 Task: Find connections with filter location Chāndor with filter topic #bestadvicewith filter profile language English with filter current company PubMatic with filter school Hyderabad Alumni Association of JNTU College of Engineering, Kakinada with filter industry School and Employee Bus Services with filter service category Information Management with filter keywords title Telemarketer
Action: Mouse moved to (719, 97)
Screenshot: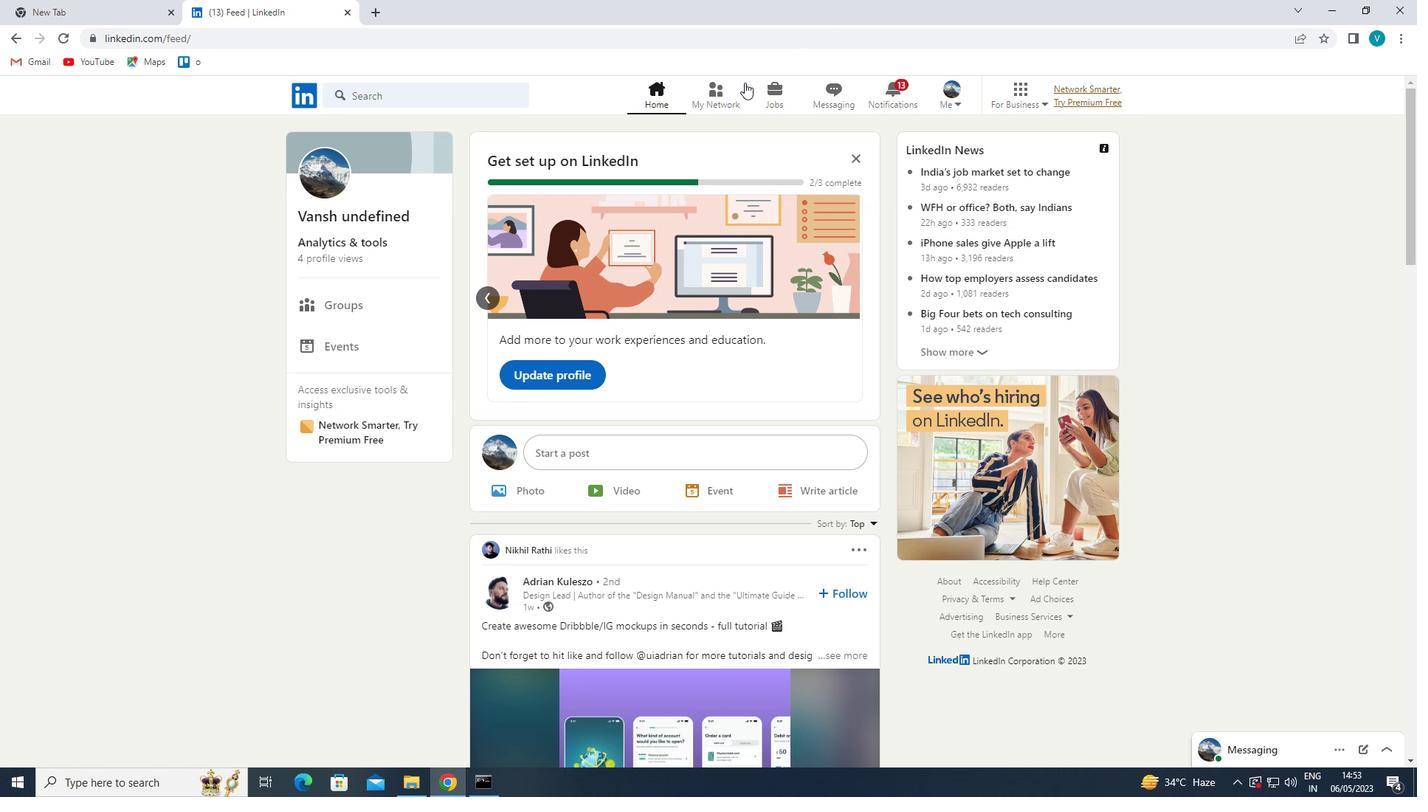 
Action: Mouse pressed left at (719, 97)
Screenshot: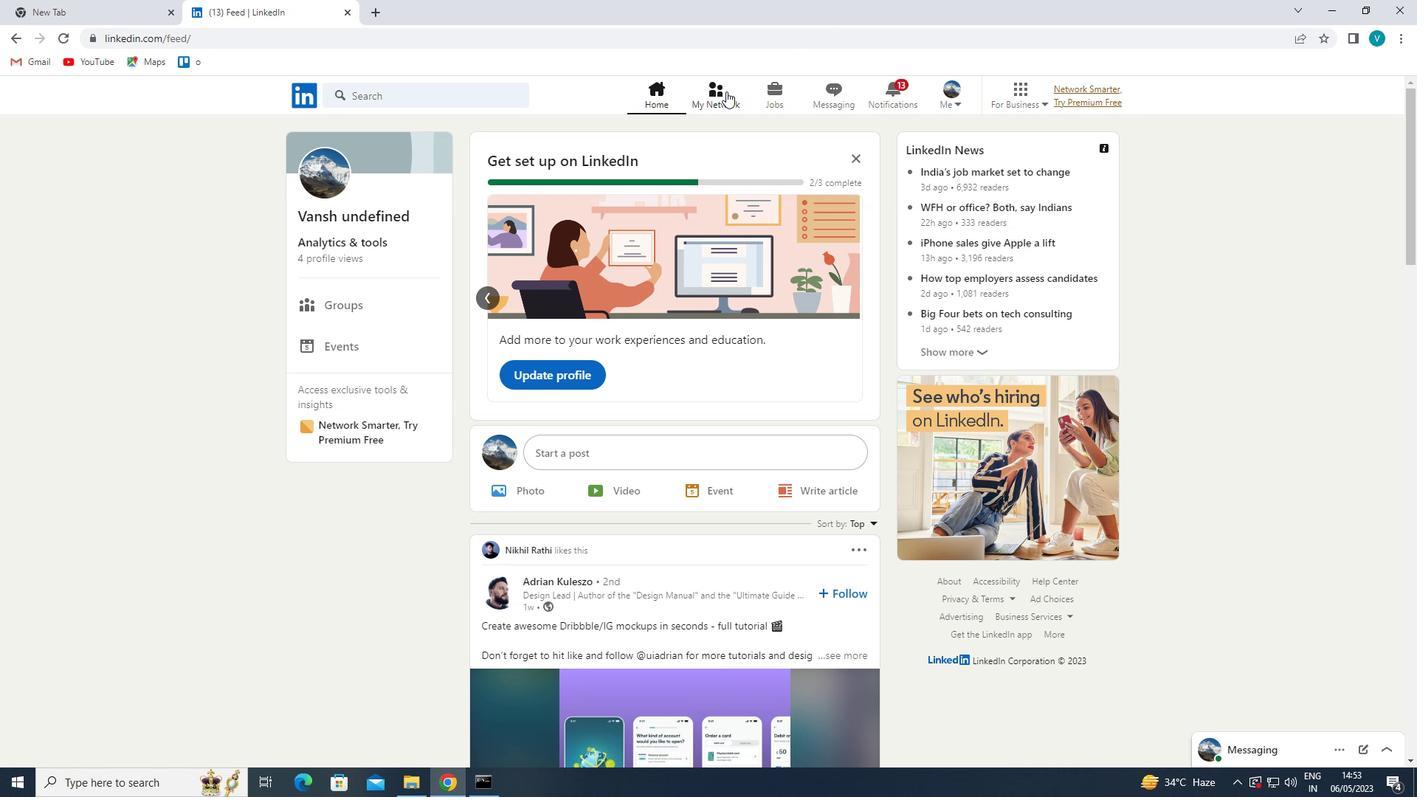 
Action: Mouse moved to (465, 161)
Screenshot: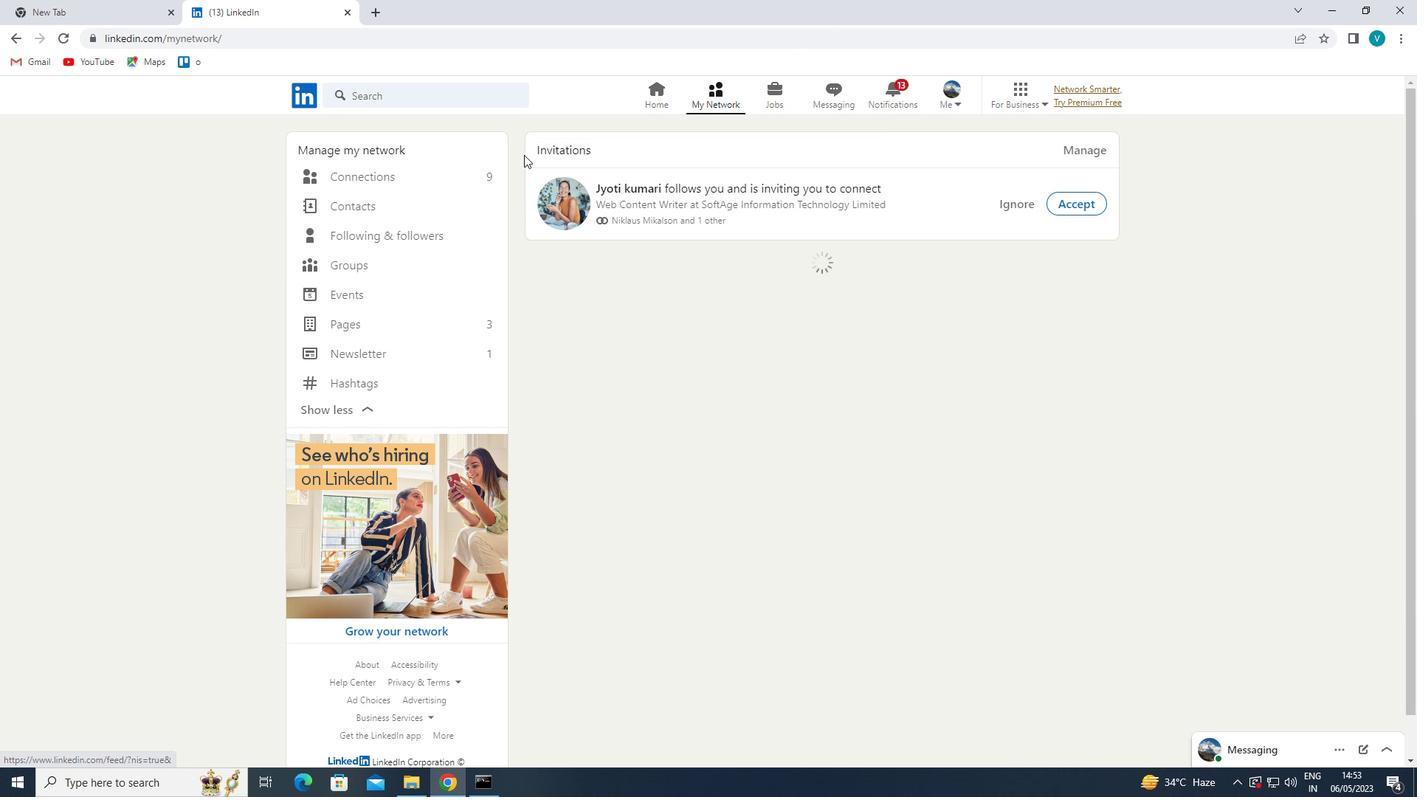 
Action: Mouse pressed left at (465, 161)
Screenshot: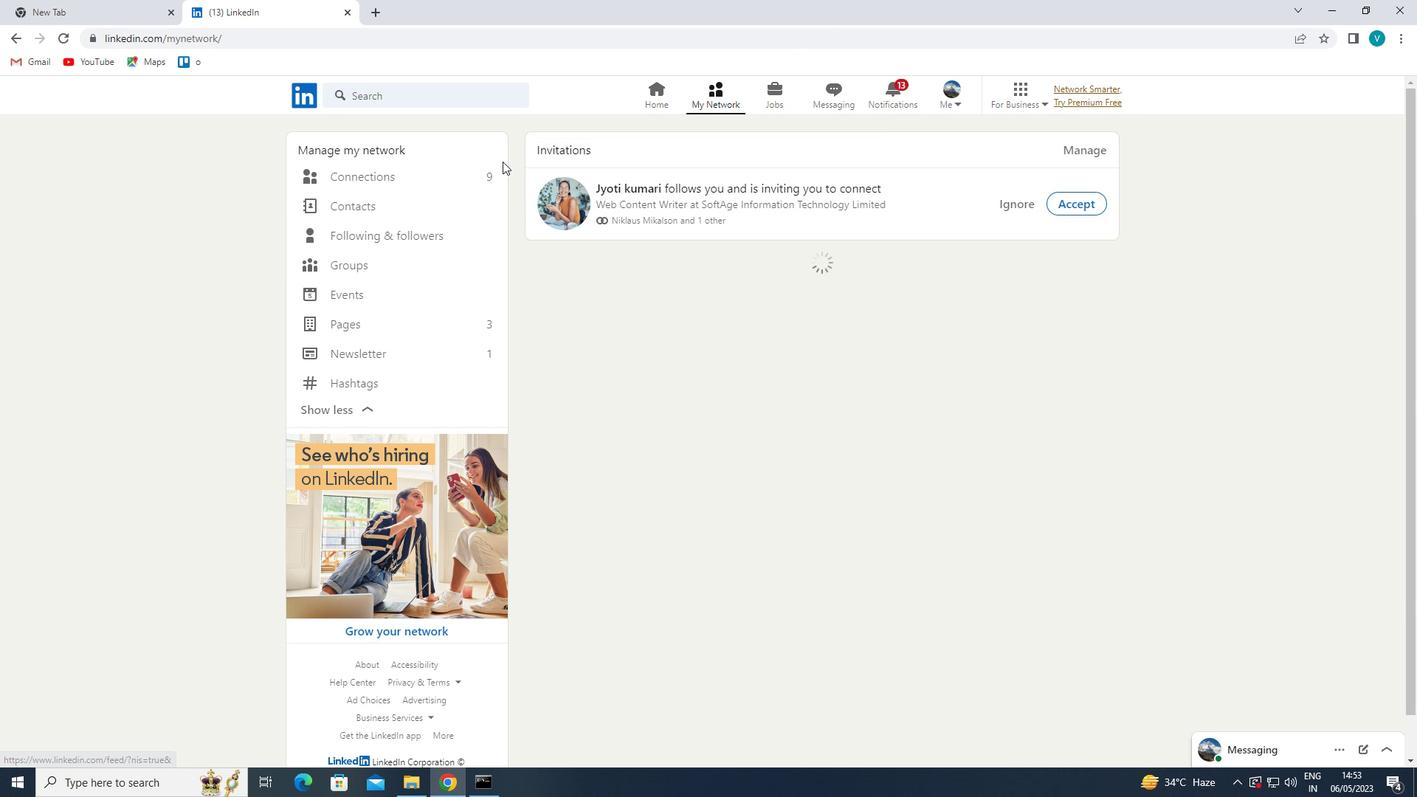 
Action: Mouse moved to (471, 178)
Screenshot: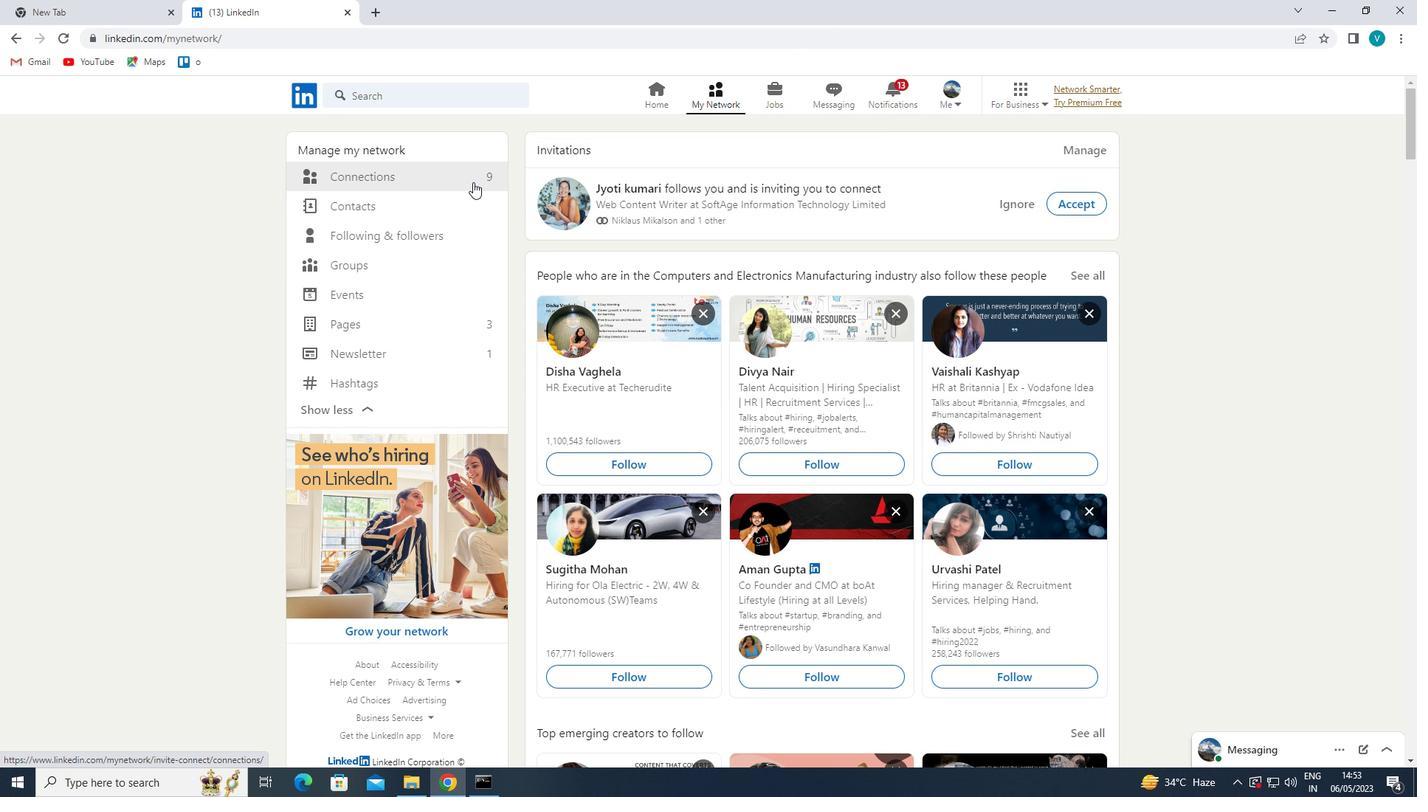 
Action: Mouse pressed left at (471, 178)
Screenshot: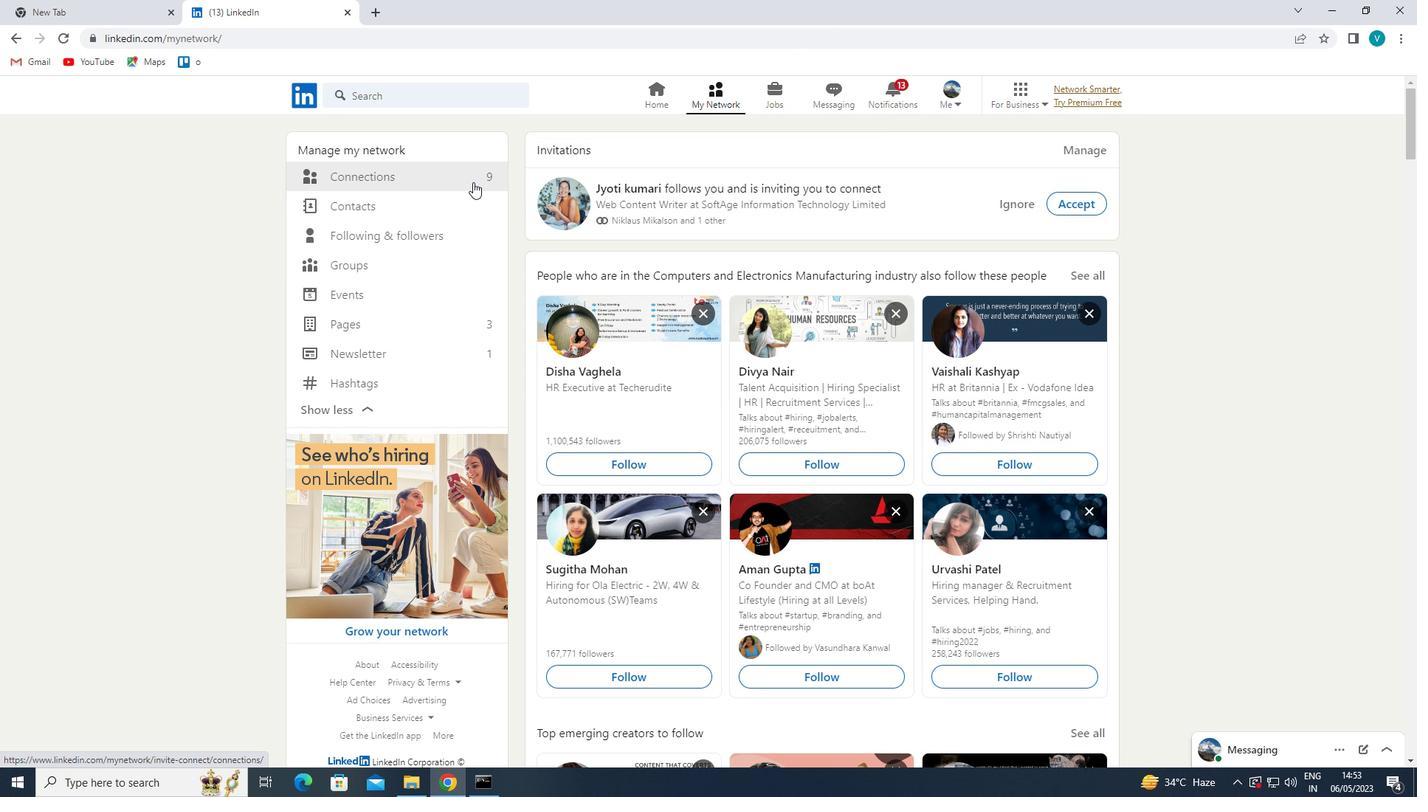 
Action: Mouse moved to (837, 186)
Screenshot: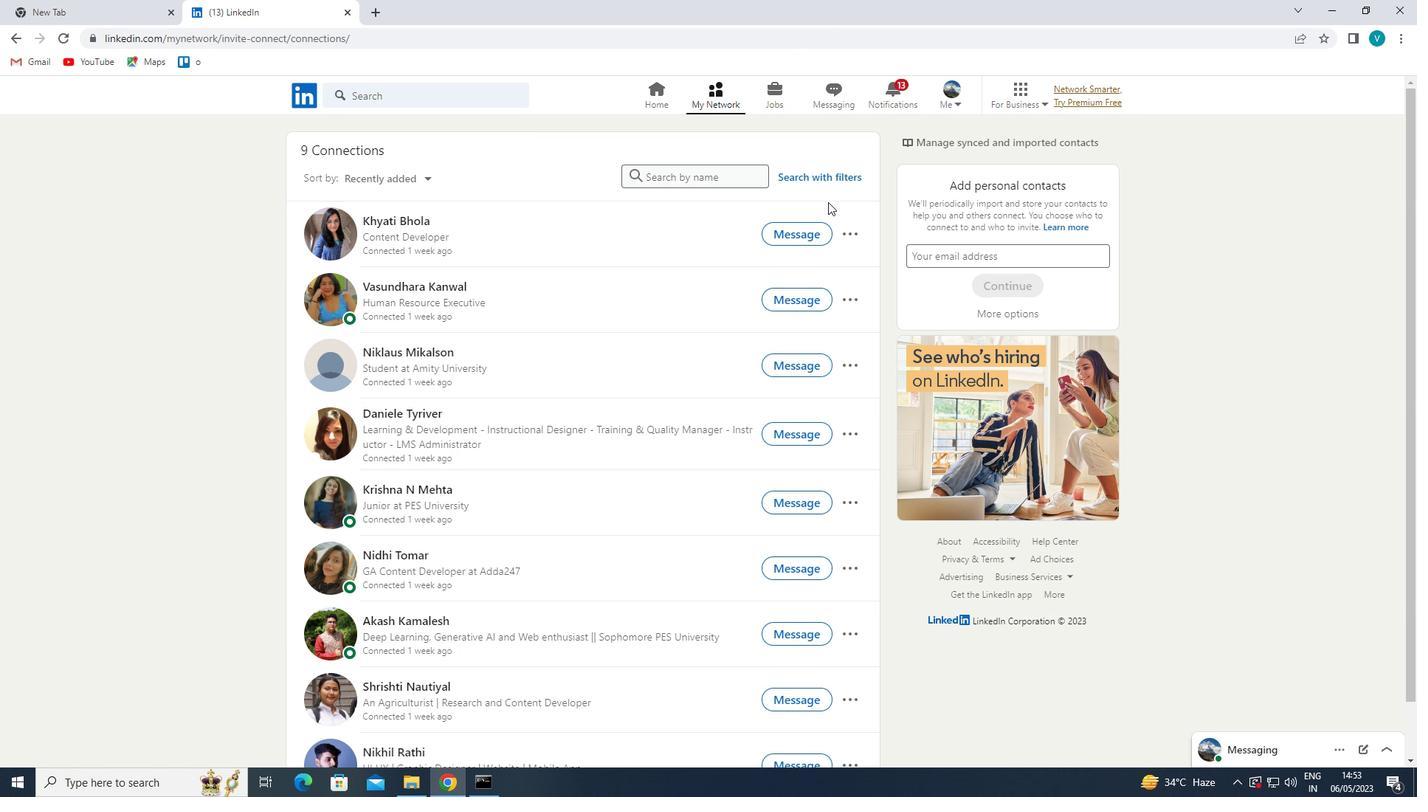 
Action: Mouse pressed left at (837, 186)
Screenshot: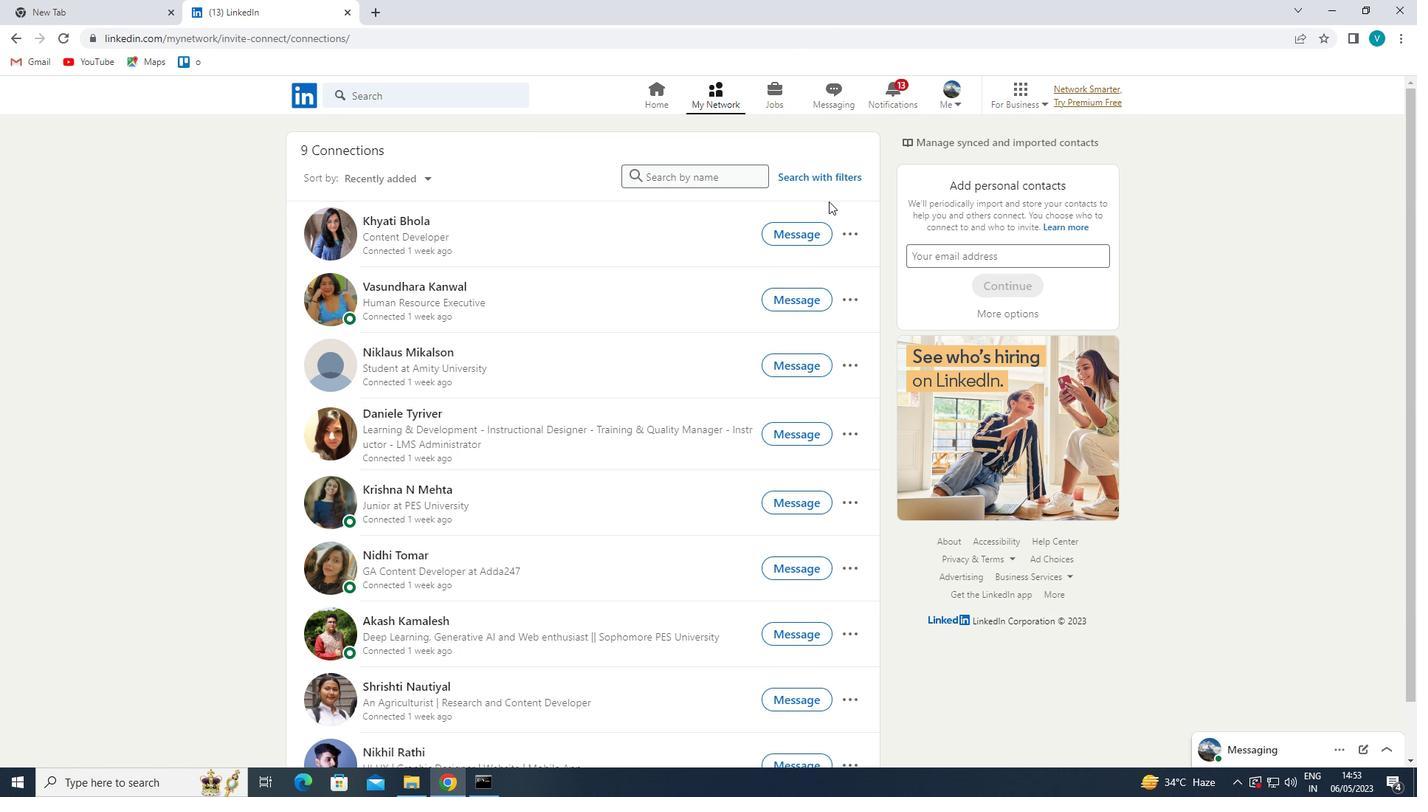 
Action: Mouse moved to (840, 184)
Screenshot: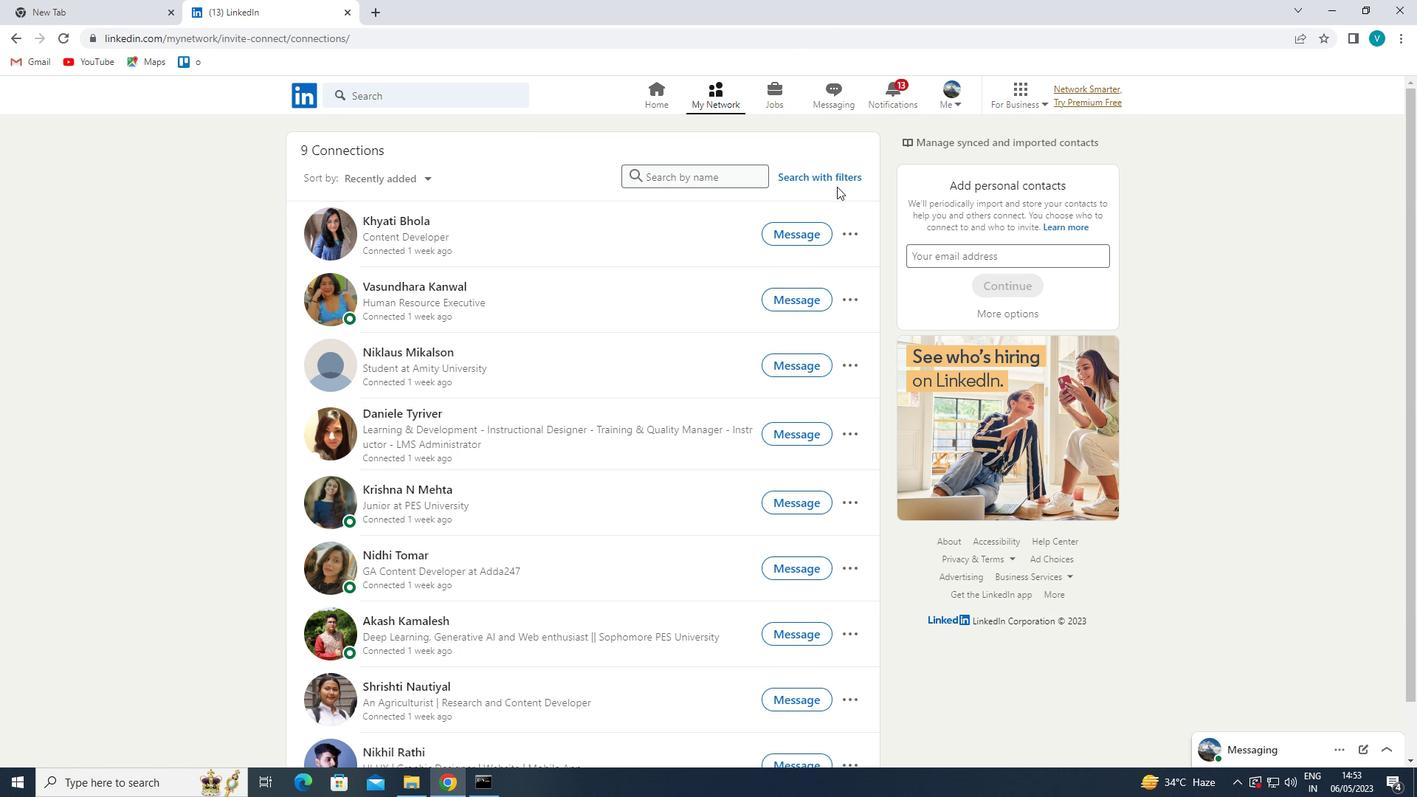 
Action: Mouse pressed left at (840, 184)
Screenshot: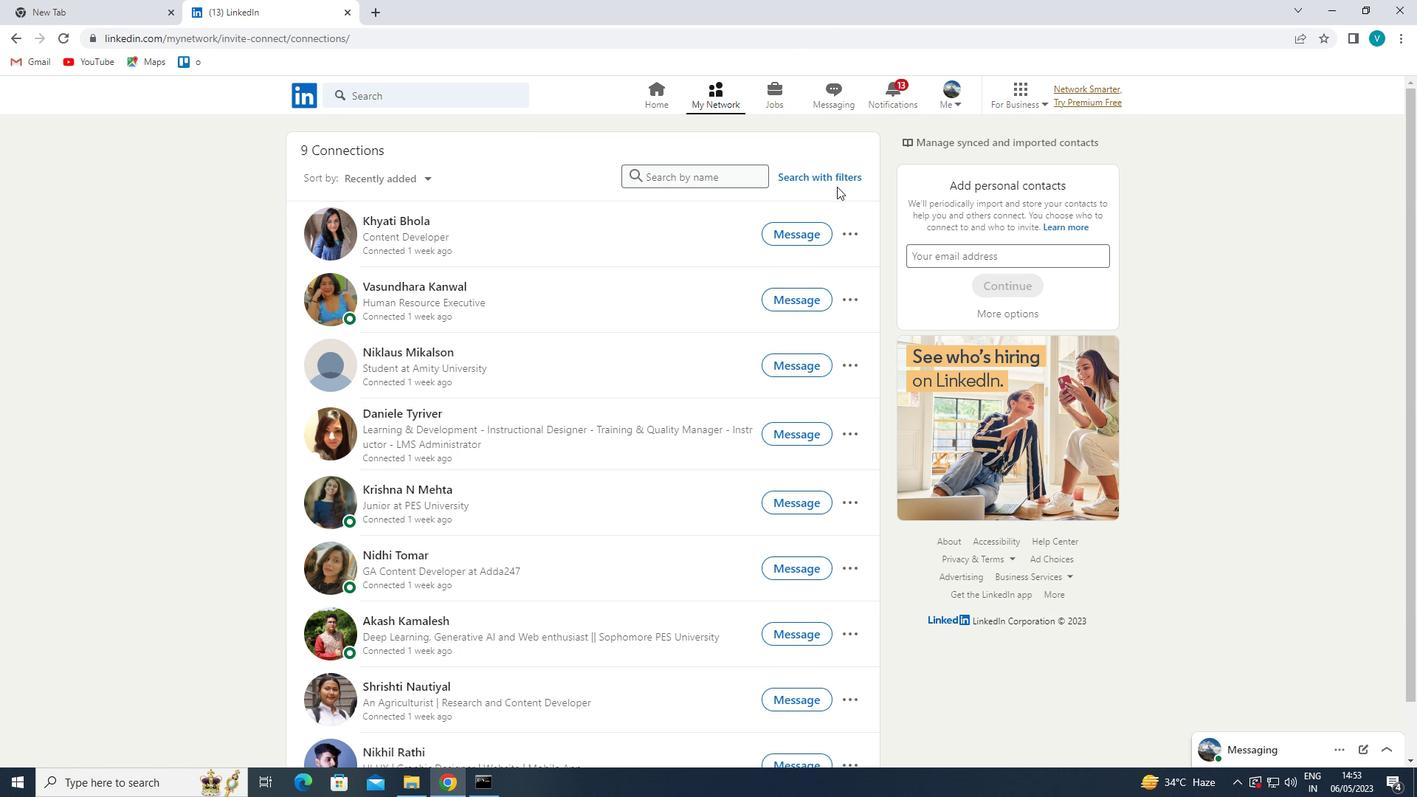 
Action: Mouse moved to (711, 140)
Screenshot: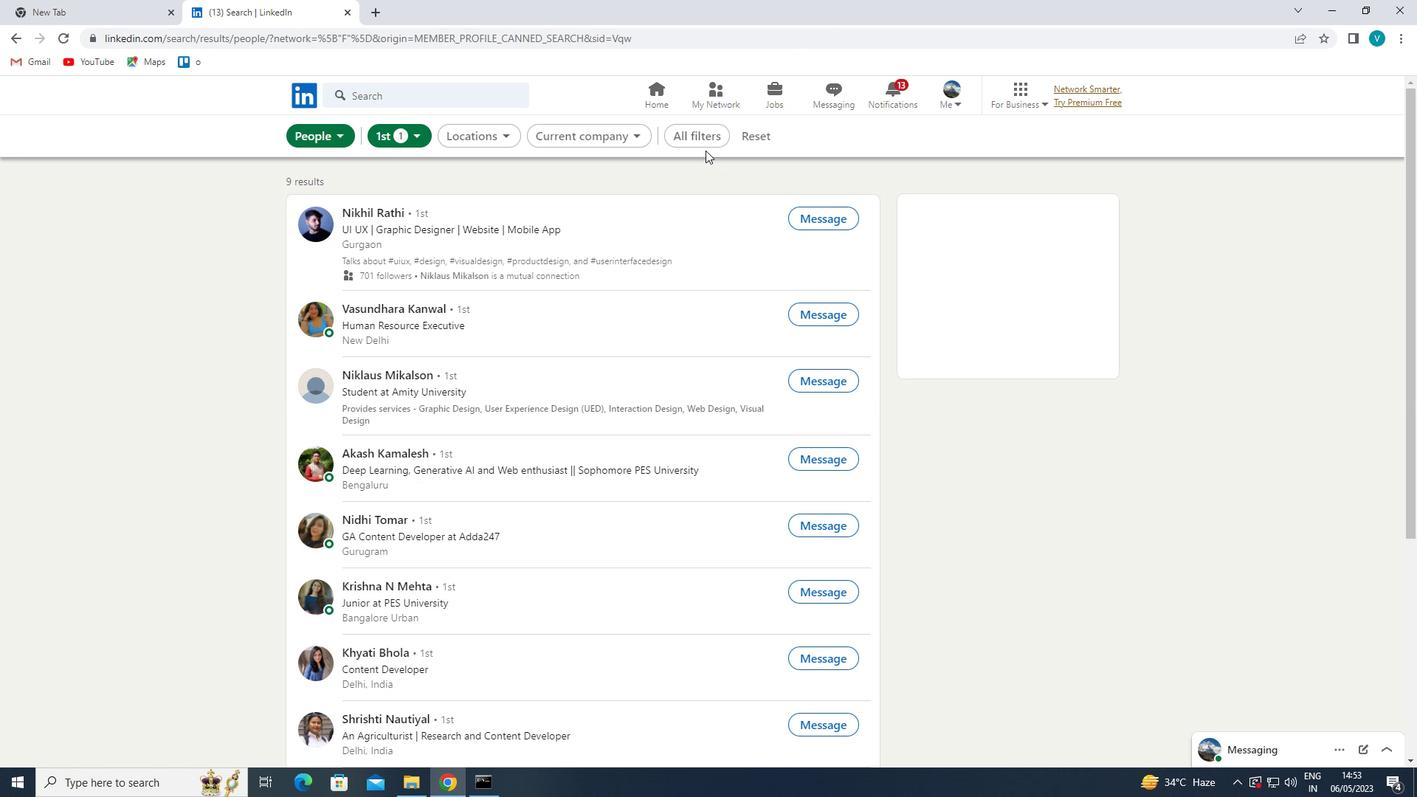 
Action: Mouse pressed left at (711, 140)
Screenshot: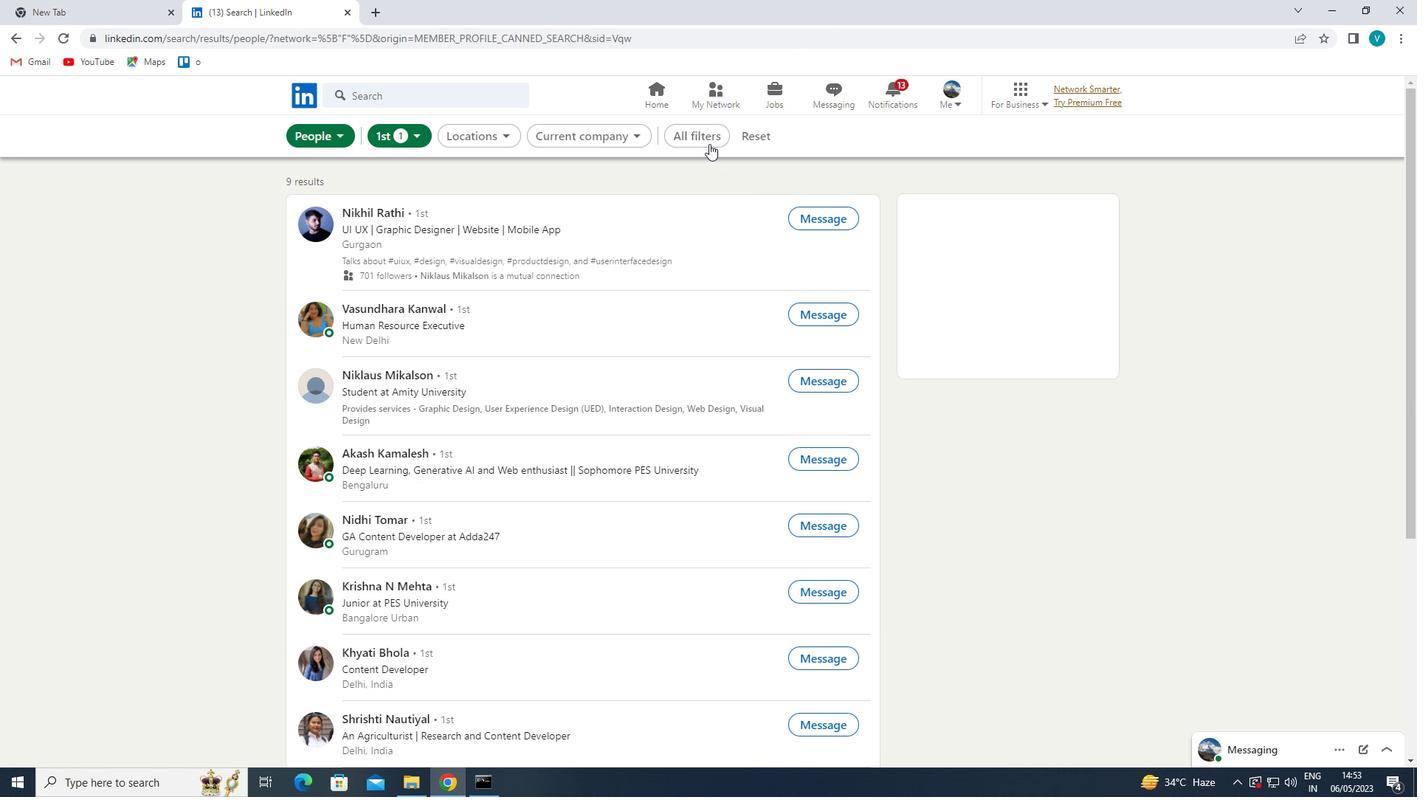 
Action: Mouse moved to (1217, 349)
Screenshot: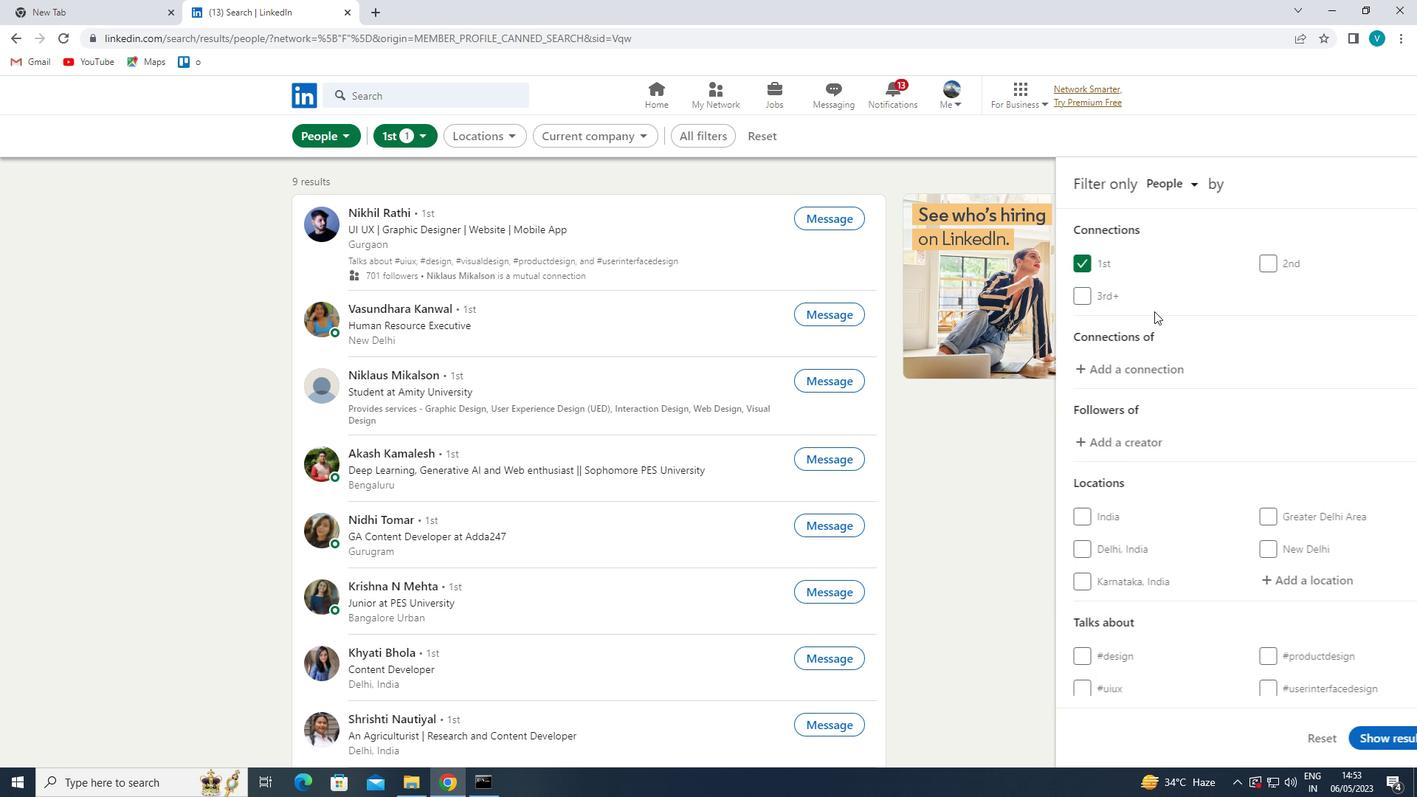 
Action: Mouse scrolled (1217, 348) with delta (0, 0)
Screenshot: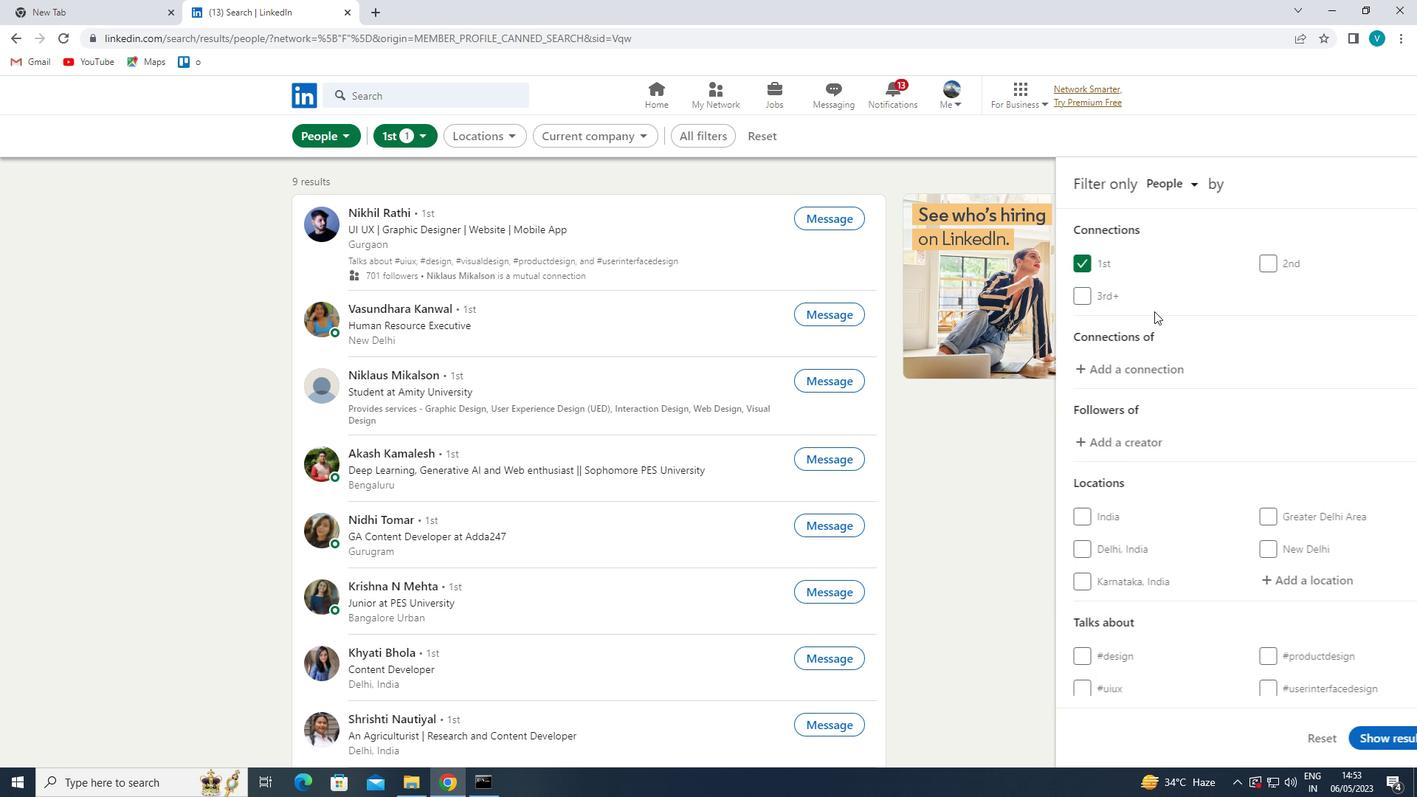 
Action: Mouse moved to (1272, 500)
Screenshot: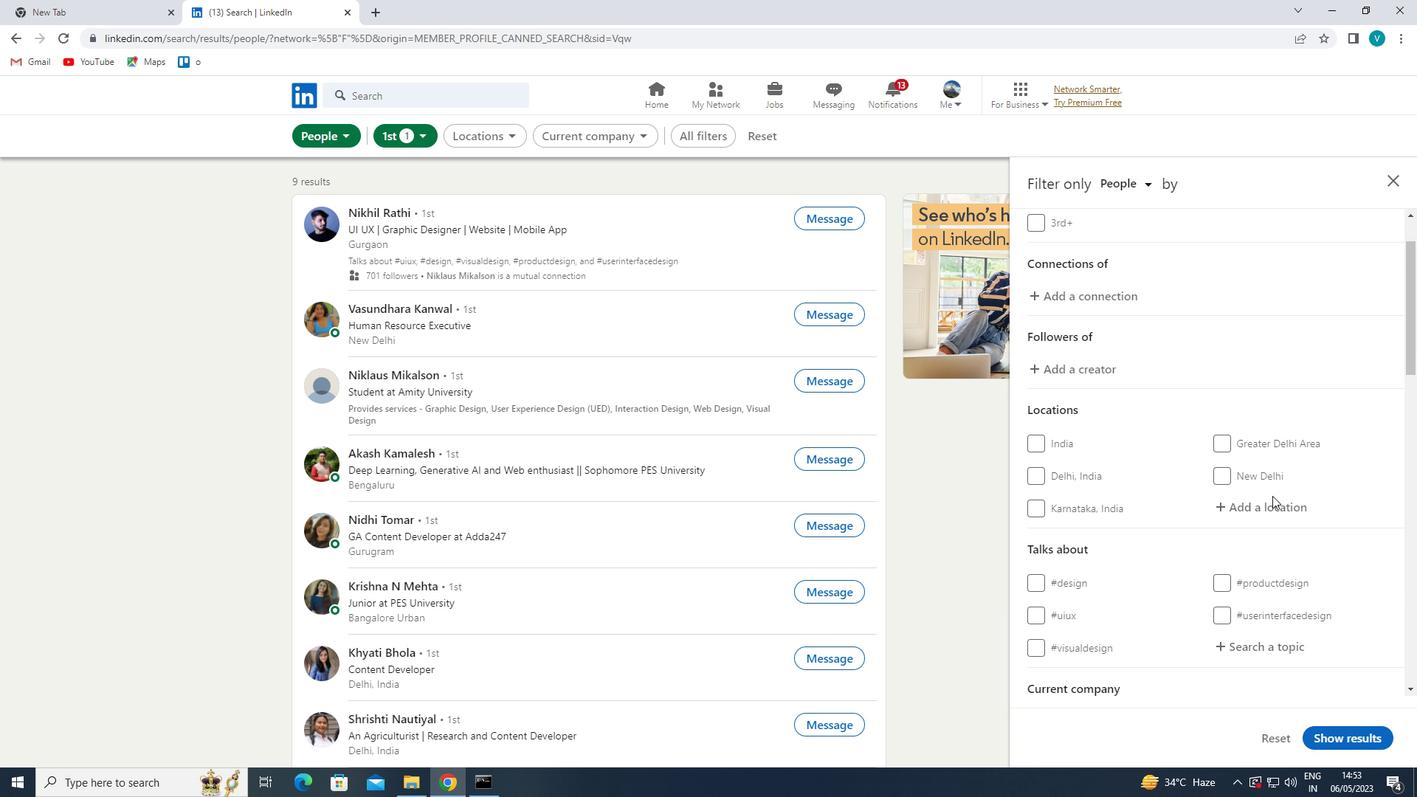 
Action: Mouse pressed left at (1272, 500)
Screenshot: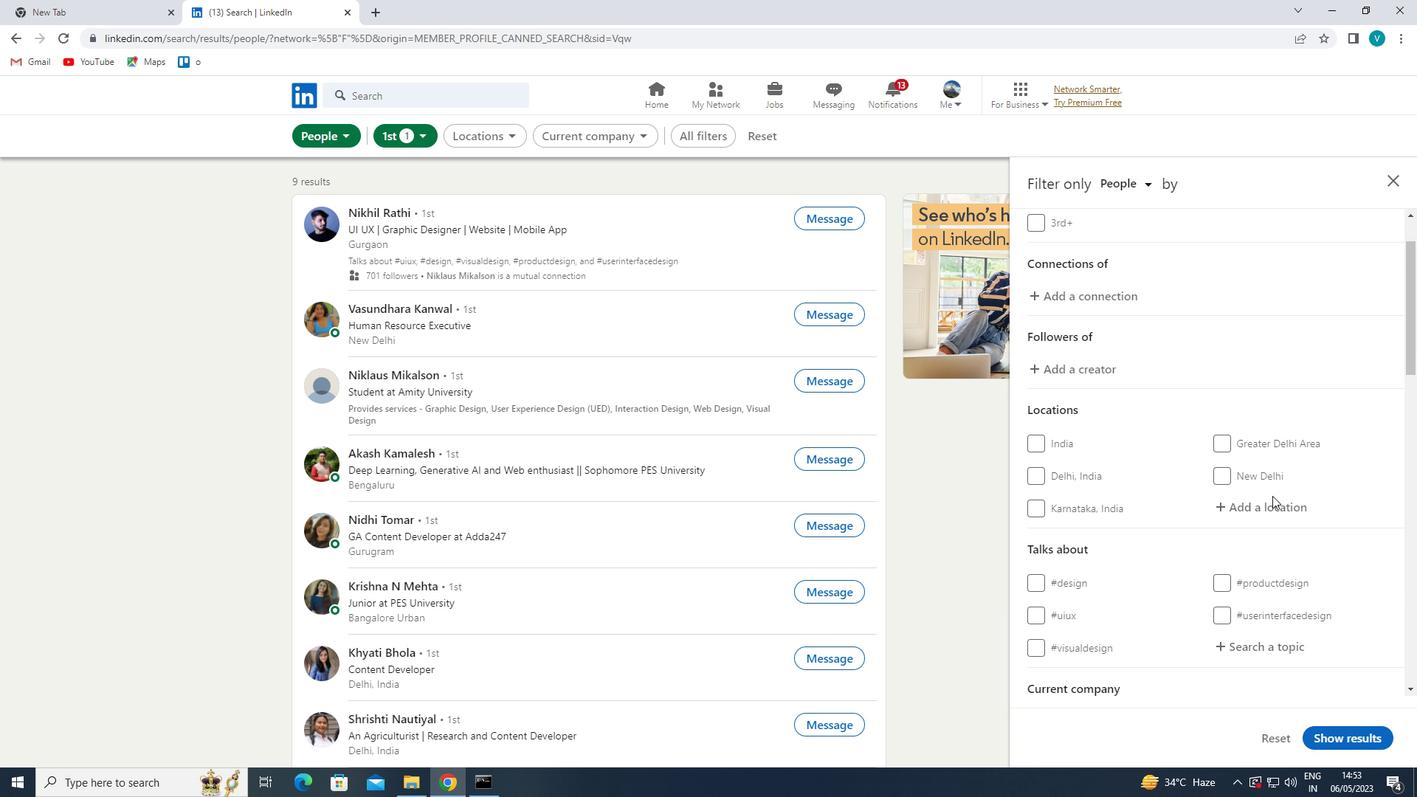 
Action: Mouse moved to (958, 73)
Screenshot: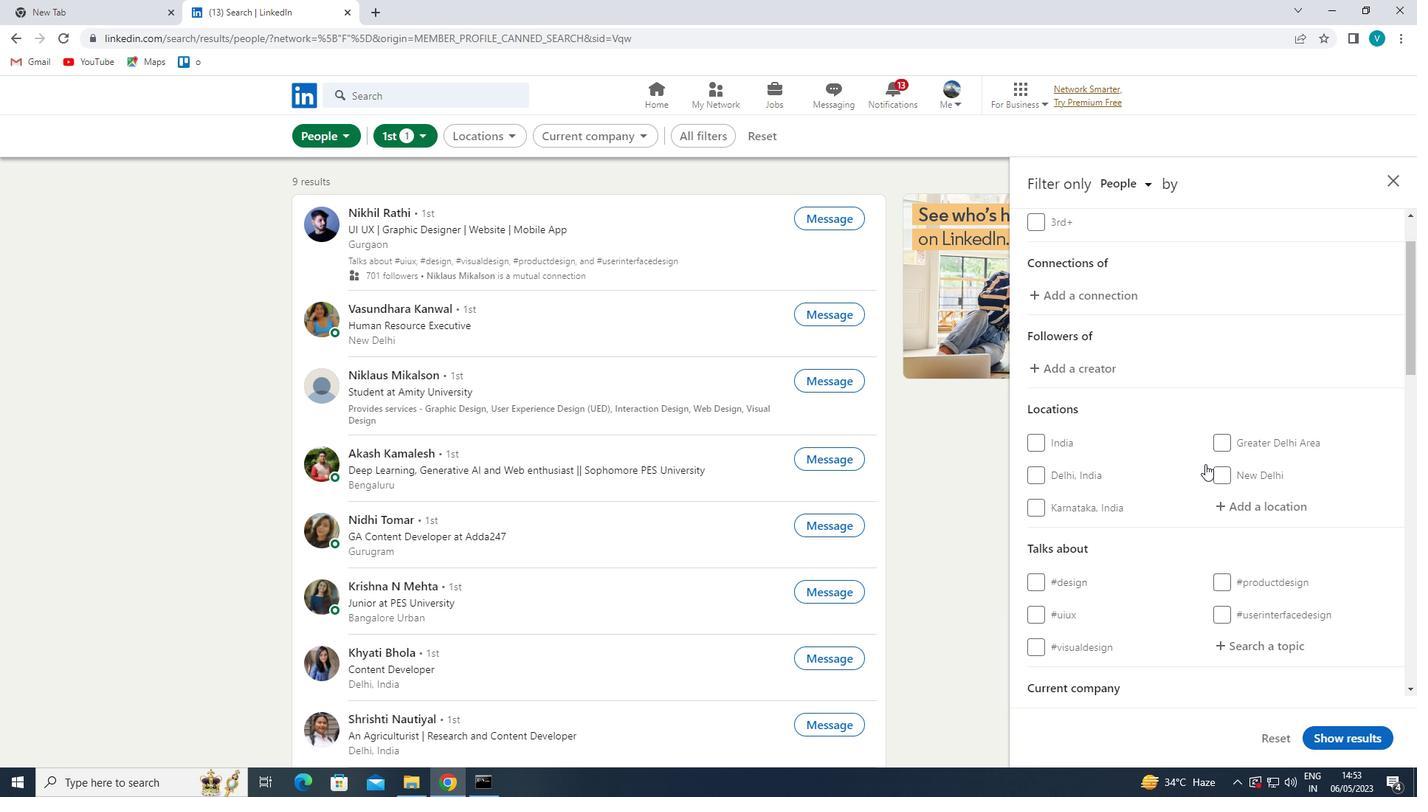 
Action: Key pressed <Key.shift>CHANF<Key.backspace>DOR
Screenshot: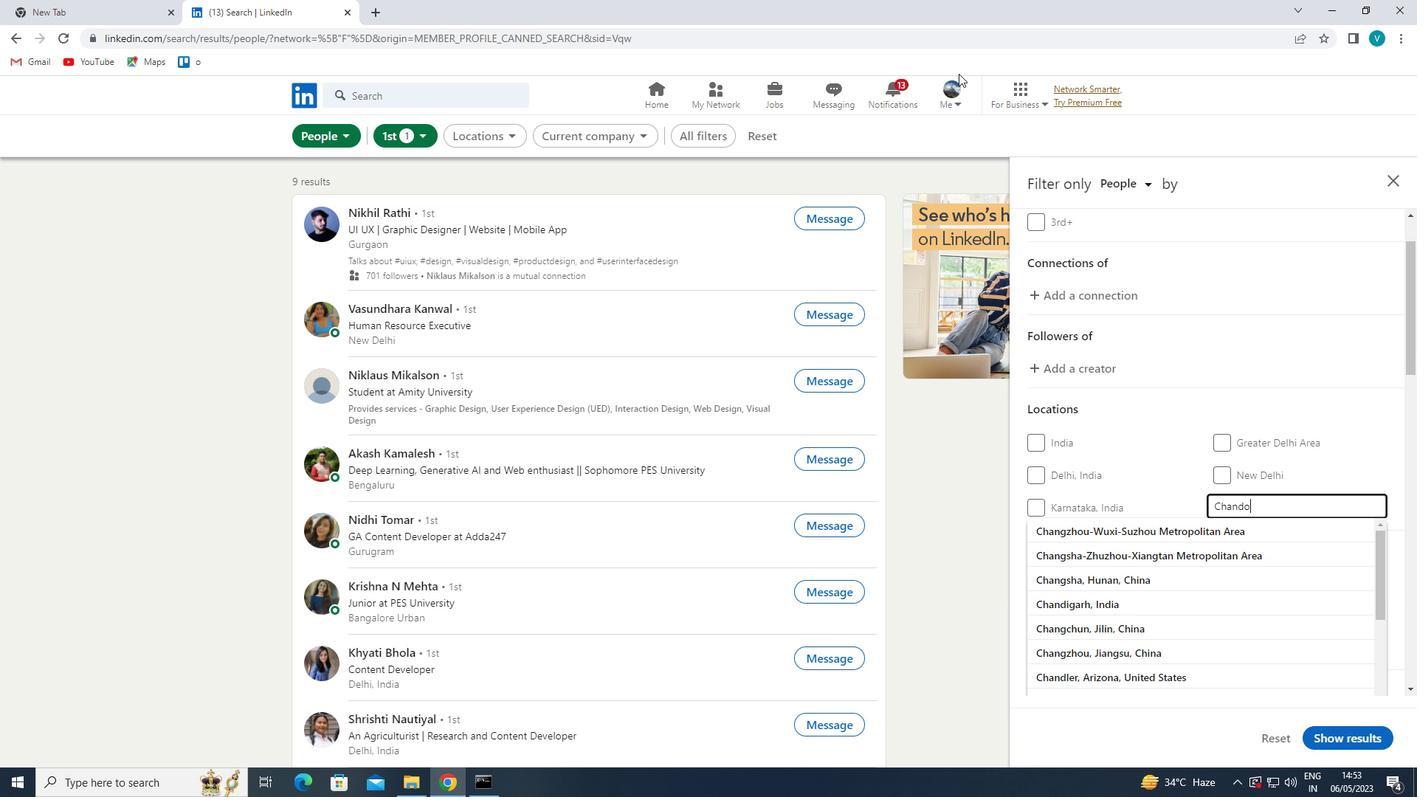
Action: Mouse moved to (1256, 508)
Screenshot: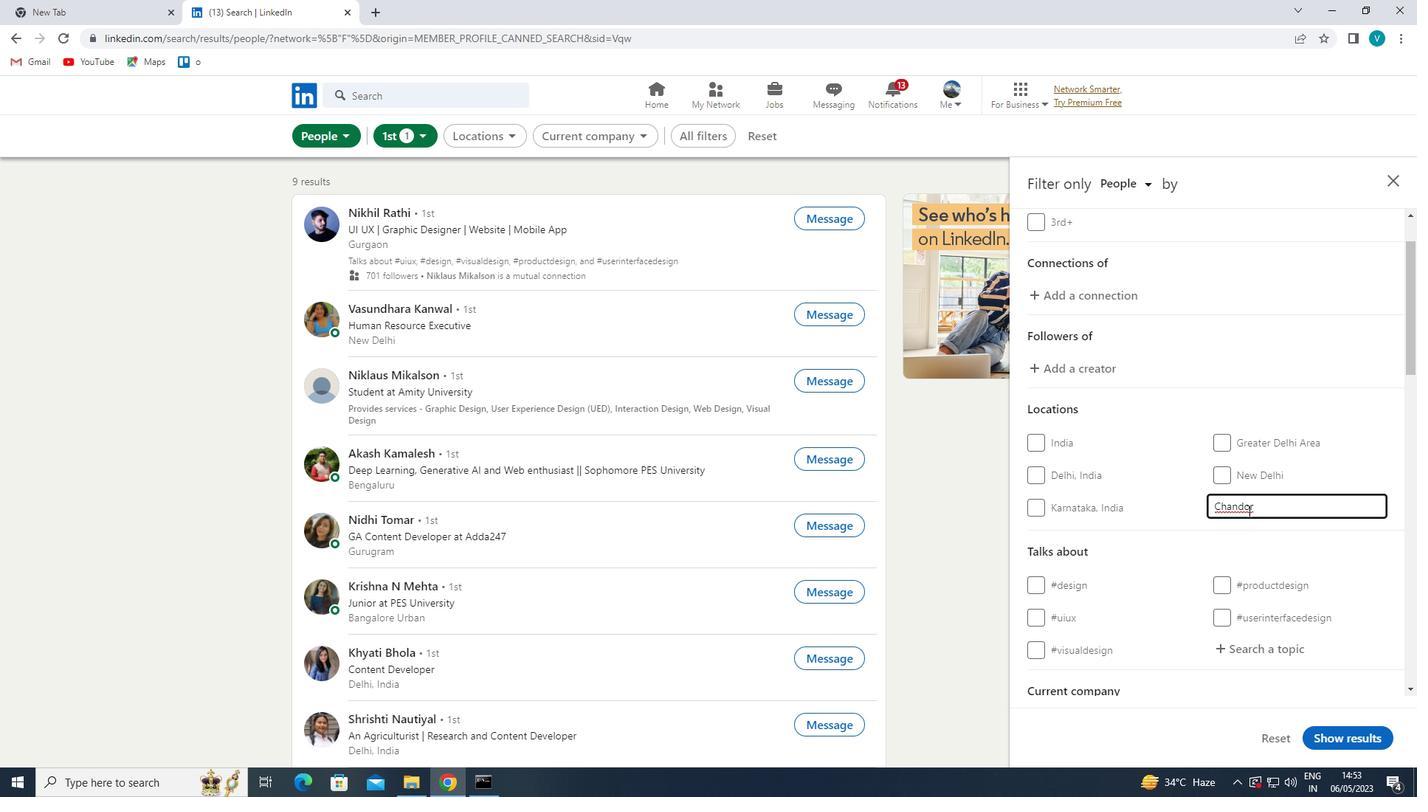 
Action: Mouse pressed left at (1256, 508)
Screenshot: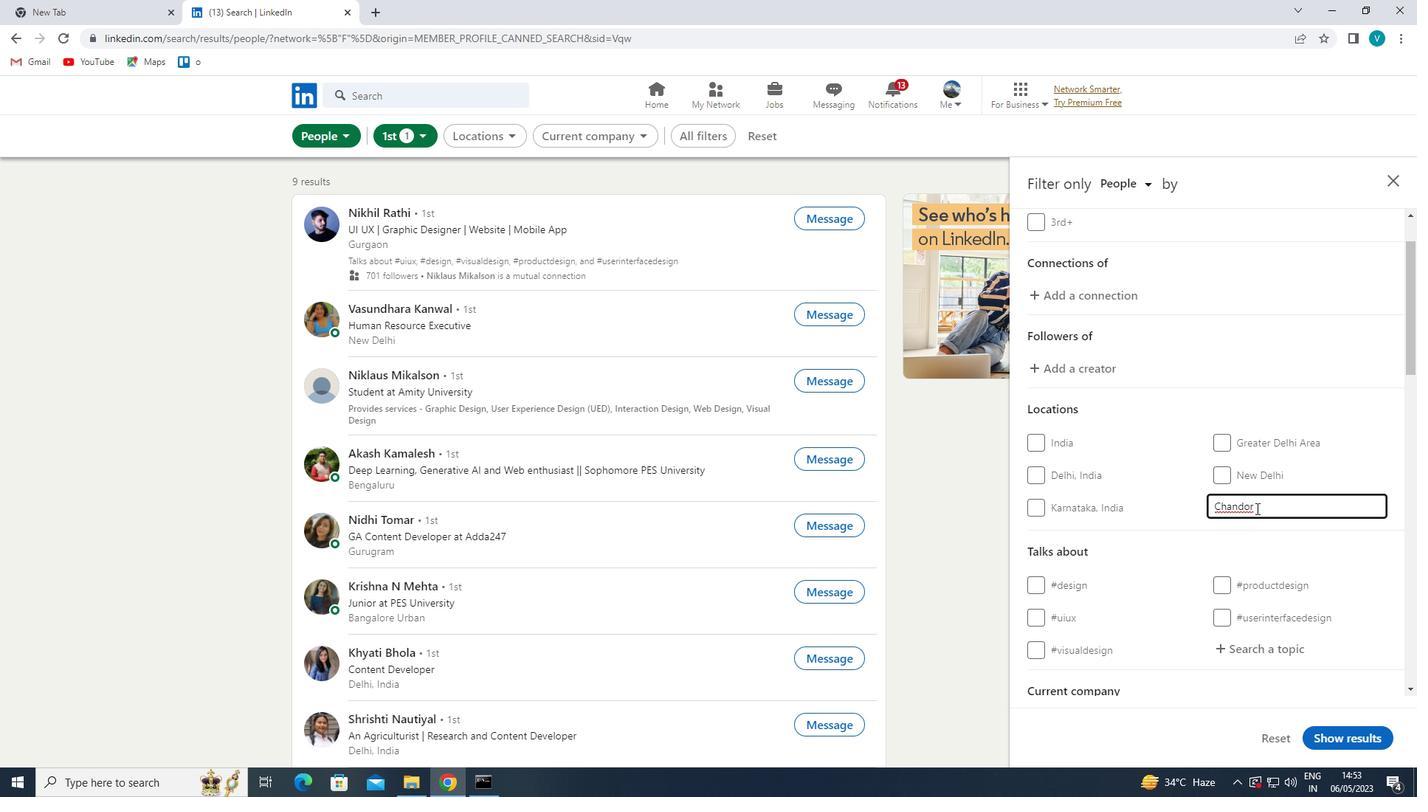 
Action: Mouse moved to (1159, 513)
Screenshot: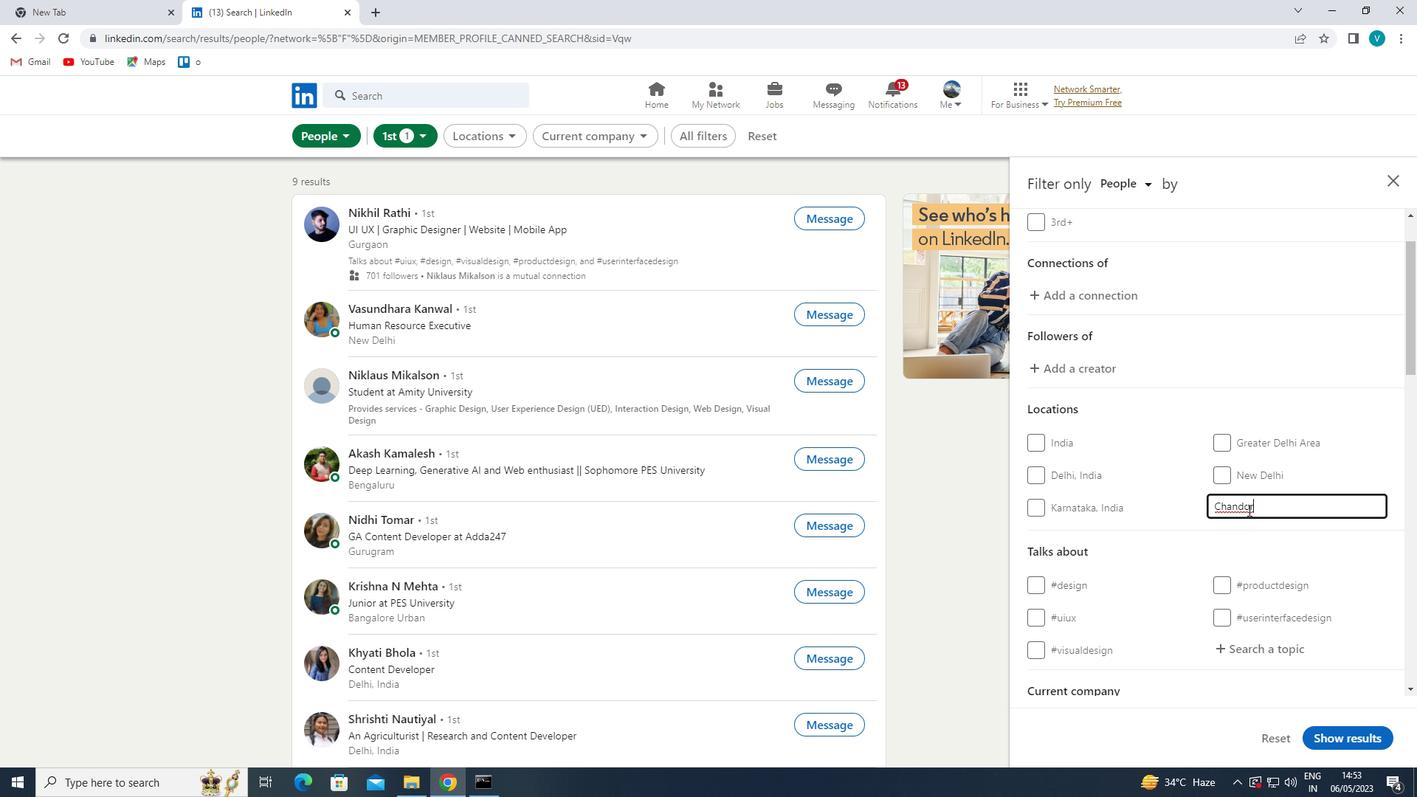 
Action: Mouse pressed left at (1159, 513)
Screenshot: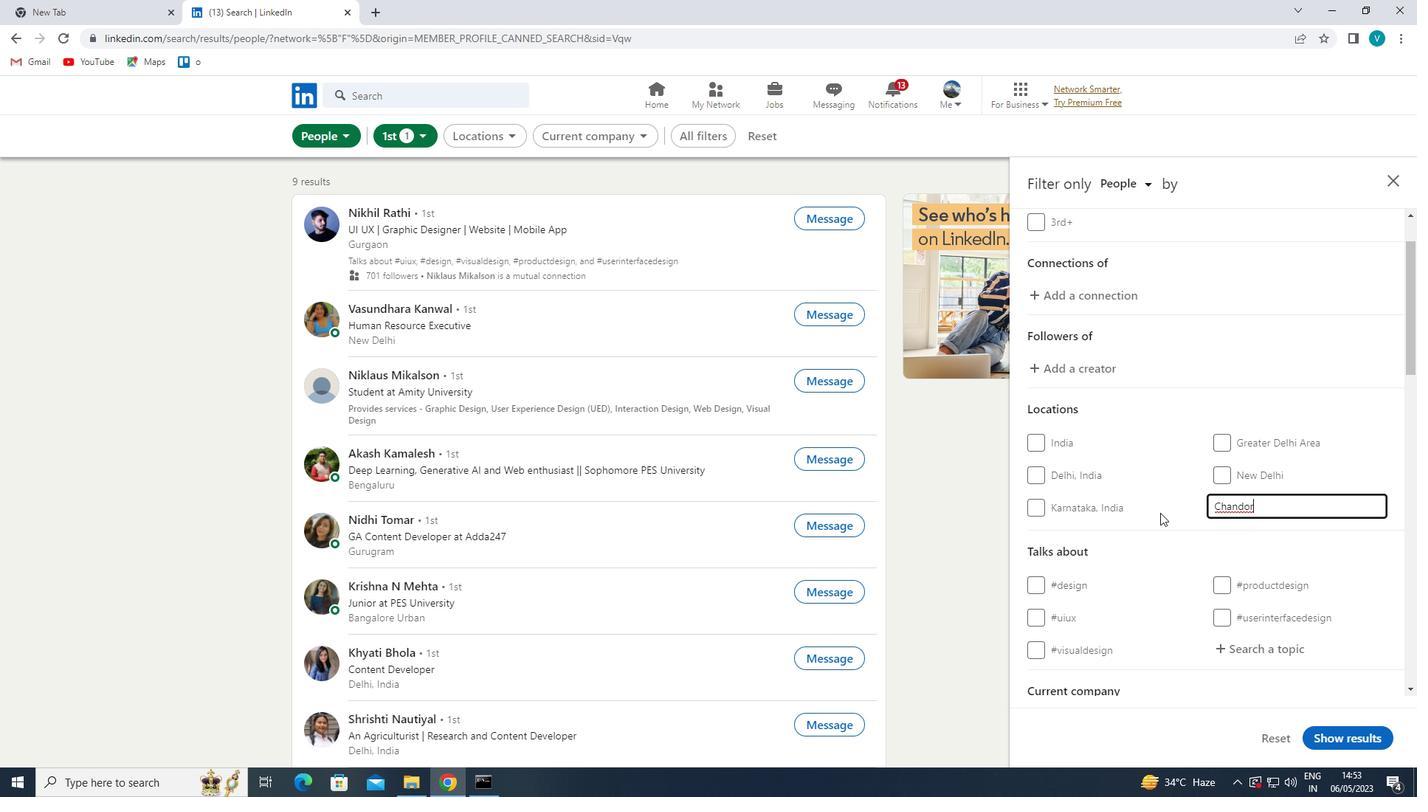 
Action: Mouse moved to (1318, 578)
Screenshot: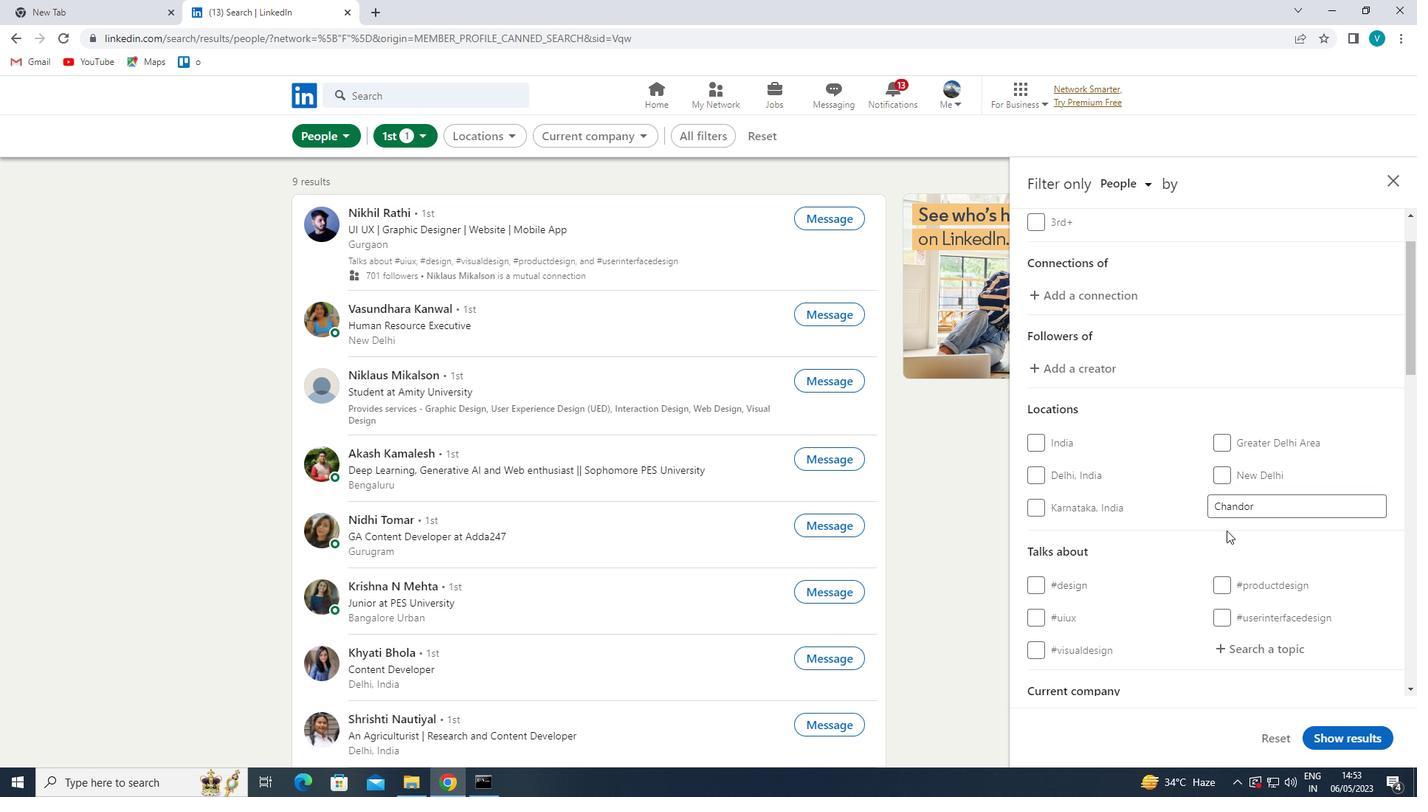 
Action: Mouse scrolled (1318, 577) with delta (0, 0)
Screenshot: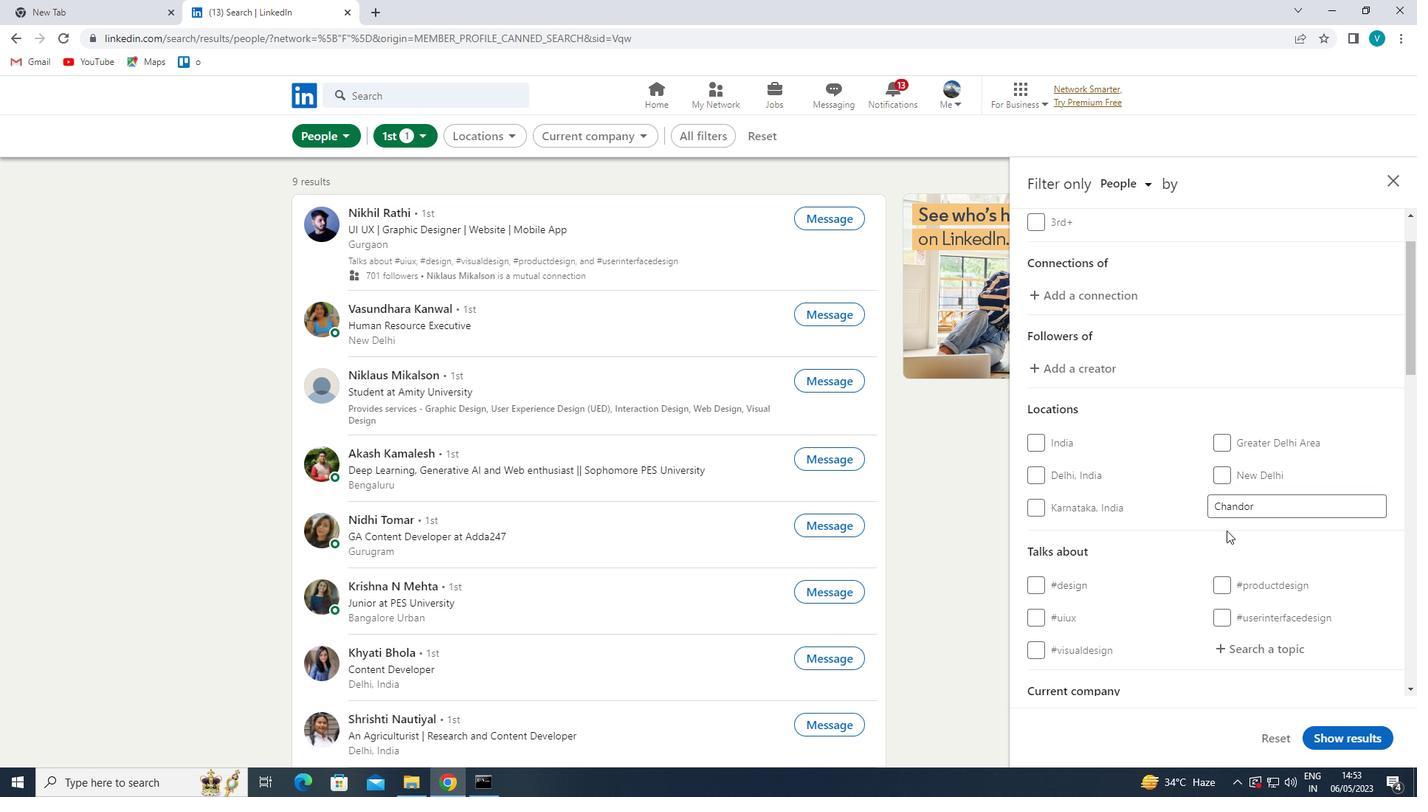
Action: Mouse moved to (1319, 578)
Screenshot: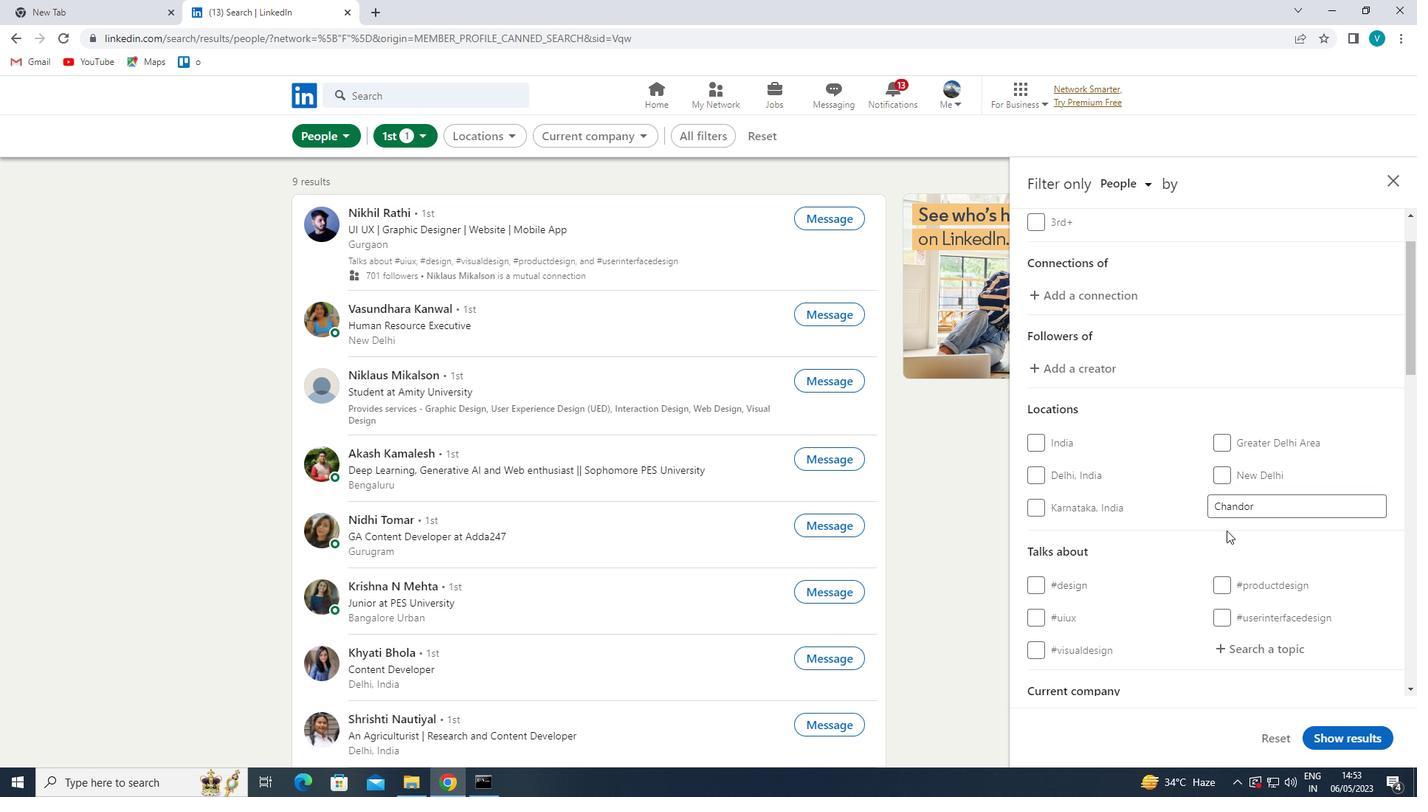 
Action: Mouse scrolled (1319, 578) with delta (0, 0)
Screenshot: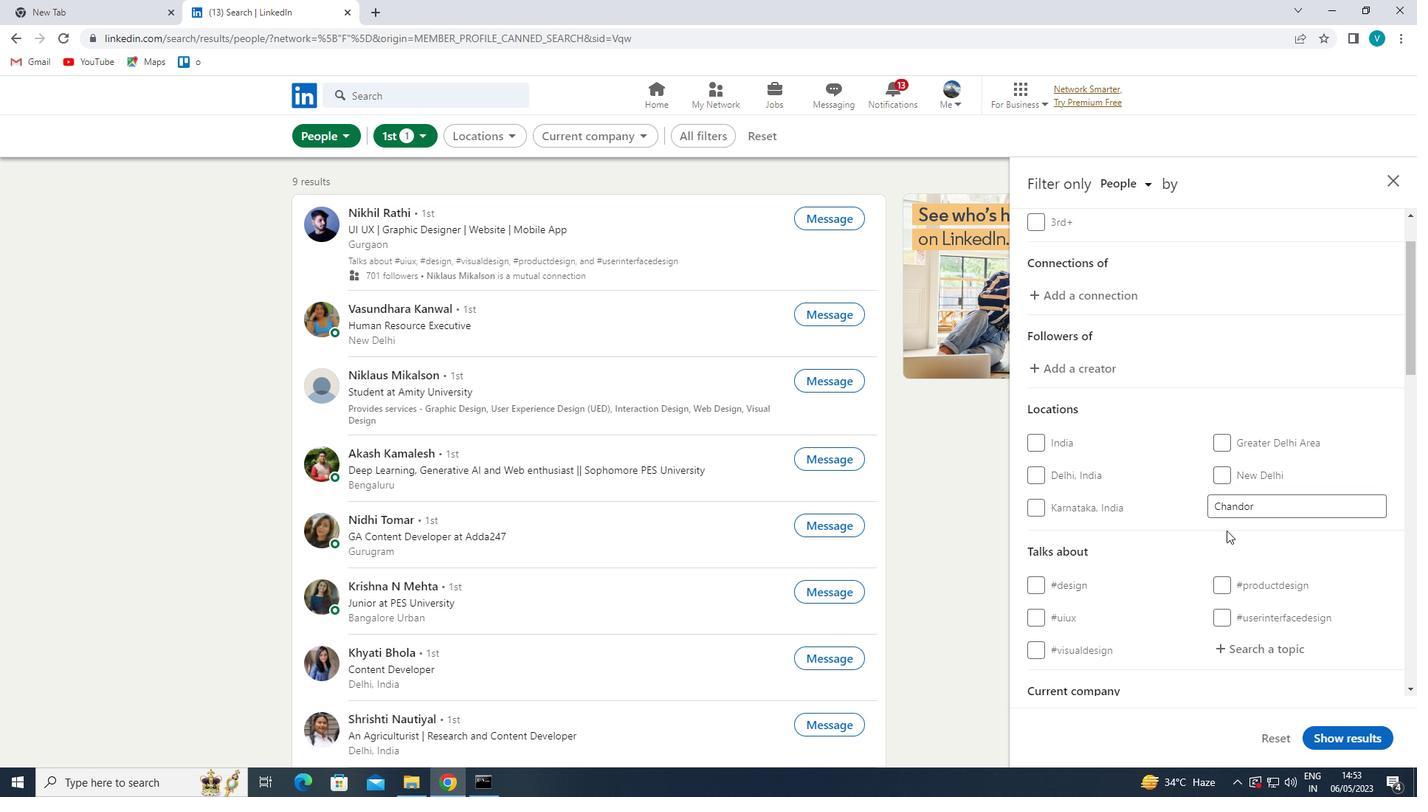 
Action: Mouse scrolled (1319, 578) with delta (0, 0)
Screenshot: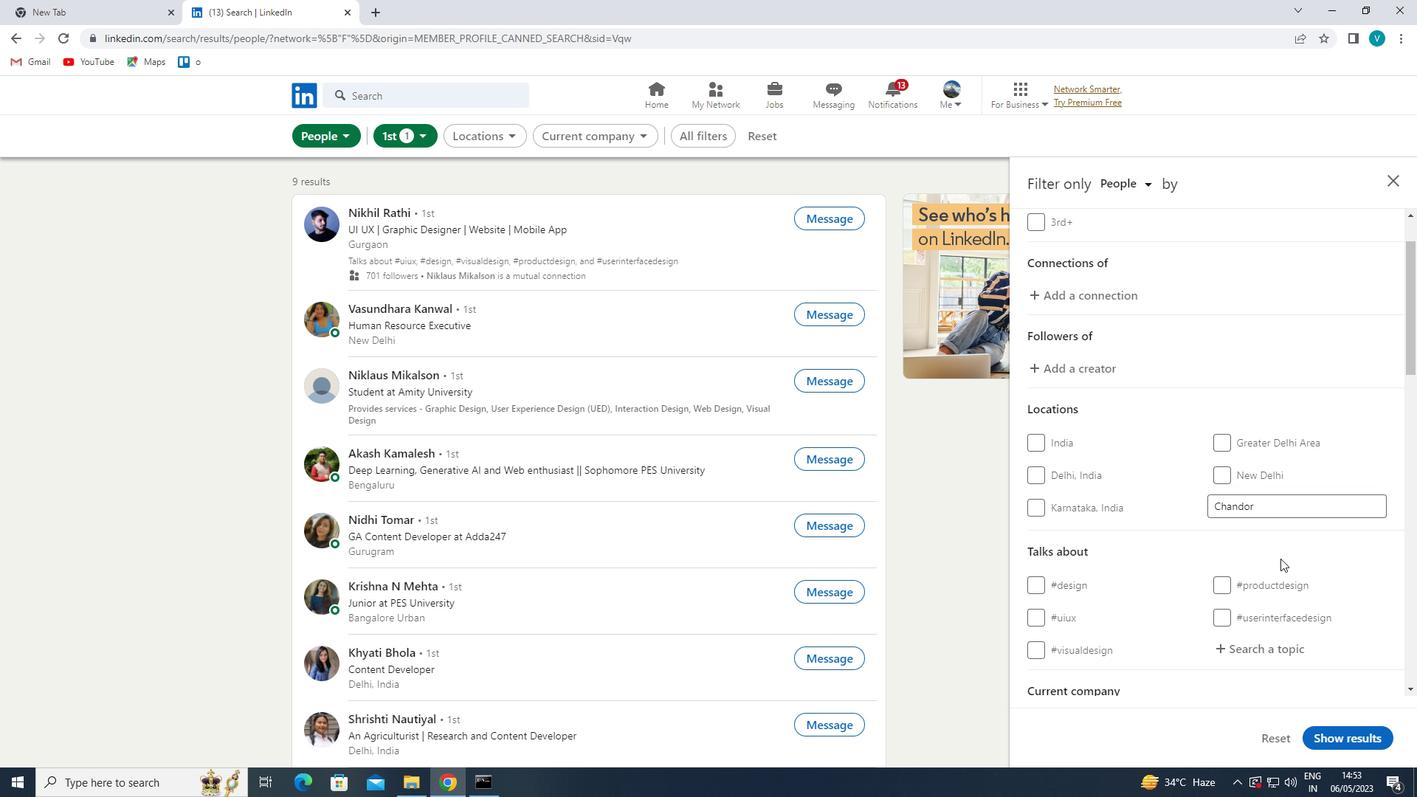 
Action: Mouse moved to (1271, 429)
Screenshot: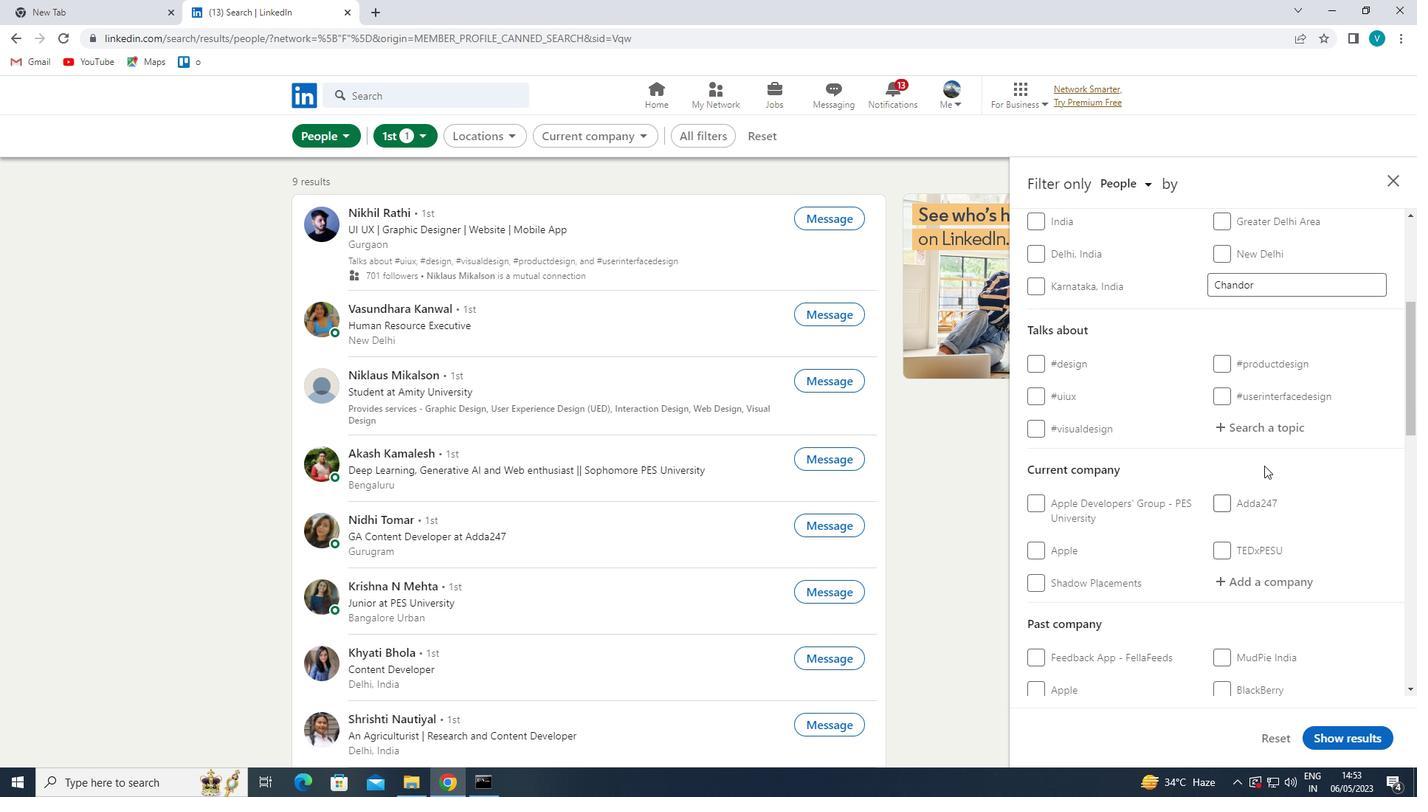 
Action: Mouse pressed left at (1271, 429)
Screenshot: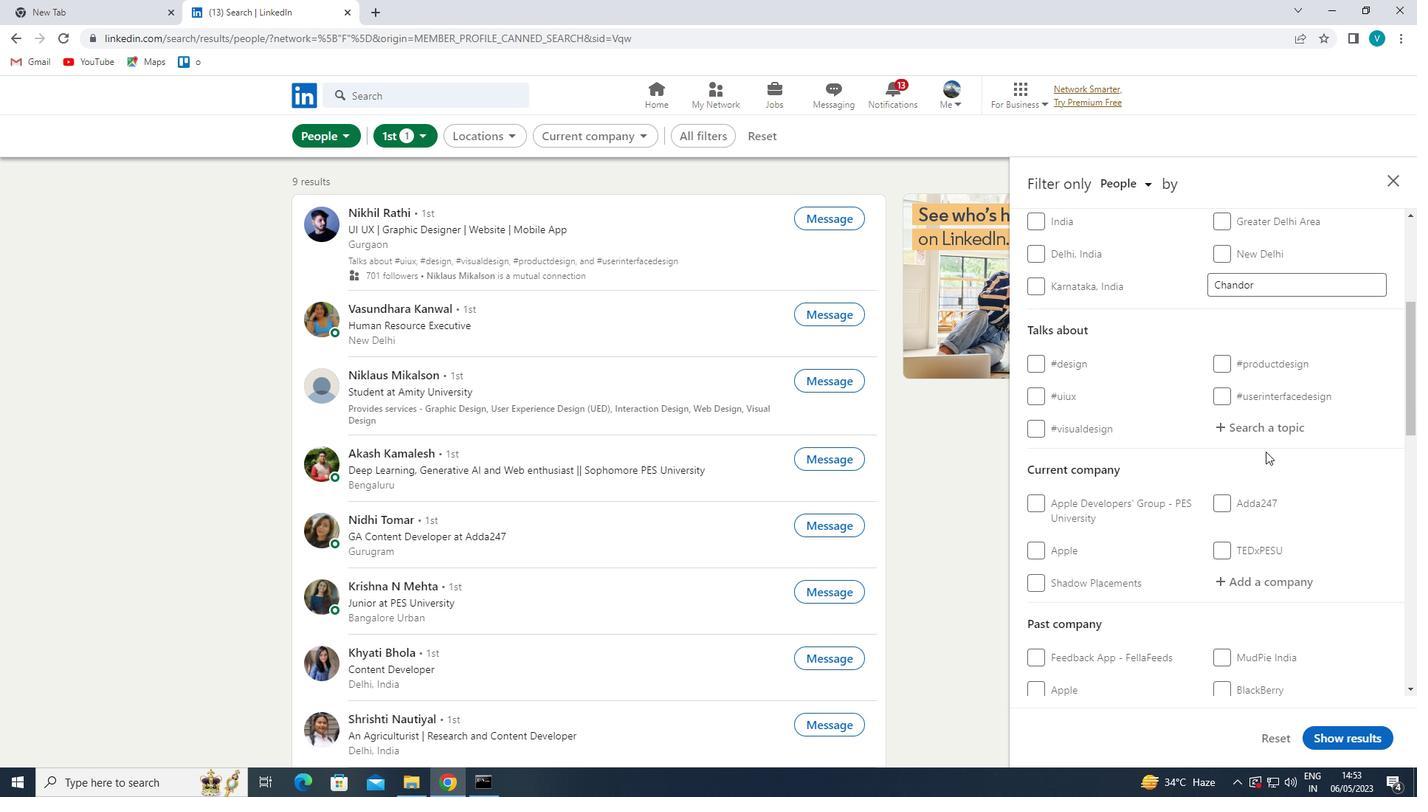 
Action: Mouse moved to (1047, 291)
Screenshot: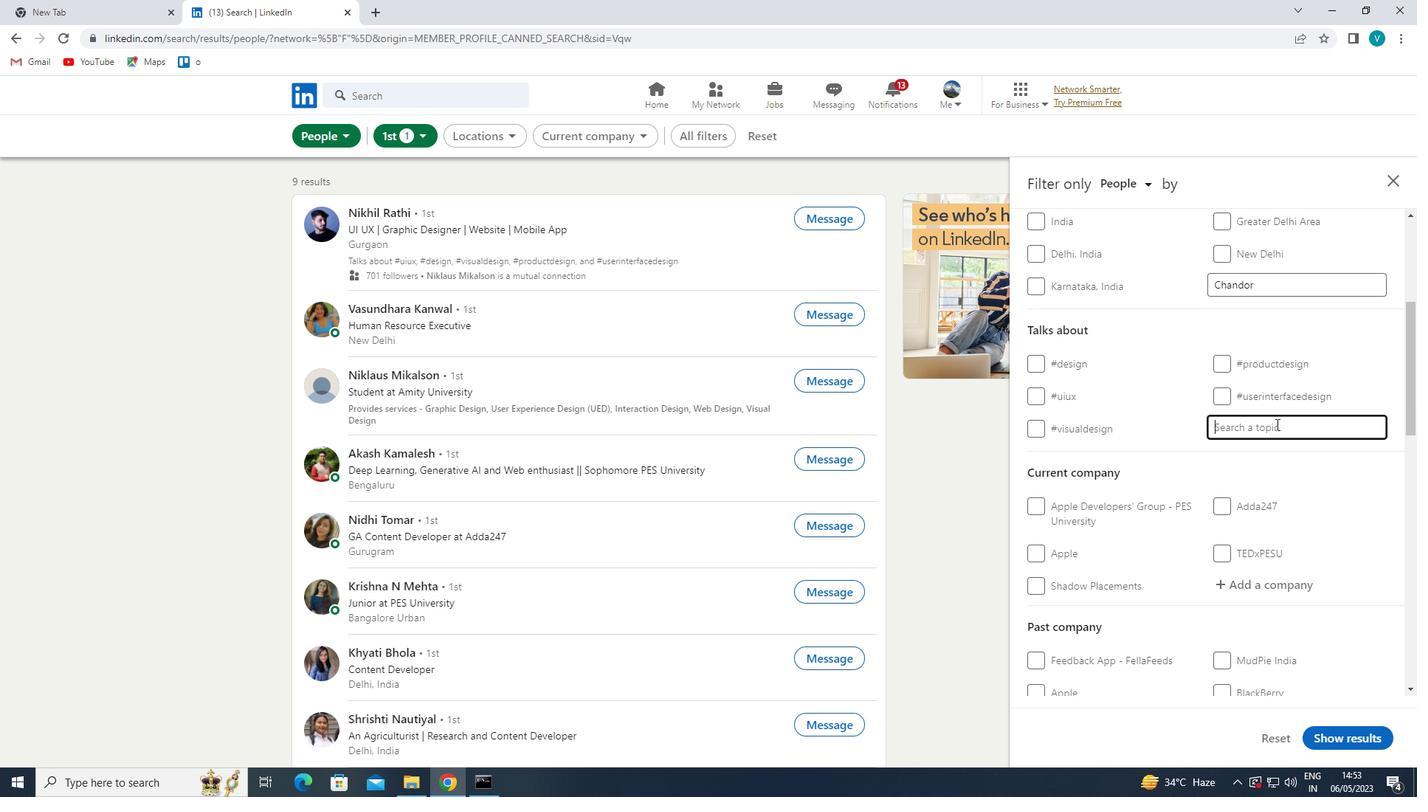 
Action: Key pressed BESTADVICE
Screenshot: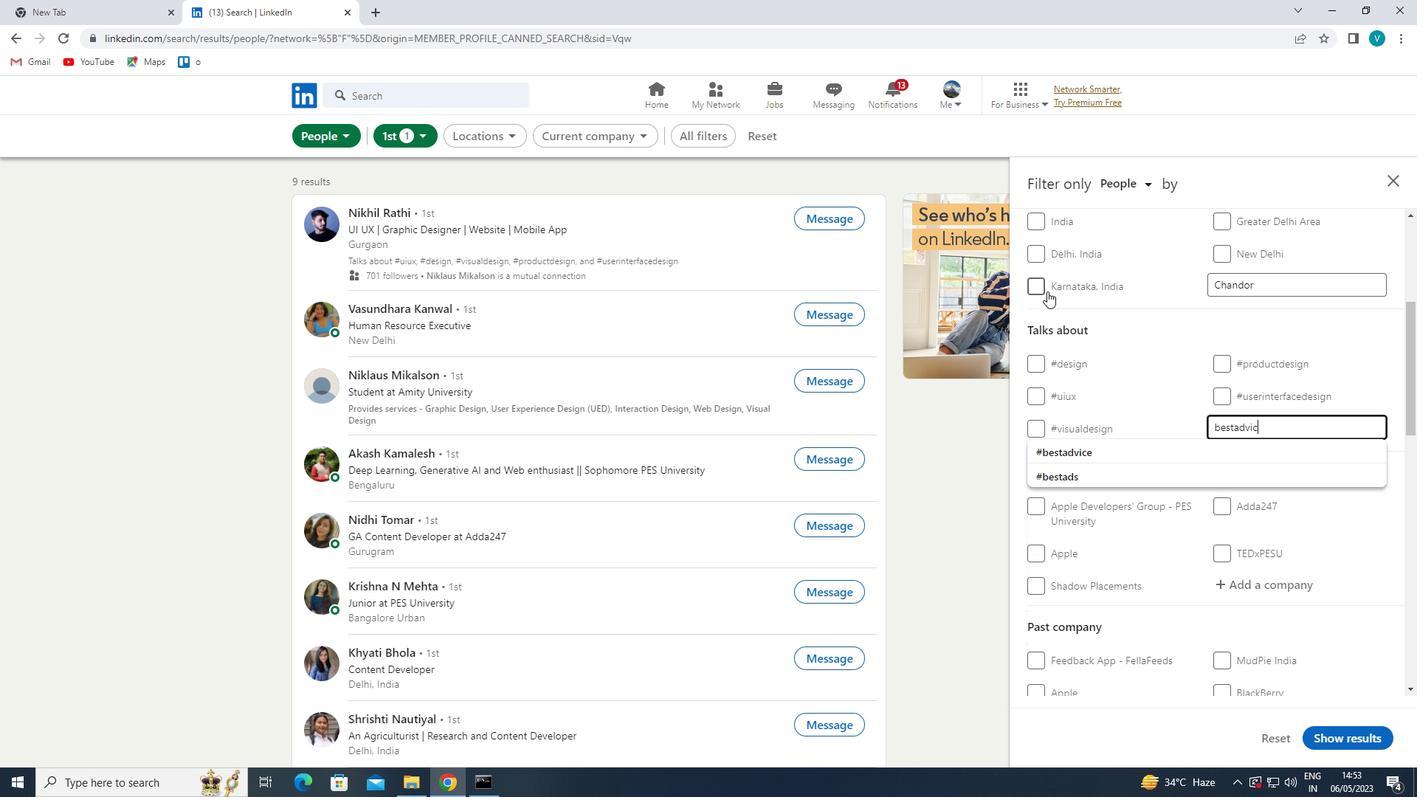 
Action: Mouse moved to (1123, 462)
Screenshot: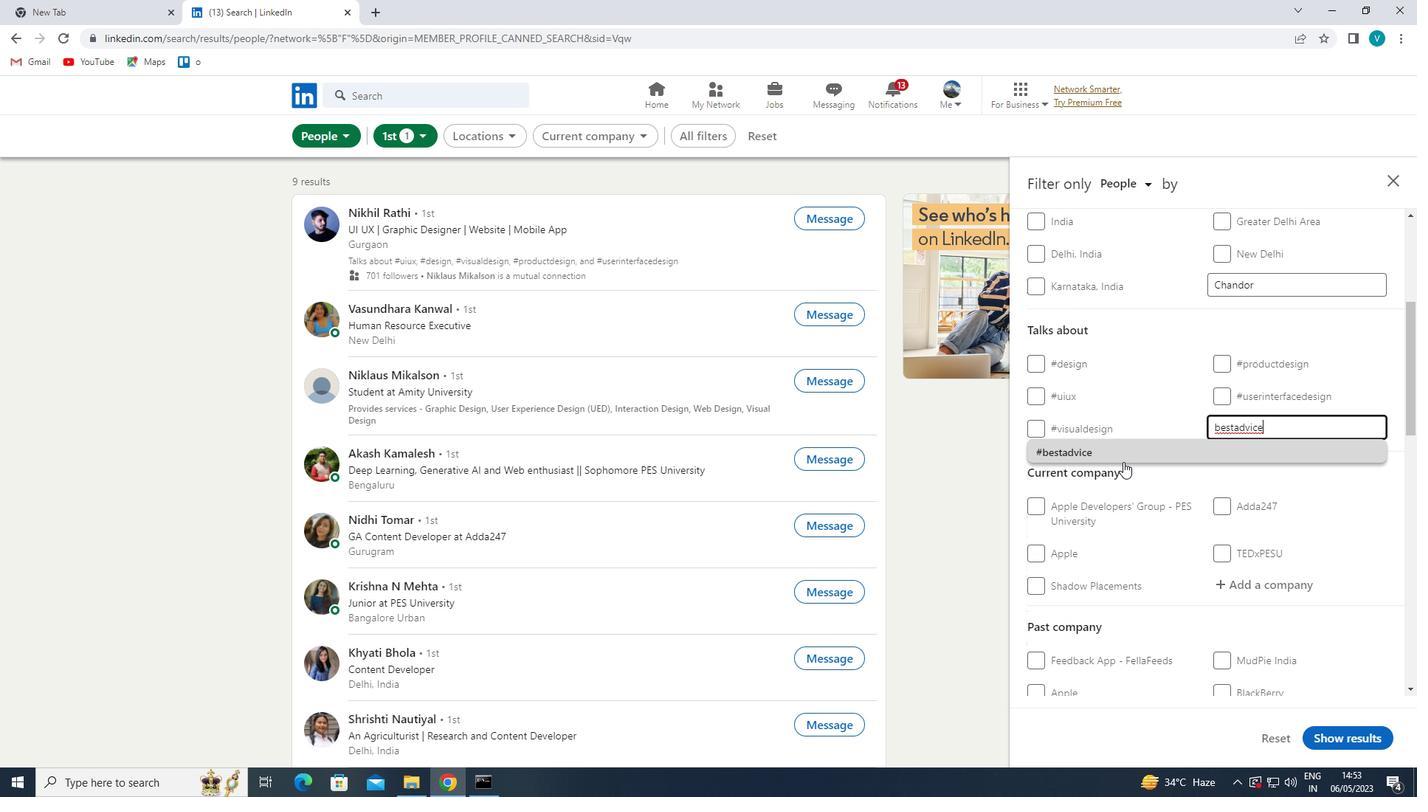 
Action: Mouse pressed left at (1123, 462)
Screenshot: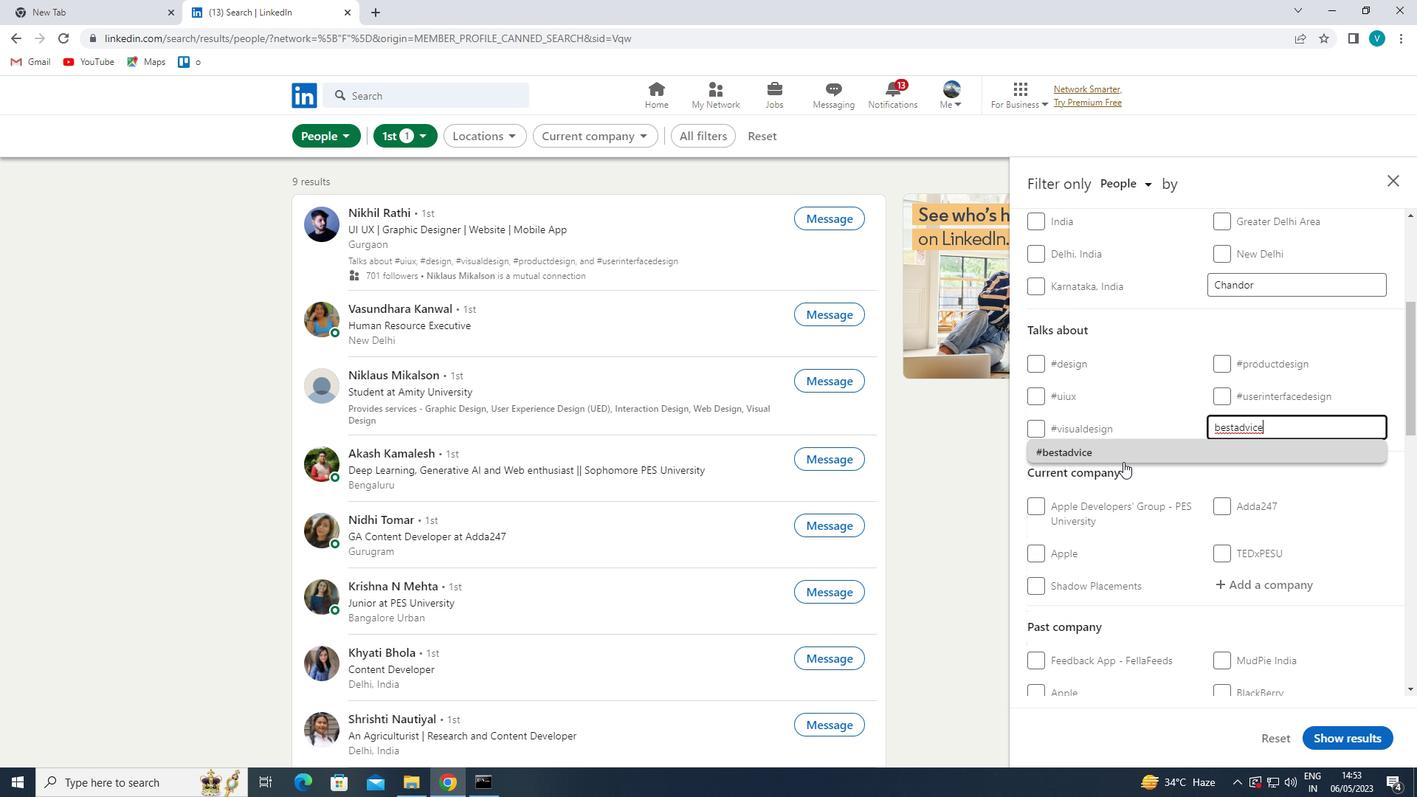 
Action: Mouse moved to (1297, 434)
Screenshot: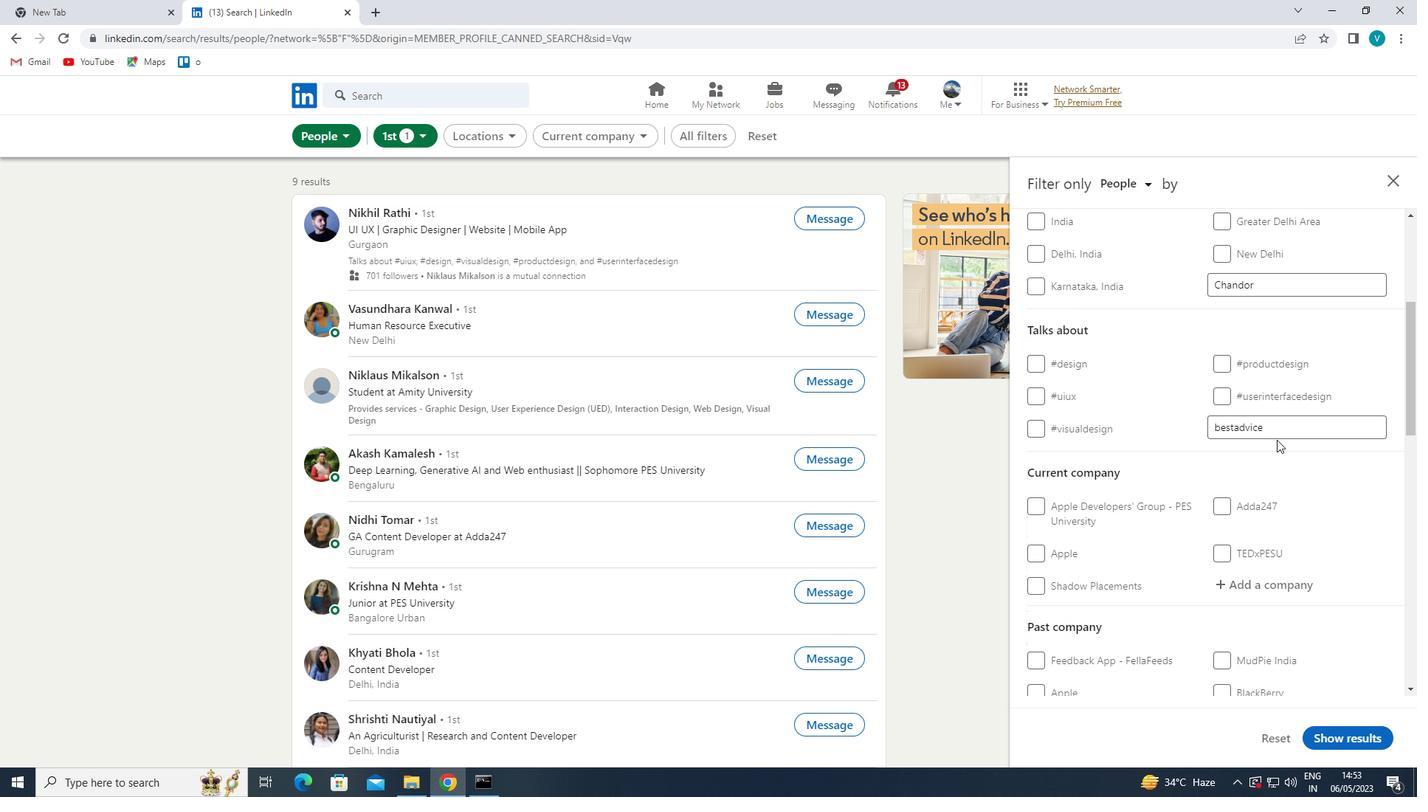 
Action: Mouse pressed left at (1297, 434)
Screenshot: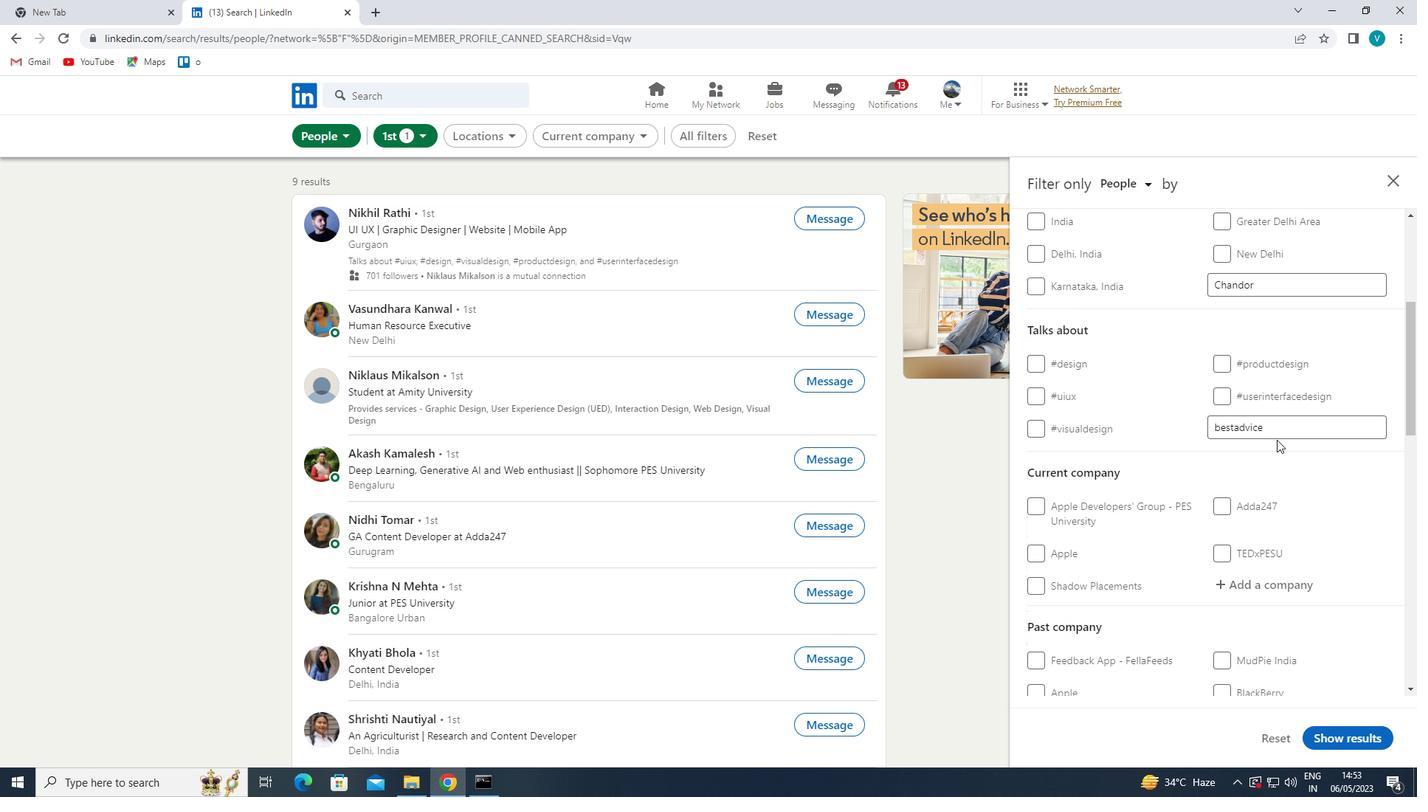 
Action: Mouse moved to (1170, 452)
Screenshot: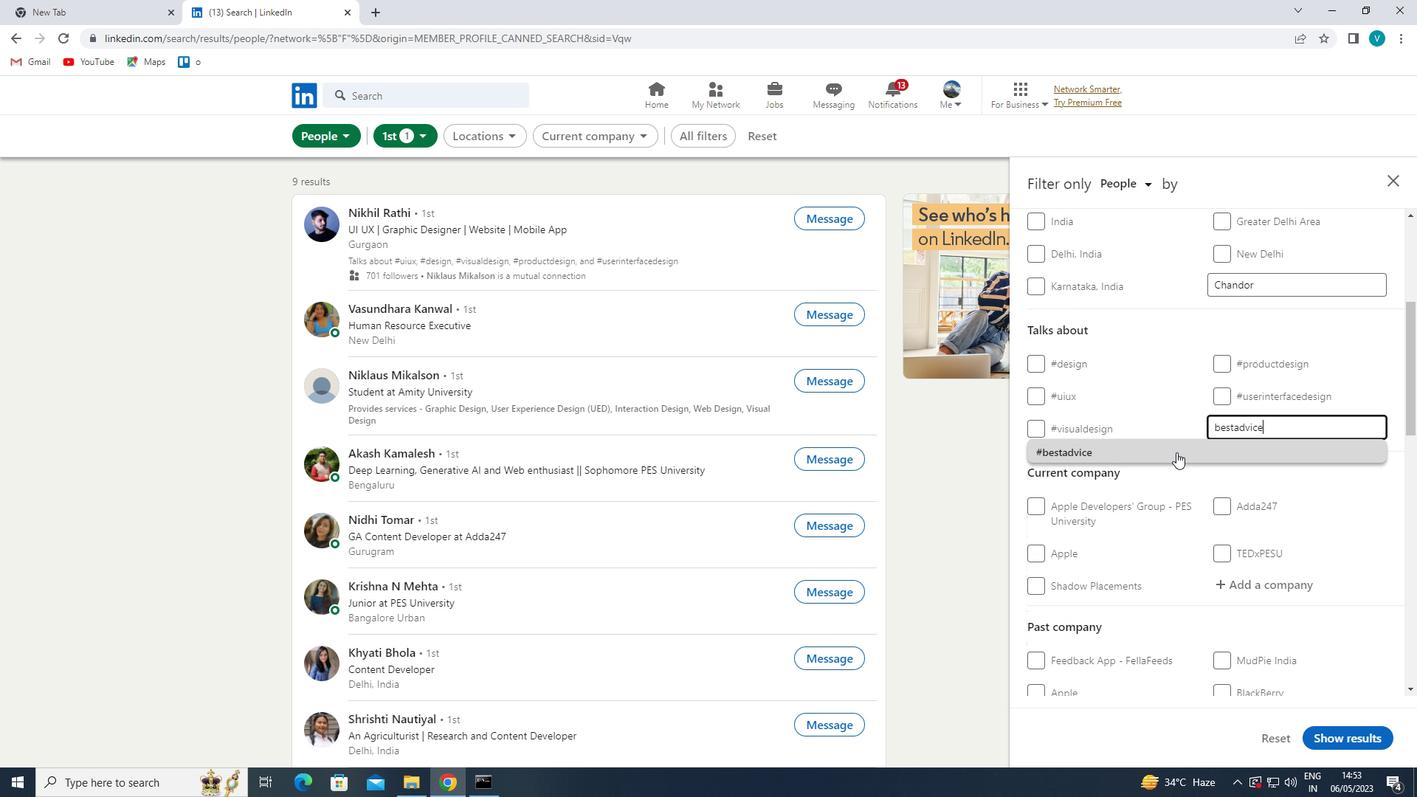 
Action: Mouse pressed left at (1170, 452)
Screenshot: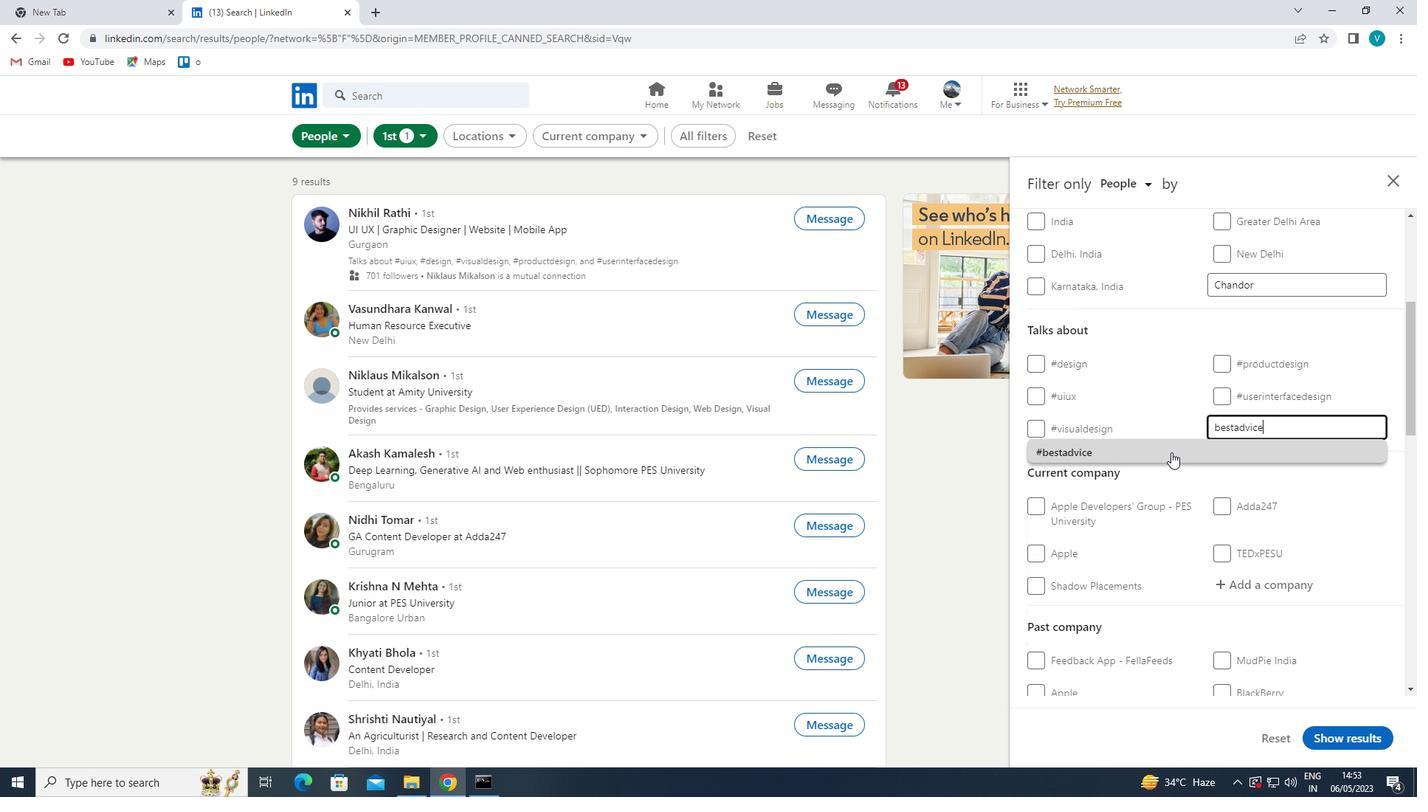 
Action: Mouse moved to (1195, 506)
Screenshot: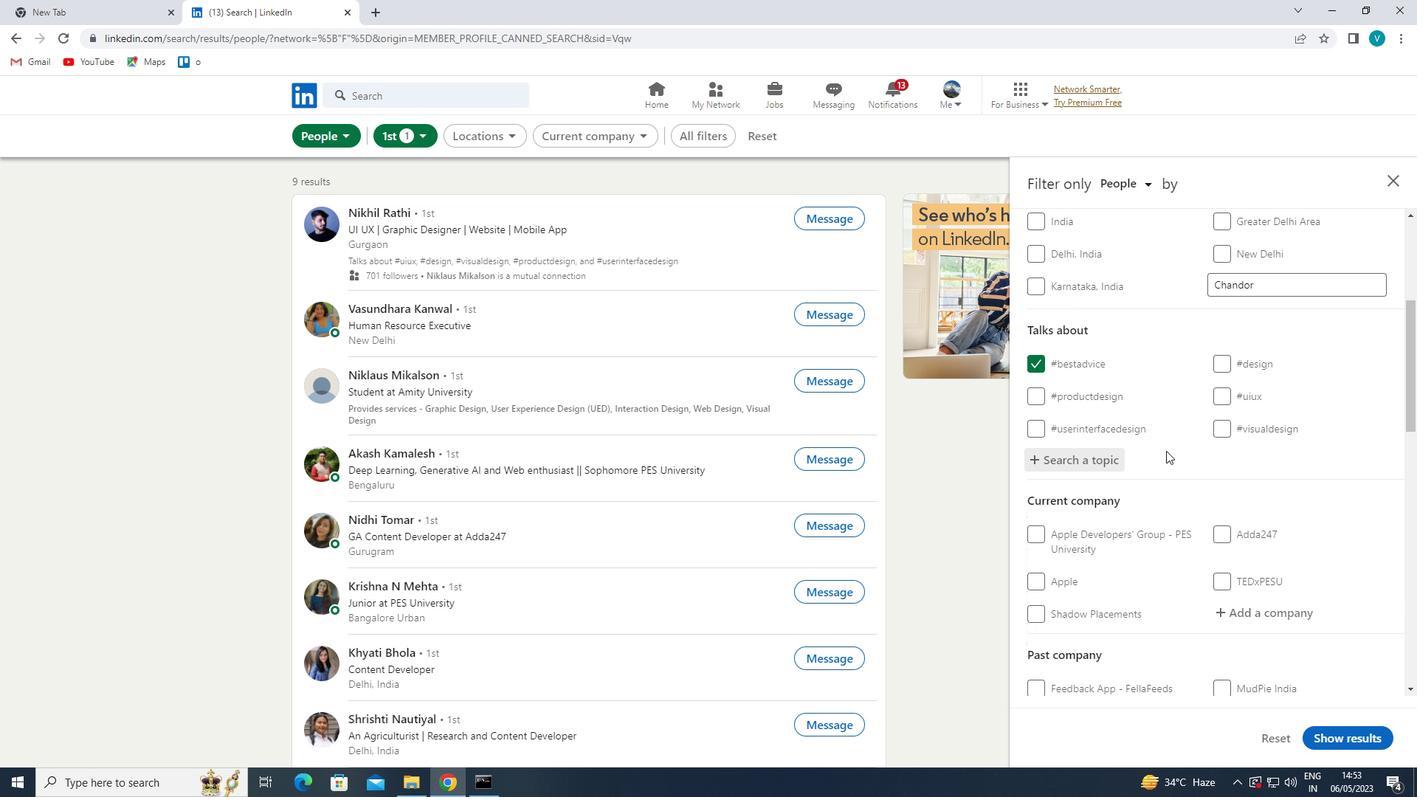 
Action: Mouse scrolled (1195, 505) with delta (0, 0)
Screenshot: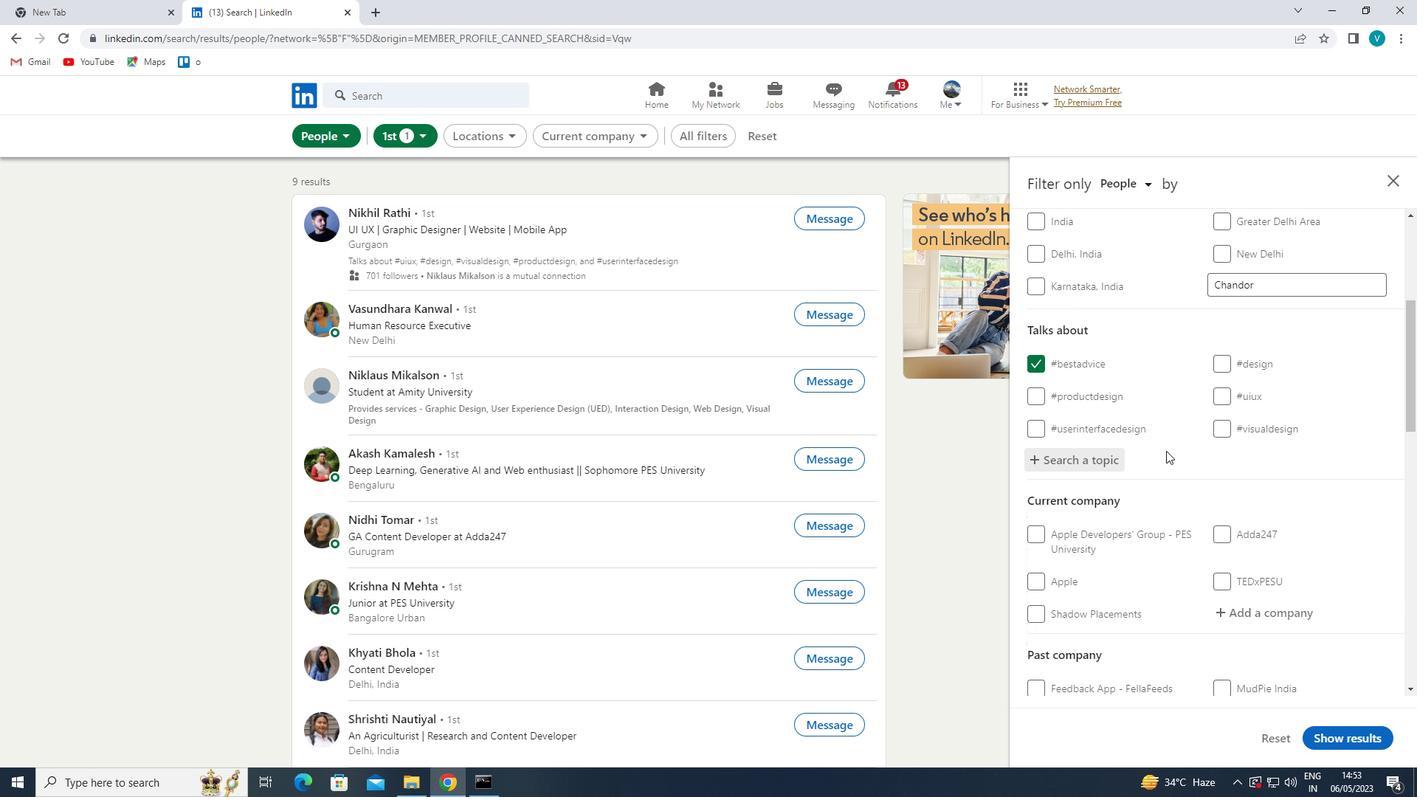 
Action: Mouse moved to (1197, 507)
Screenshot: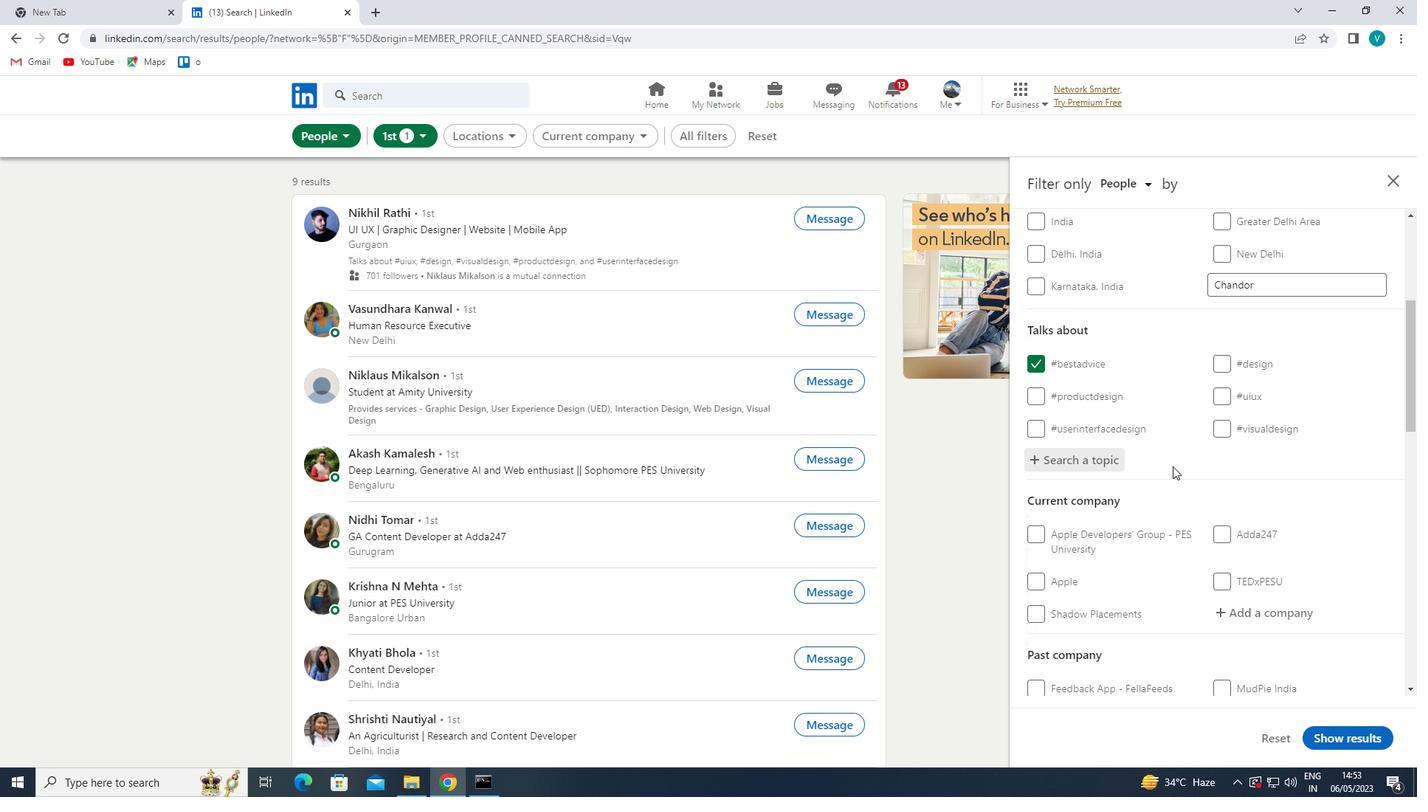 
Action: Mouse scrolled (1197, 507) with delta (0, 0)
Screenshot: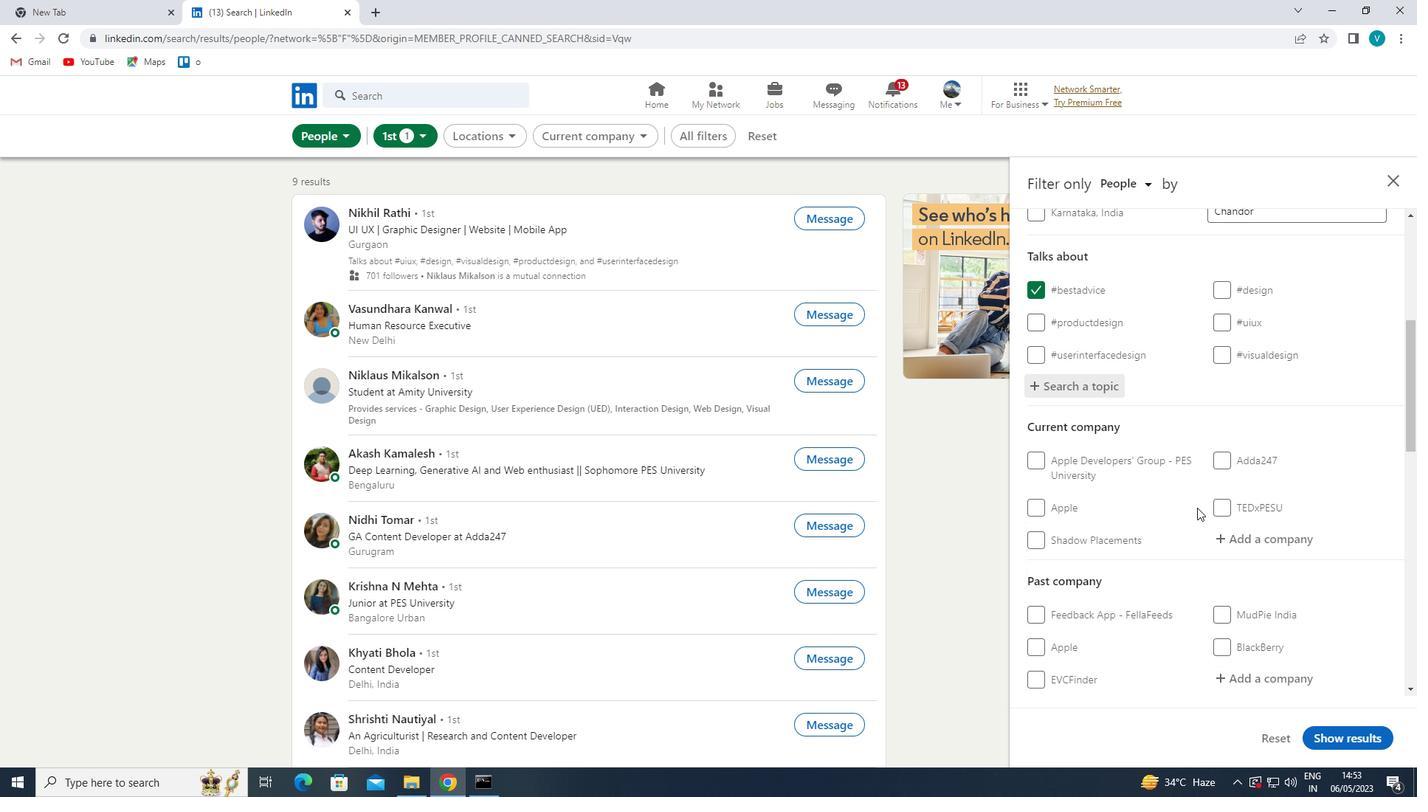 
Action: Mouse scrolled (1197, 507) with delta (0, 0)
Screenshot: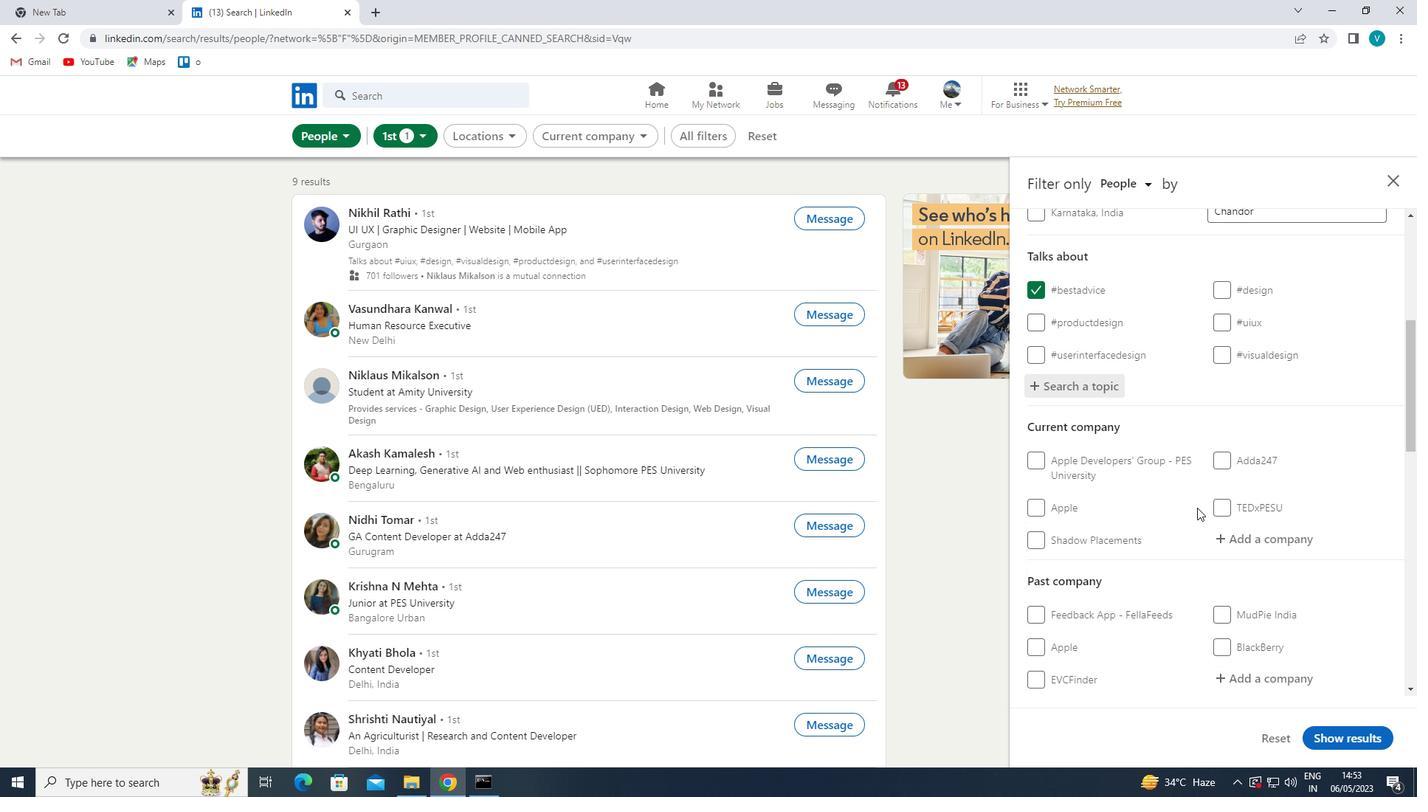 
Action: Mouse scrolled (1197, 507) with delta (0, 0)
Screenshot: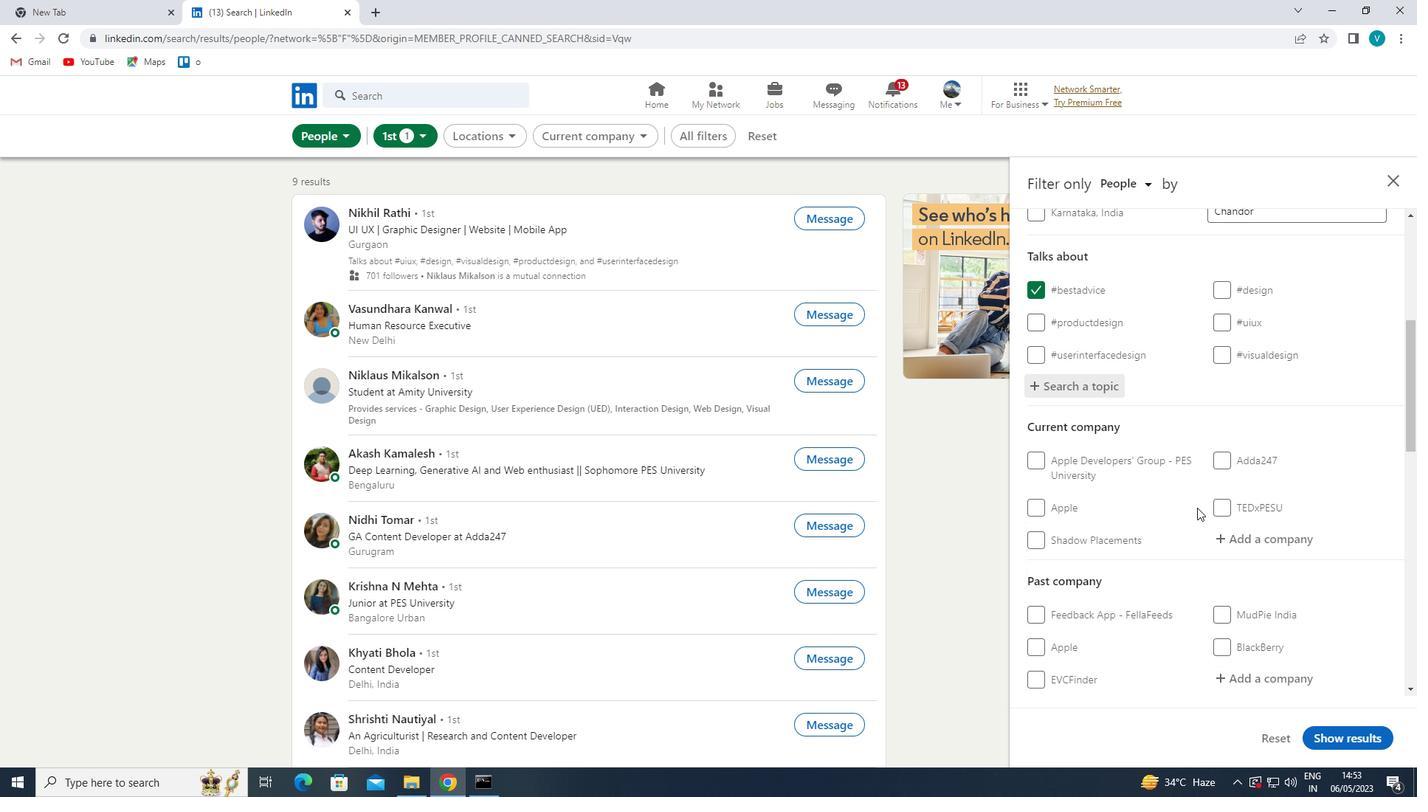
Action: Mouse scrolled (1197, 507) with delta (0, 0)
Screenshot: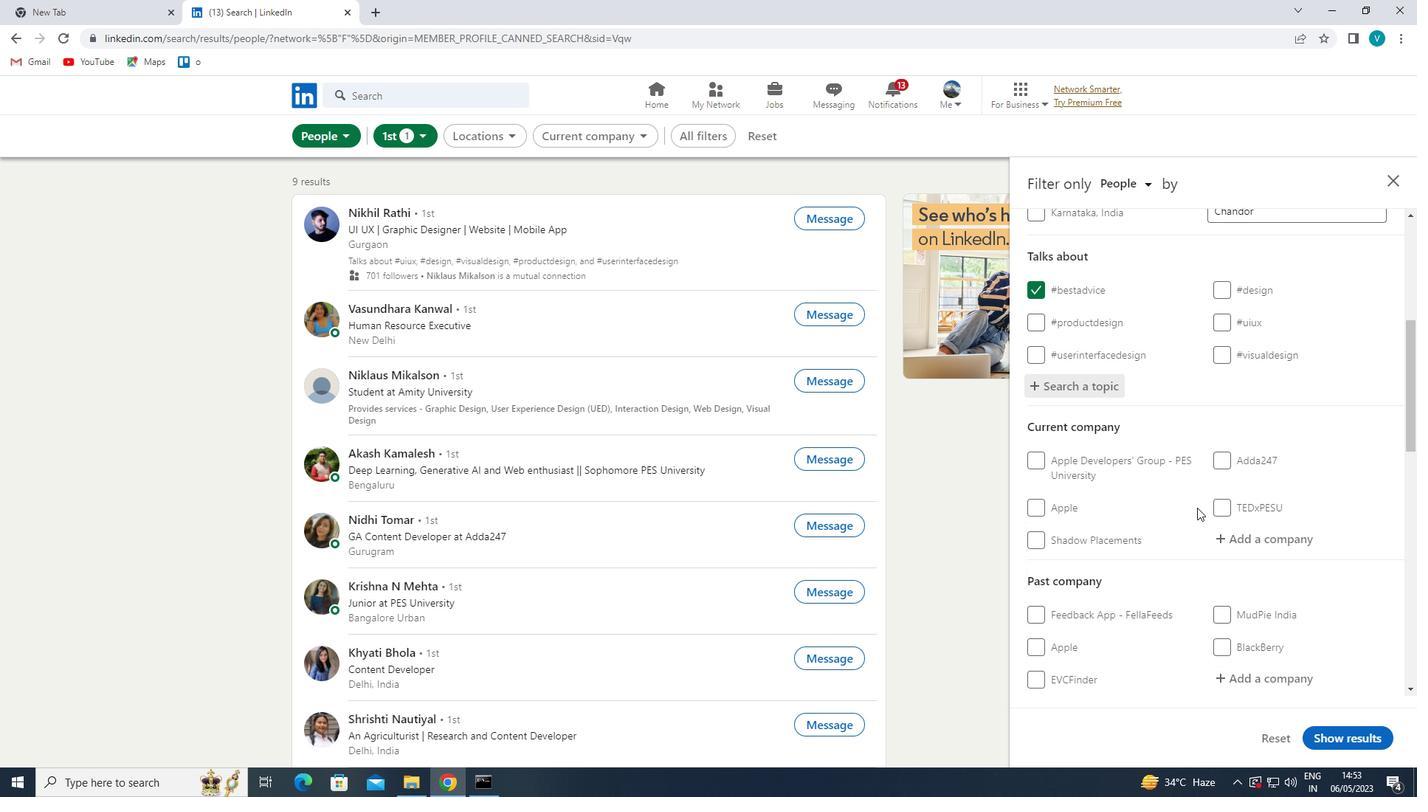 
Action: Mouse moved to (1197, 510)
Screenshot: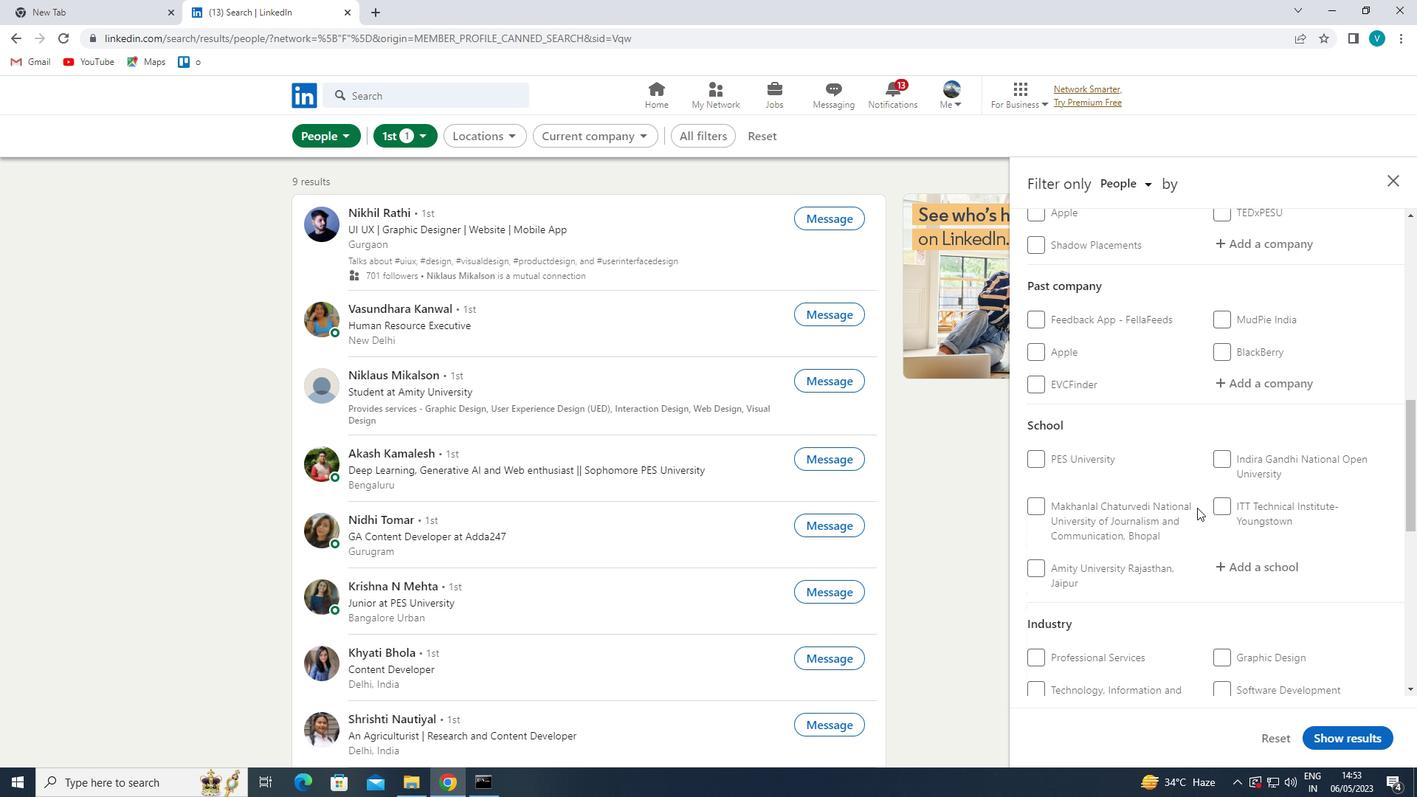 
Action: Mouse scrolled (1197, 510) with delta (0, 0)
Screenshot: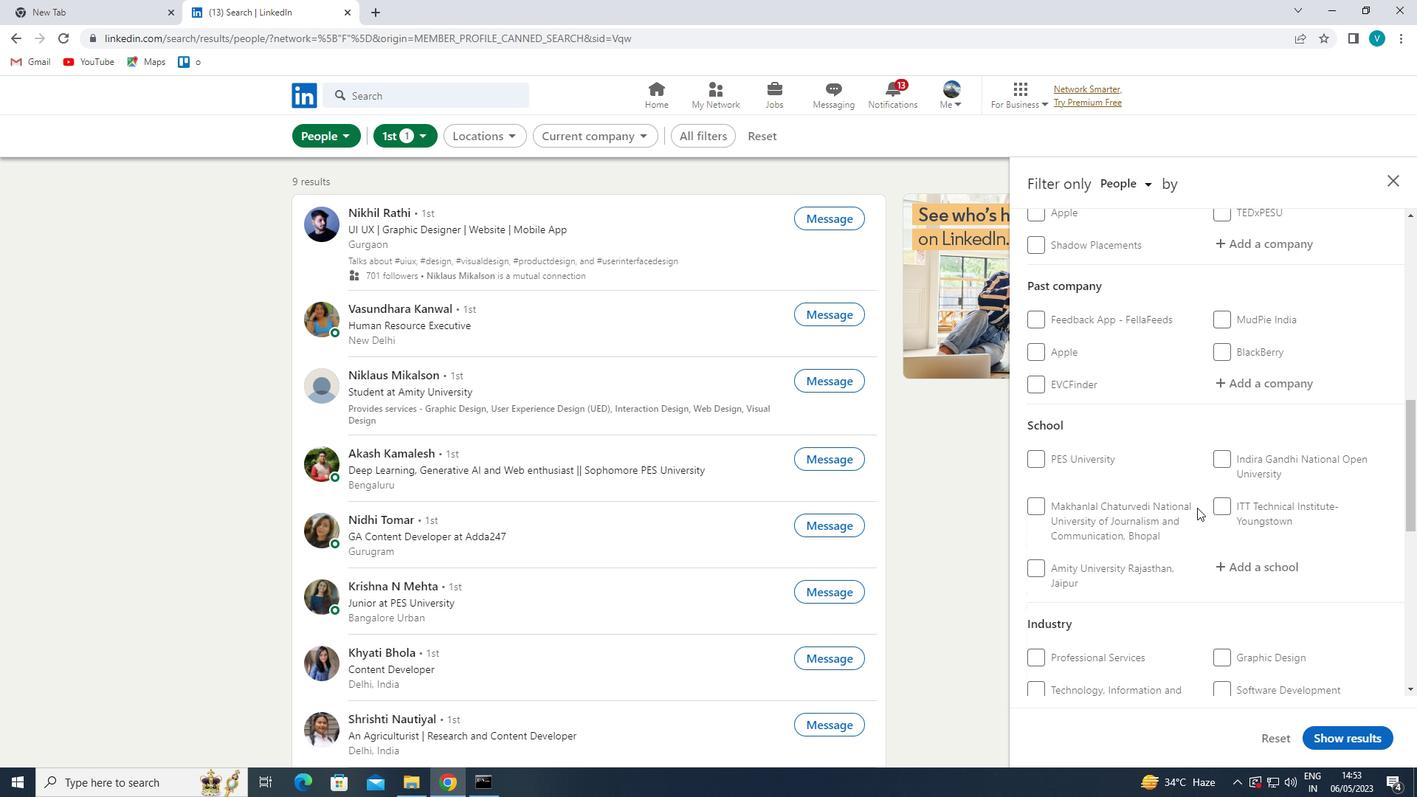 
Action: Mouse moved to (1197, 511)
Screenshot: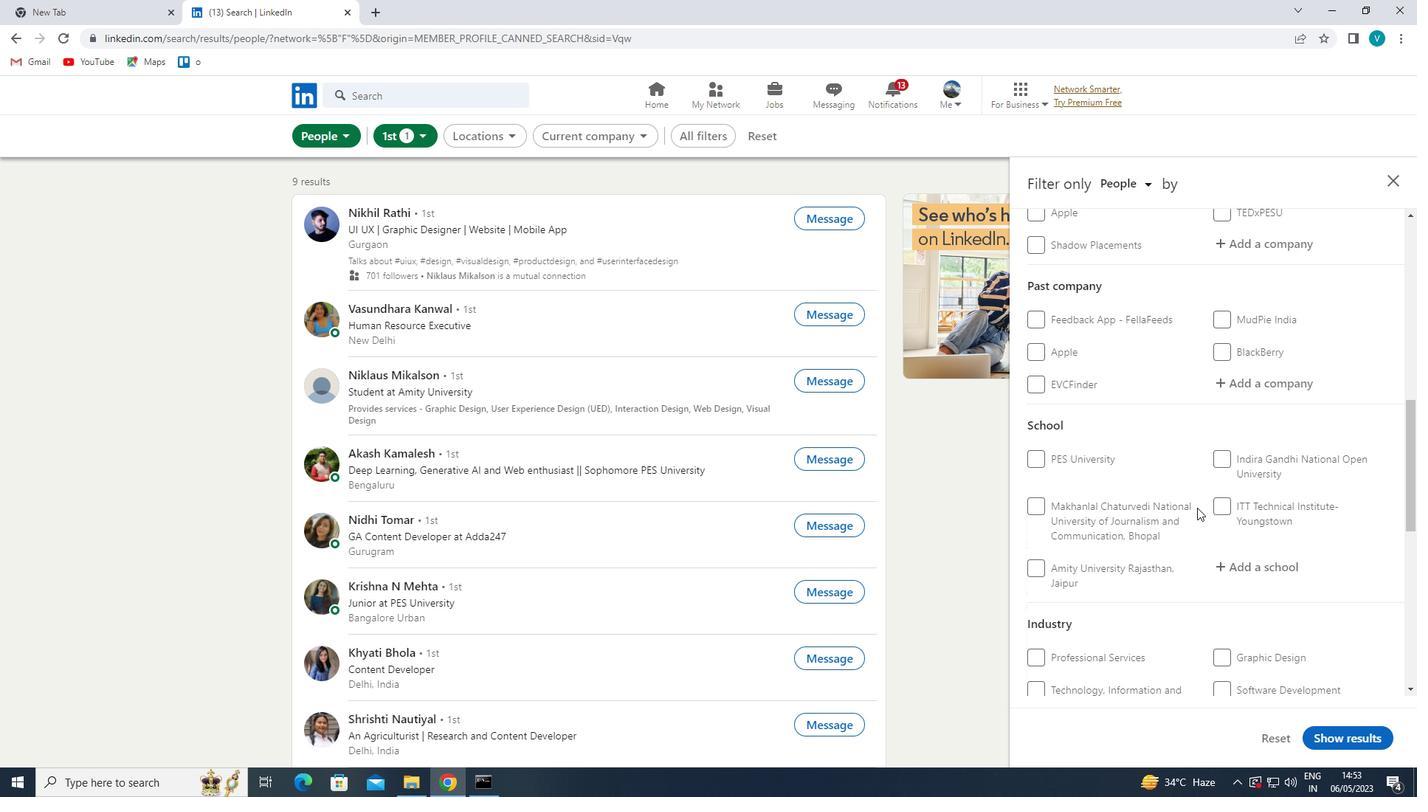 
Action: Mouse scrolled (1197, 510) with delta (0, 0)
Screenshot: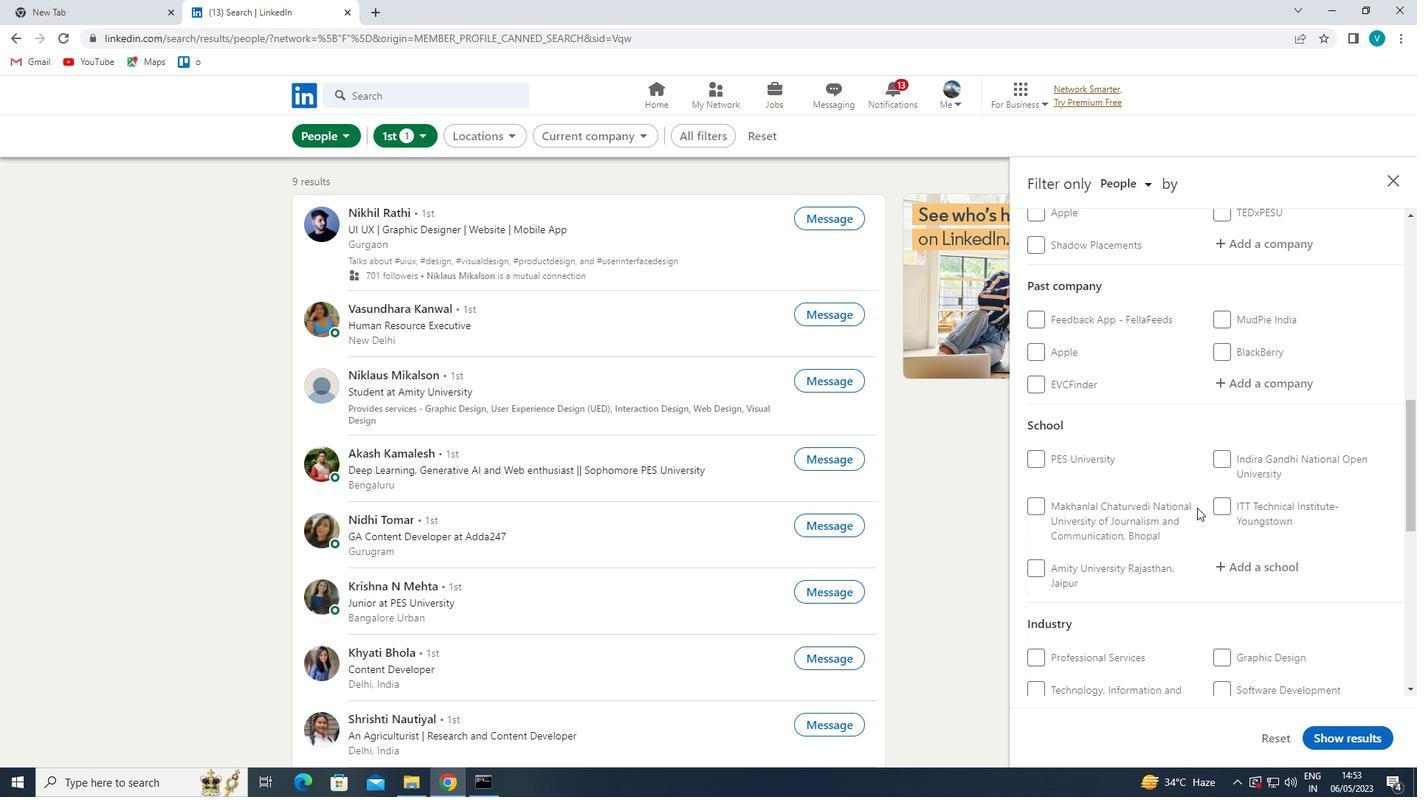 
Action: Mouse moved to (1085, 553)
Screenshot: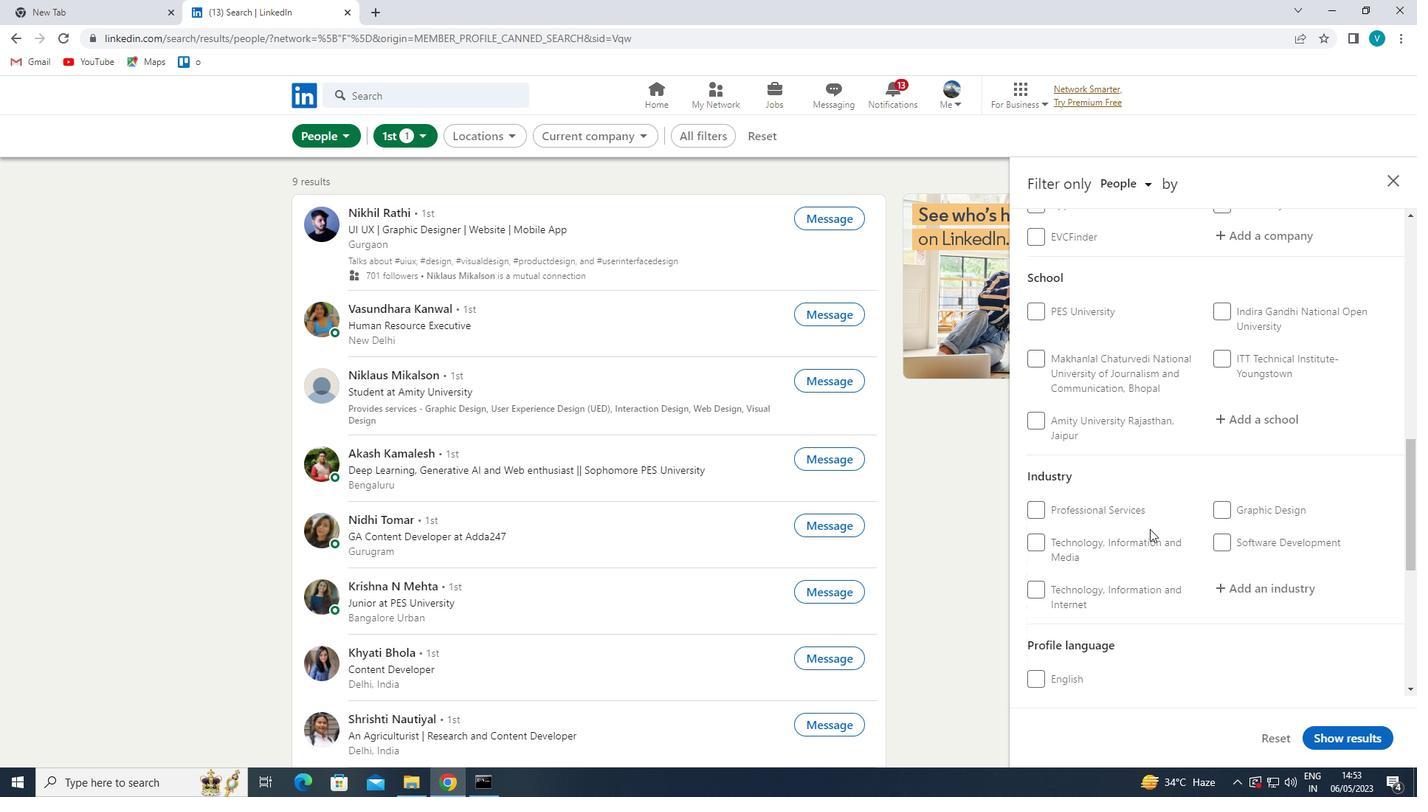 
Action: Mouse scrolled (1085, 552) with delta (0, 0)
Screenshot: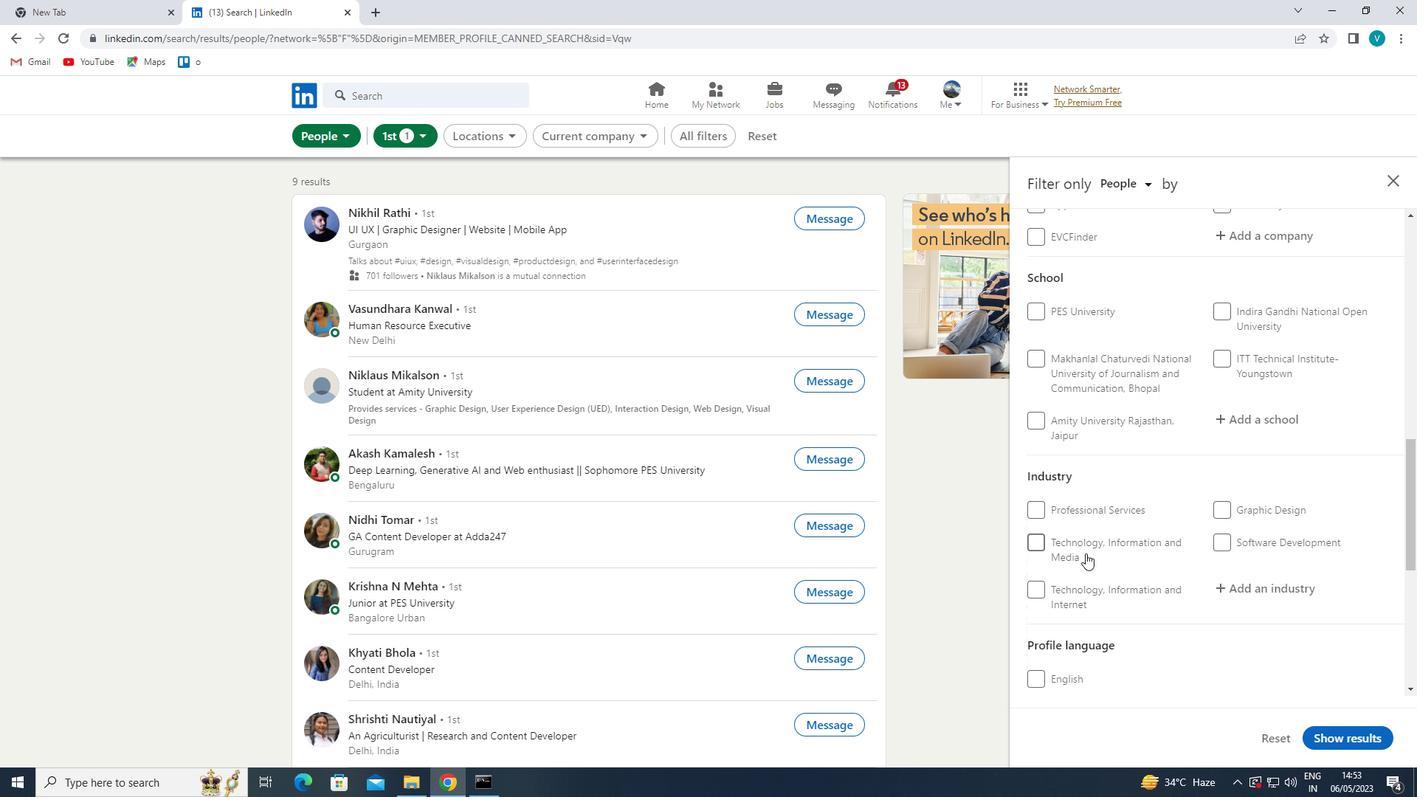 
Action: Mouse scrolled (1085, 552) with delta (0, 0)
Screenshot: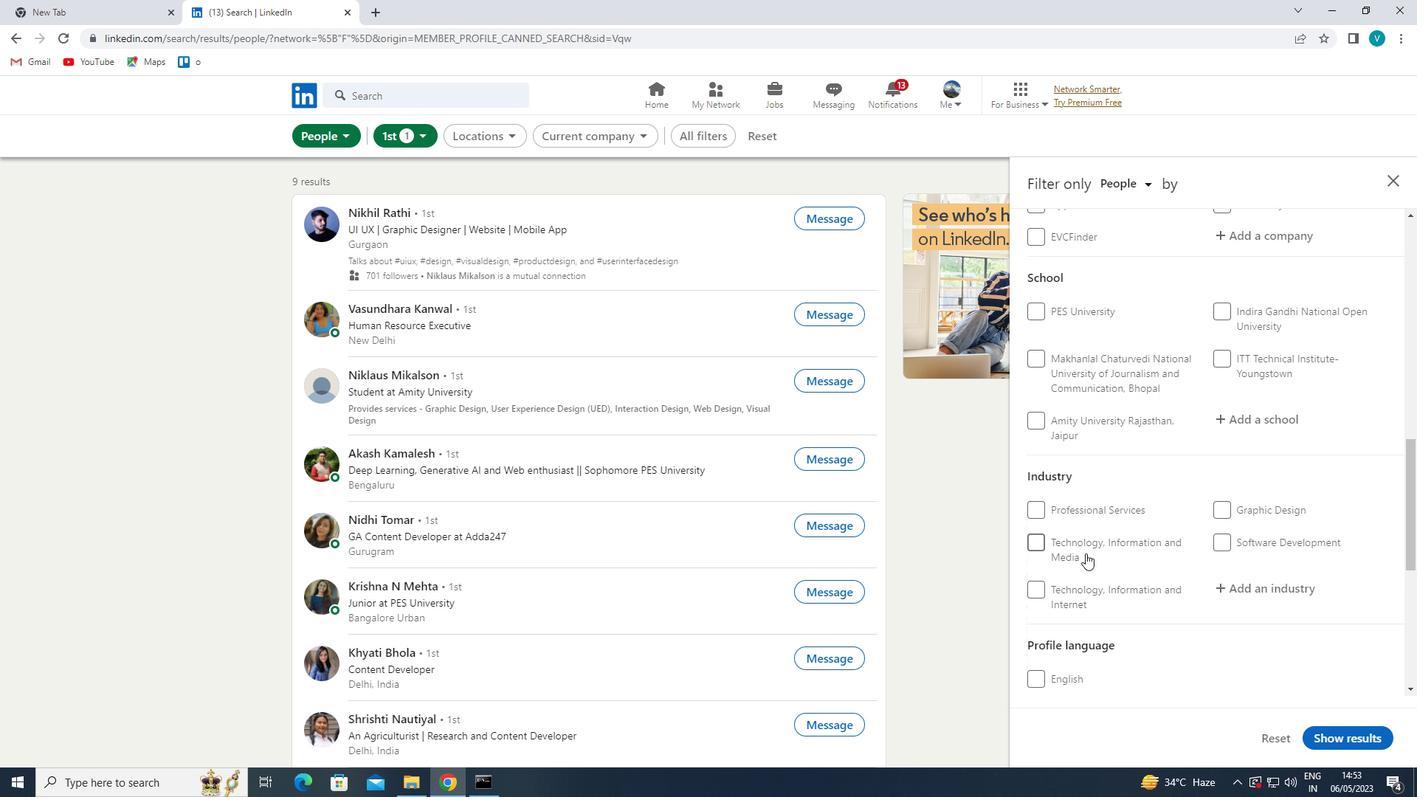 
Action: Mouse moved to (1042, 527)
Screenshot: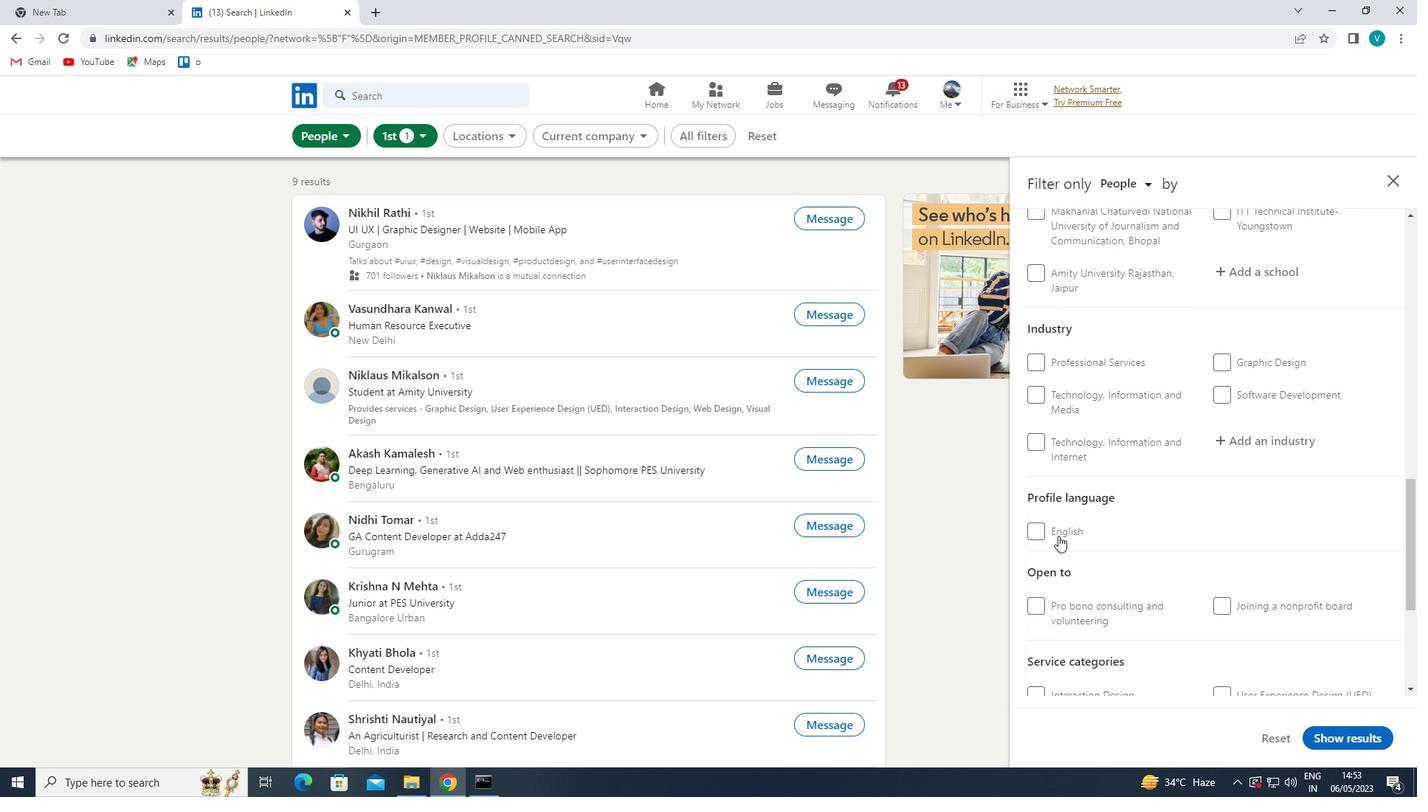 
Action: Mouse pressed left at (1042, 527)
Screenshot: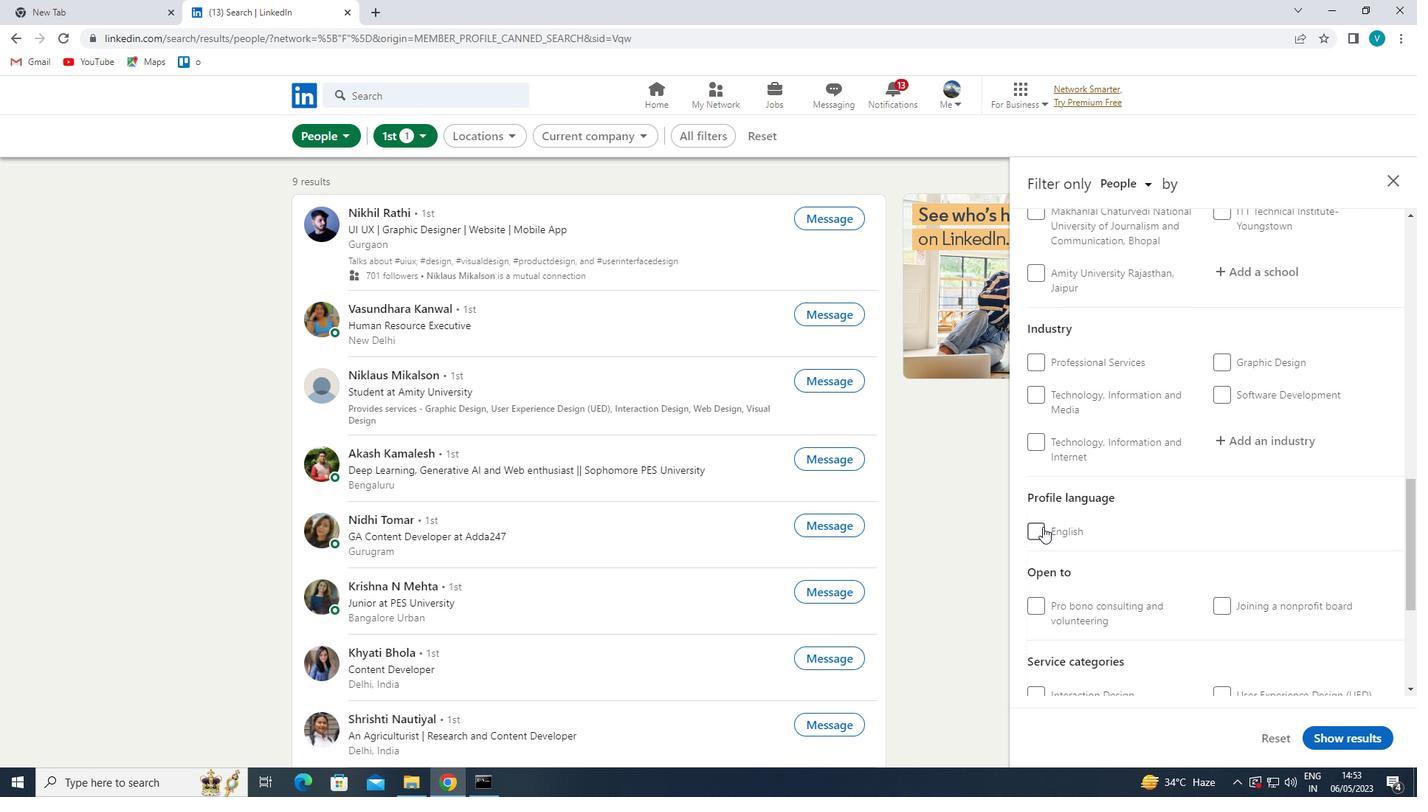 
Action: Mouse moved to (1222, 551)
Screenshot: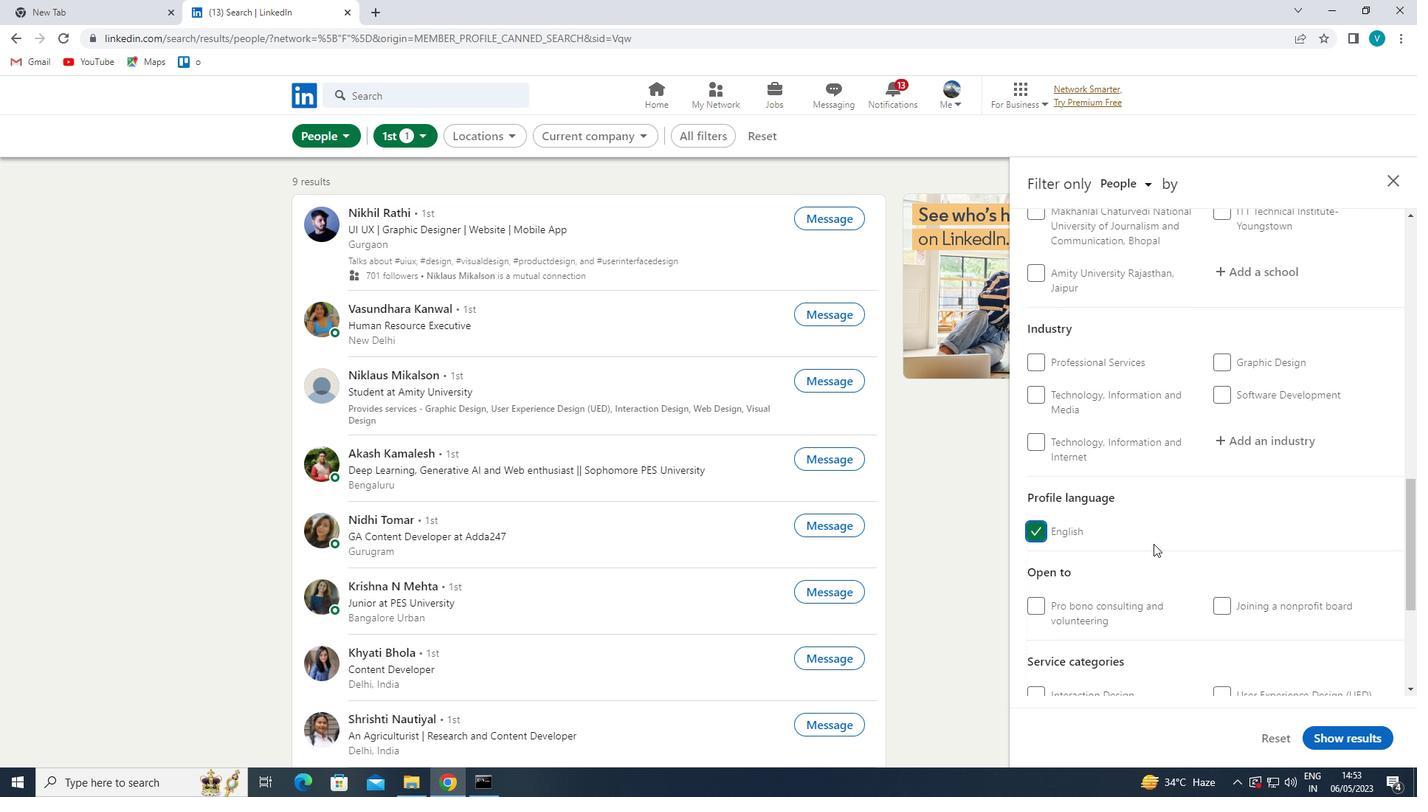 
Action: Mouse scrolled (1222, 552) with delta (0, 0)
Screenshot: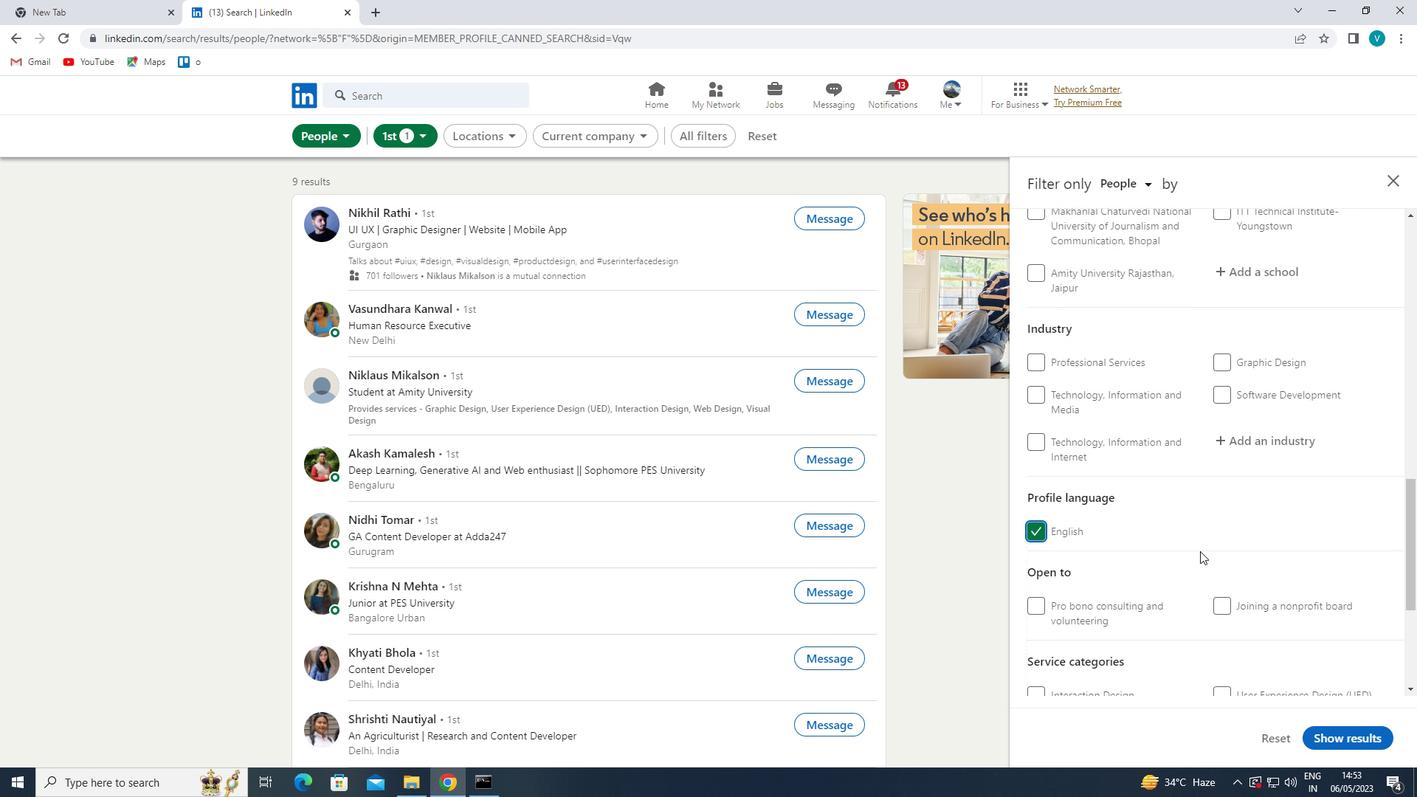 
Action: Mouse moved to (1222, 551)
Screenshot: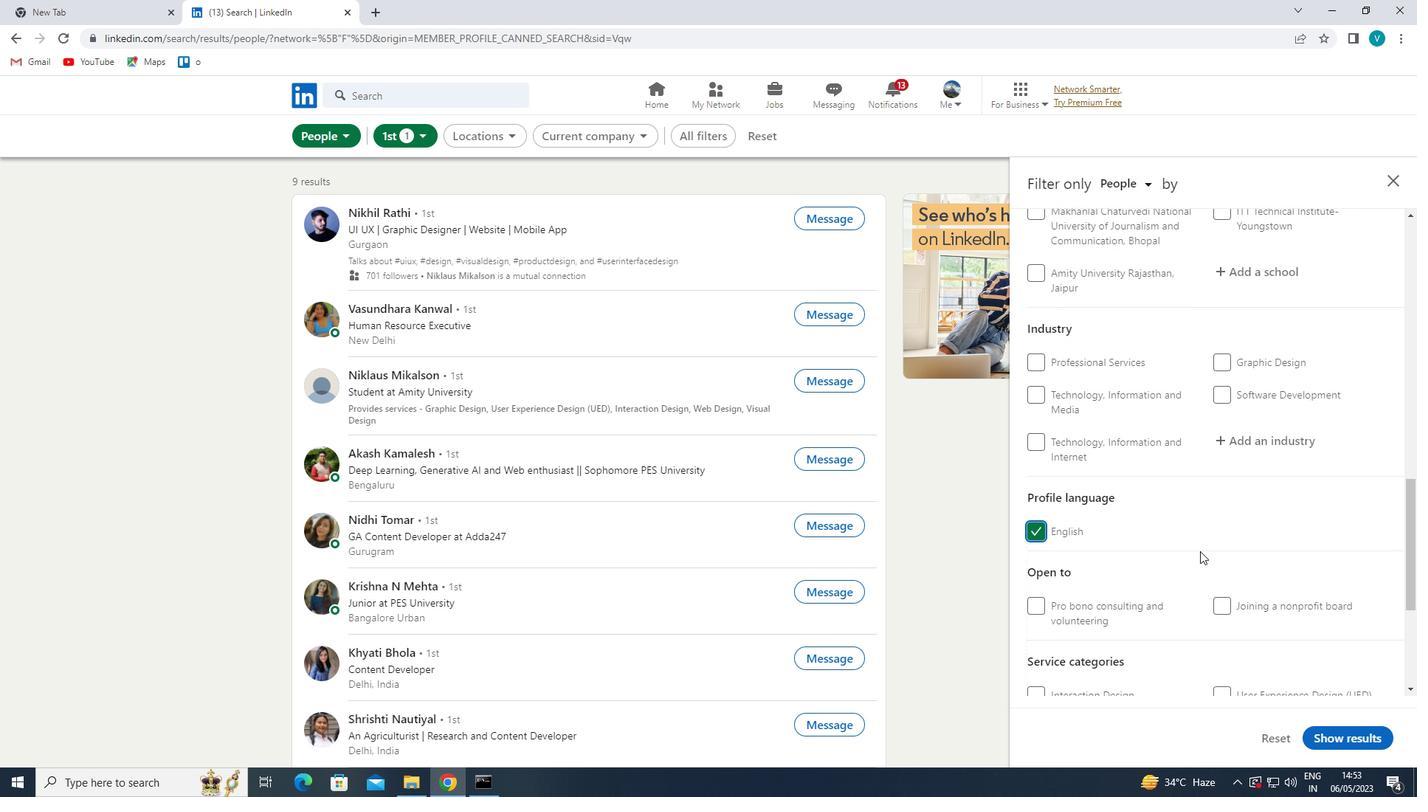 
Action: Mouse scrolled (1222, 552) with delta (0, 0)
Screenshot: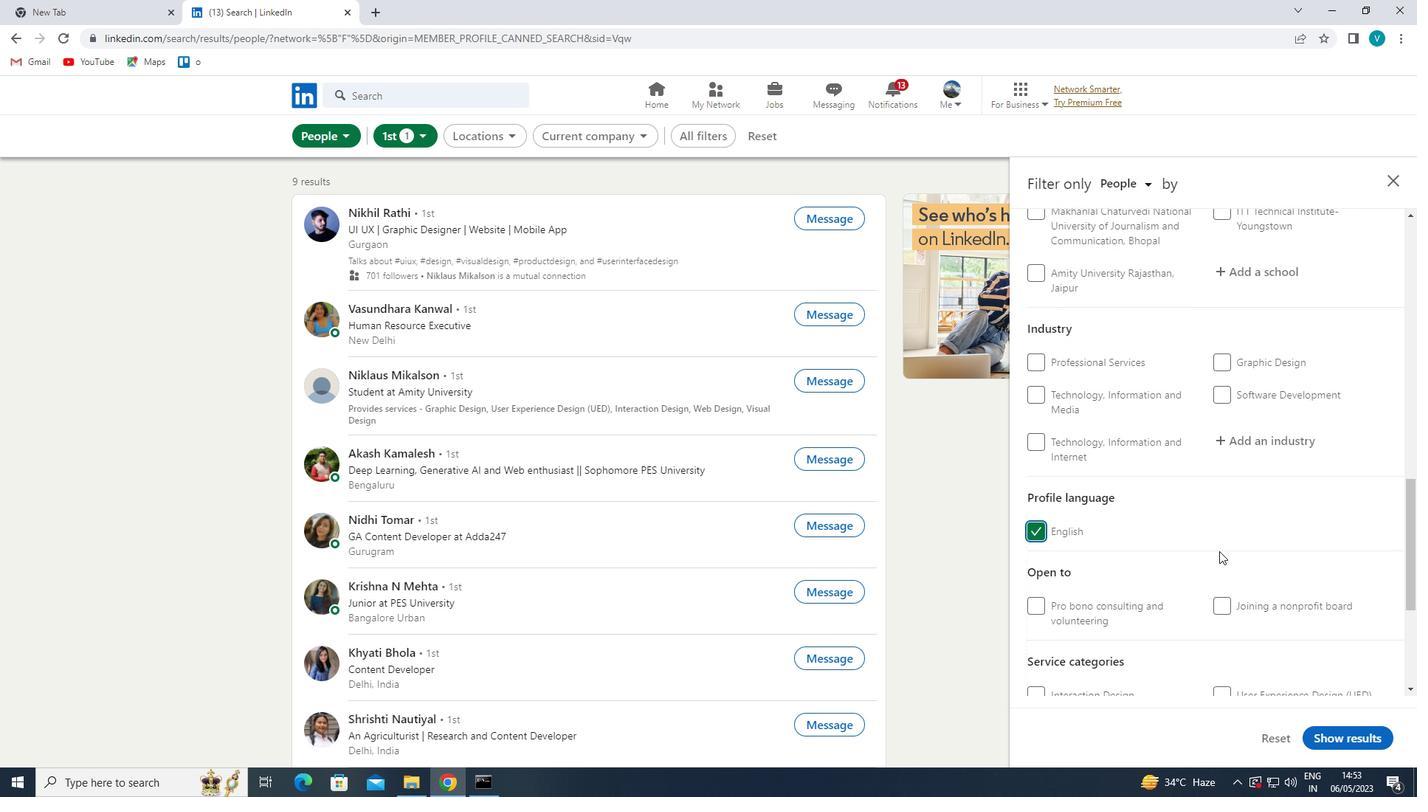 
Action: Mouse scrolled (1222, 552) with delta (0, 0)
Screenshot: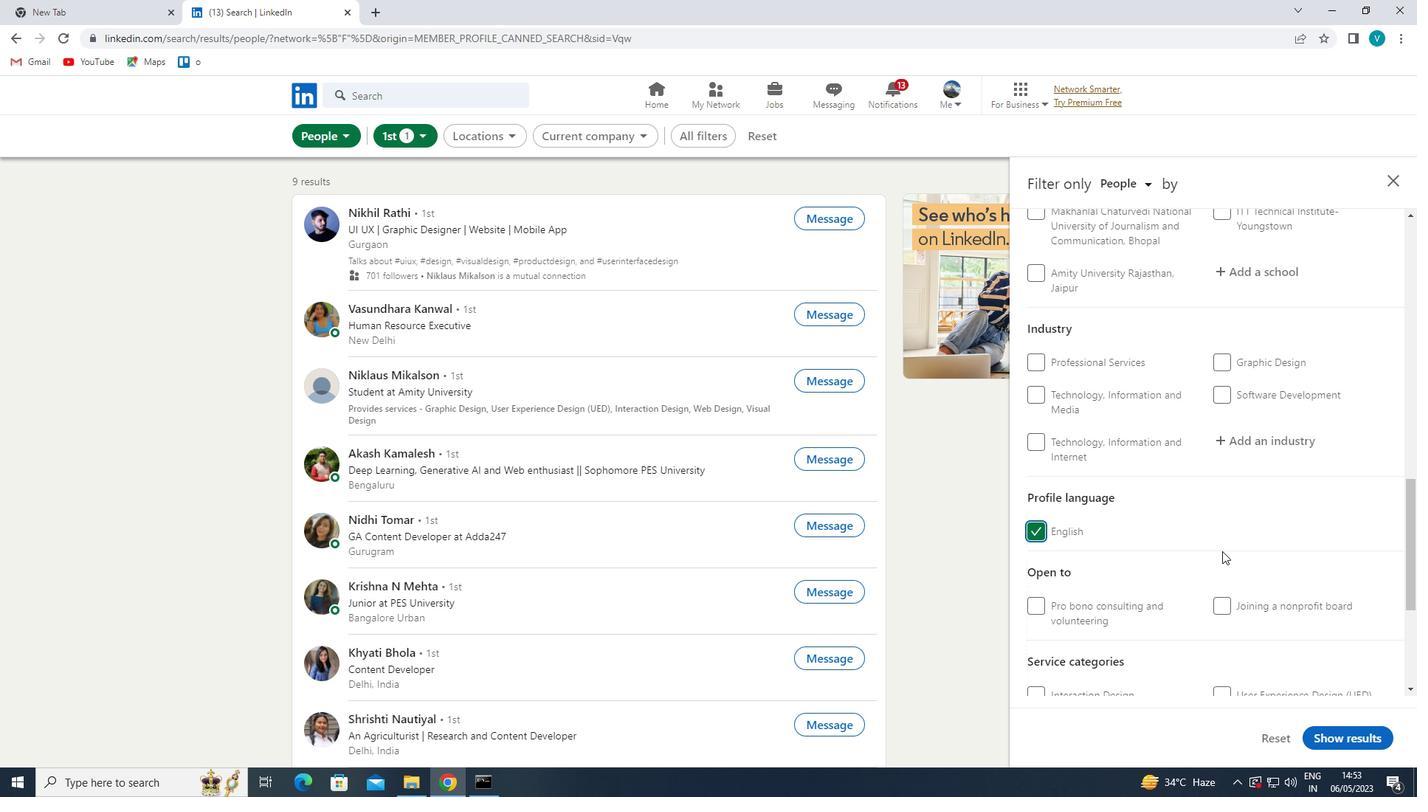 
Action: Mouse scrolled (1222, 552) with delta (0, 0)
Screenshot: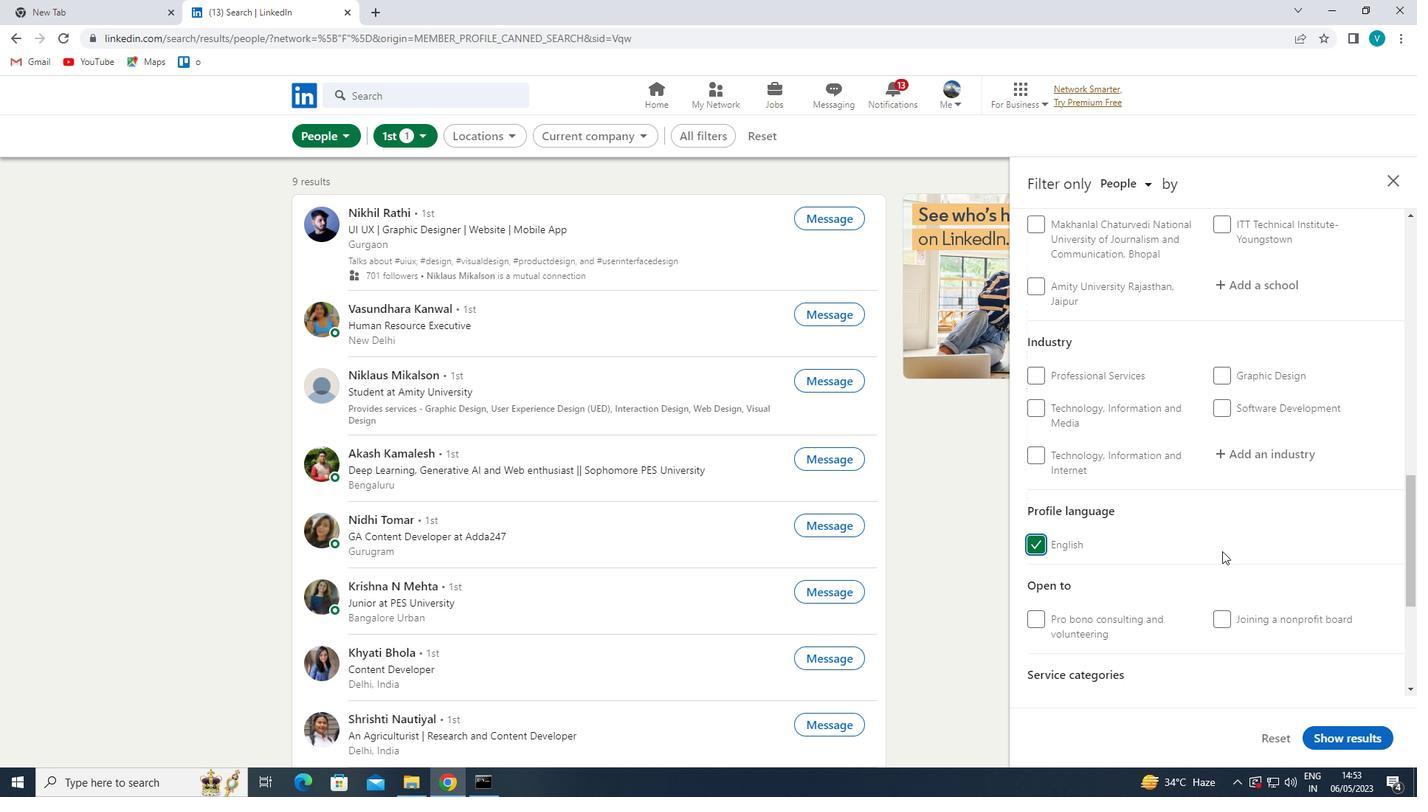 
Action: Mouse scrolled (1222, 552) with delta (0, 0)
Screenshot: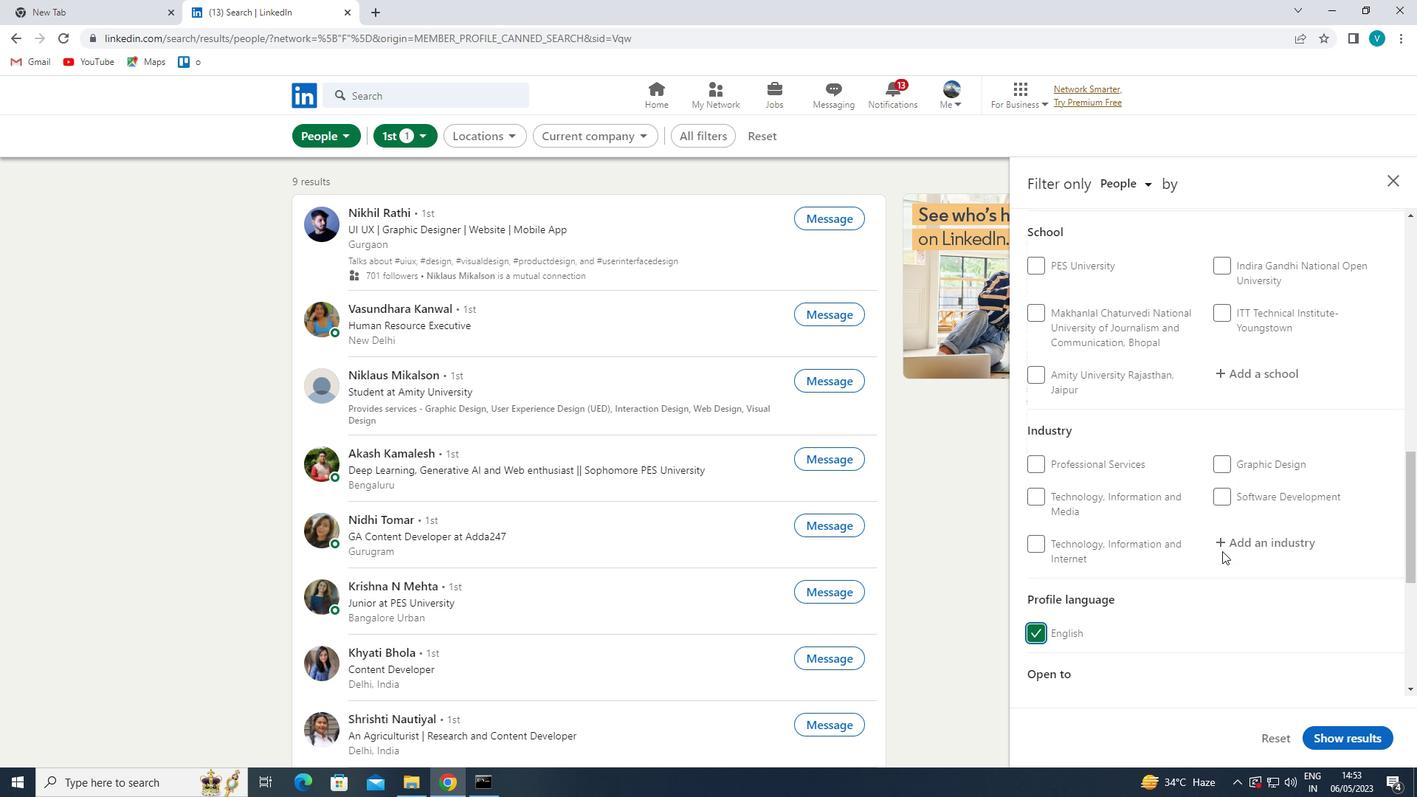 
Action: Mouse scrolled (1222, 552) with delta (0, 0)
Screenshot: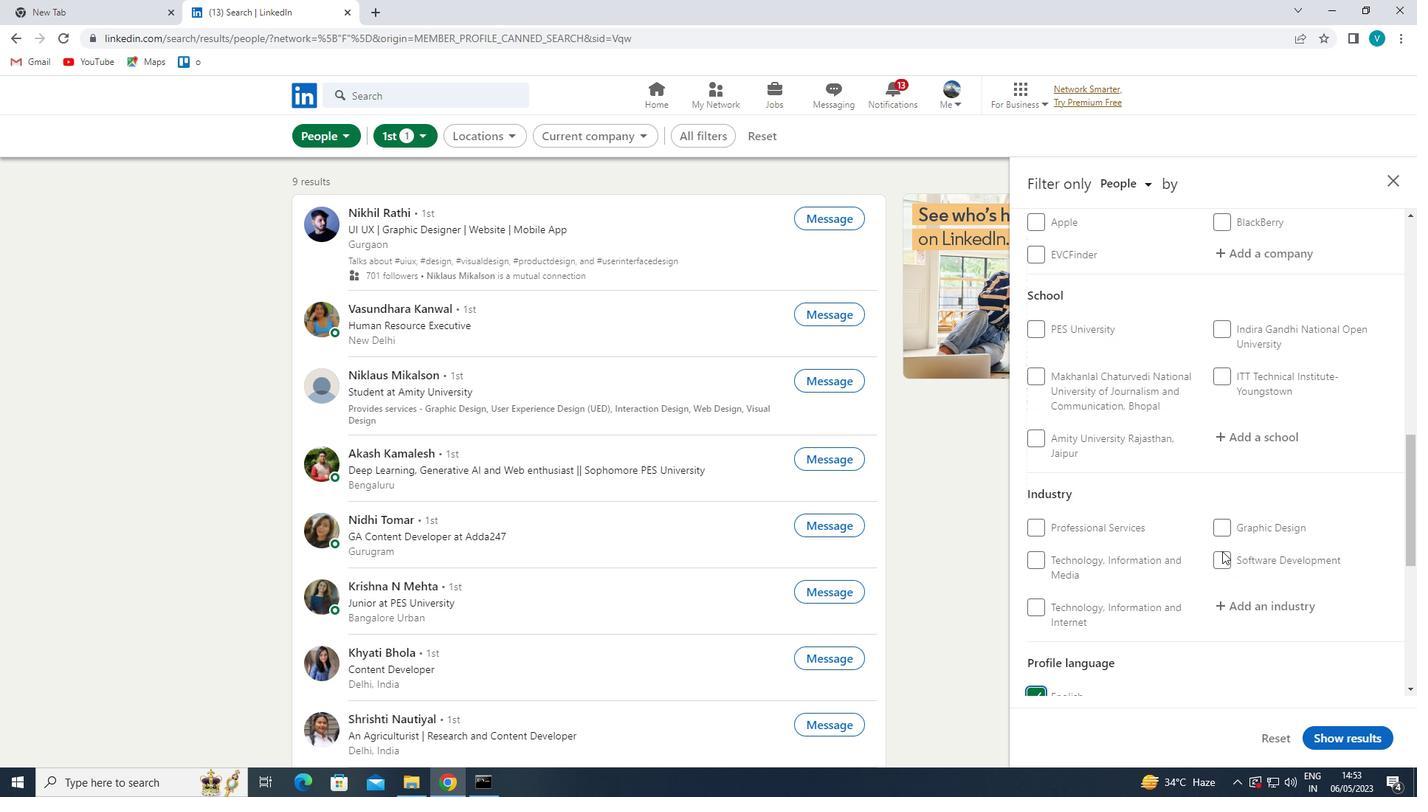
Action: Mouse scrolled (1222, 552) with delta (0, 0)
Screenshot: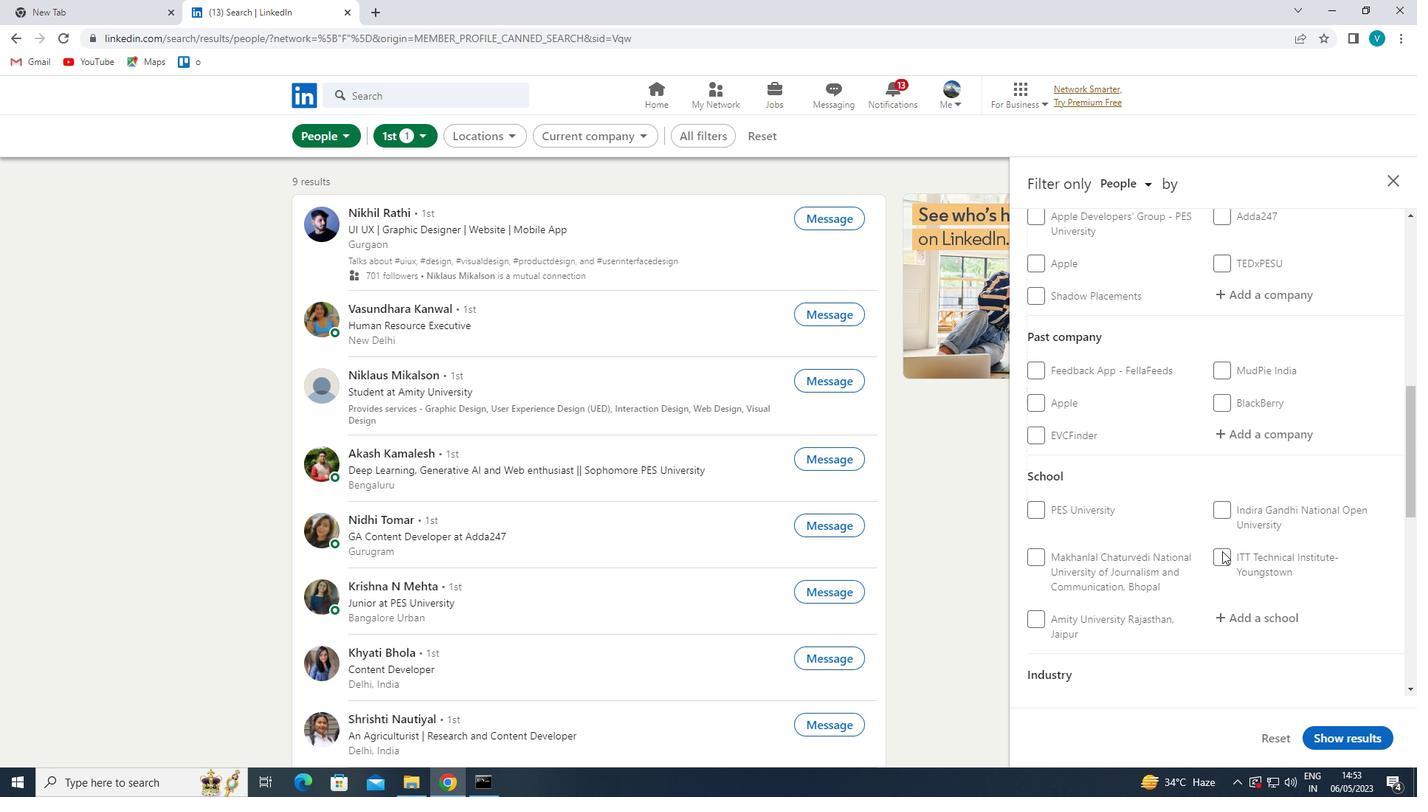 
Action: Mouse moved to (1283, 464)
Screenshot: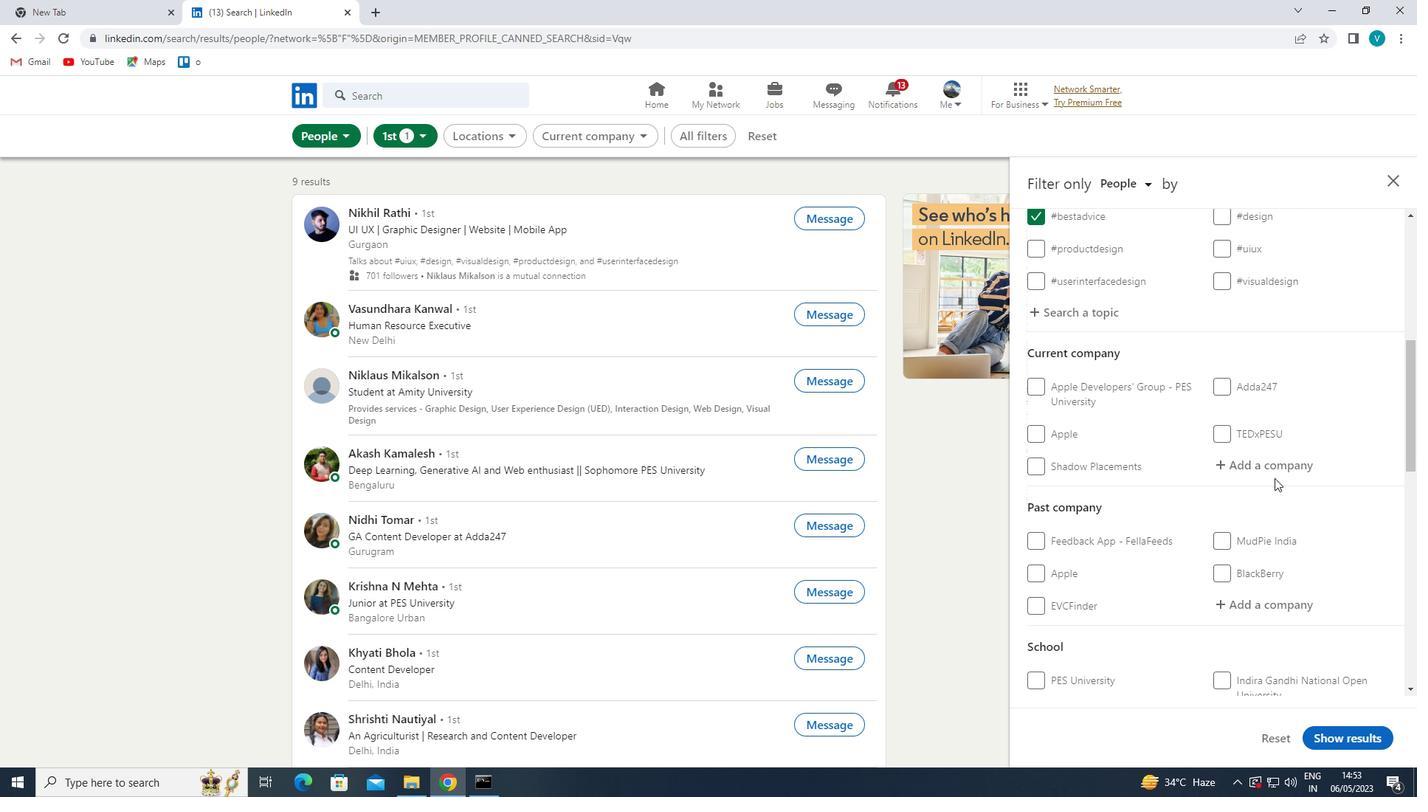
Action: Mouse pressed left at (1283, 464)
Screenshot: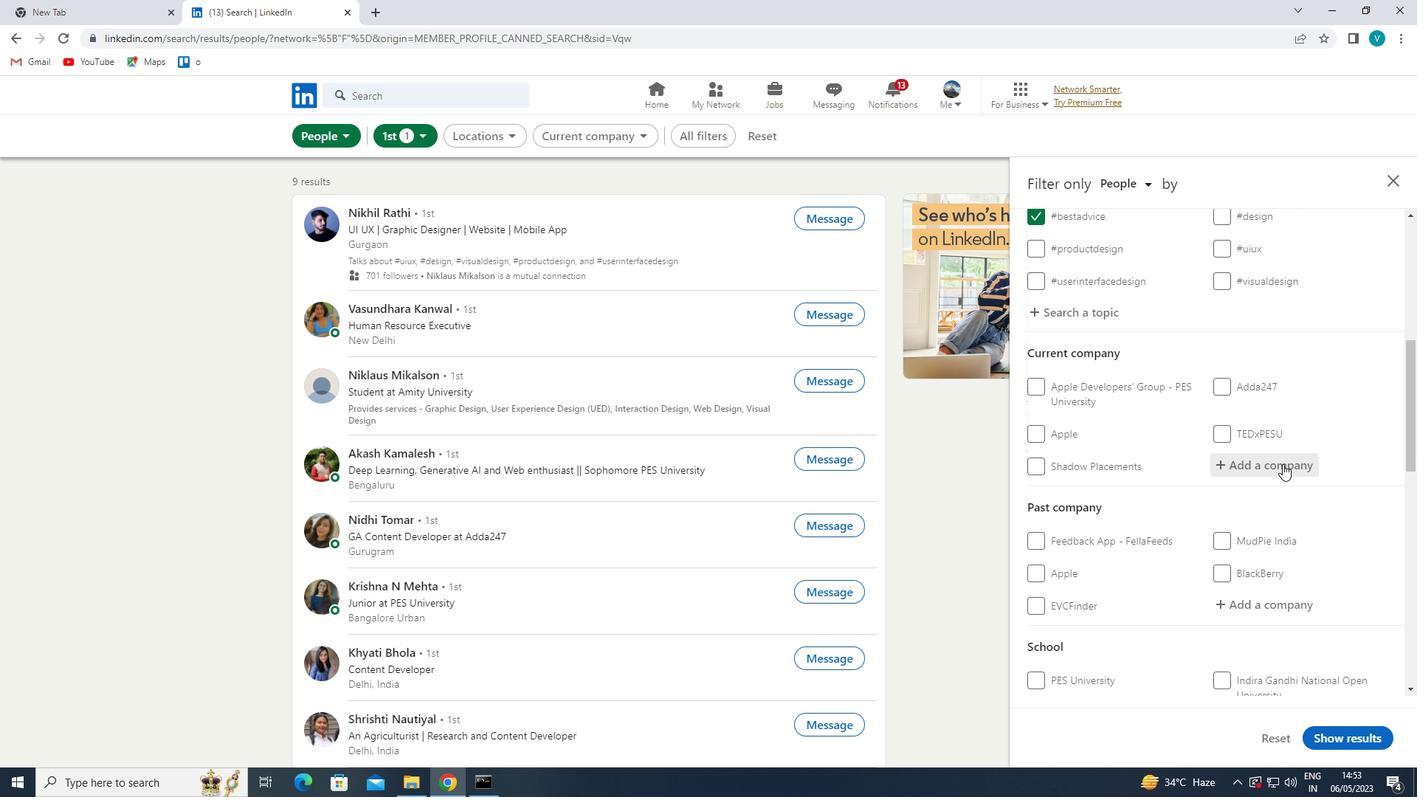 
Action: Mouse moved to (1149, 389)
Screenshot: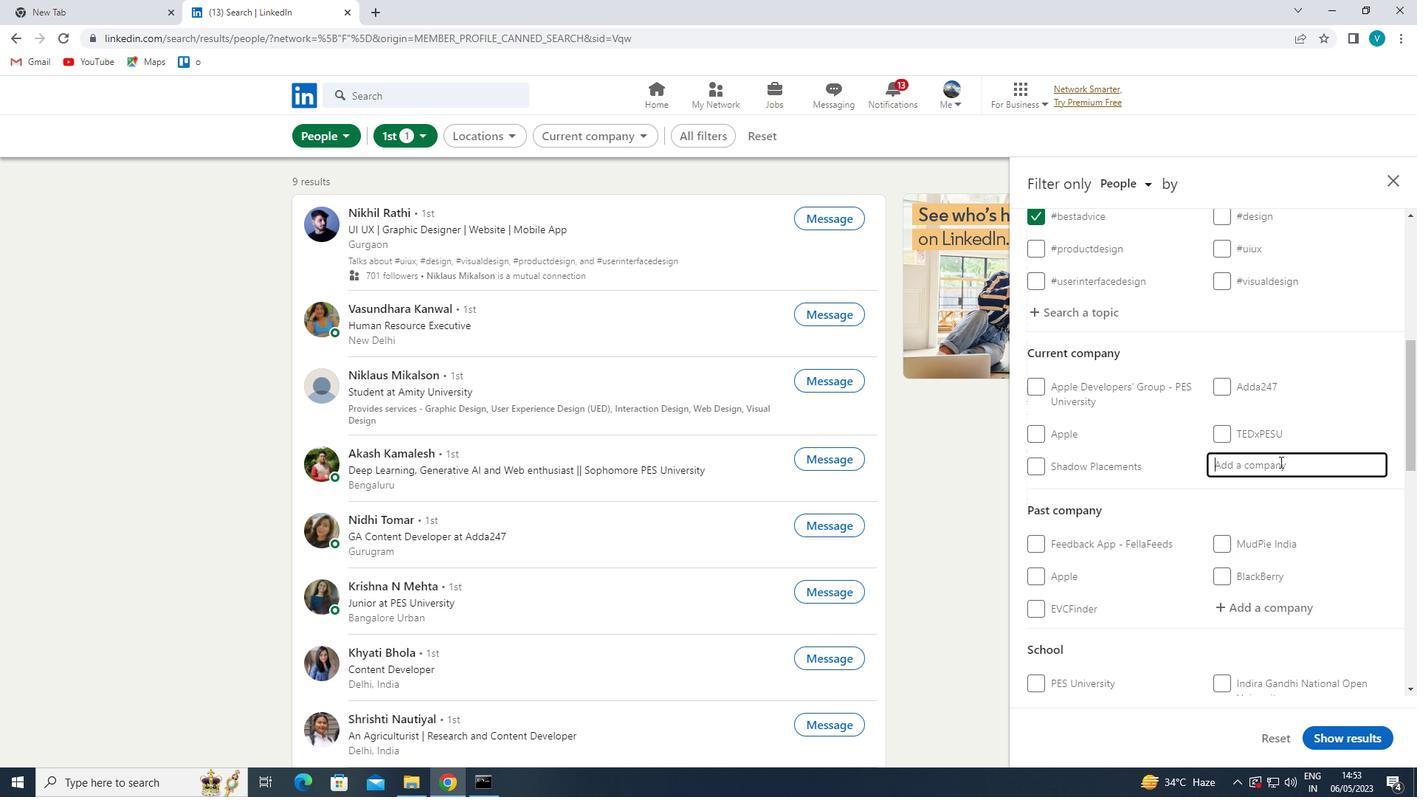 
Action: Key pressed <Key.shift><Key.shift><Key.shift><Key.shift><Key.shift>PUB<Key.shift>MATIC
Screenshot: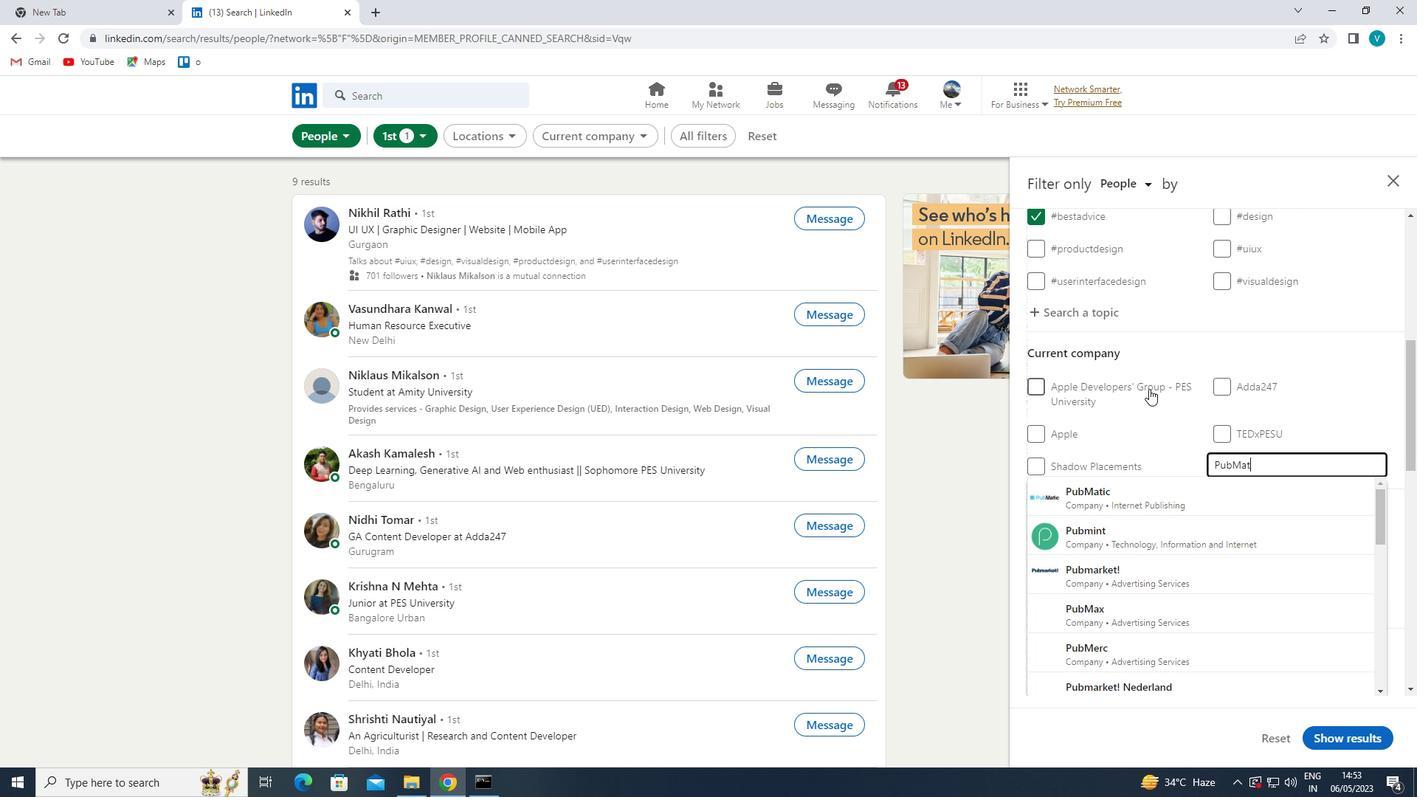 
Action: Mouse moved to (1186, 490)
Screenshot: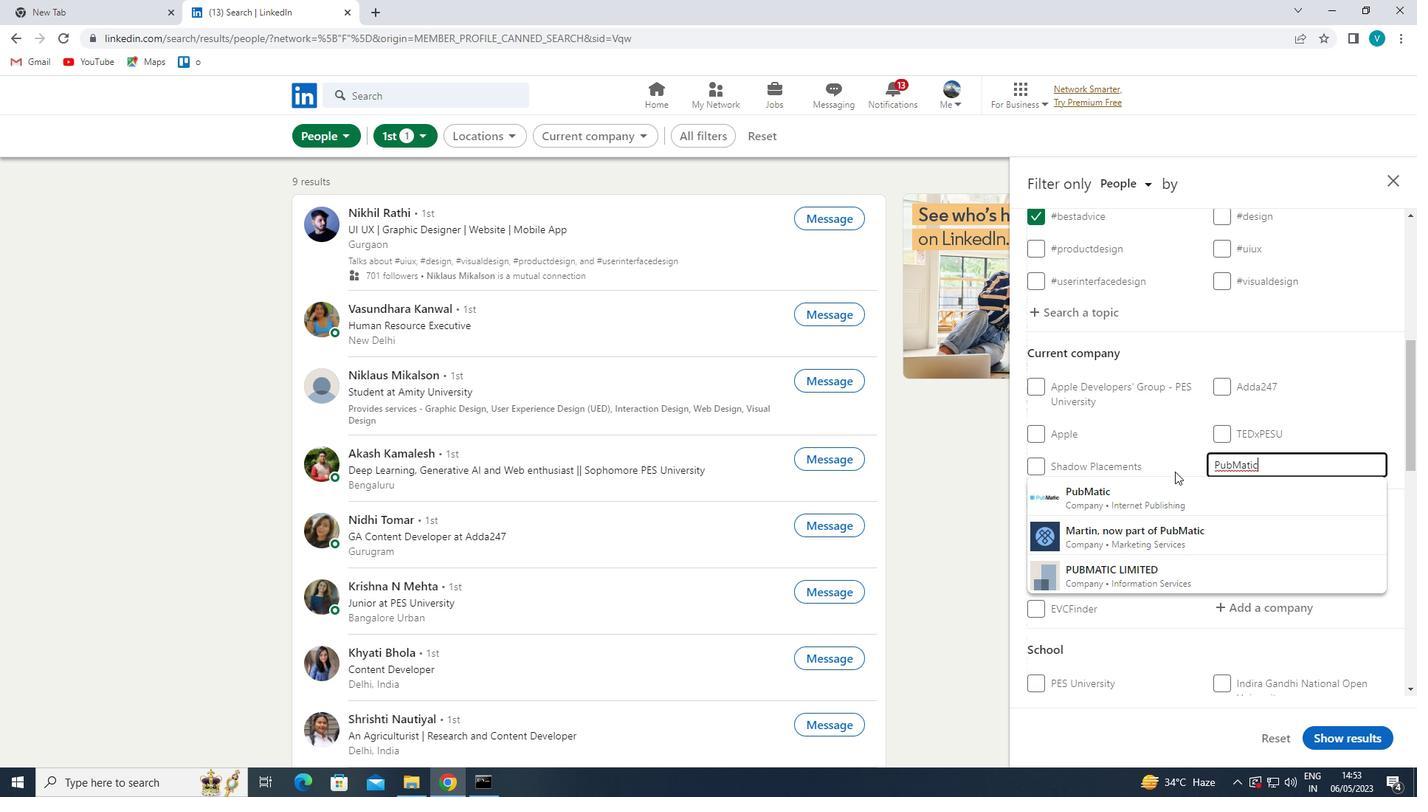 
Action: Mouse pressed left at (1186, 490)
Screenshot: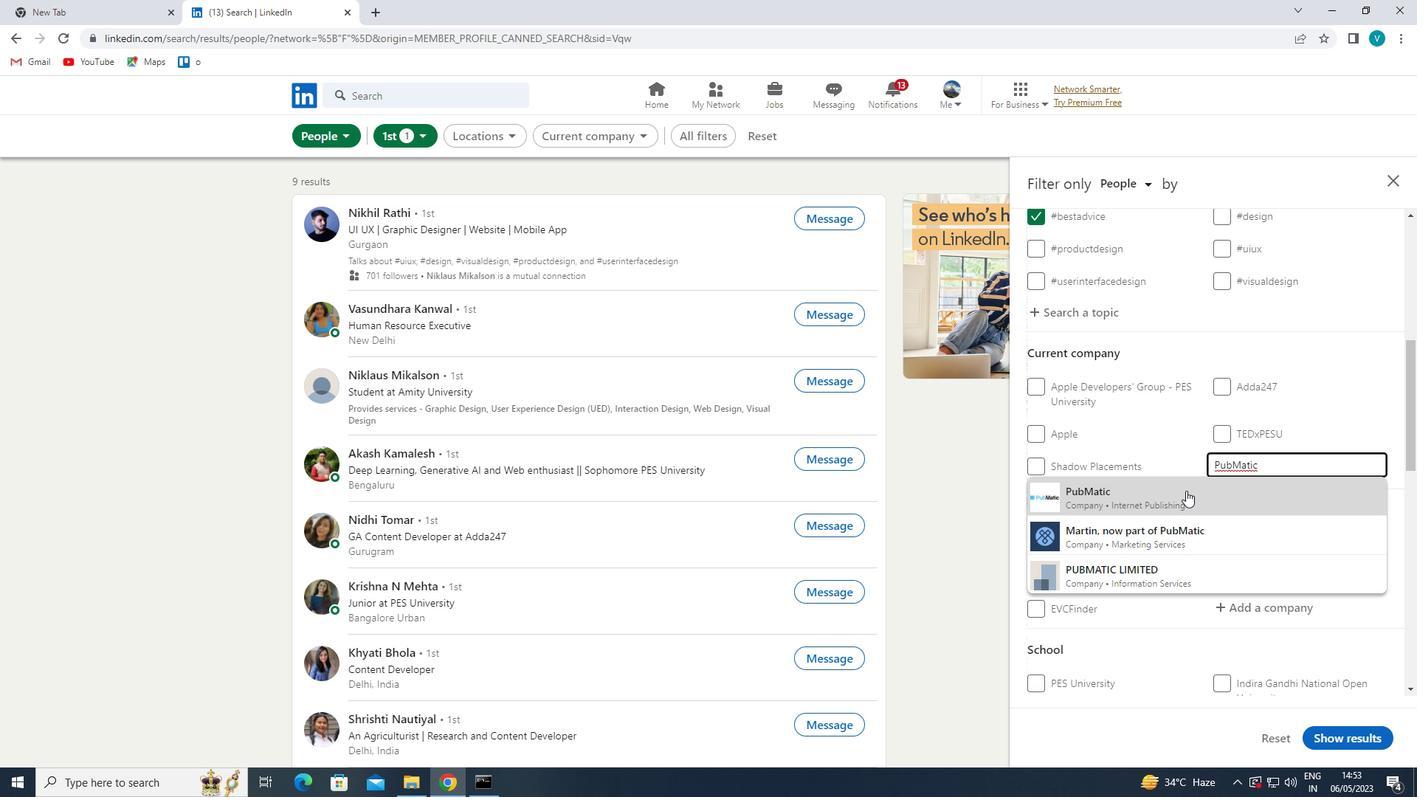
Action: Mouse moved to (1232, 511)
Screenshot: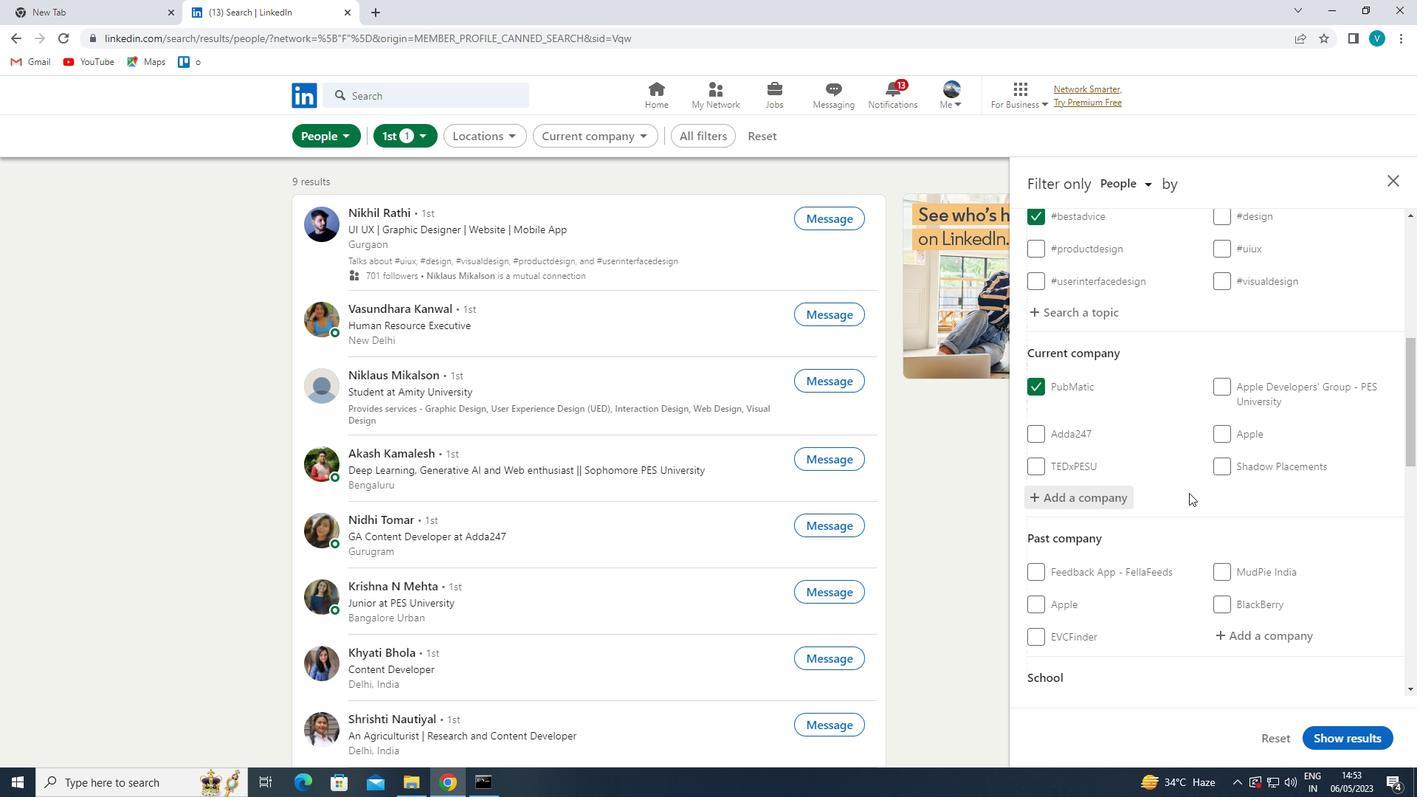 
Action: Mouse scrolled (1232, 510) with delta (0, 0)
Screenshot: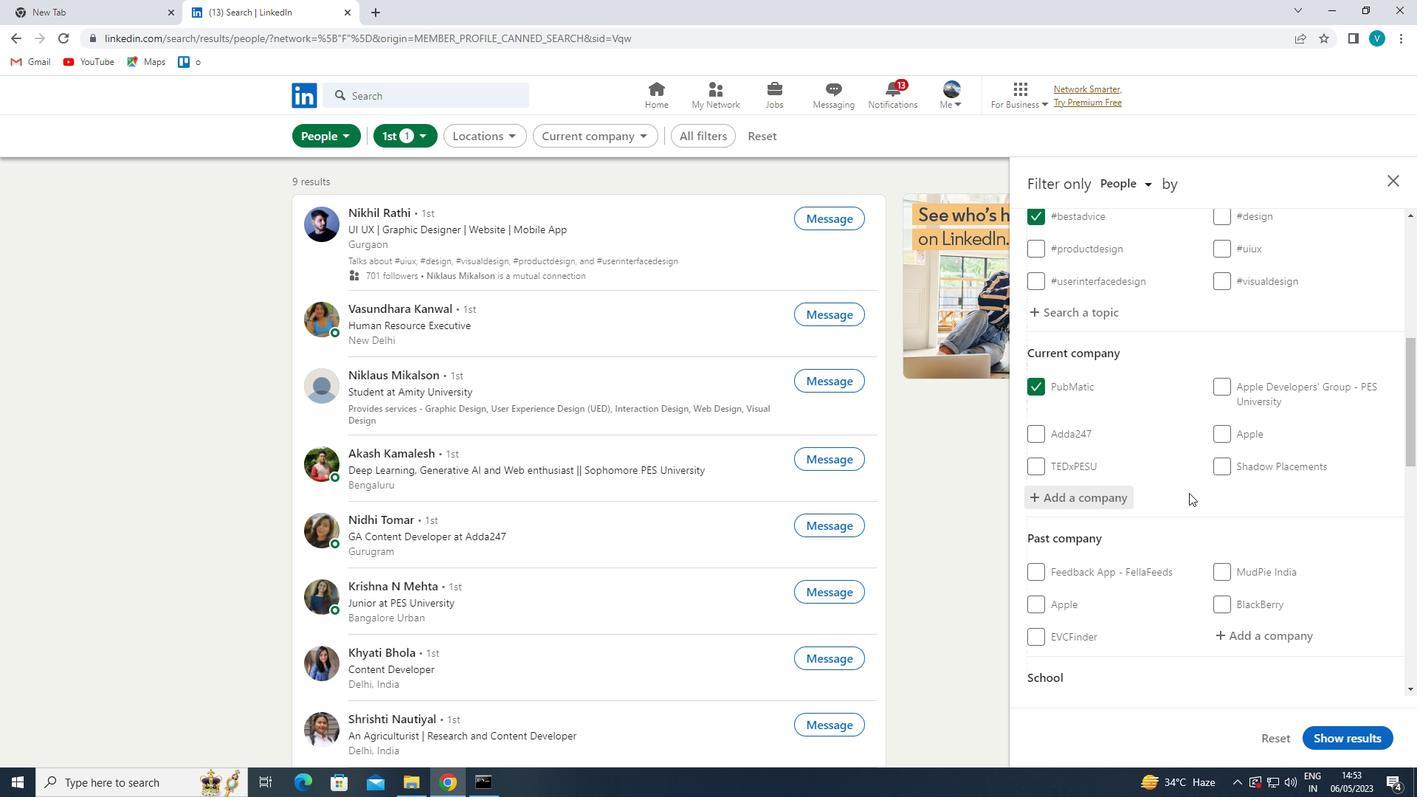 
Action: Mouse moved to (1241, 518)
Screenshot: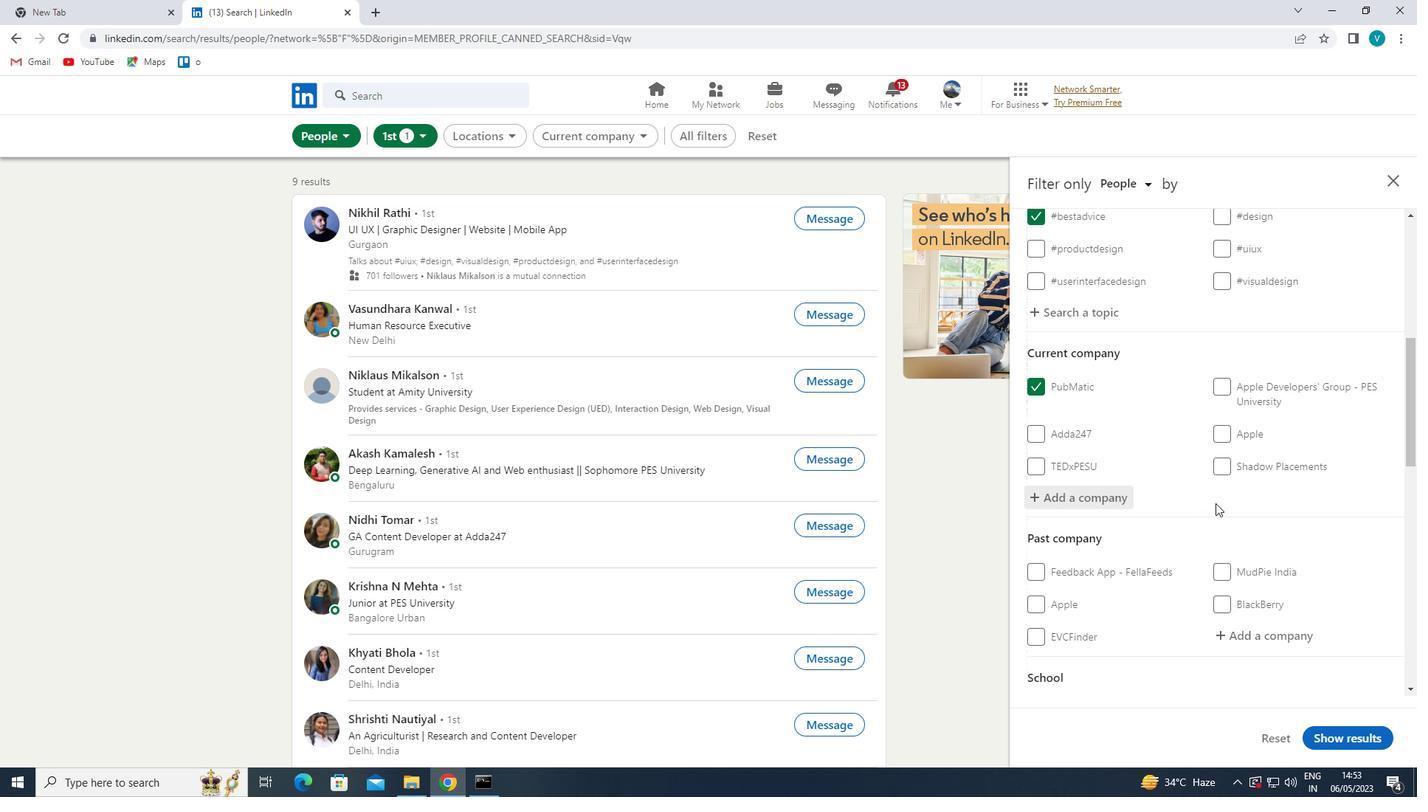 
Action: Mouse scrolled (1241, 517) with delta (0, 0)
Screenshot: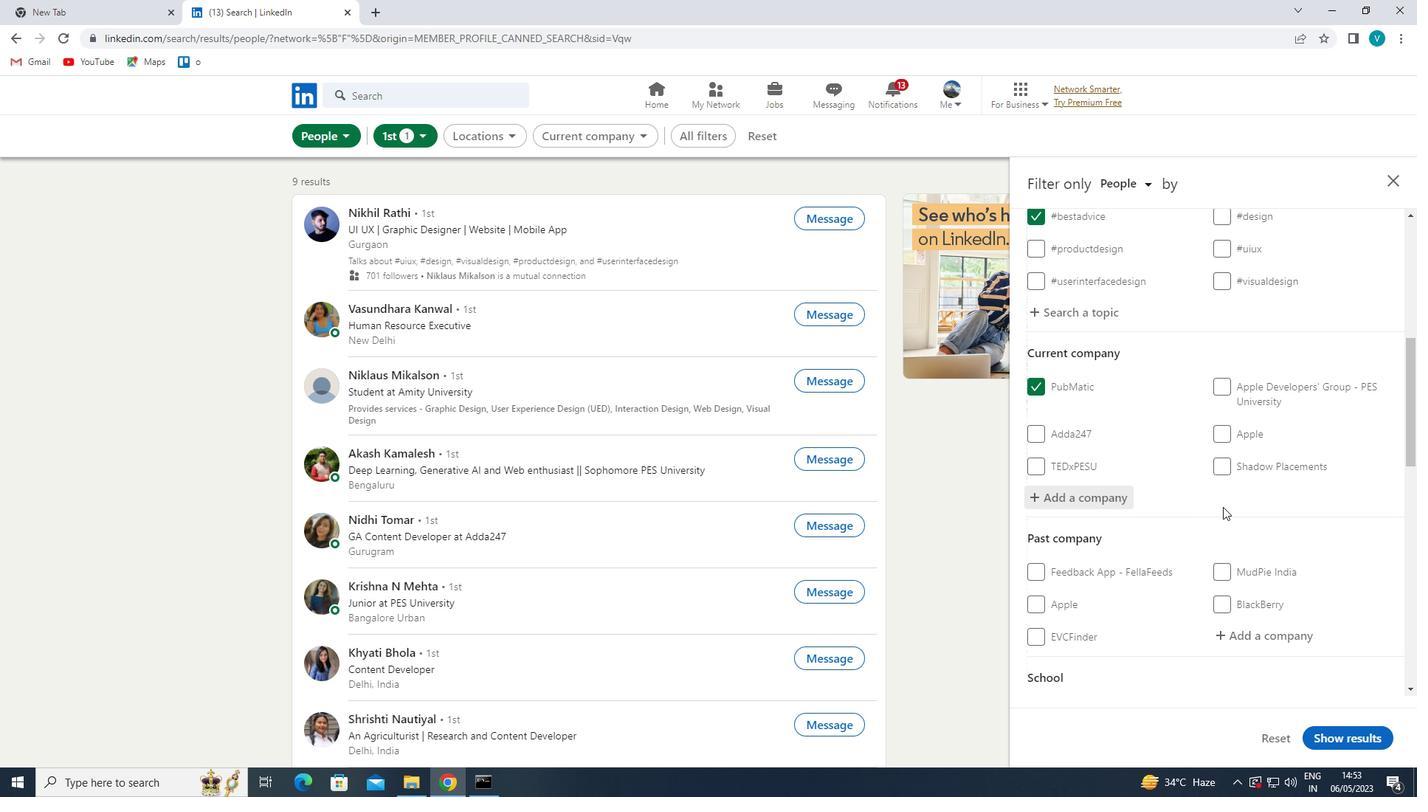 
Action: Mouse moved to (1242, 518)
Screenshot: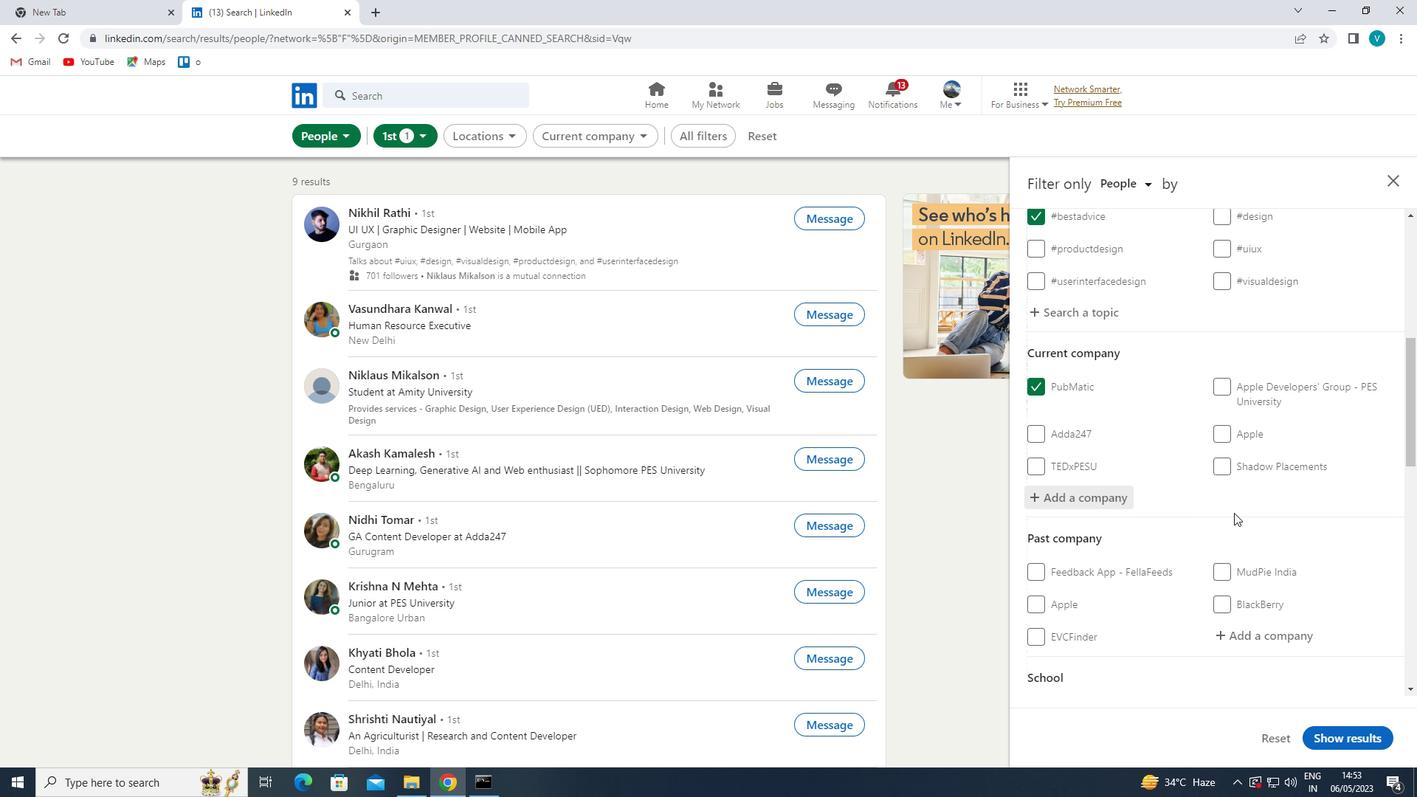 
Action: Mouse scrolled (1242, 517) with delta (0, 0)
Screenshot: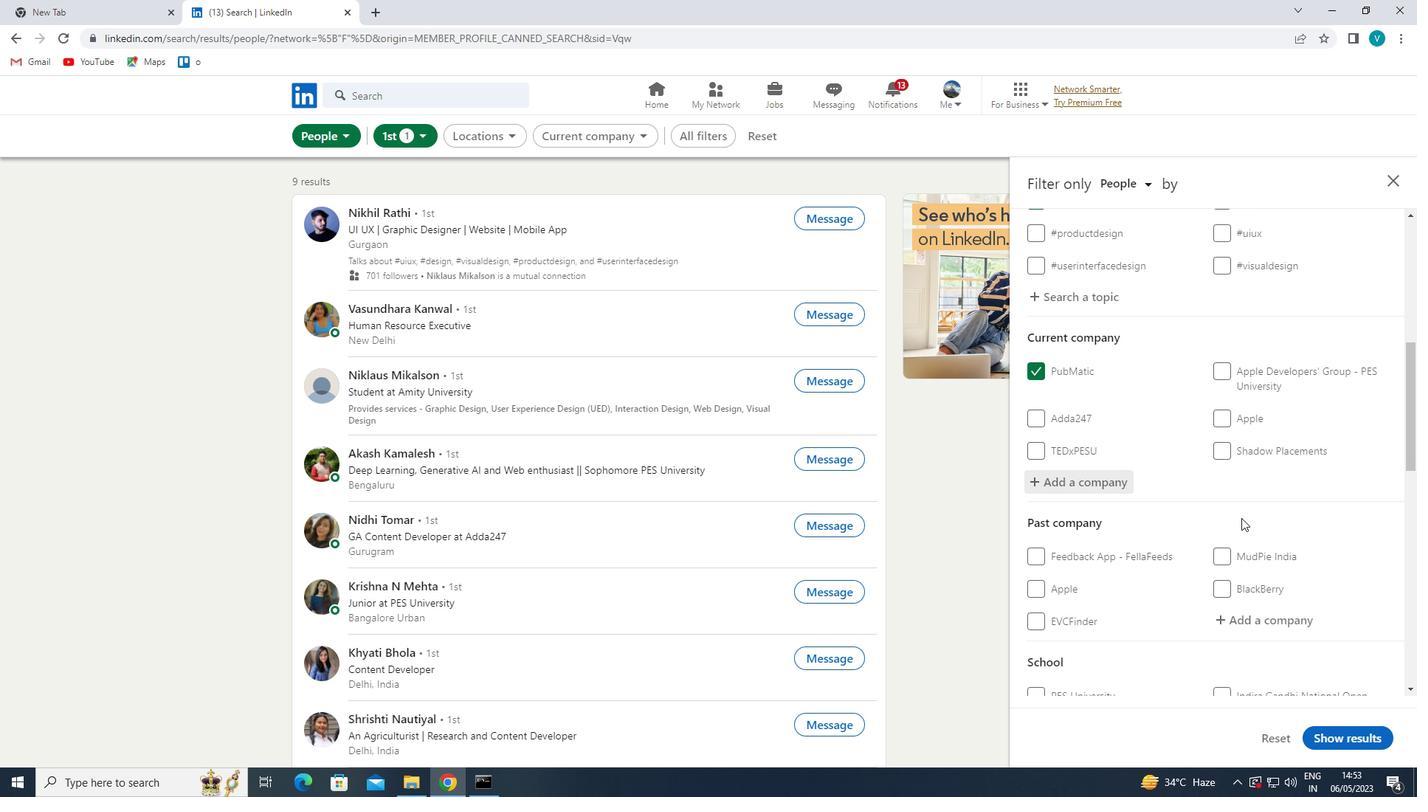 
Action: Mouse moved to (1243, 518)
Screenshot: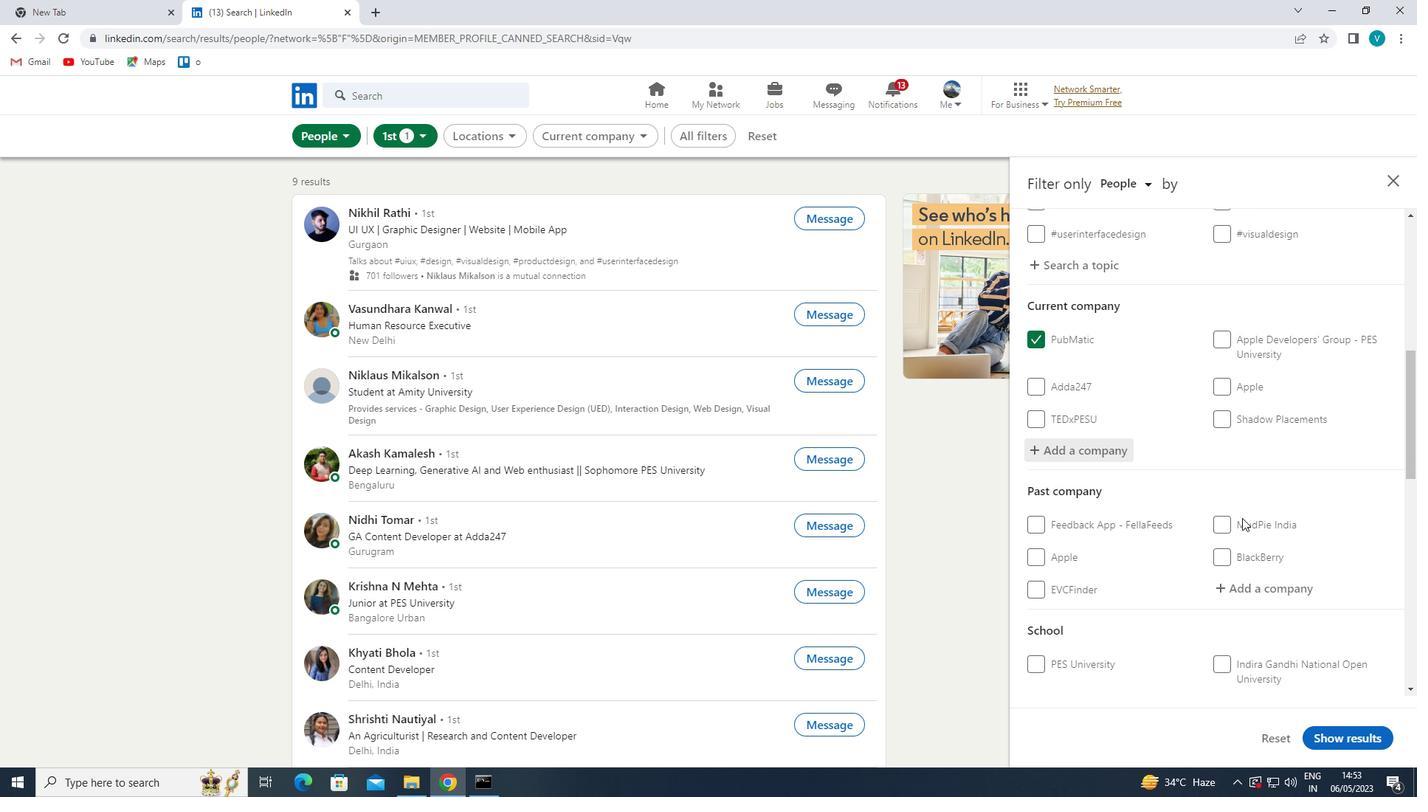
Action: Mouse scrolled (1243, 517) with delta (0, 0)
Screenshot: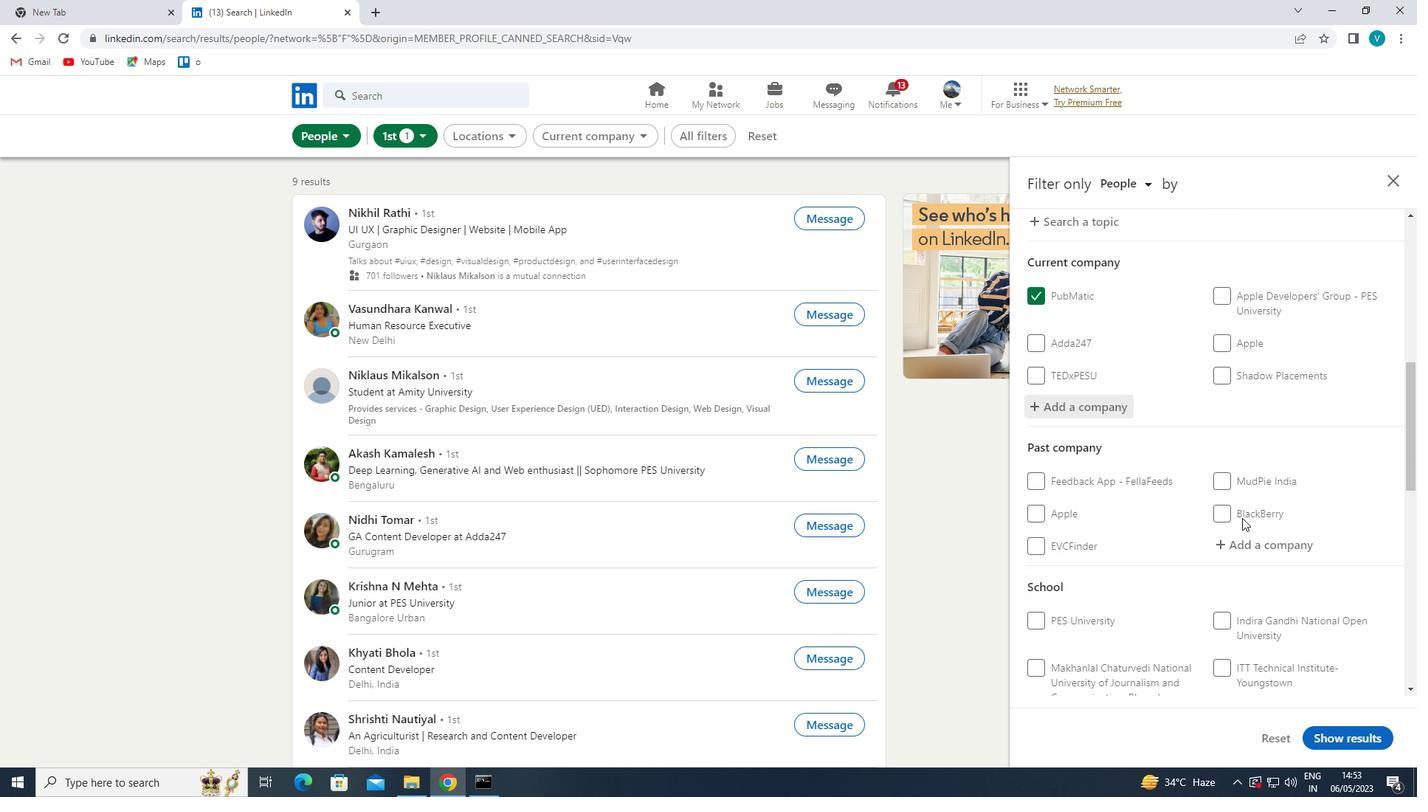 
Action: Mouse scrolled (1243, 517) with delta (0, 0)
Screenshot: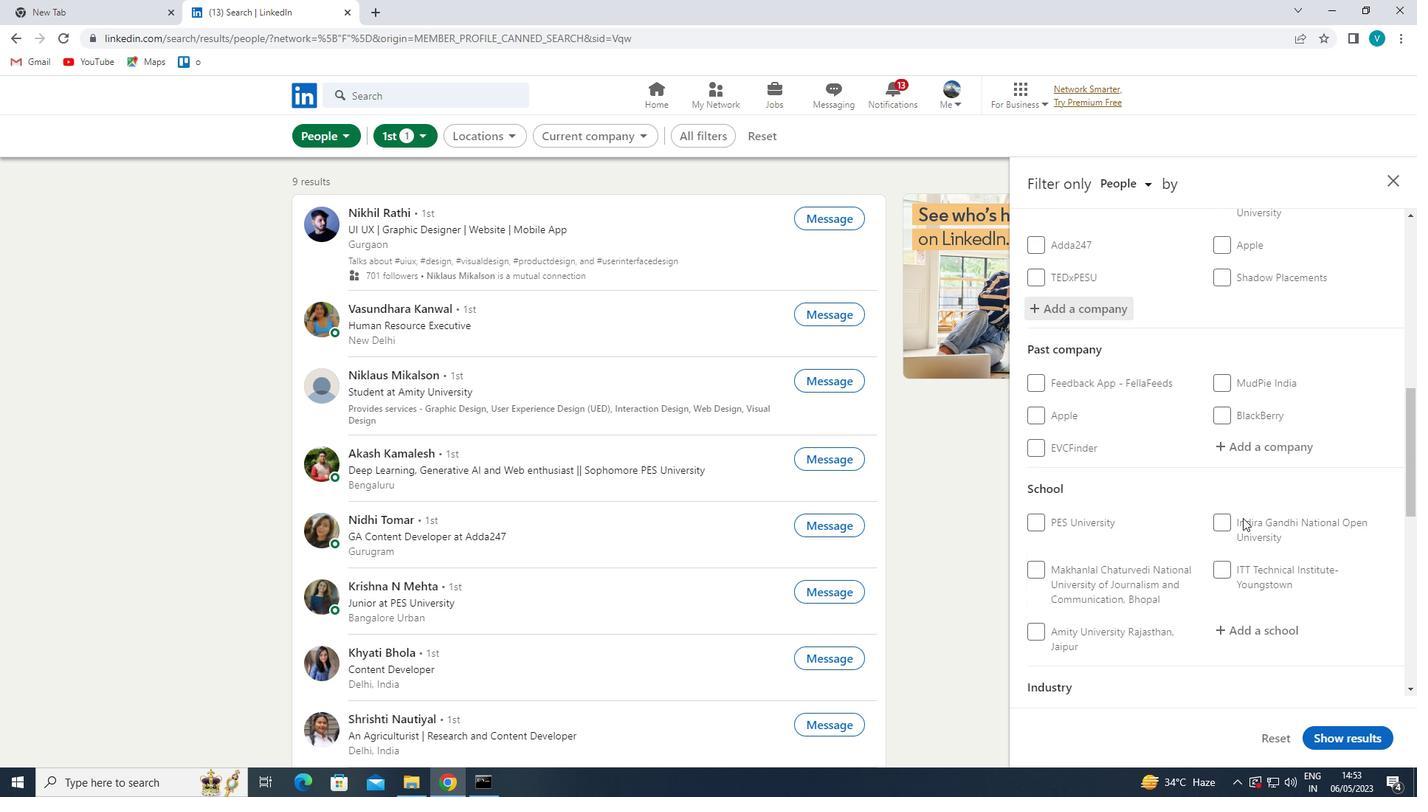 
Action: Mouse moved to (1270, 451)
Screenshot: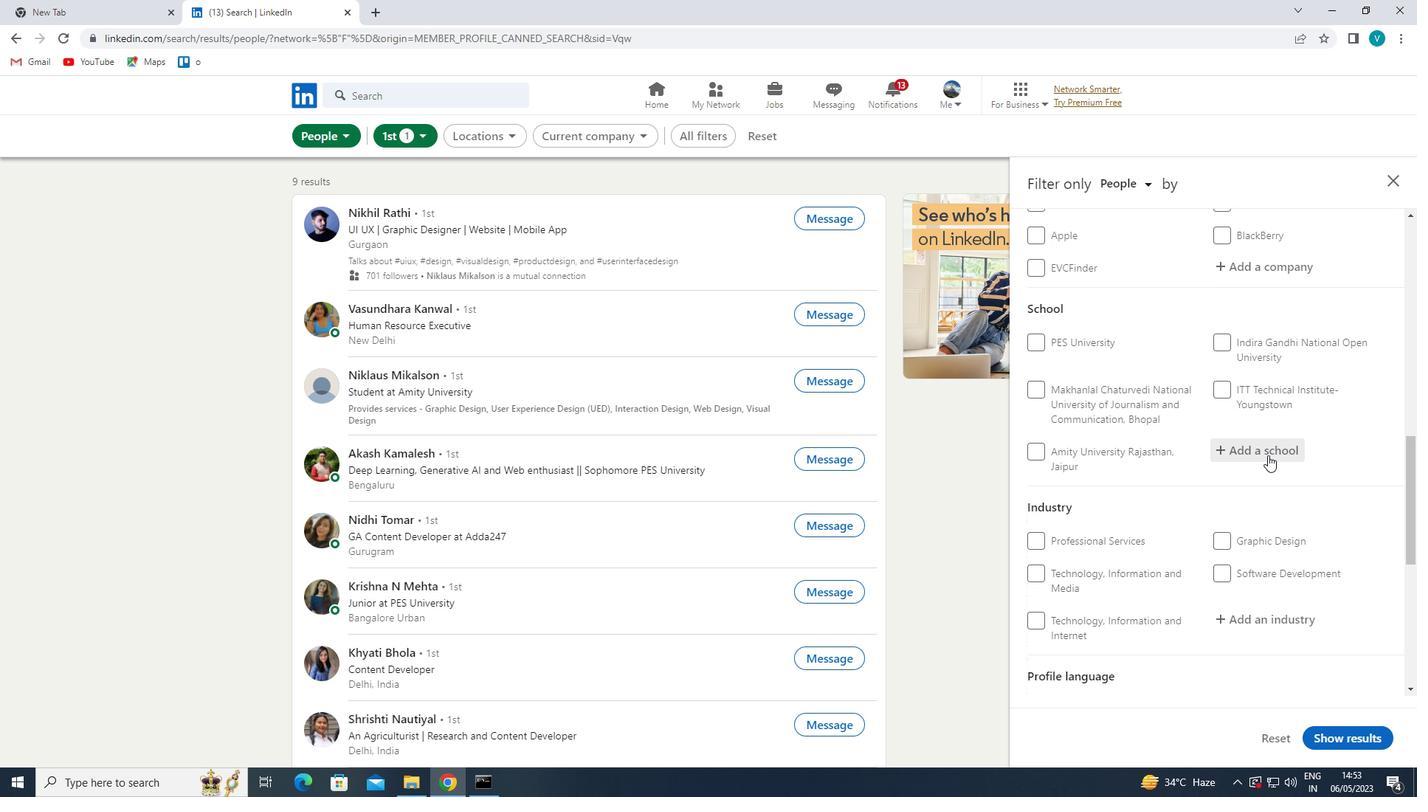 
Action: Mouse pressed left at (1270, 451)
Screenshot: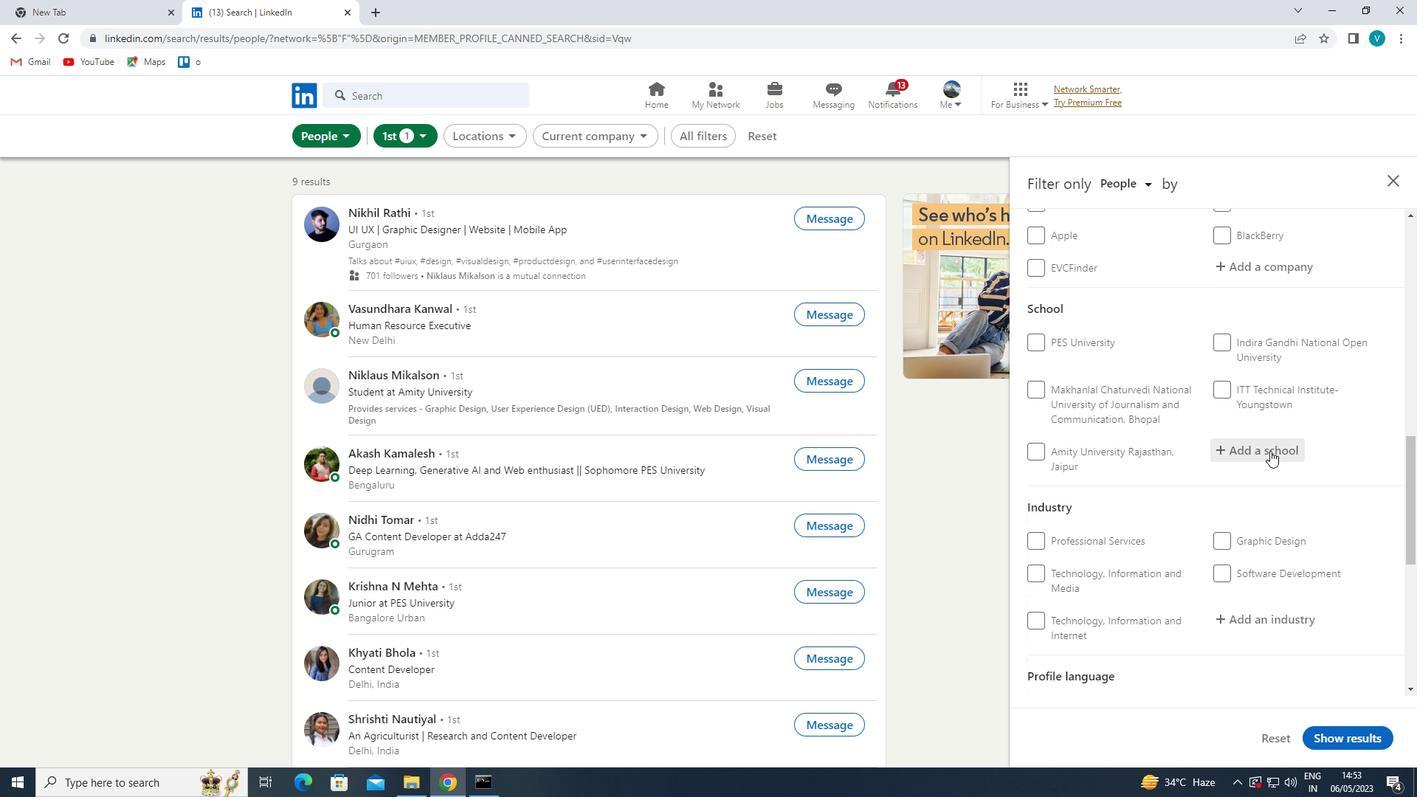 
Action: Mouse moved to (1268, 446)
Screenshot: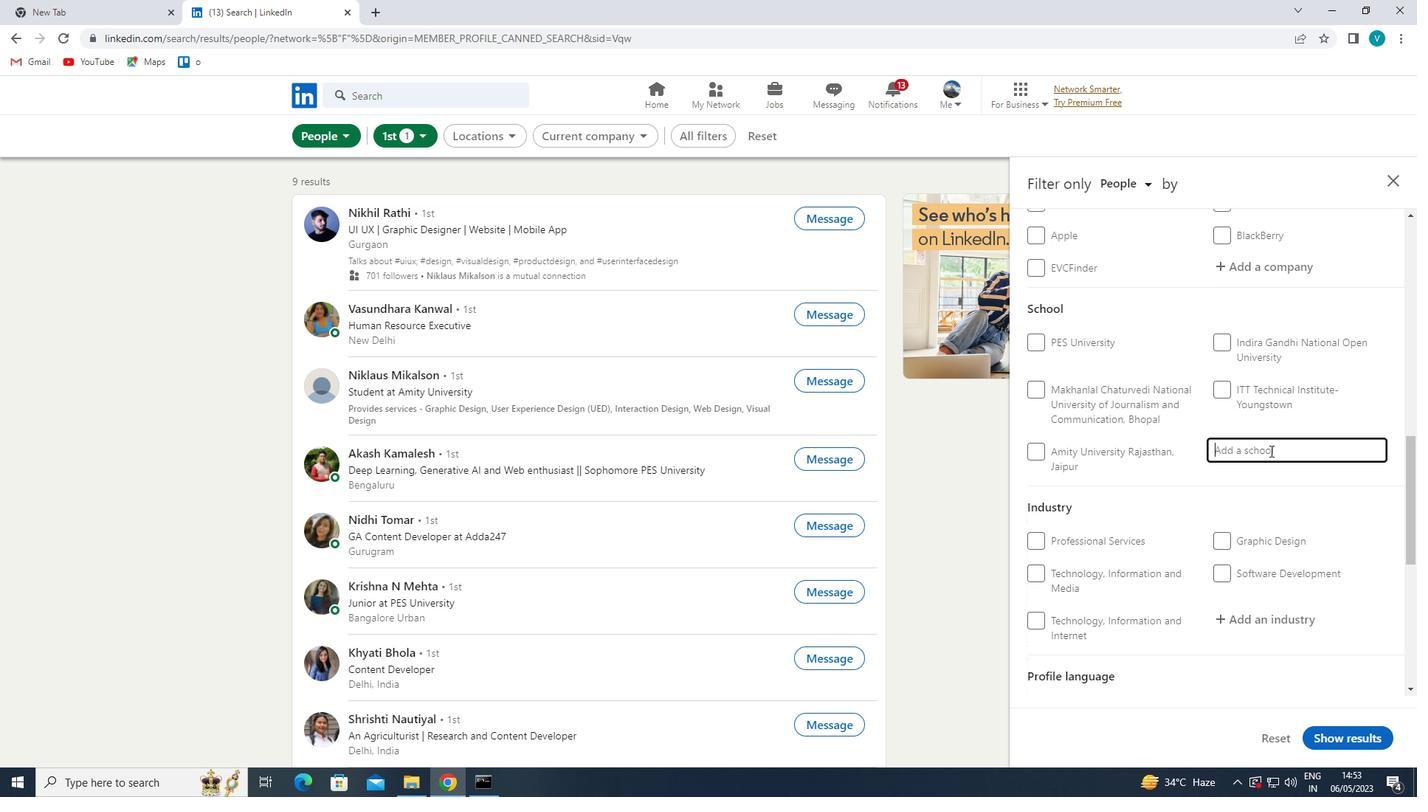 
Action: Key pressed <Key.shift>
Screenshot: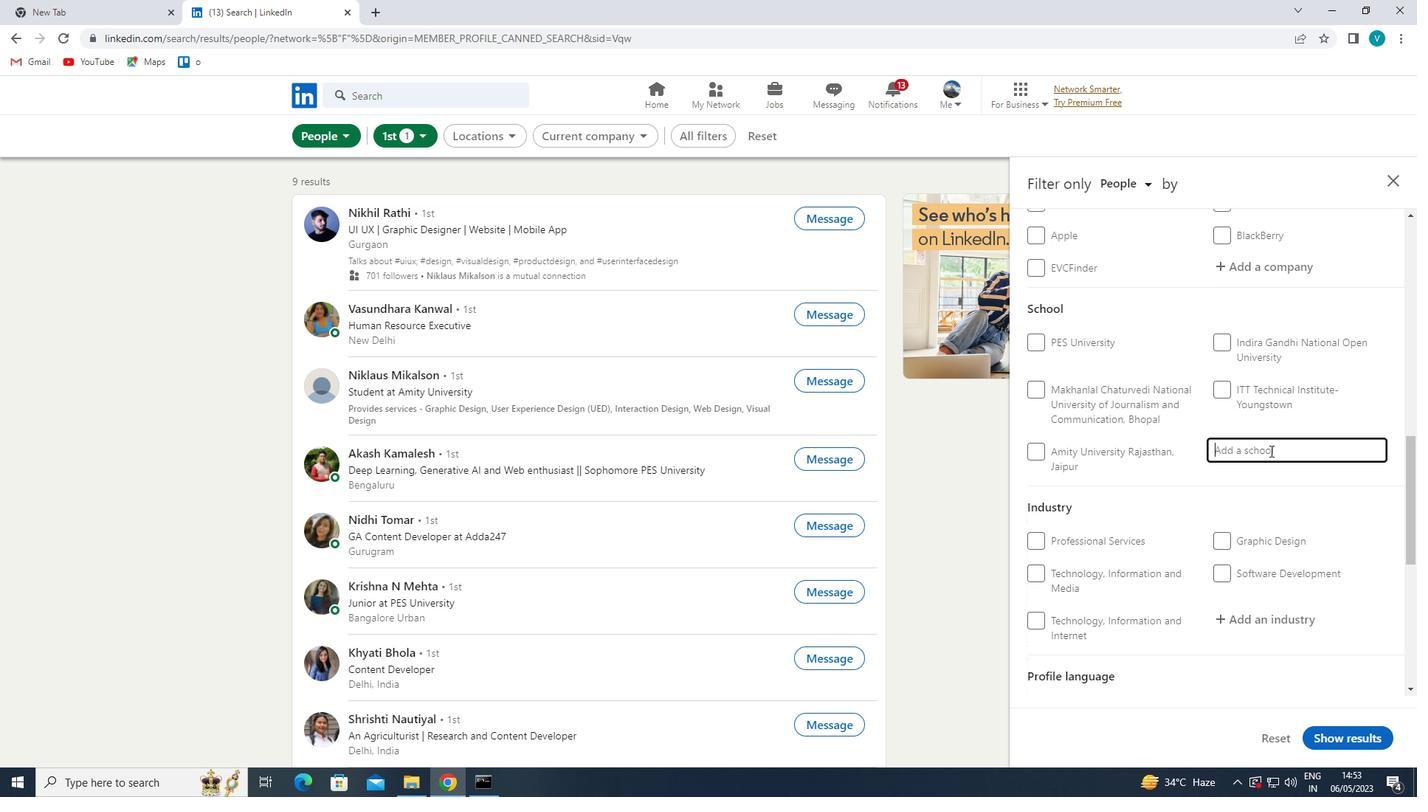 
Action: Mouse moved to (1119, 395)
Screenshot: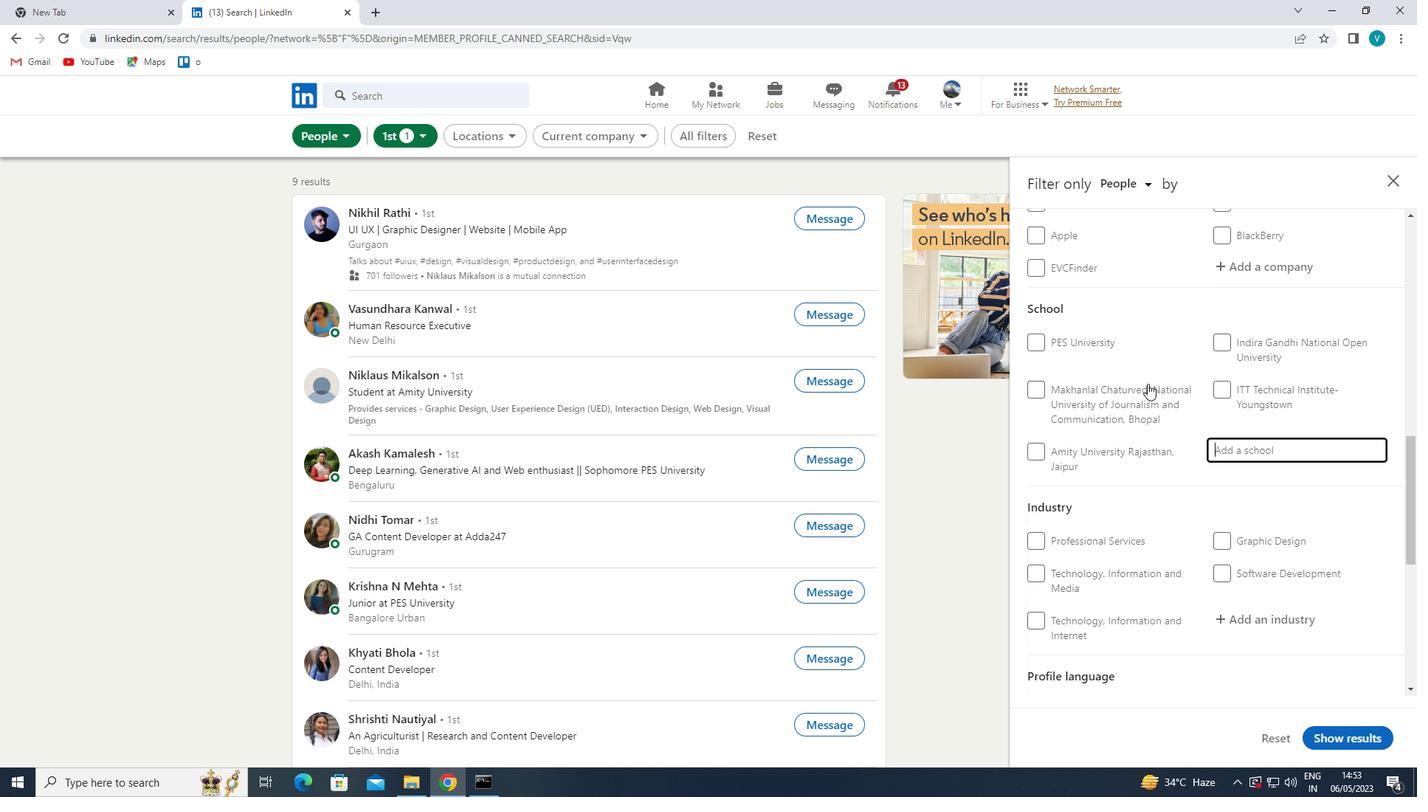 
Action: Key pressed <Key.shift>HYDRABAD
Screenshot: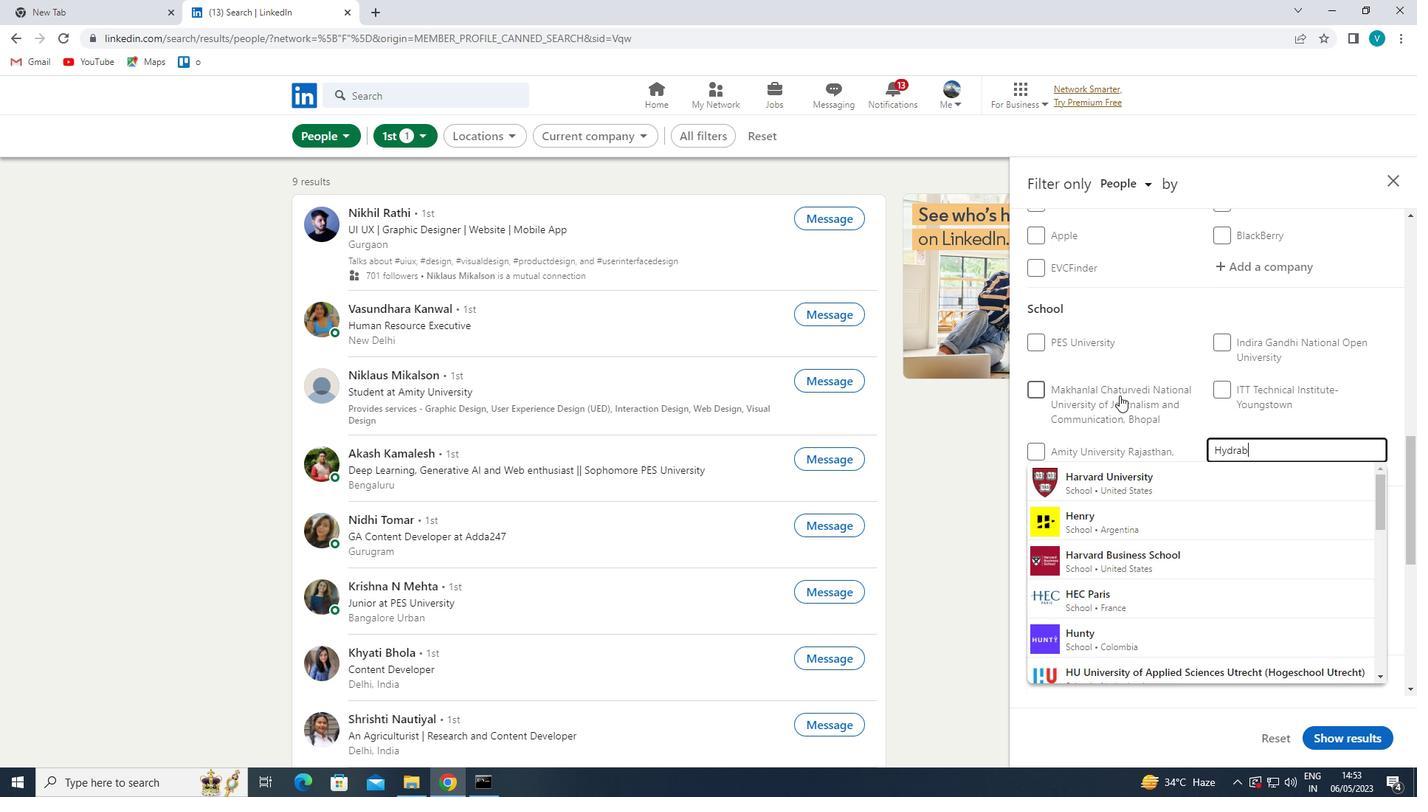 
Action: Mouse moved to (1191, 469)
Screenshot: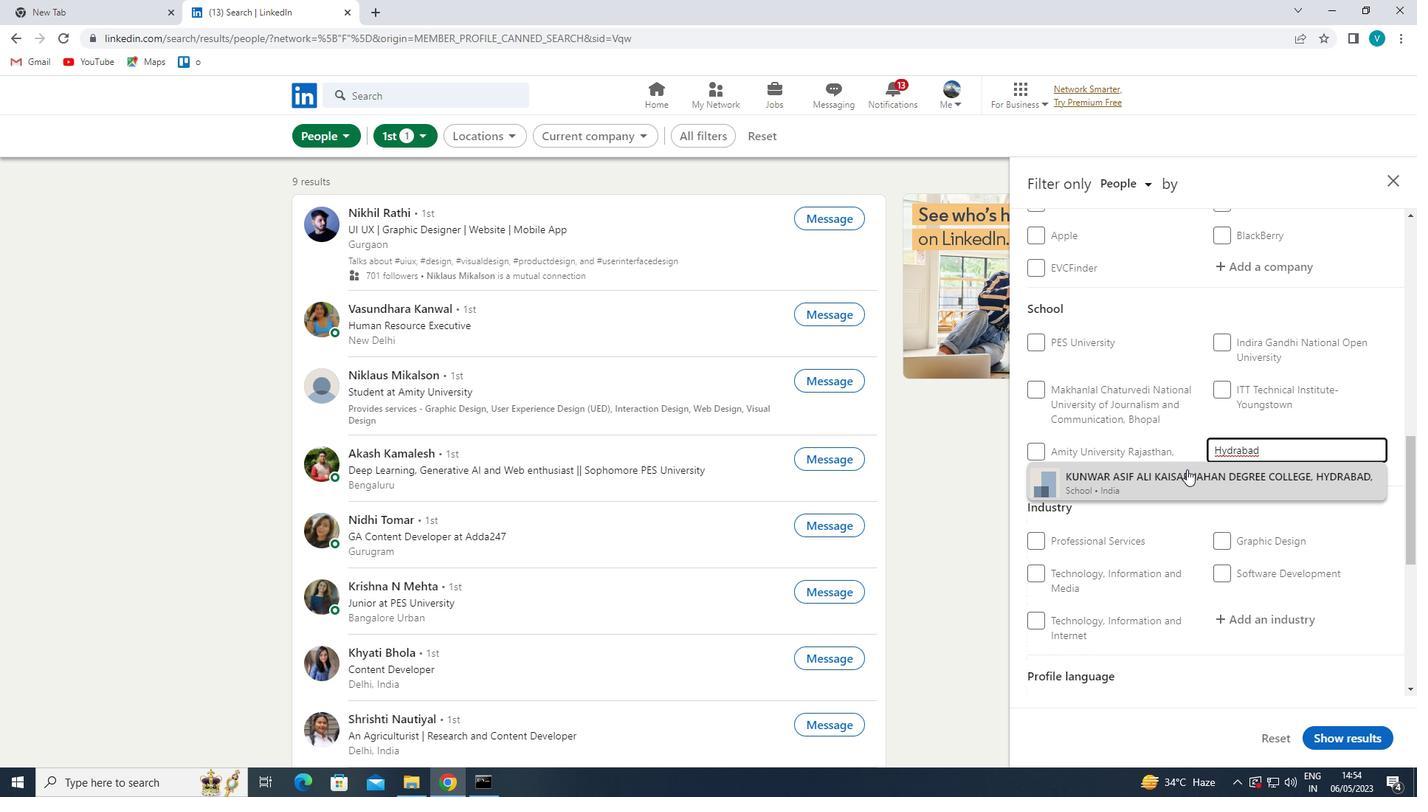 
Action: Key pressed <Key.space><Key.shift>ALUMNI<Key.space><Key.shift><Key.shift><Key.shift><Key.shift><Key.shift><Key.shift>
Screenshot: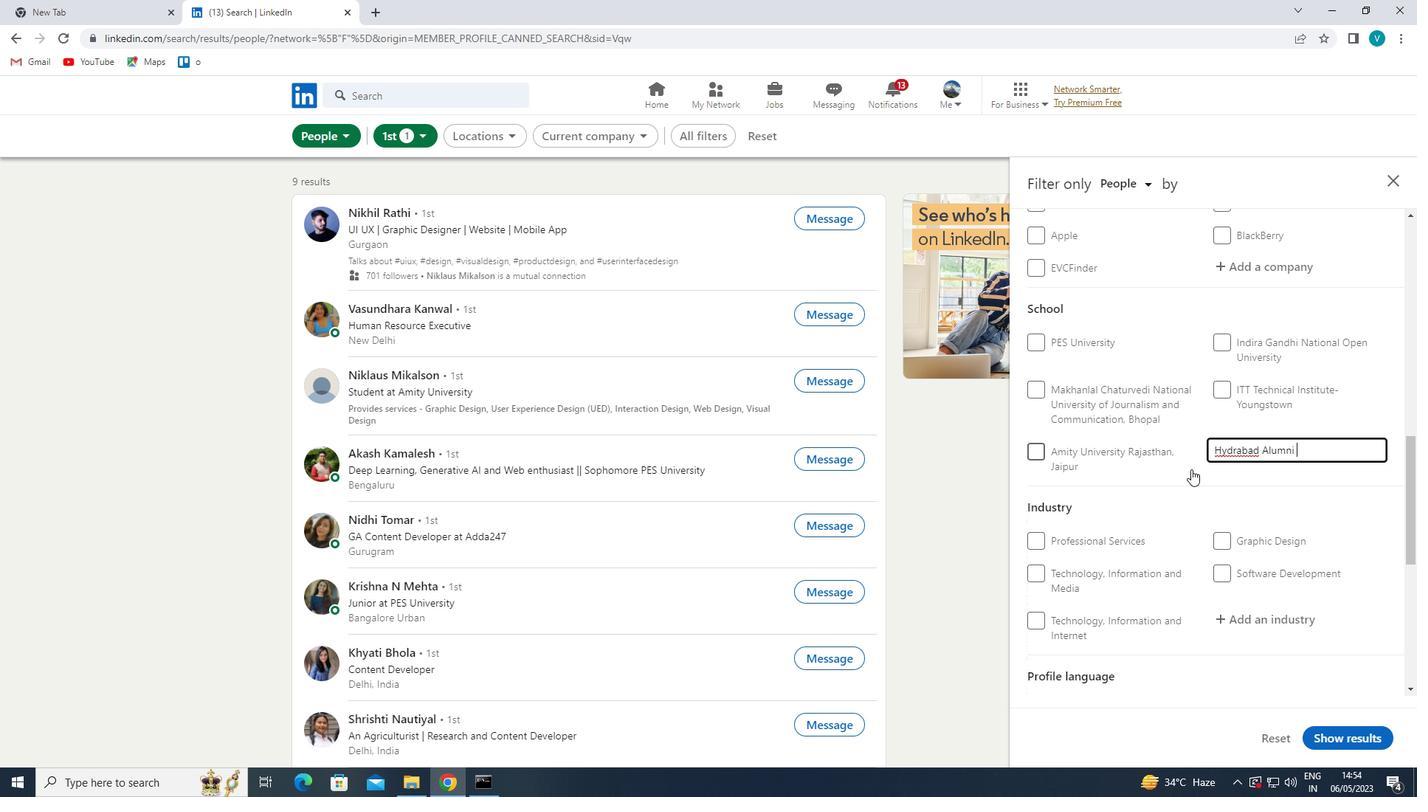 
Action: Mouse moved to (1235, 452)
Screenshot: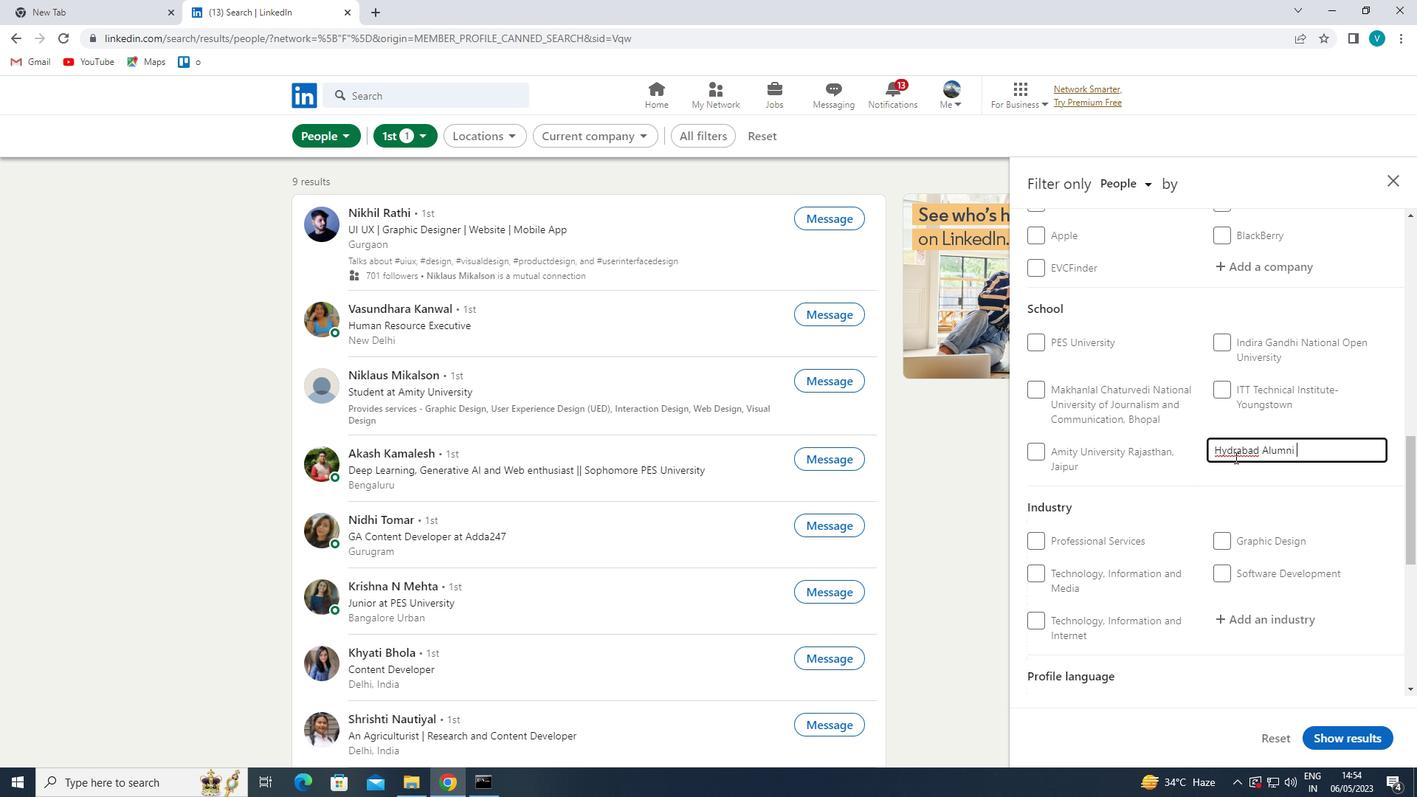 
Action: Mouse pressed left at (1235, 452)
Screenshot: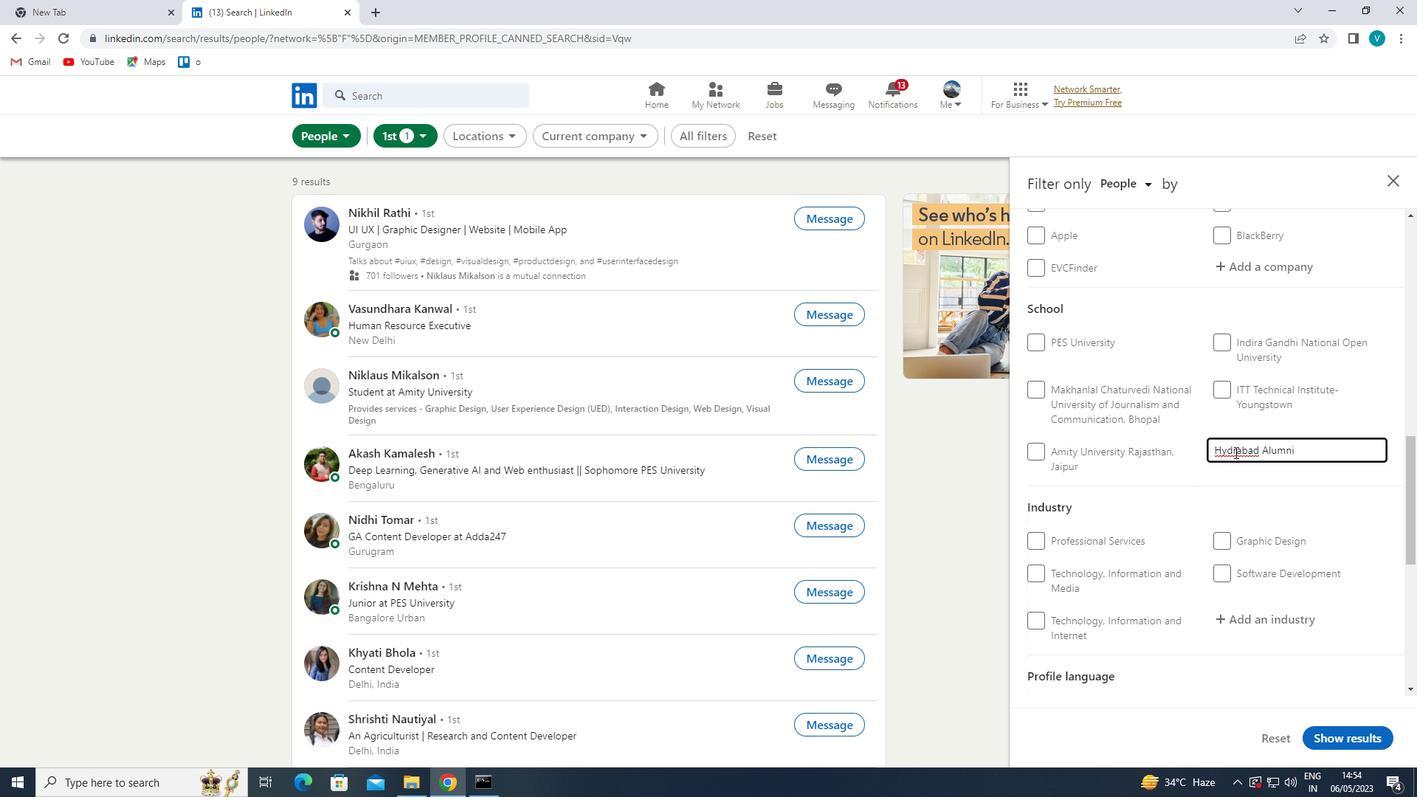 
Action: Mouse moved to (1232, 447)
Screenshot: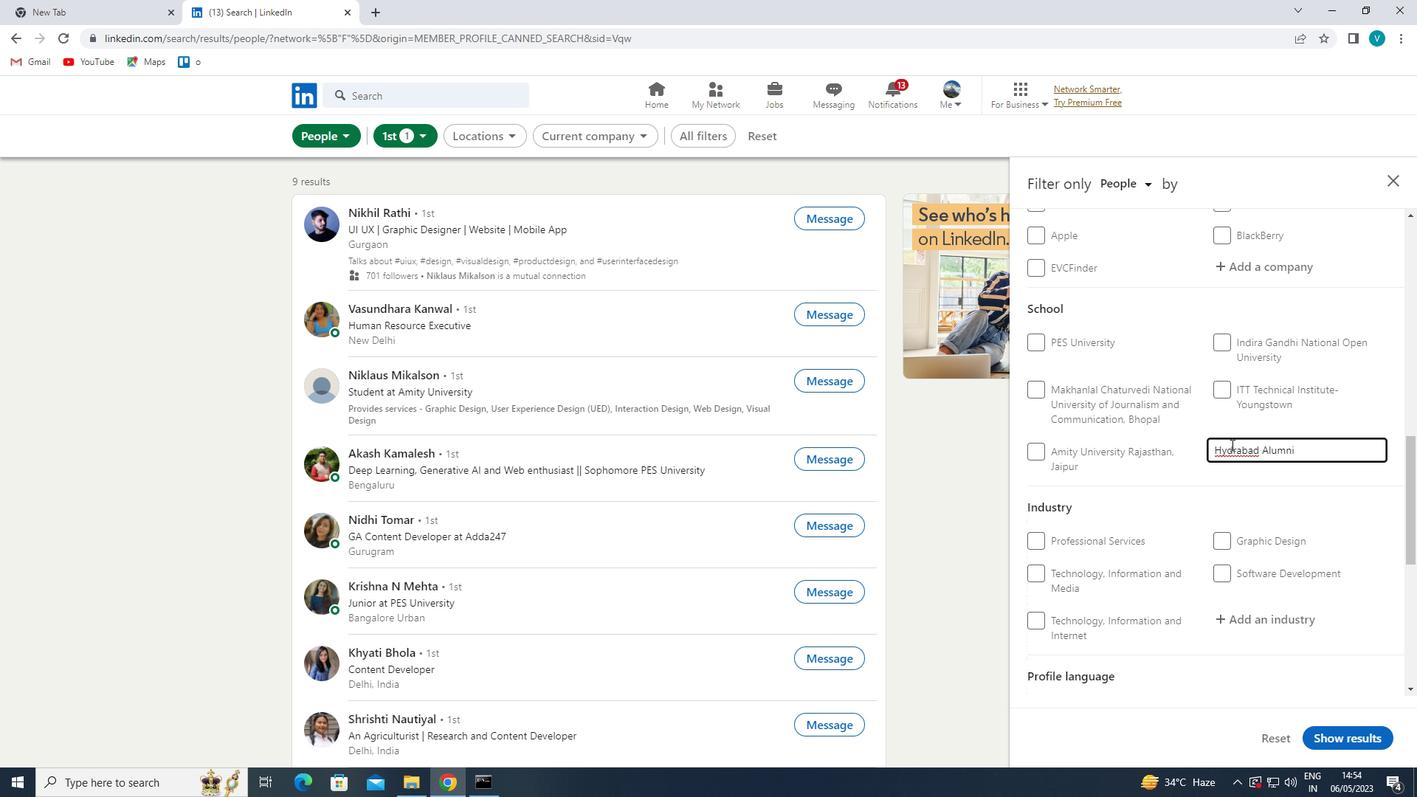 
Action: Mouse pressed left at (1232, 447)
Screenshot: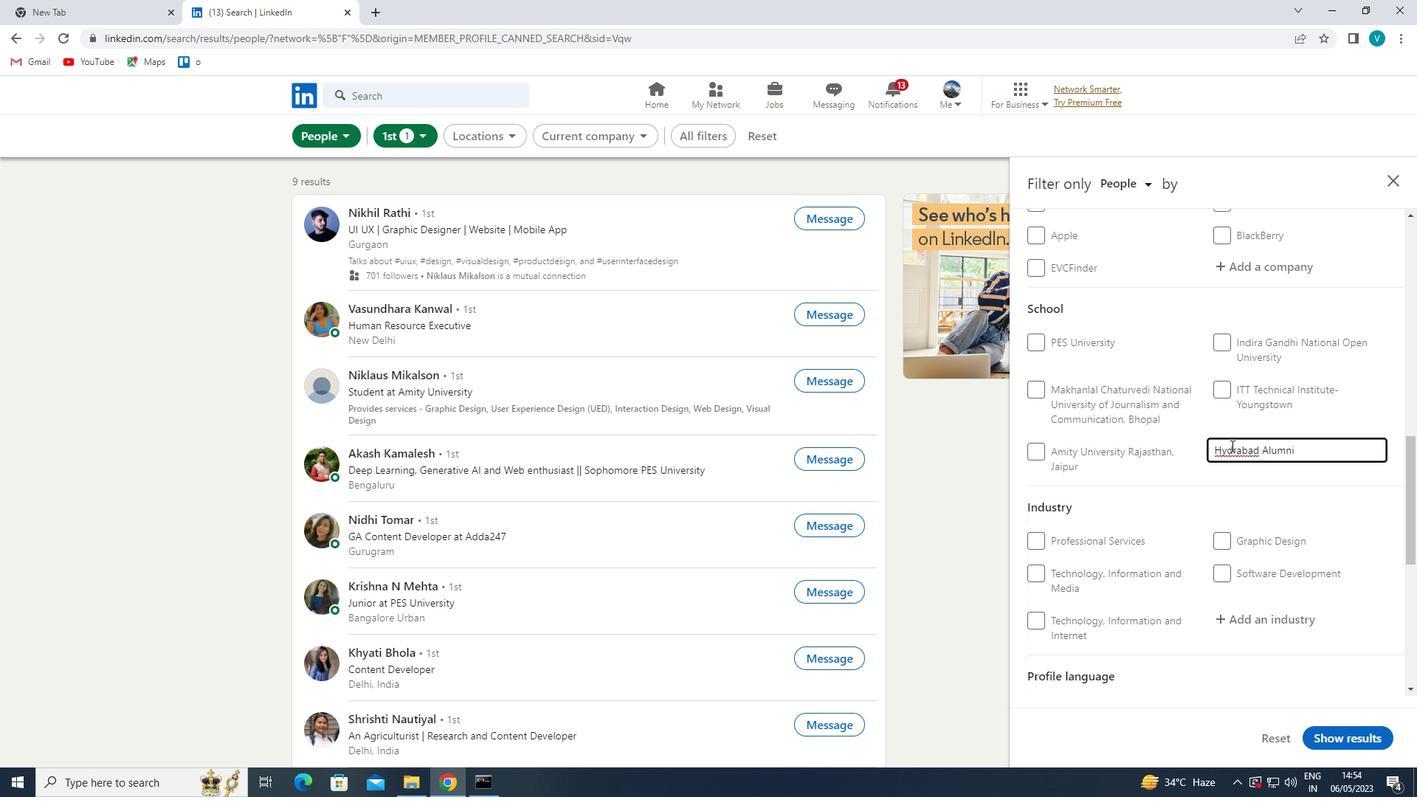 
Action: Mouse moved to (1264, 549)
Screenshot: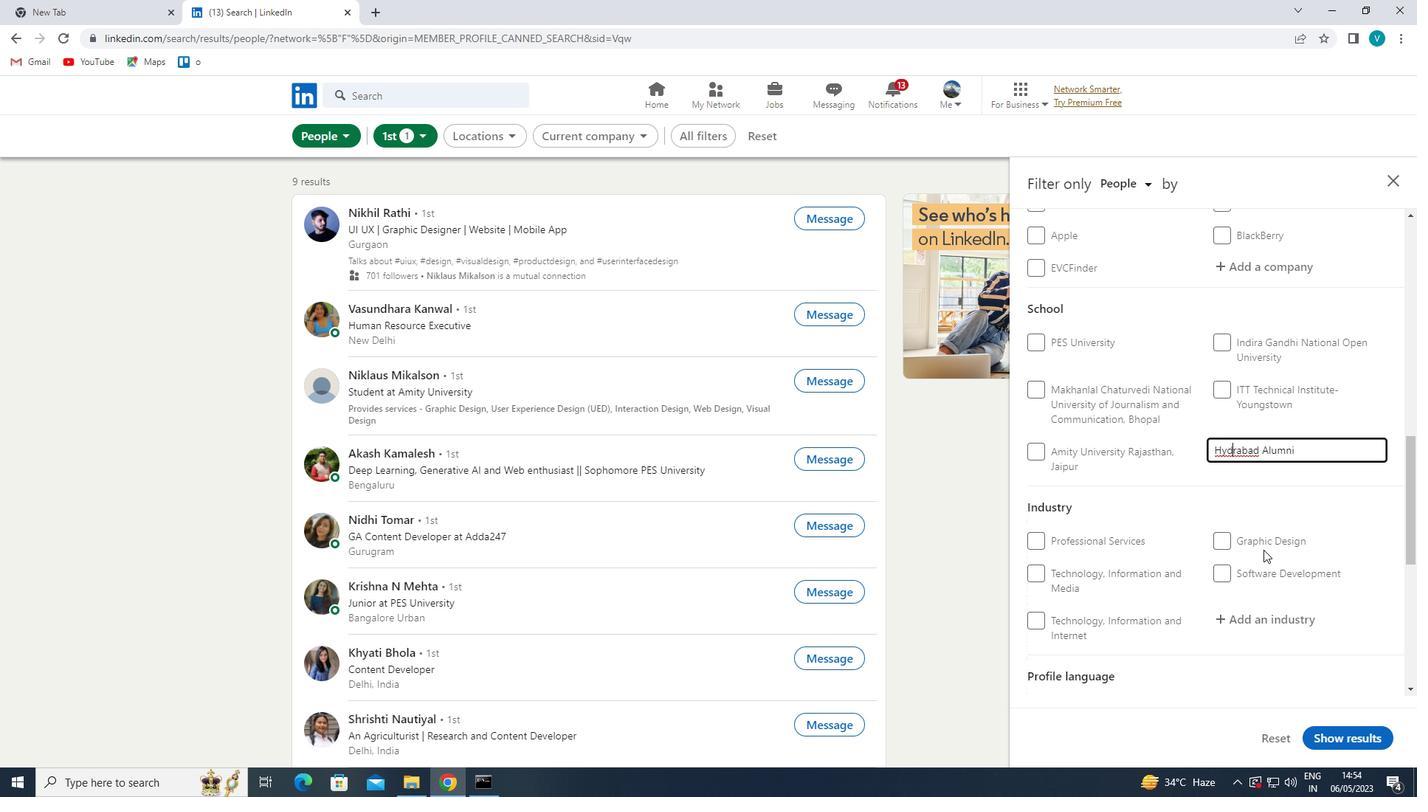 
Action: Key pressed E
Screenshot: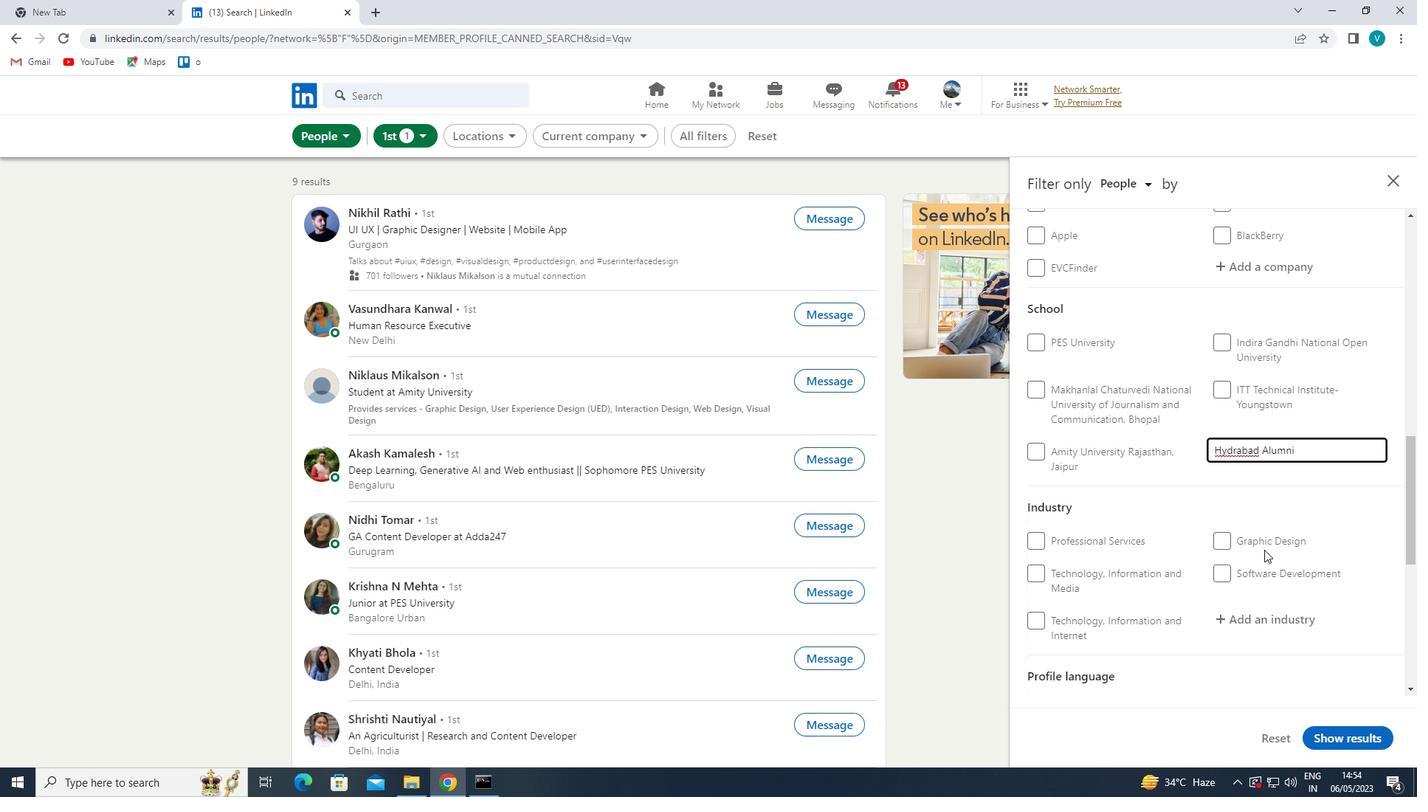 
Action: Mouse moved to (1318, 499)
Screenshot: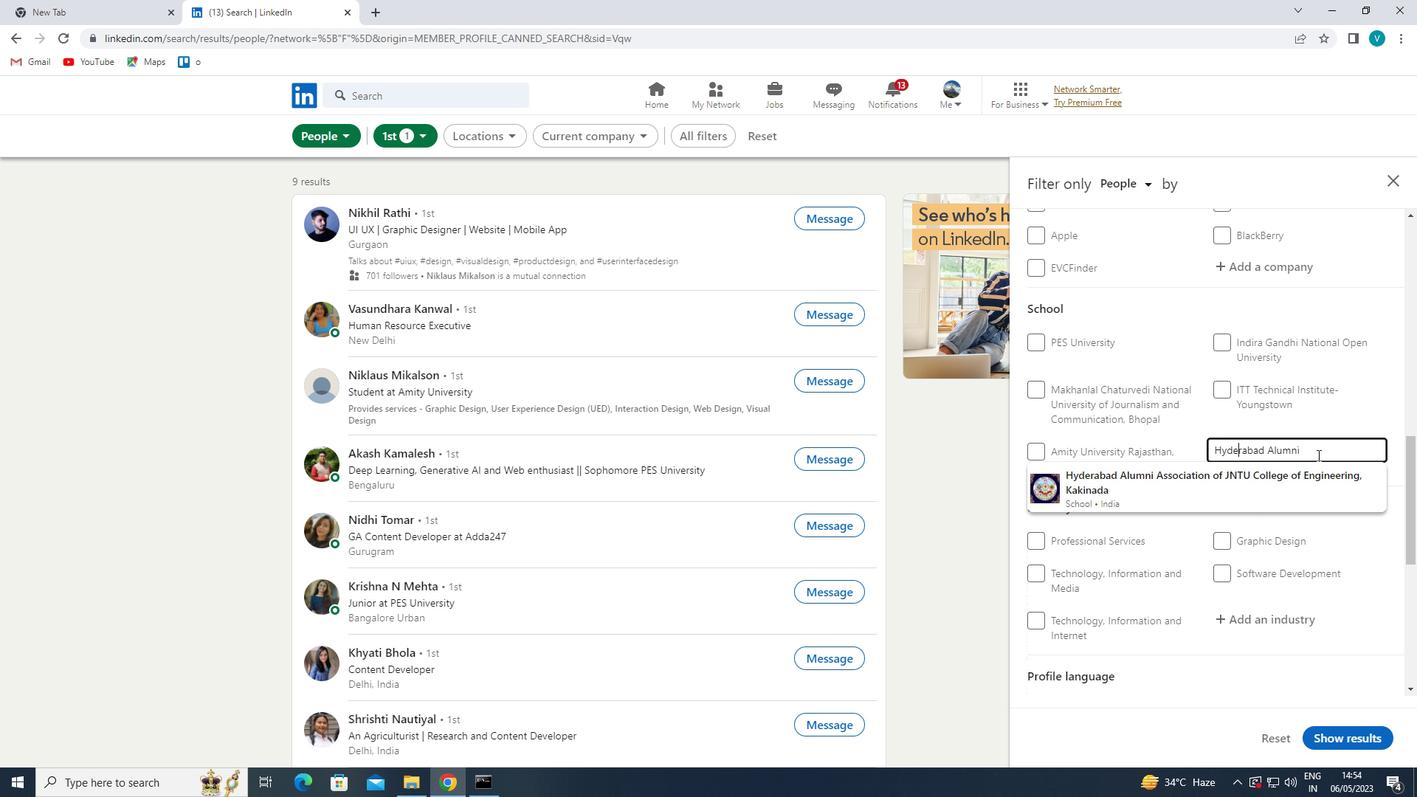 
Action: Mouse pressed left at (1318, 499)
Screenshot: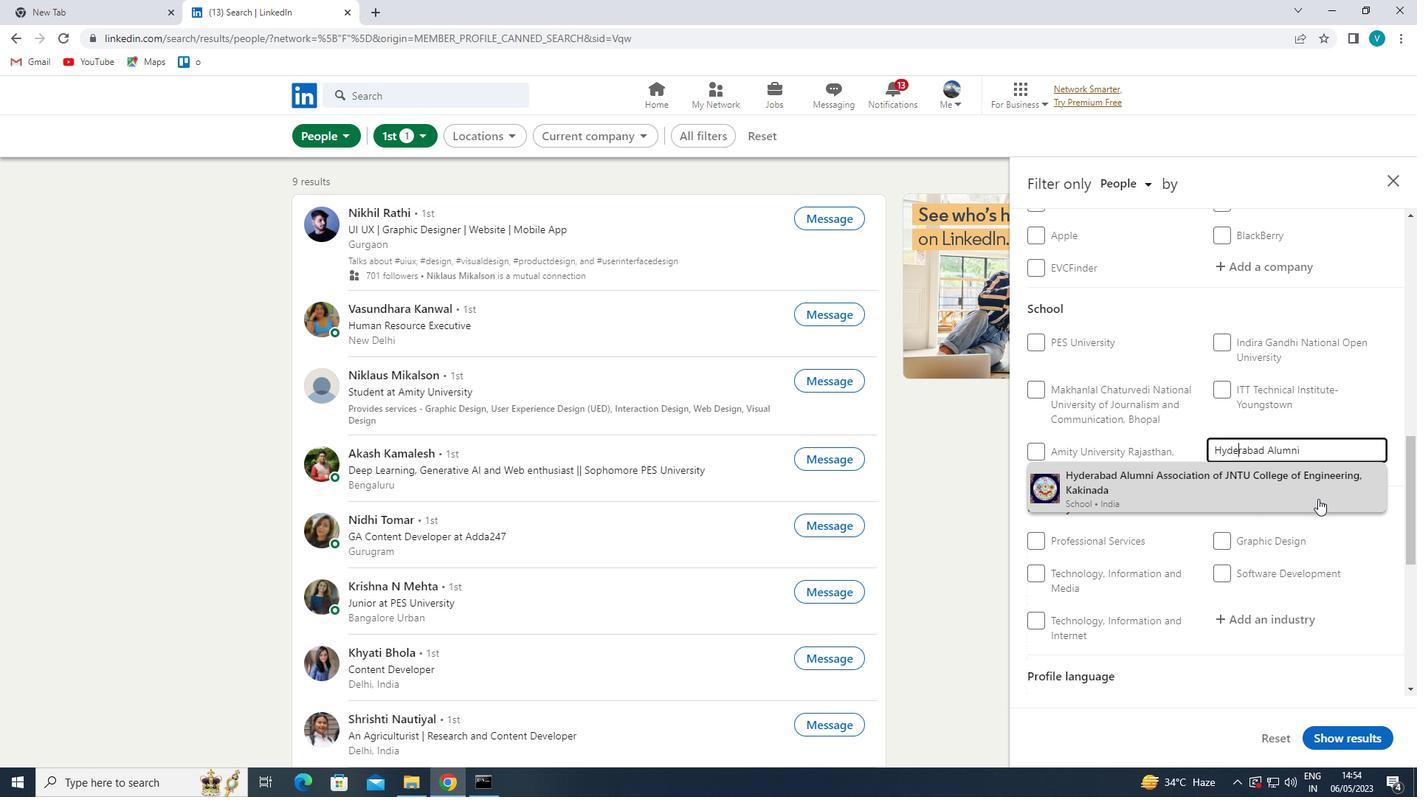 
Action: Mouse scrolled (1318, 498) with delta (0, 0)
Screenshot: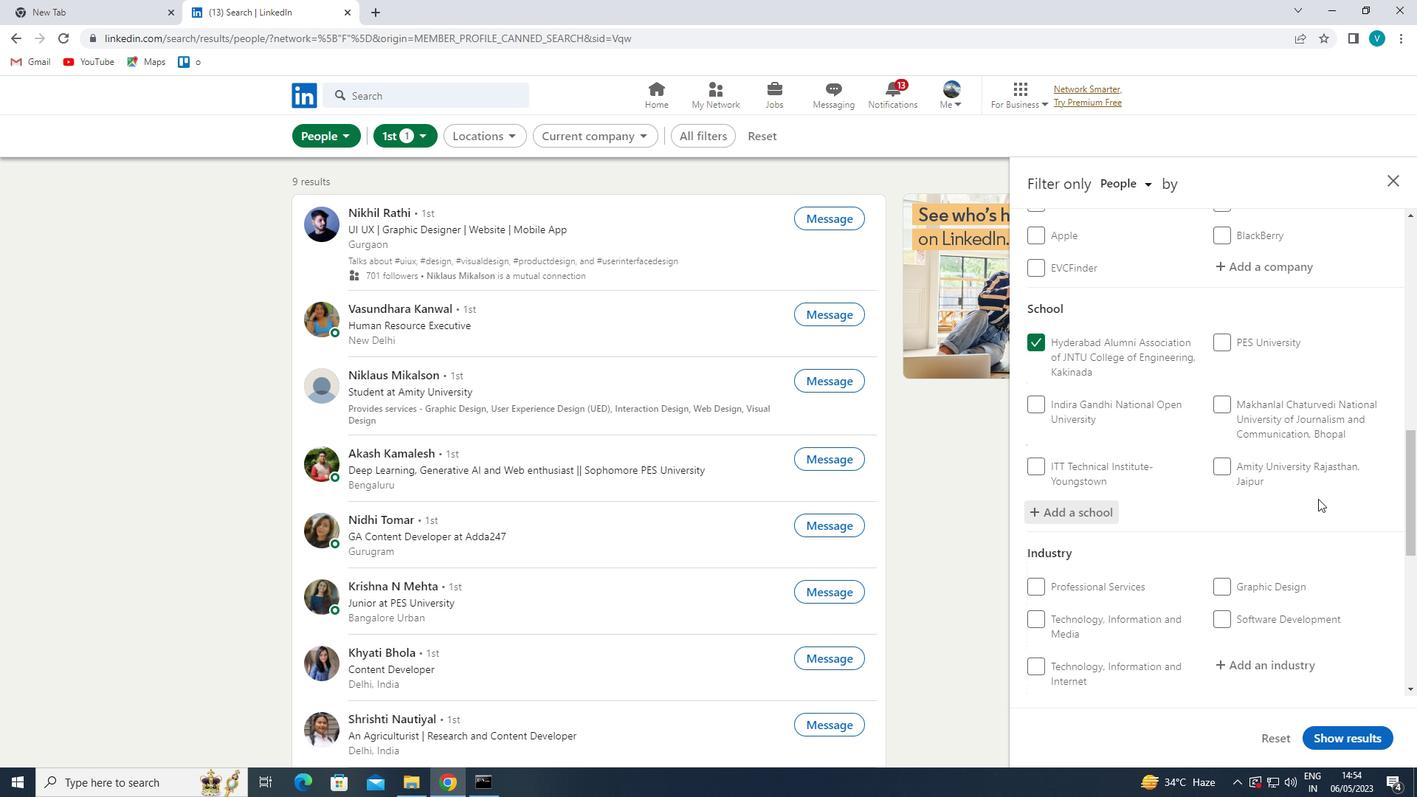 
Action: Mouse moved to (1318, 500)
Screenshot: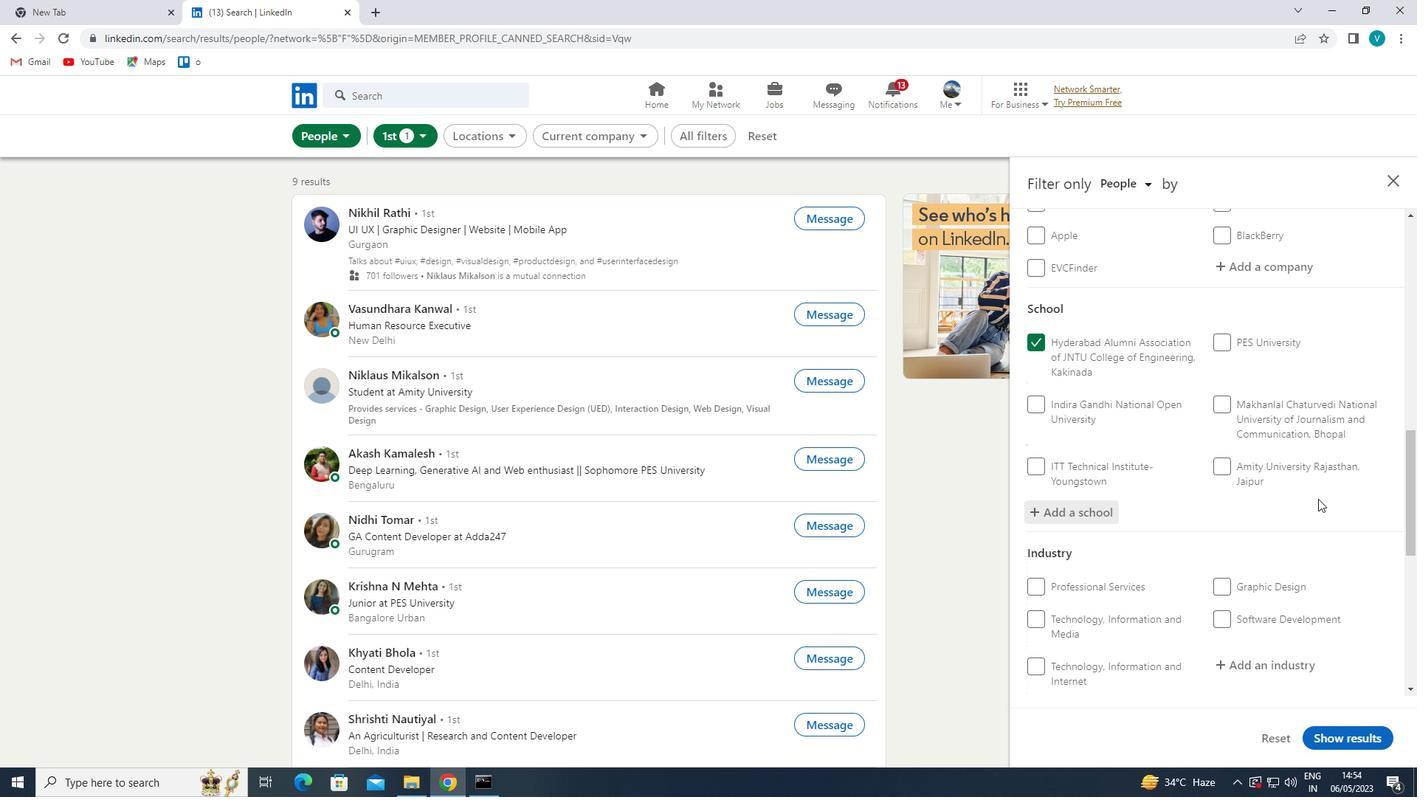 
Action: Mouse scrolled (1318, 499) with delta (0, 0)
Screenshot: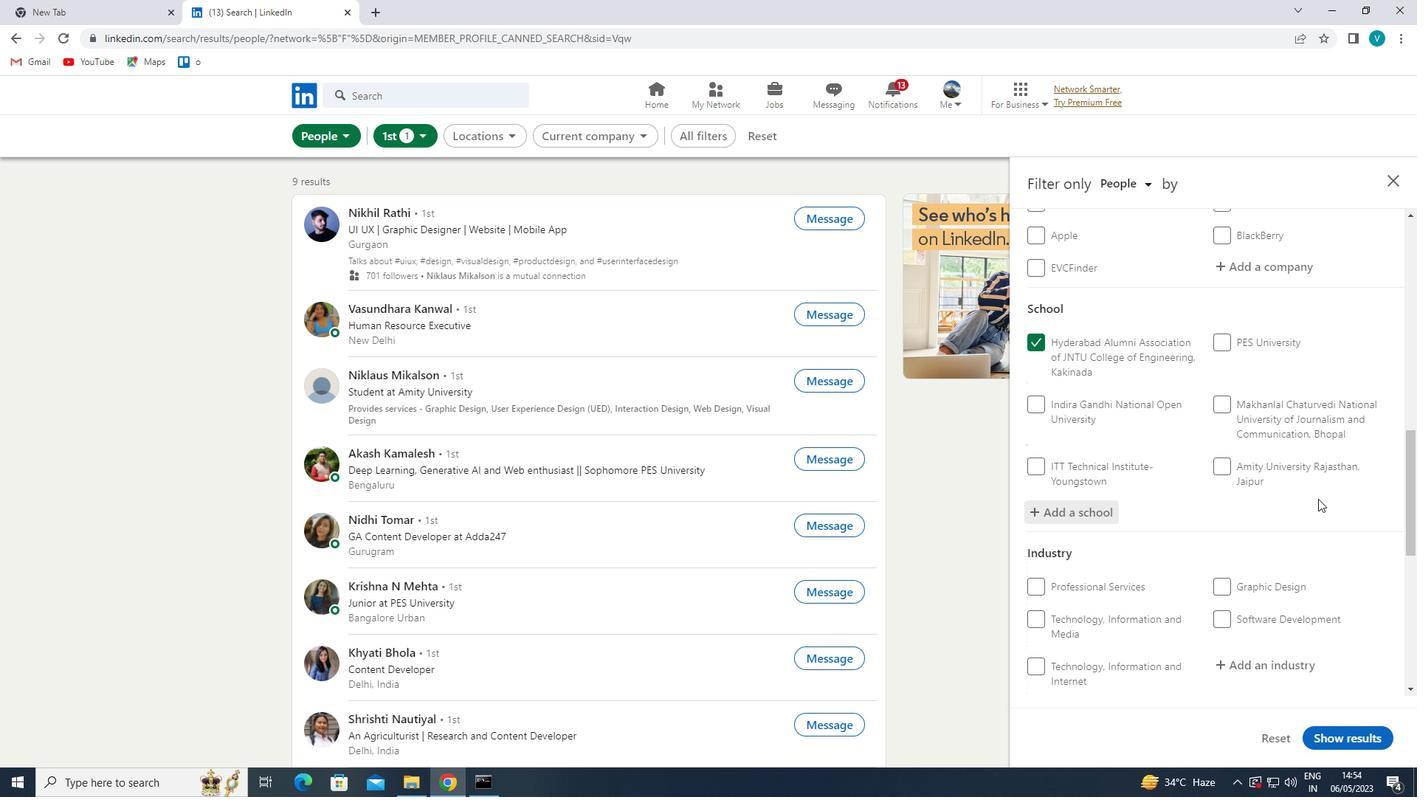 
Action: Mouse scrolled (1318, 499) with delta (0, 0)
Screenshot: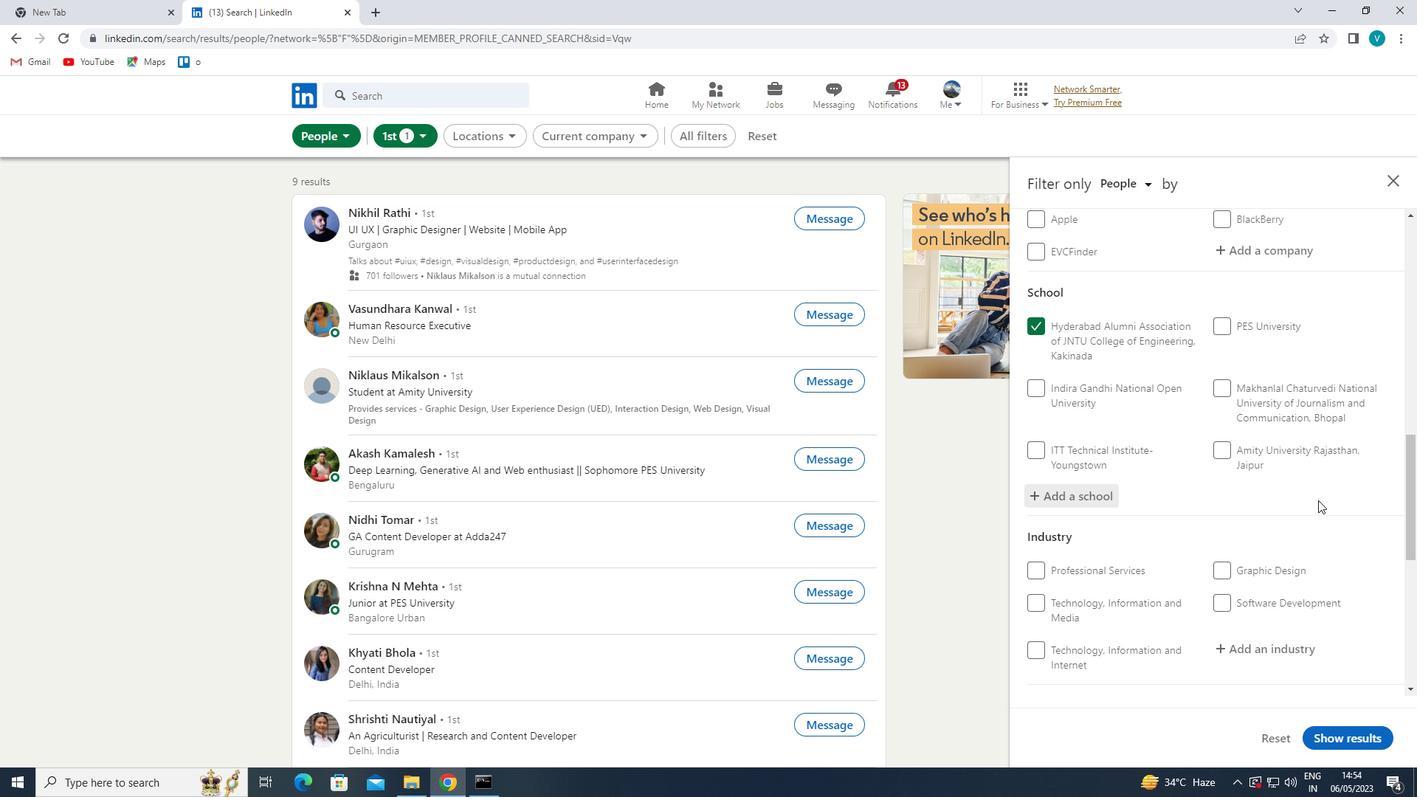 
Action: Mouse moved to (1283, 448)
Screenshot: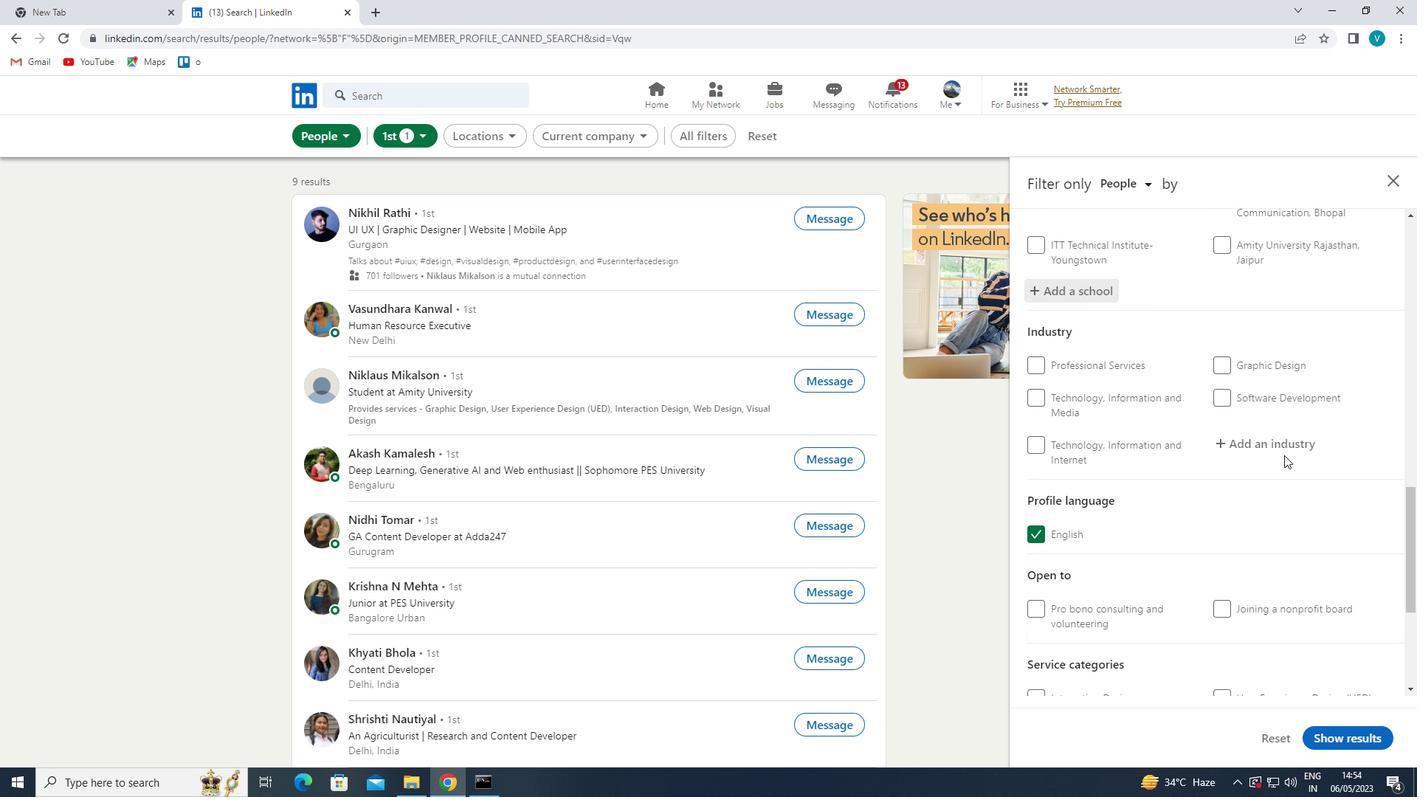 
Action: Mouse pressed left at (1283, 448)
Screenshot: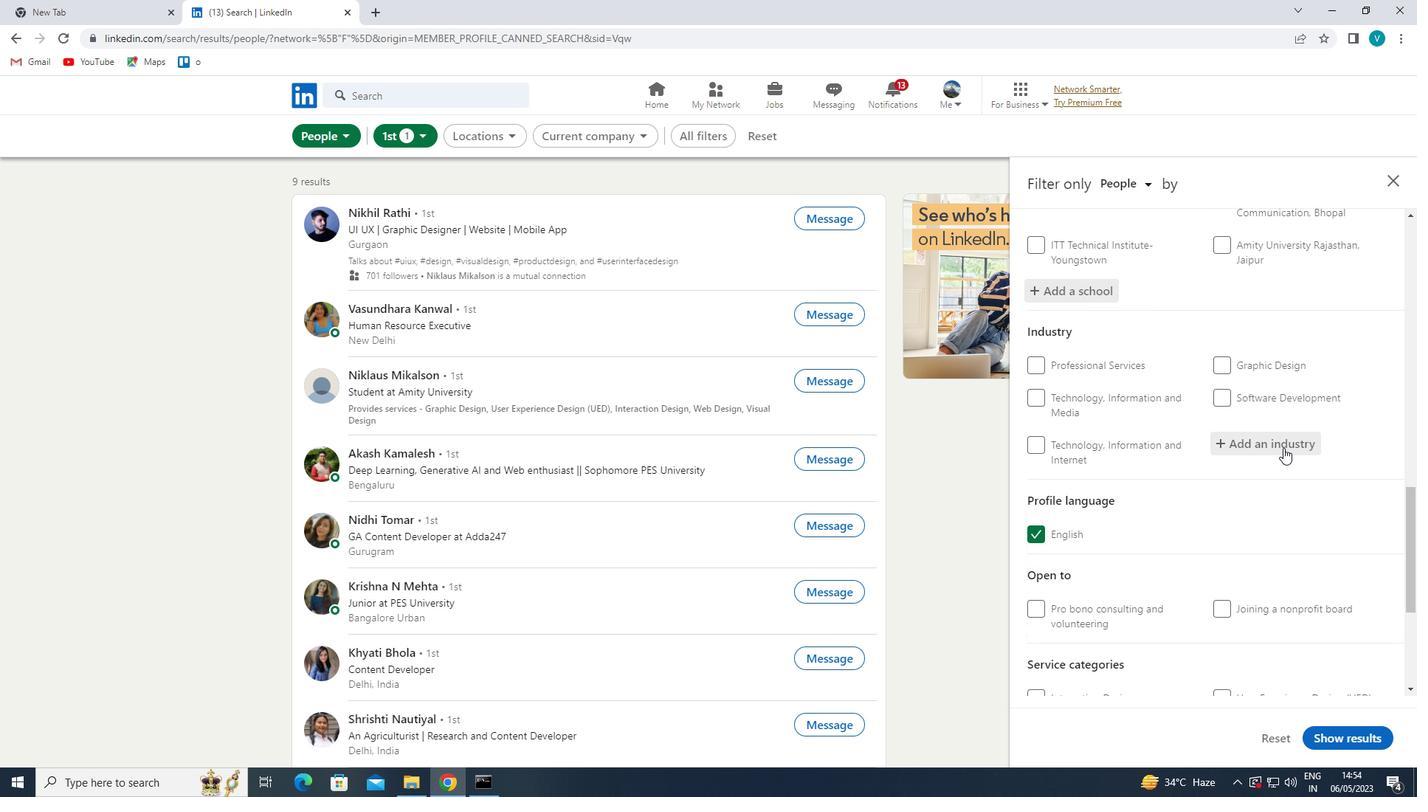 
Action: Key pressed <Key.shift>SC
Screenshot: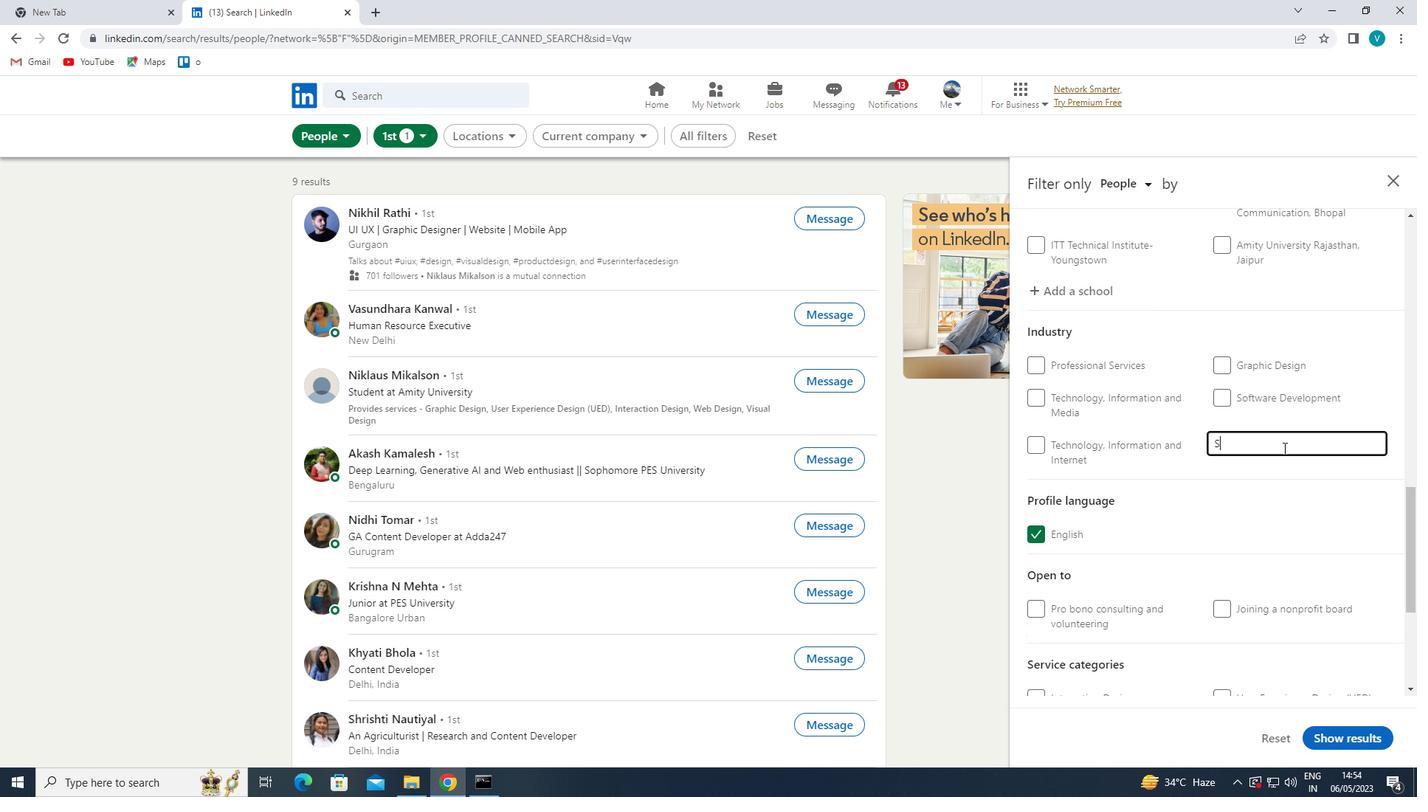 
Action: Mouse moved to (1286, 445)
Screenshot: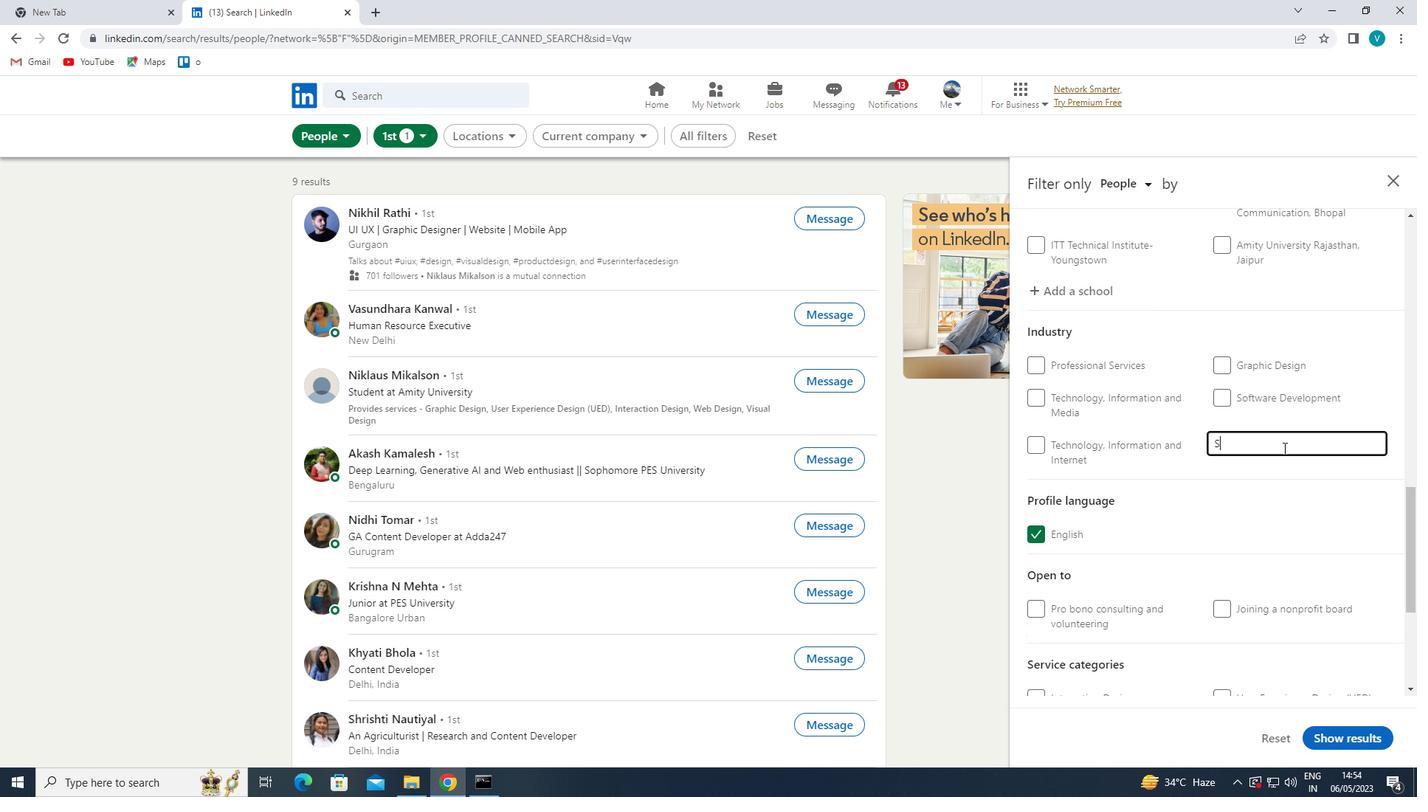 
Action: Key pressed HOOL<Key.space>AND<Key.space>
Screenshot: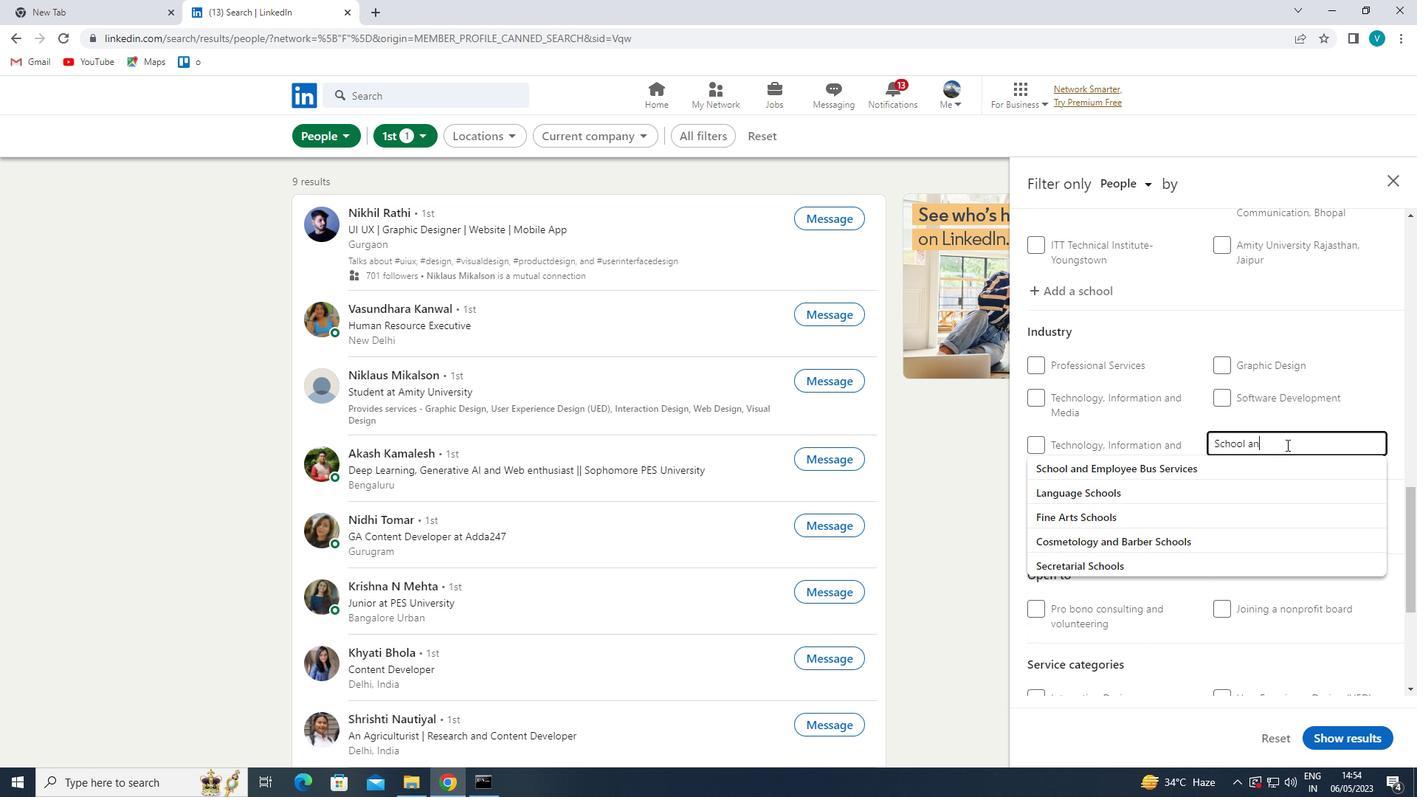 
Action: Mouse moved to (1271, 468)
Screenshot: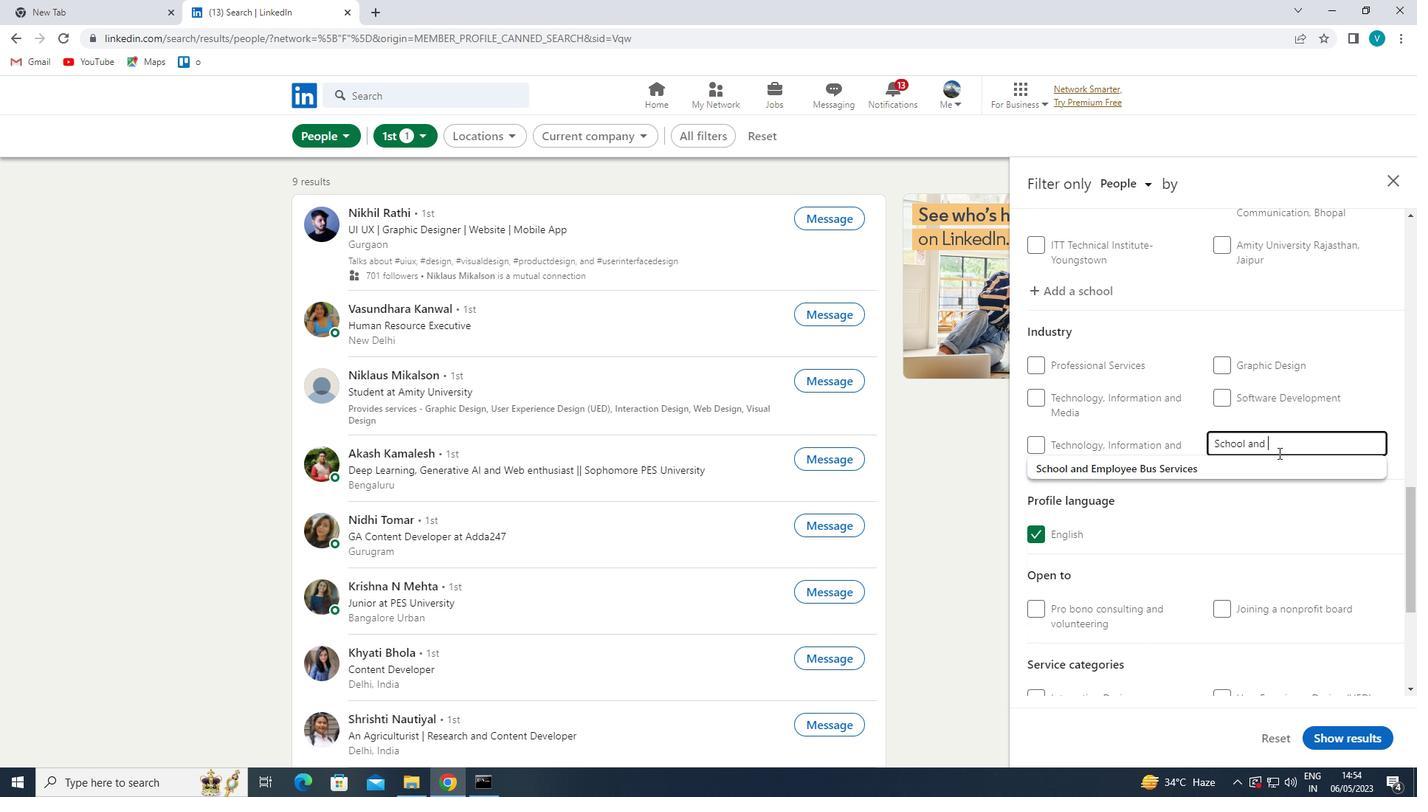 
Action: Mouse pressed left at (1271, 468)
Screenshot: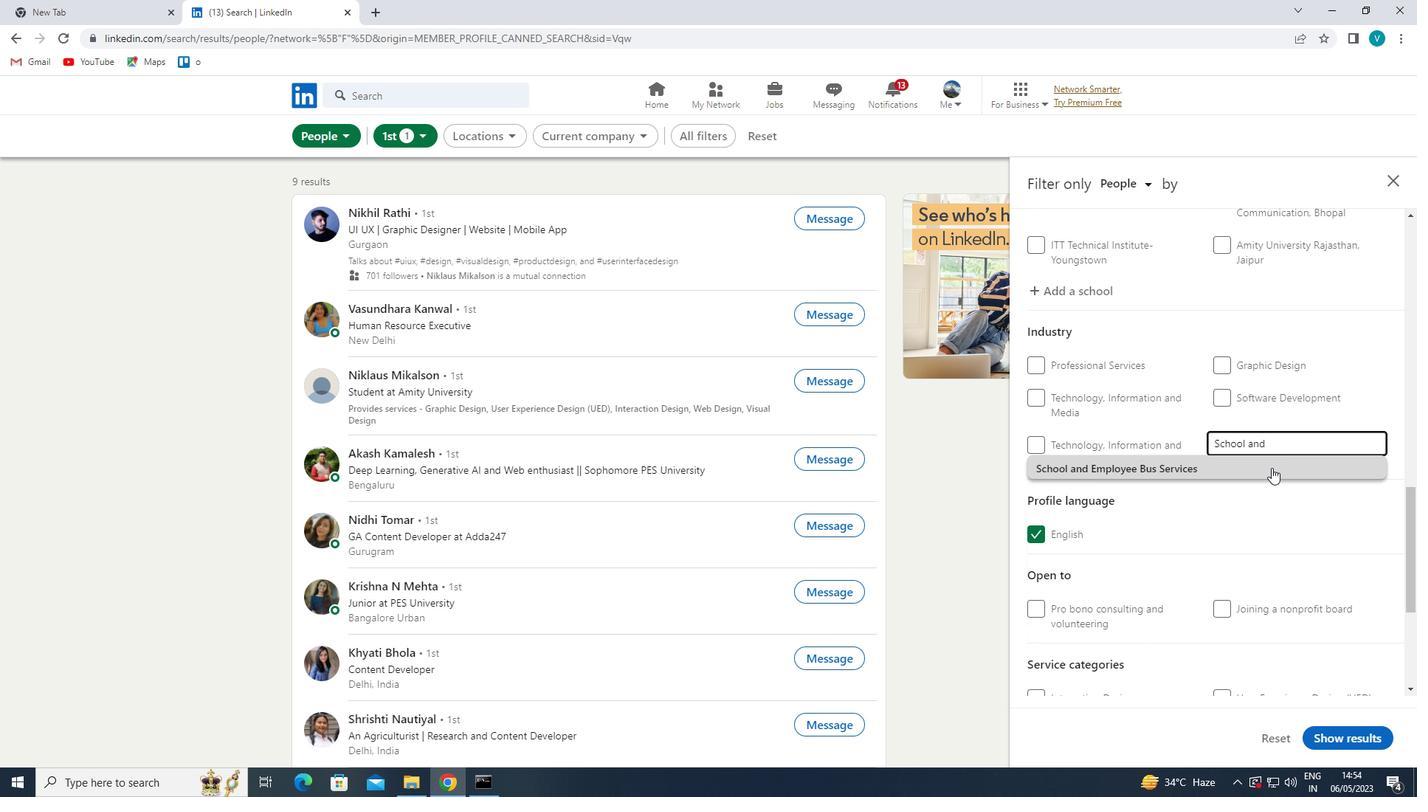 
Action: Mouse moved to (1271, 469)
Screenshot: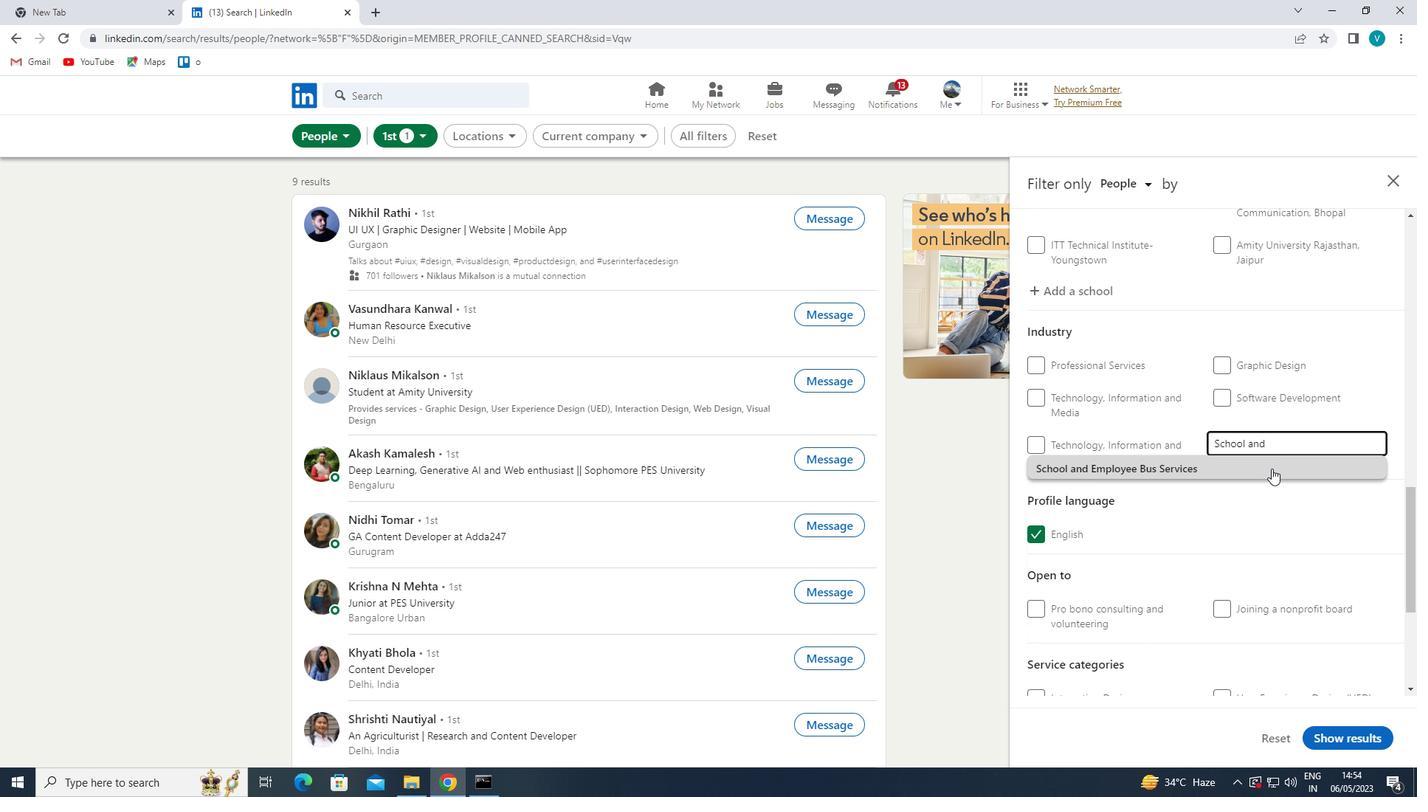 
Action: Mouse scrolled (1271, 468) with delta (0, 0)
Screenshot: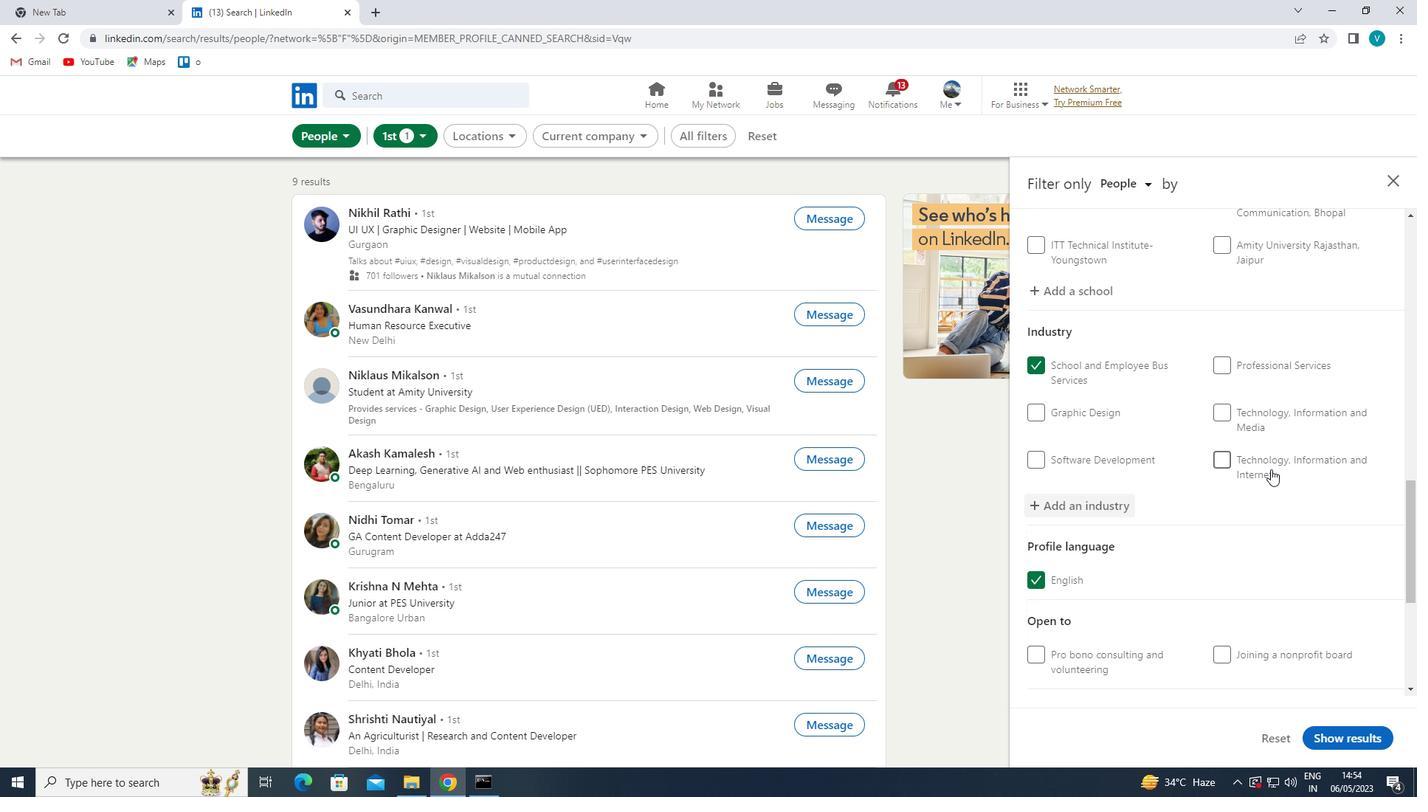 
Action: Mouse moved to (1271, 470)
Screenshot: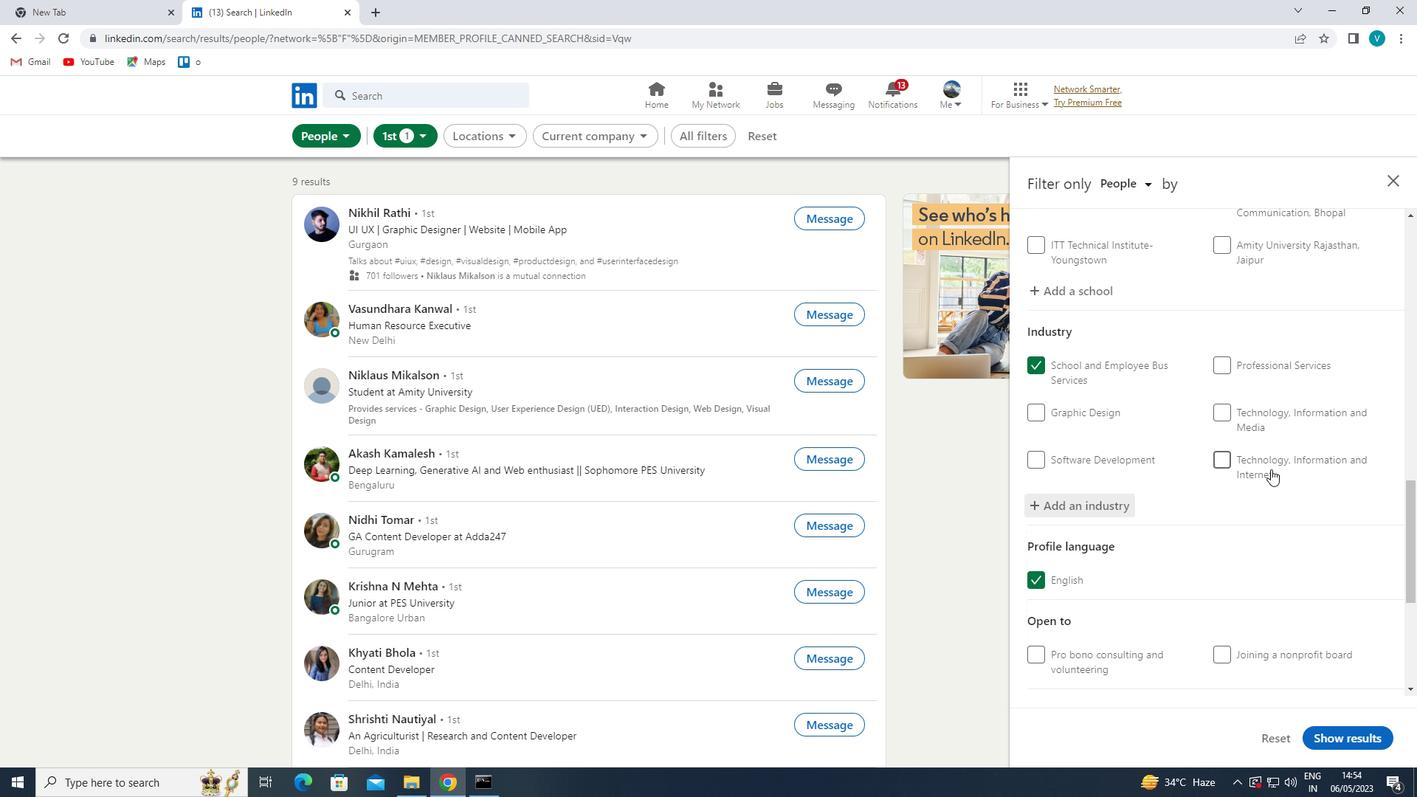 
Action: Mouse scrolled (1271, 470) with delta (0, 0)
Screenshot: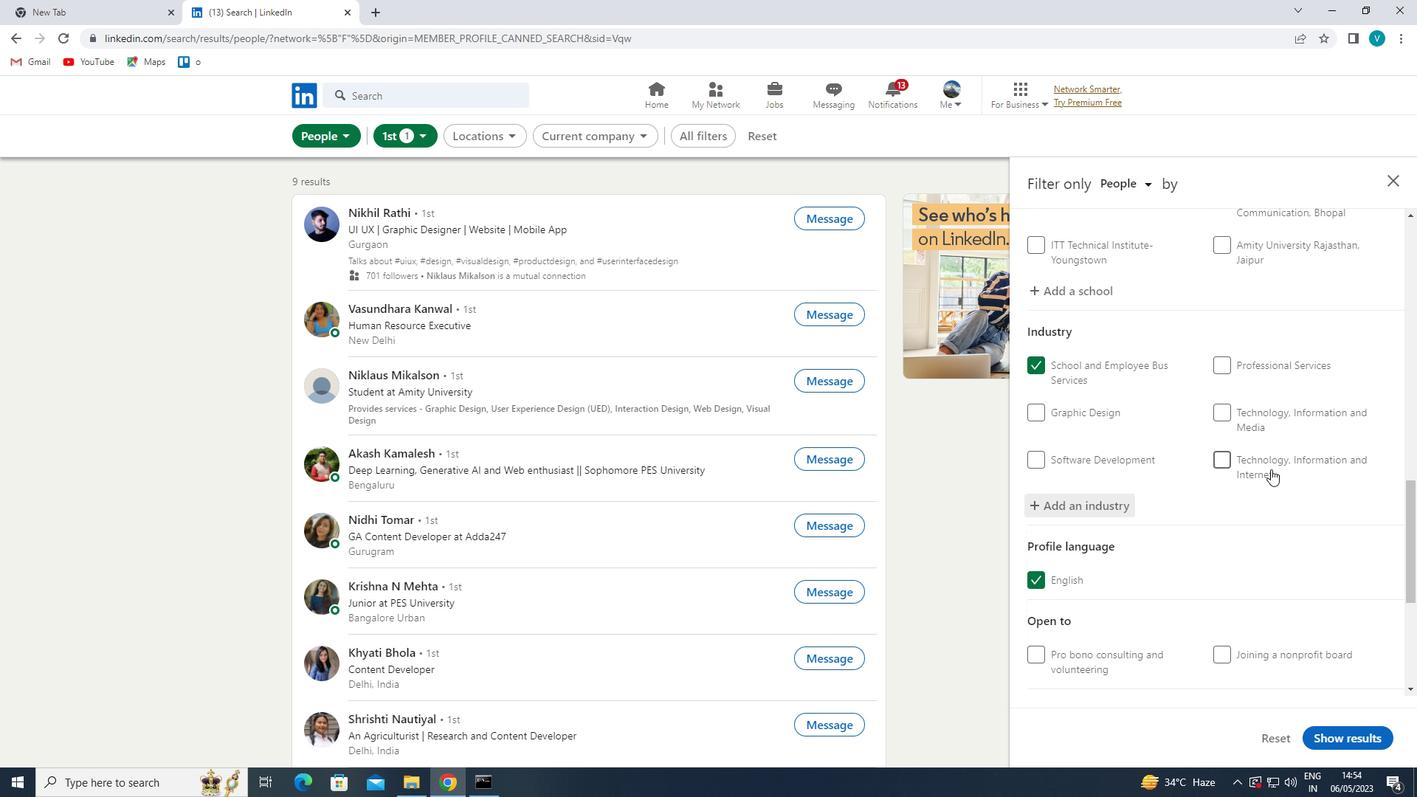 
Action: Mouse moved to (1276, 475)
Screenshot: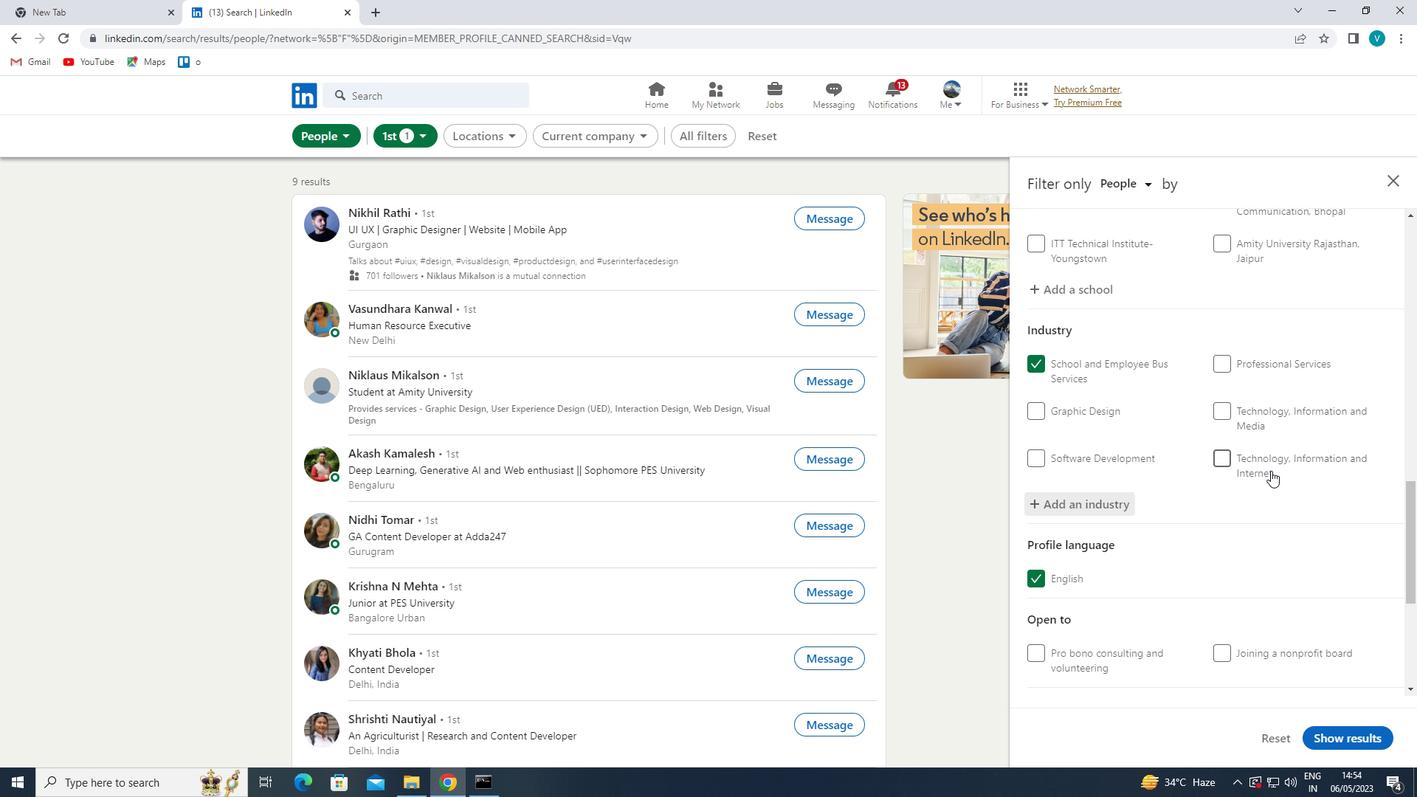 
Action: Mouse scrolled (1276, 474) with delta (0, 0)
Screenshot: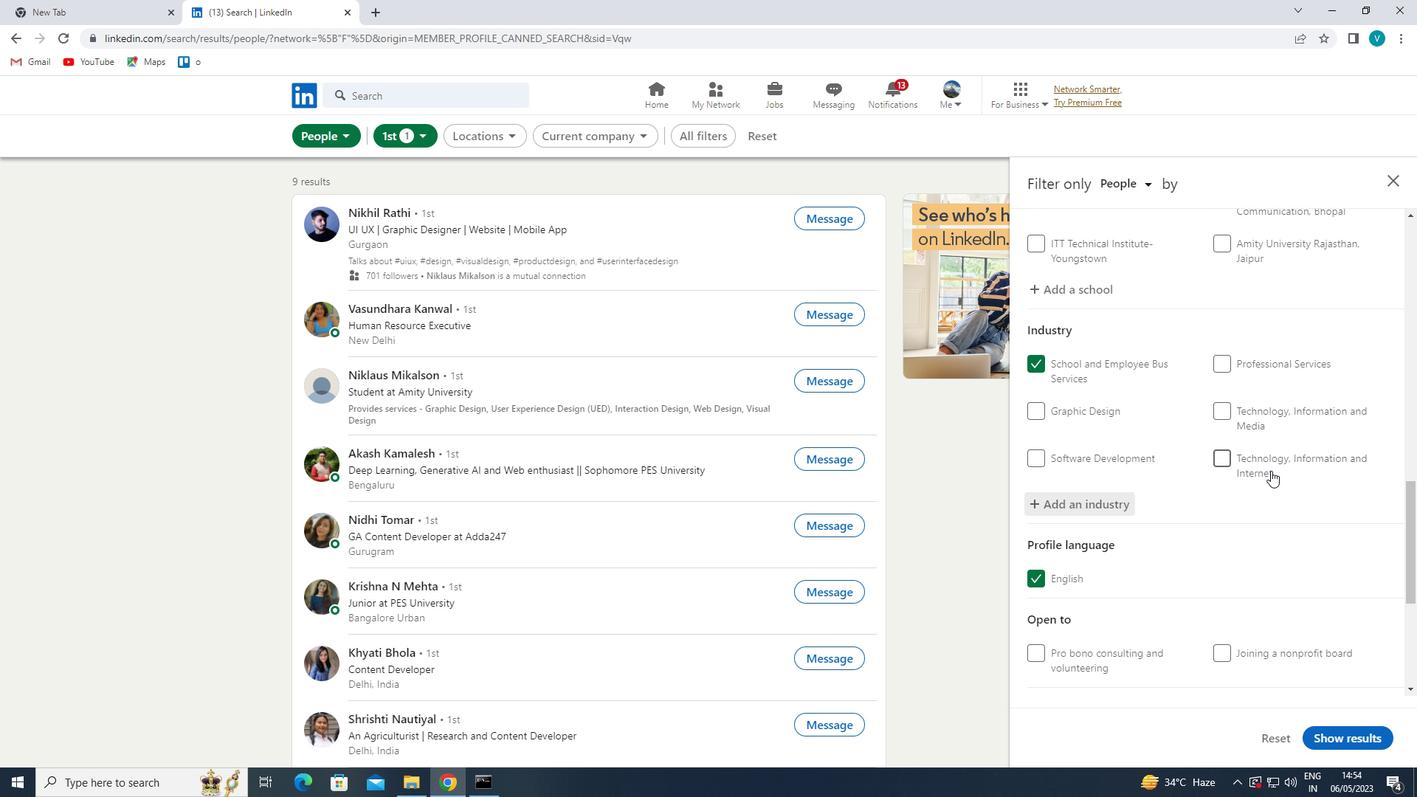 
Action: Mouse moved to (1277, 476)
Screenshot: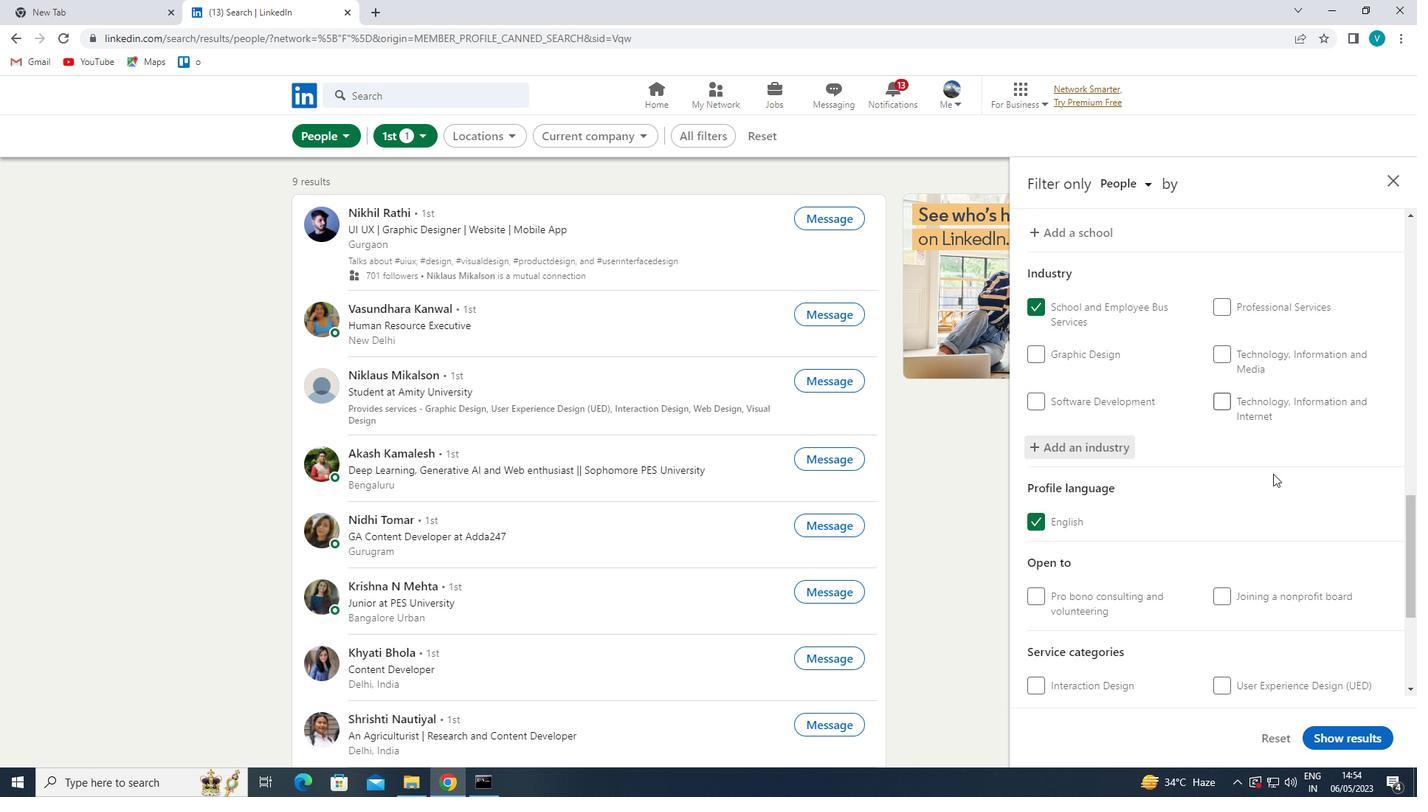
Action: Mouse scrolled (1277, 475) with delta (0, 0)
Screenshot: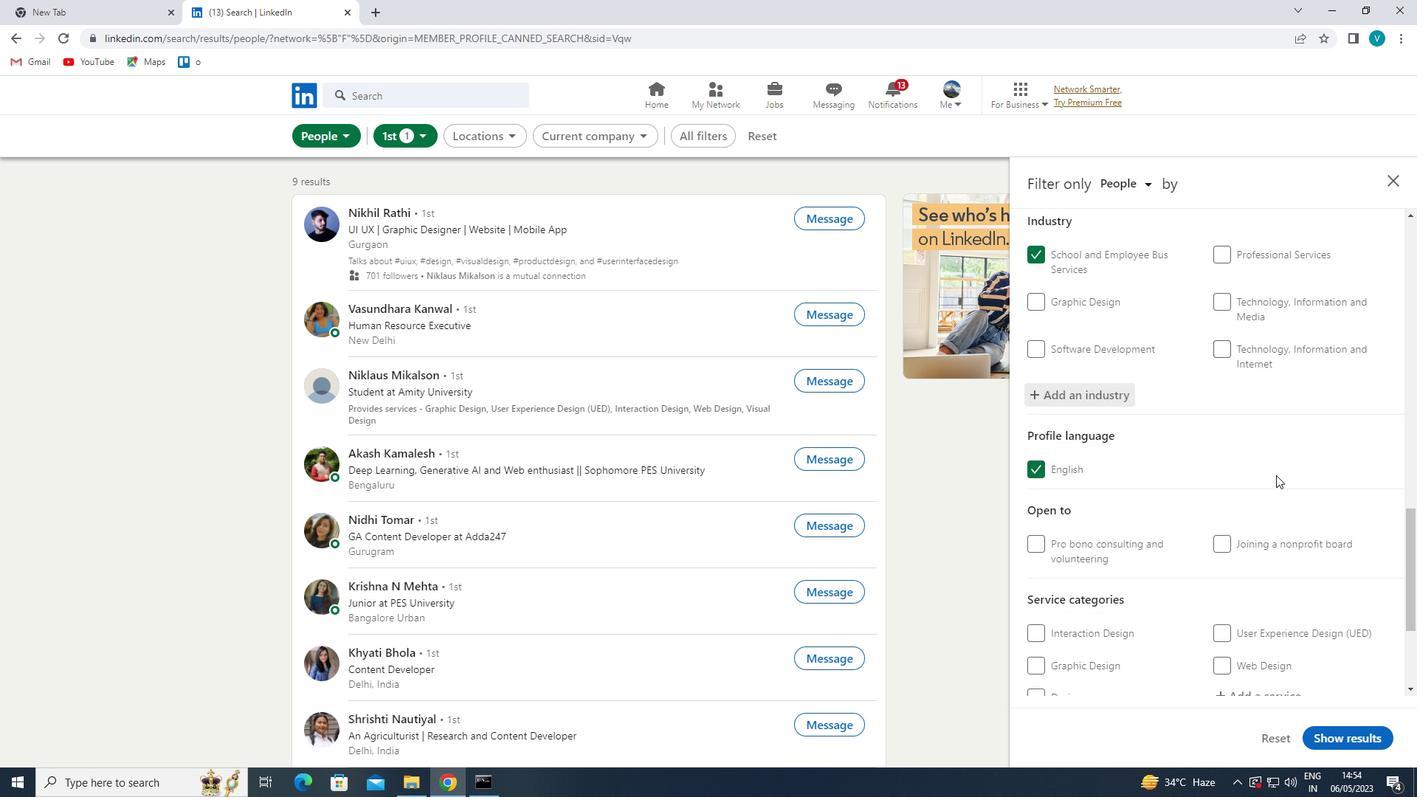
Action: Mouse moved to (1278, 477)
Screenshot: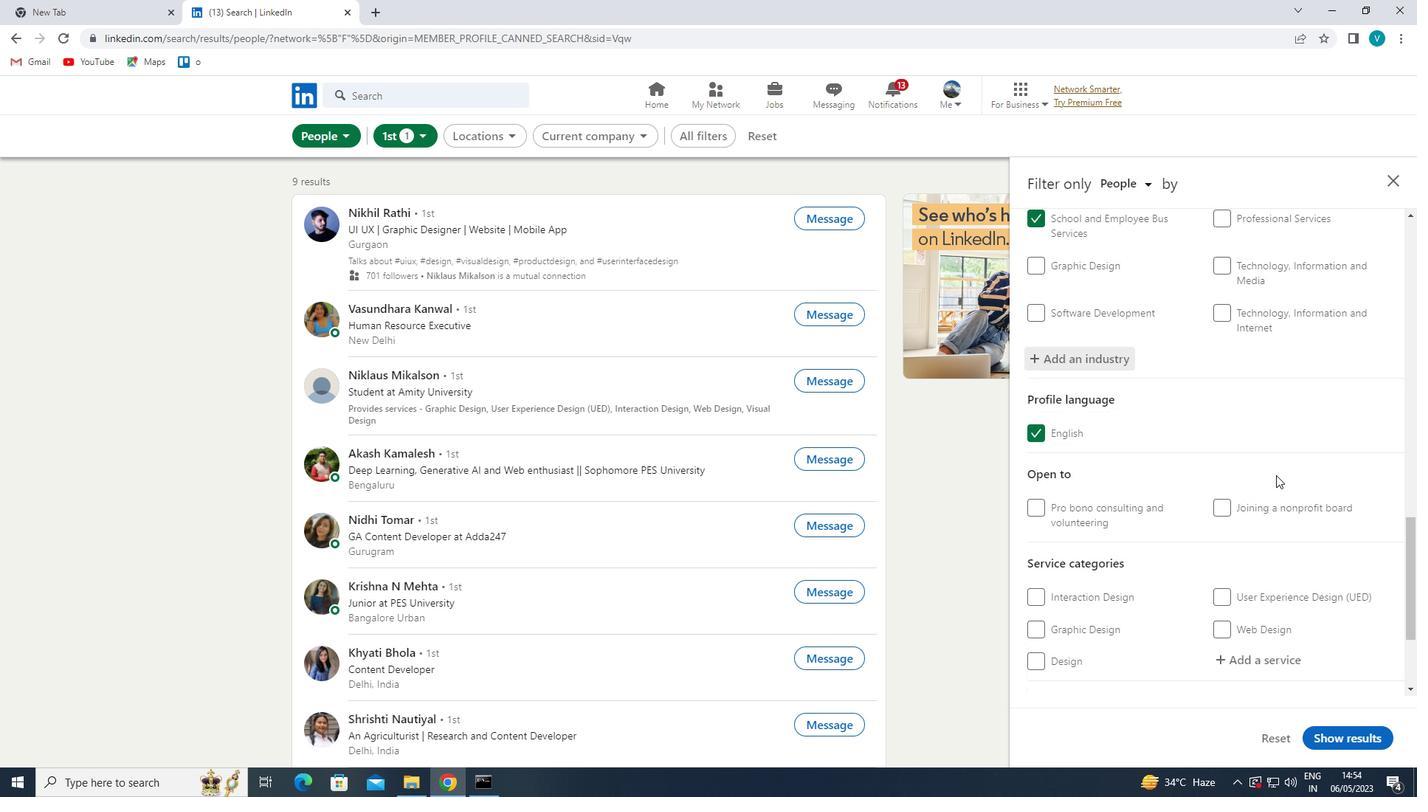 
Action: Mouse scrolled (1278, 476) with delta (0, 0)
Screenshot: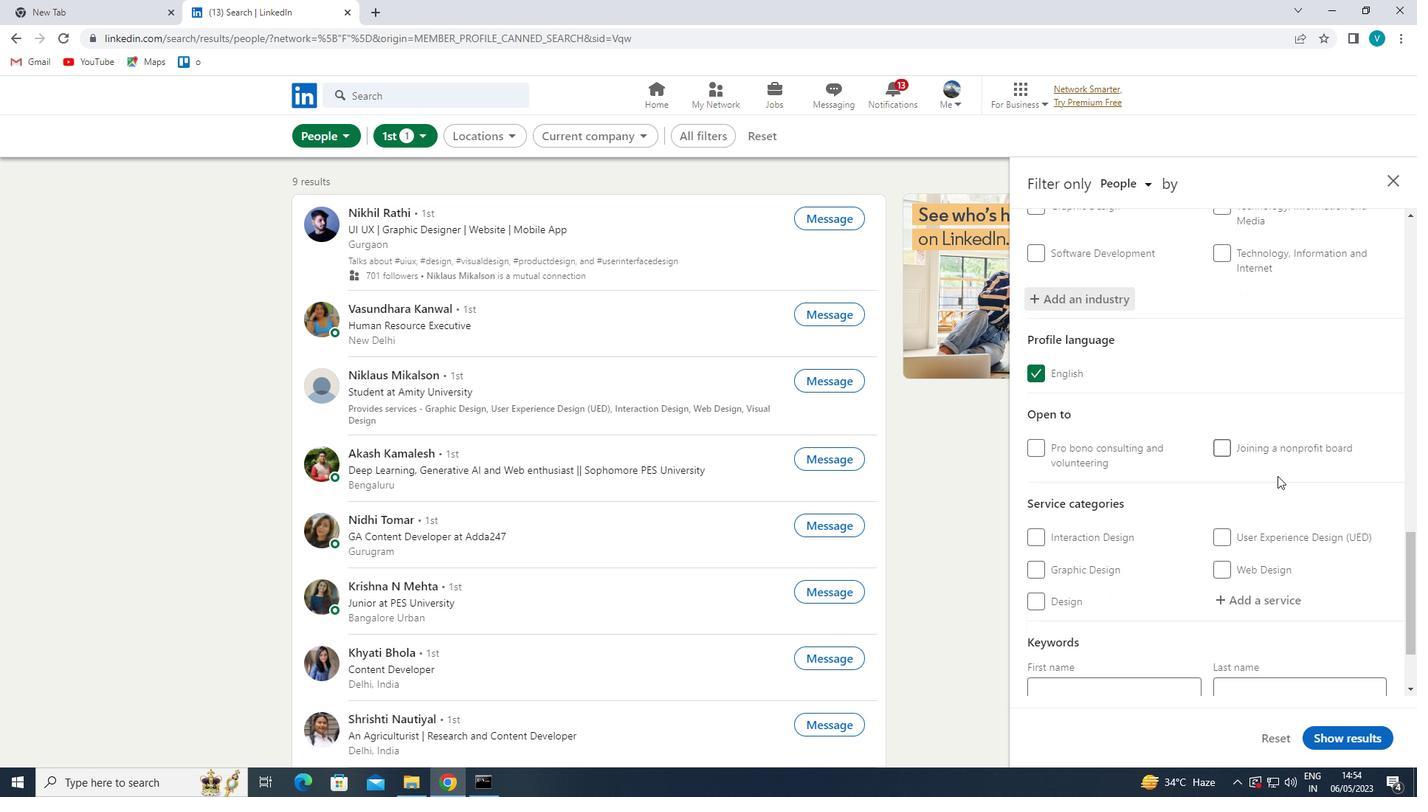 
Action: Mouse moved to (1280, 481)
Screenshot: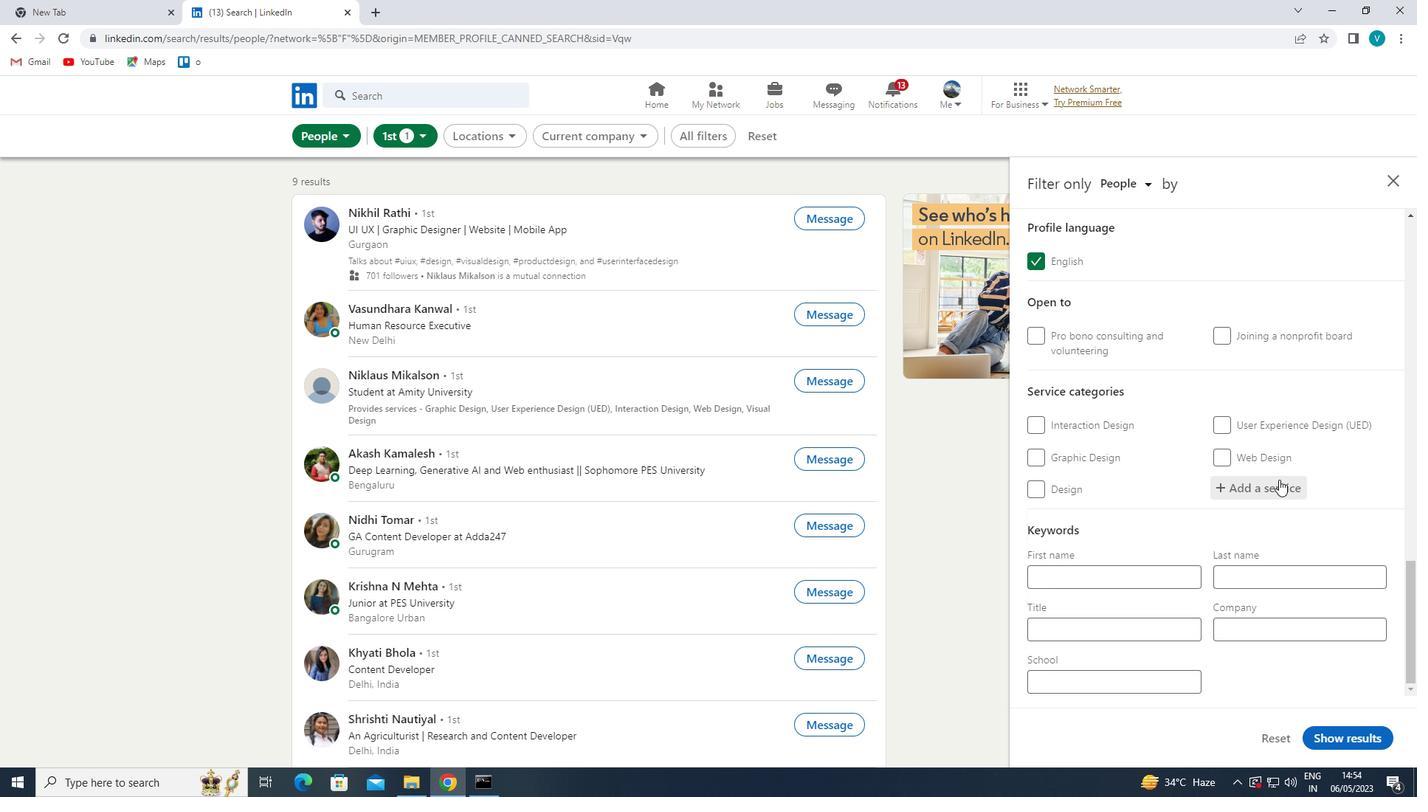 
Action: Mouse pressed left at (1280, 481)
Screenshot: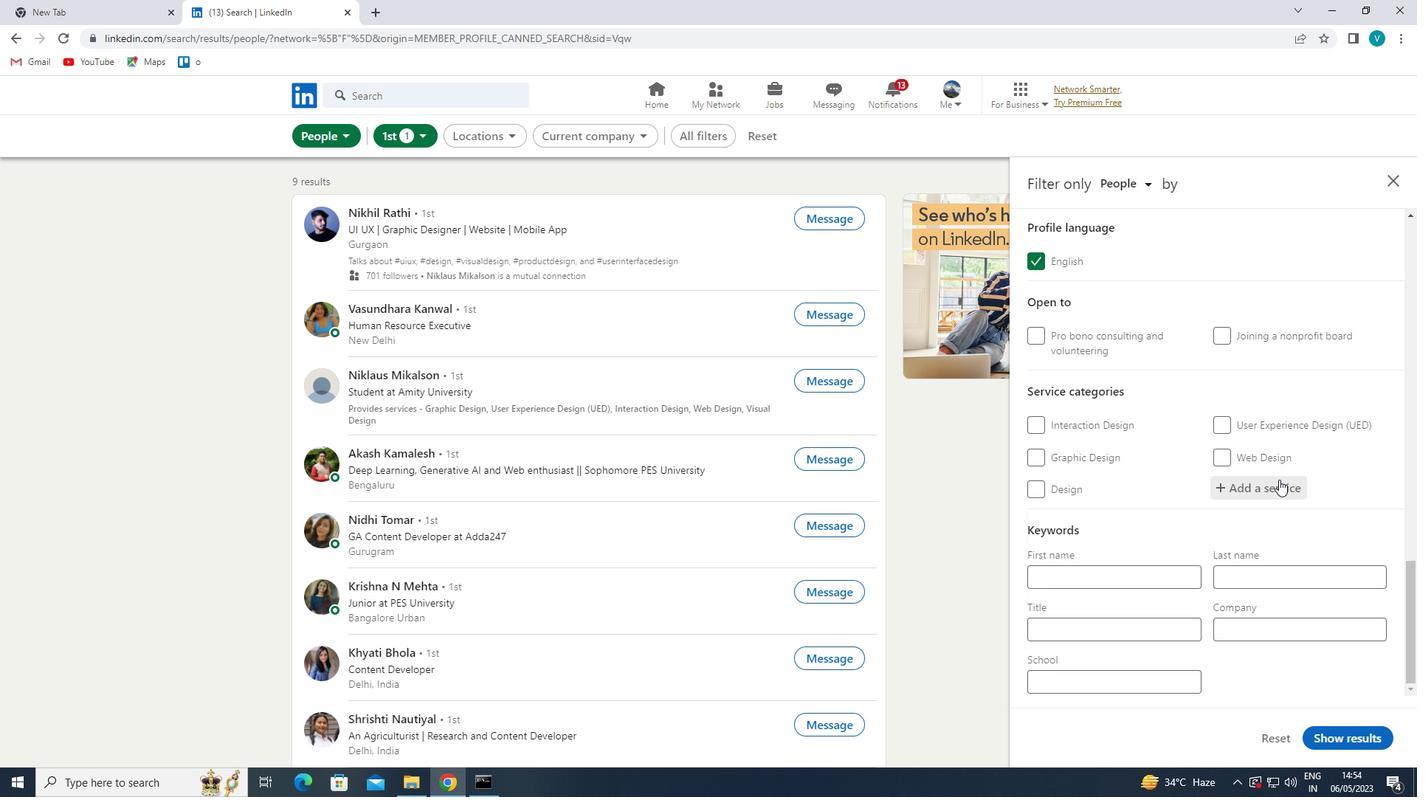 
Action: Mouse moved to (1265, 473)
Screenshot: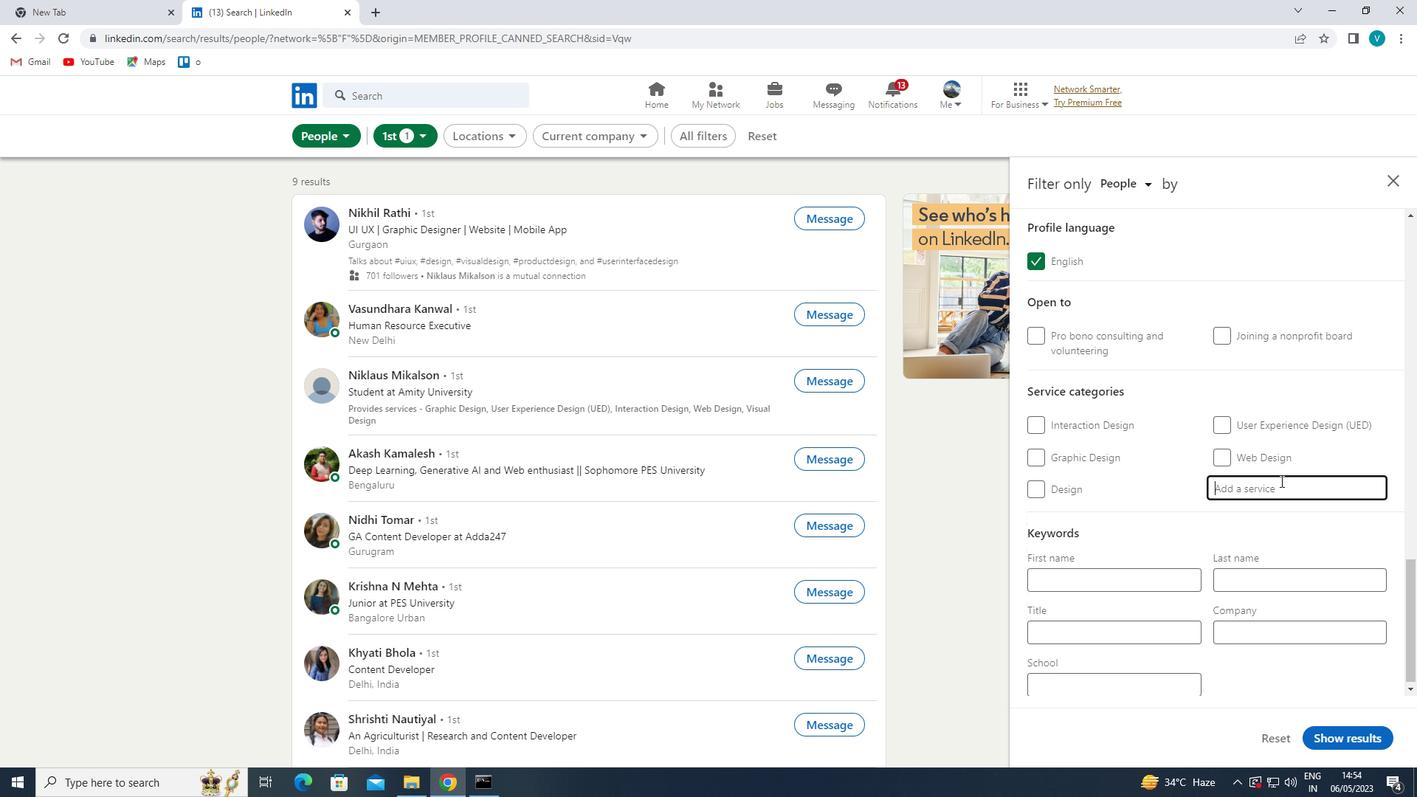
Action: Key pressed <Key.shift>INFORMATION<Key.space>
Screenshot: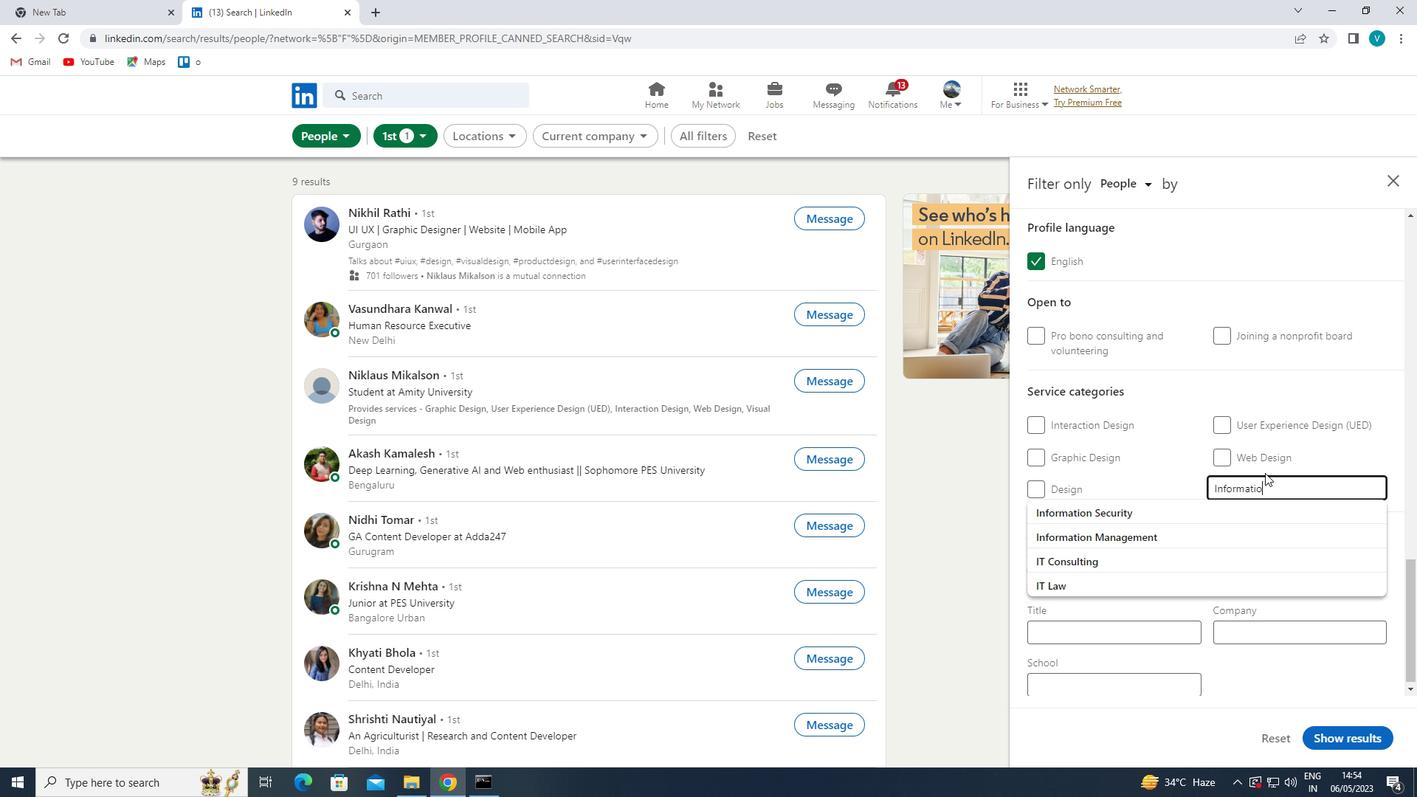 
Action: Mouse moved to (1193, 538)
Screenshot: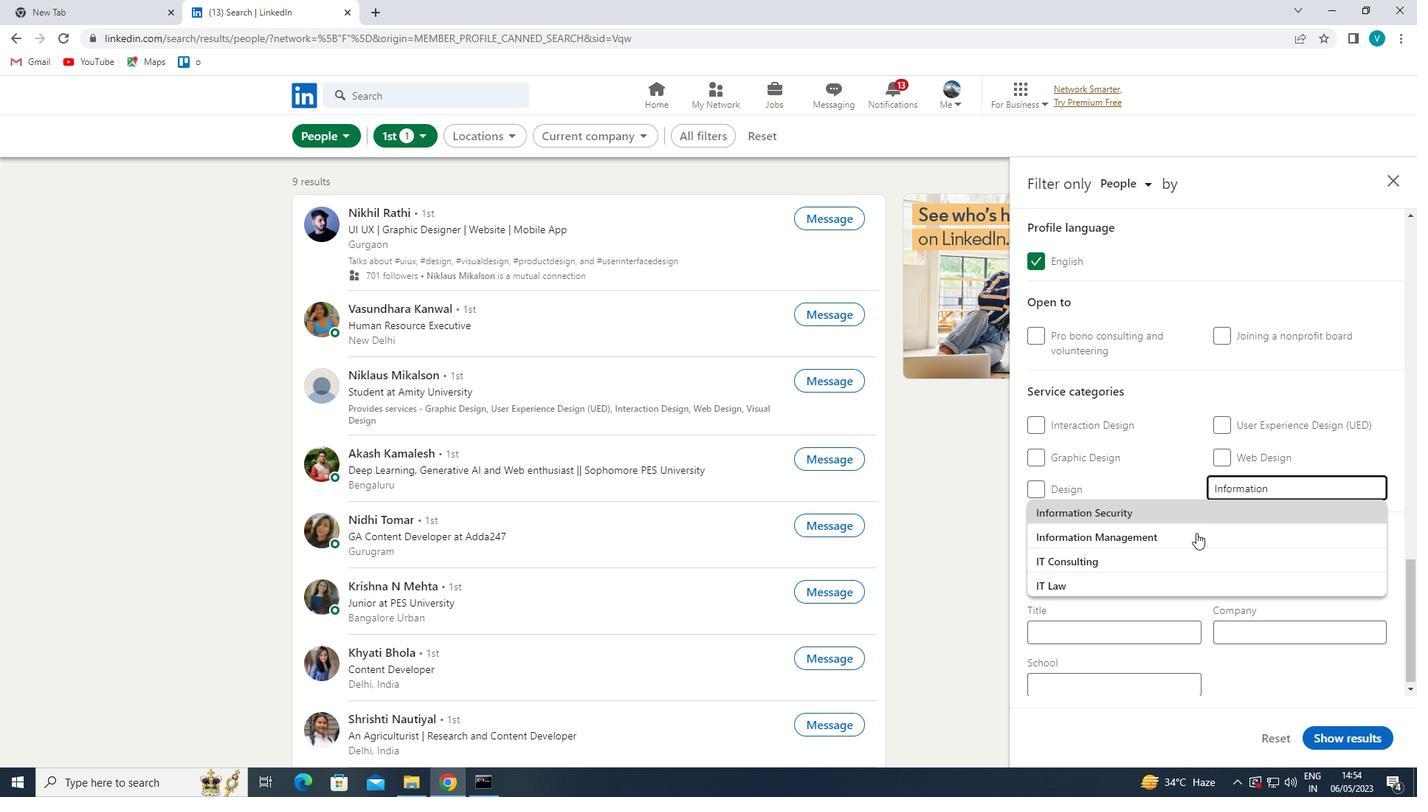 
Action: Mouse pressed left at (1193, 538)
Screenshot: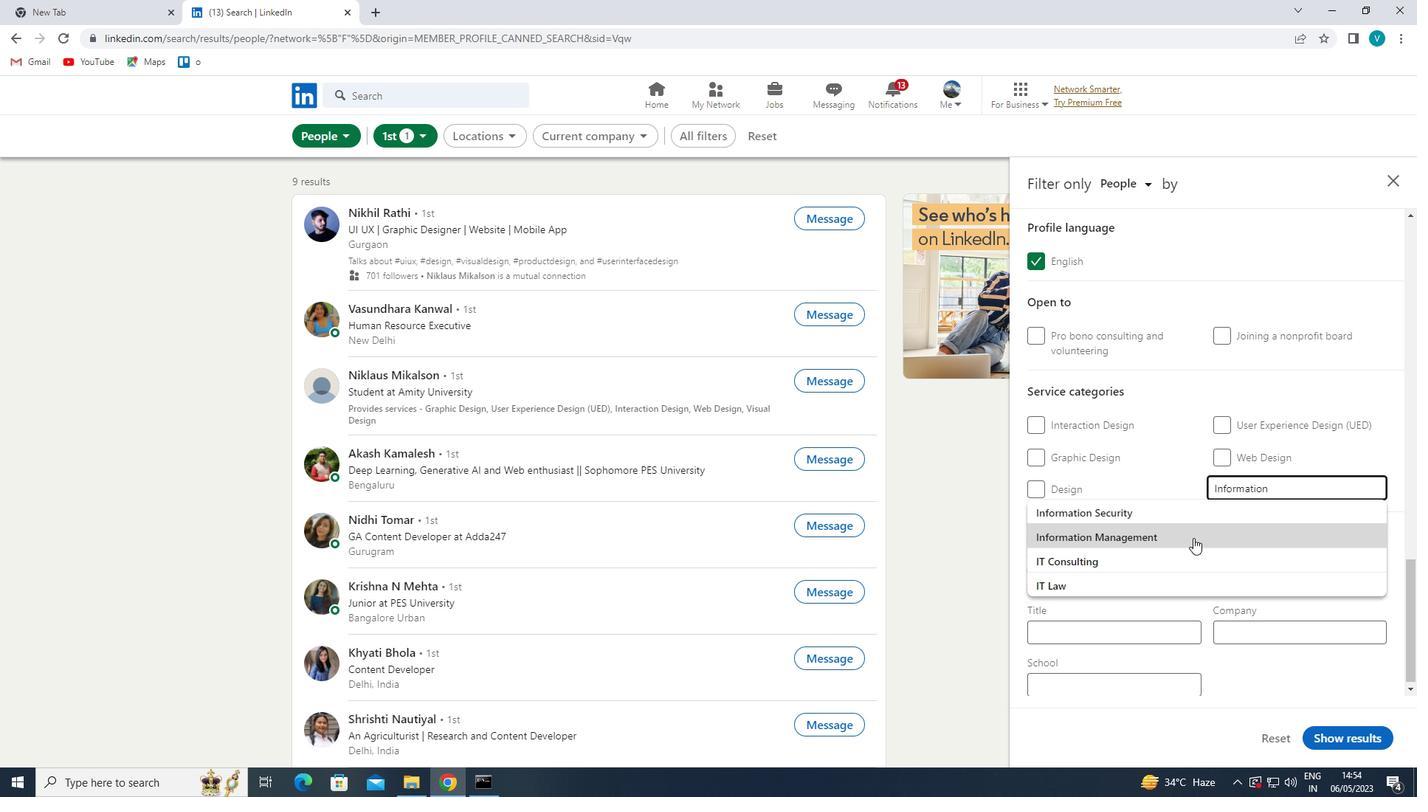 
Action: Mouse moved to (1190, 543)
Screenshot: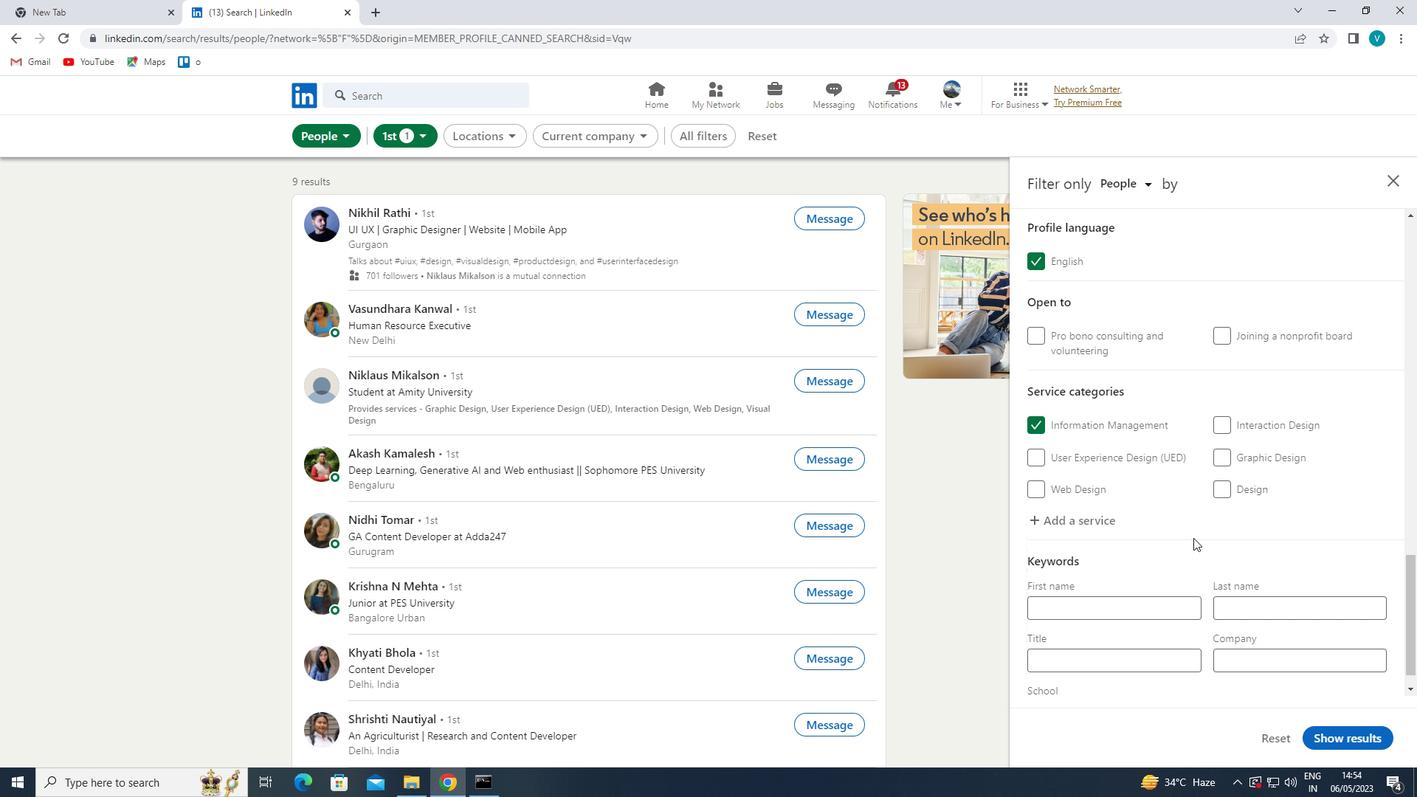 
Action: Mouse scrolled (1190, 542) with delta (0, 0)
Screenshot: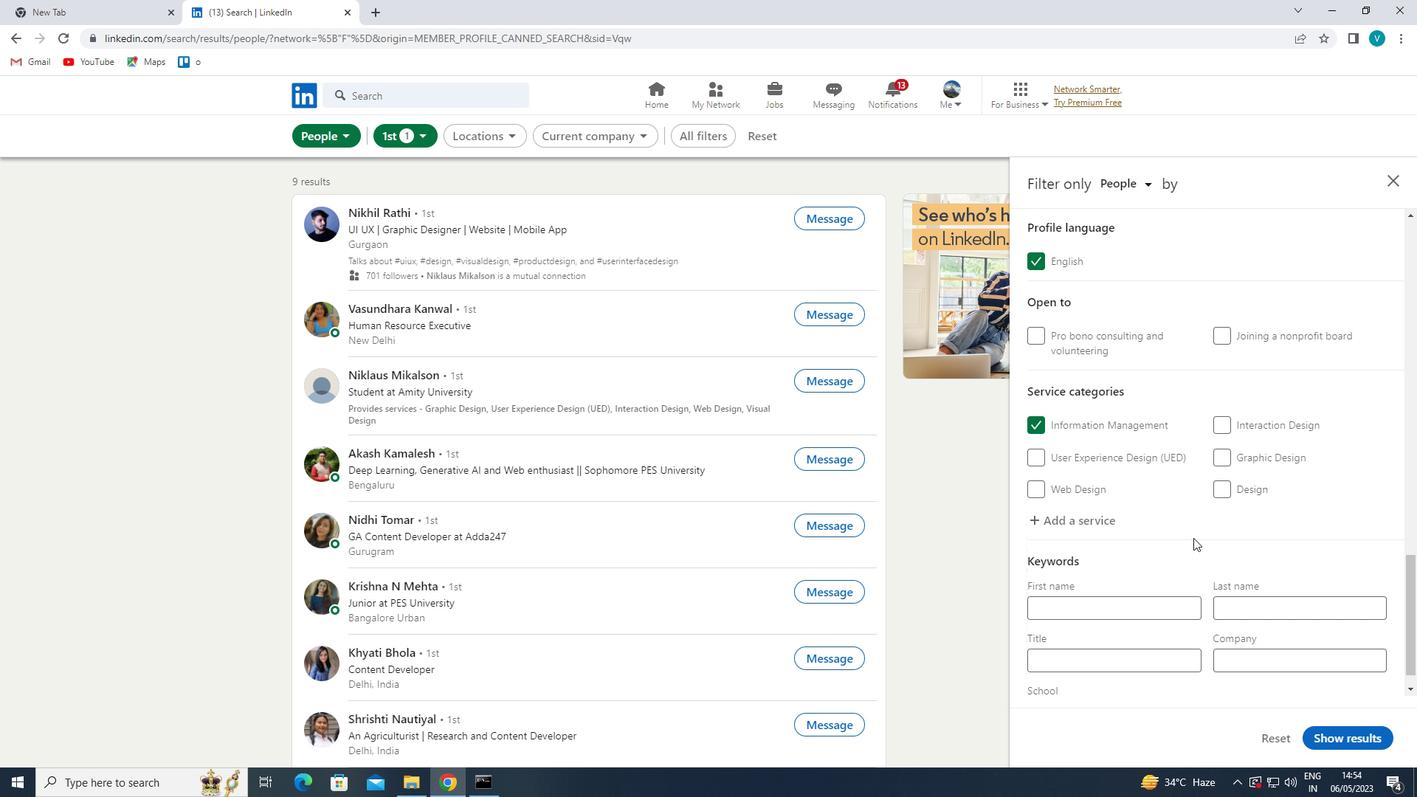 
Action: Mouse moved to (1189, 544)
Screenshot: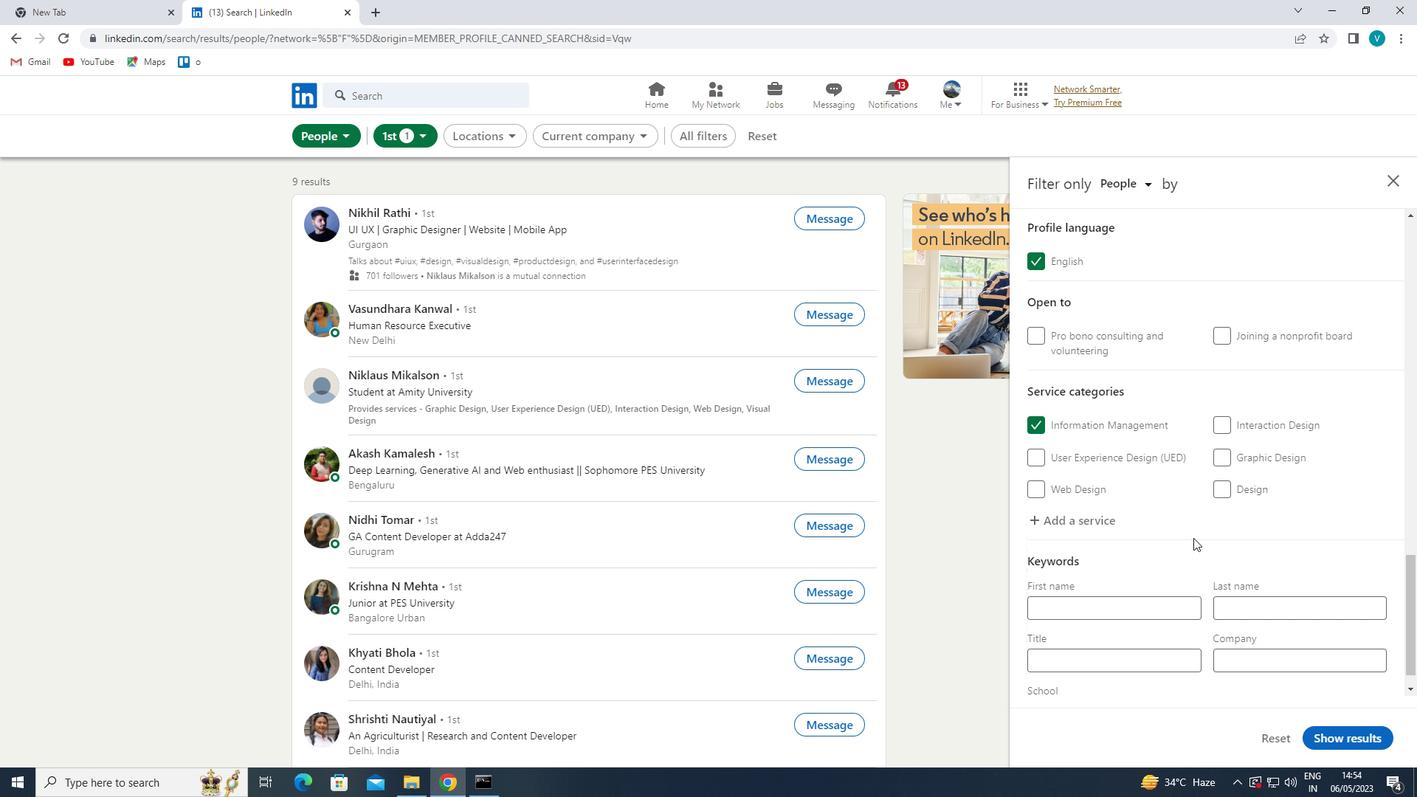
Action: Mouse scrolled (1189, 543) with delta (0, 0)
Screenshot: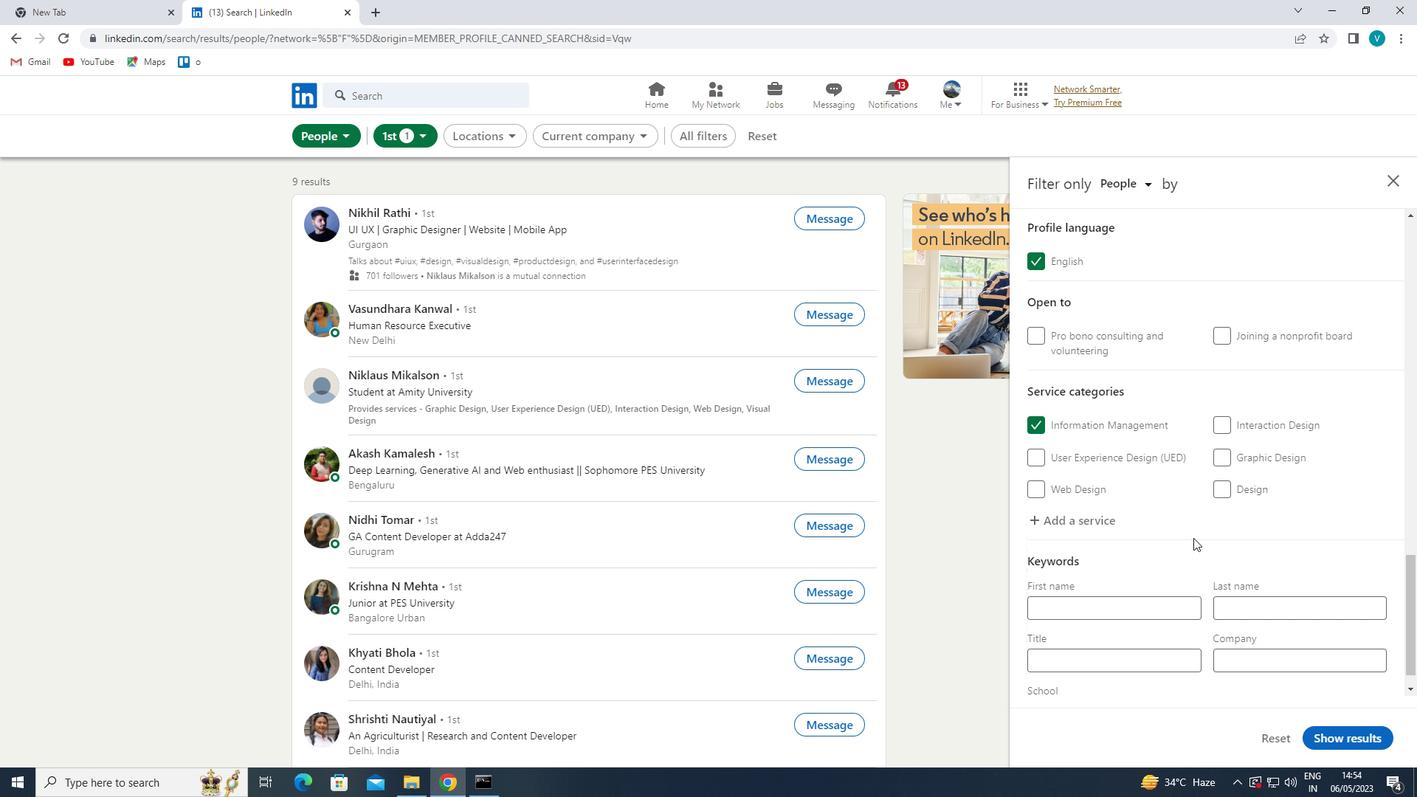
Action: Mouse scrolled (1189, 543) with delta (0, 0)
Screenshot: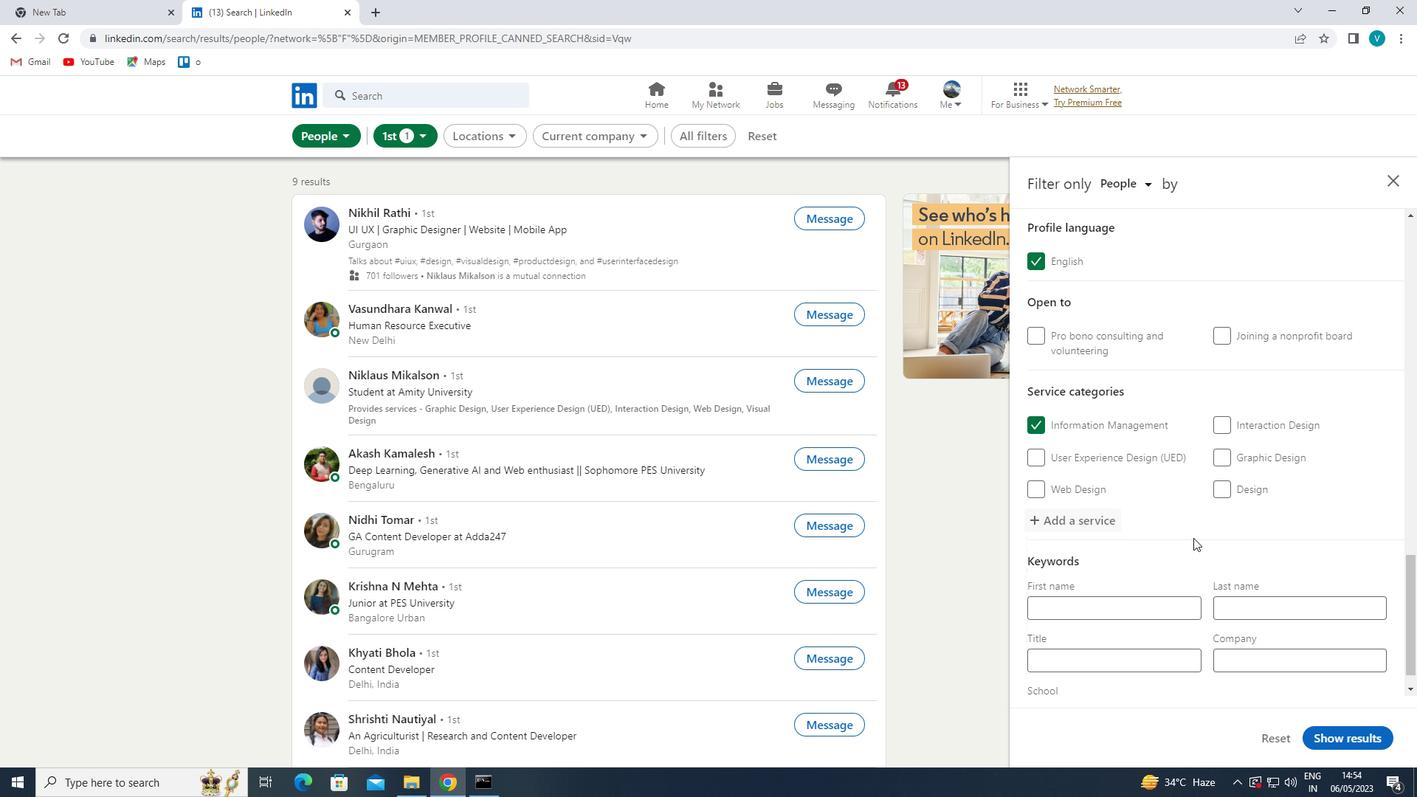 
Action: Mouse moved to (1145, 629)
Screenshot: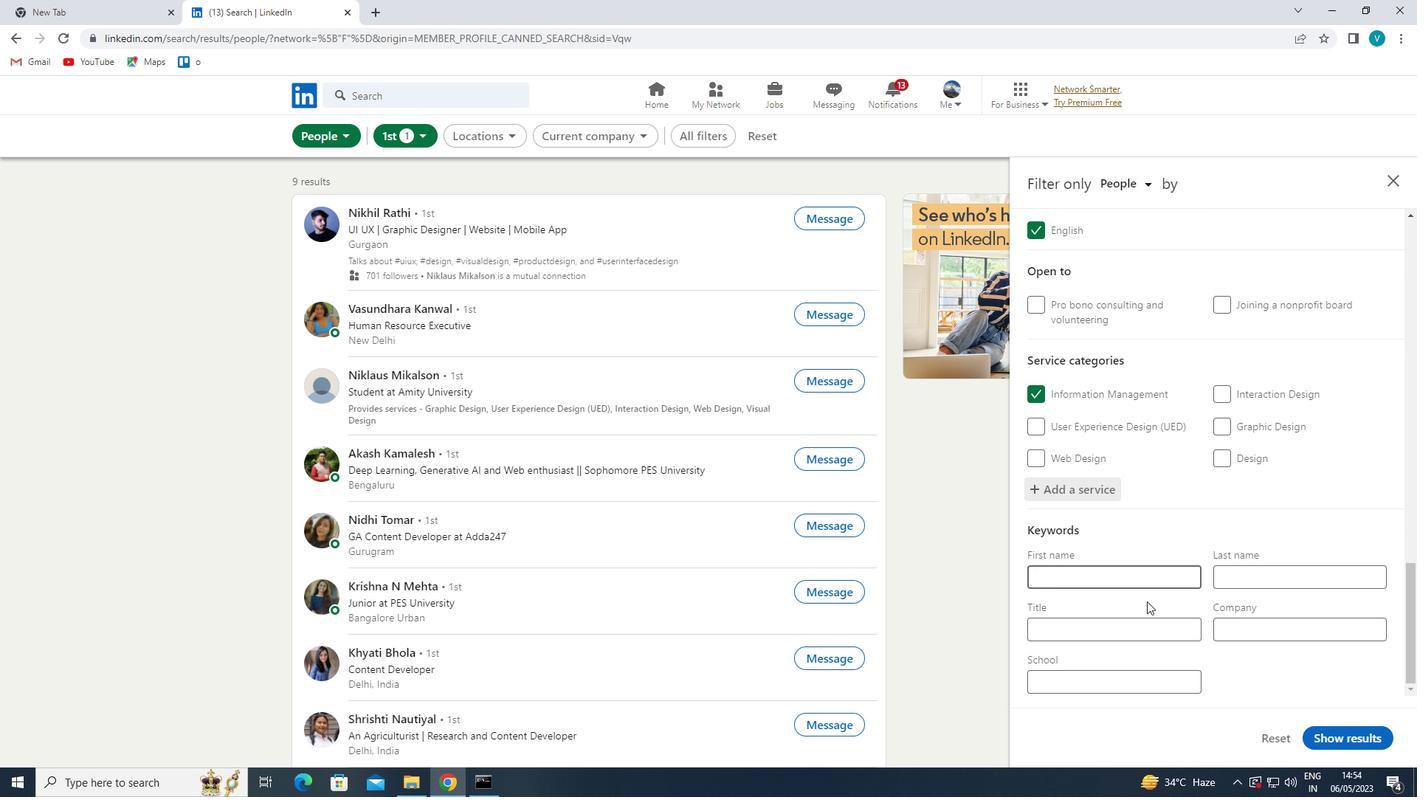 
Action: Mouse pressed left at (1145, 629)
Screenshot: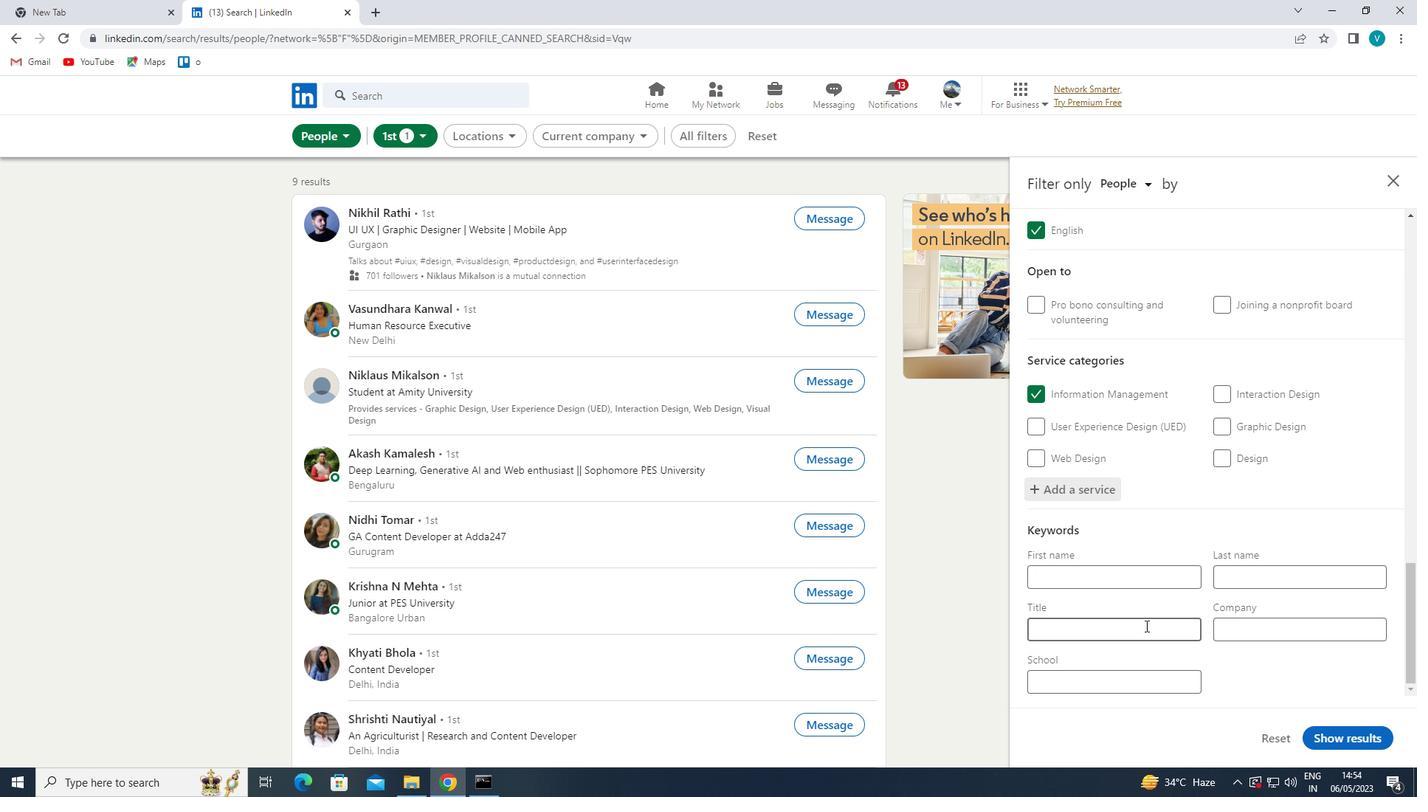
Action: Mouse moved to (1148, 626)
Screenshot: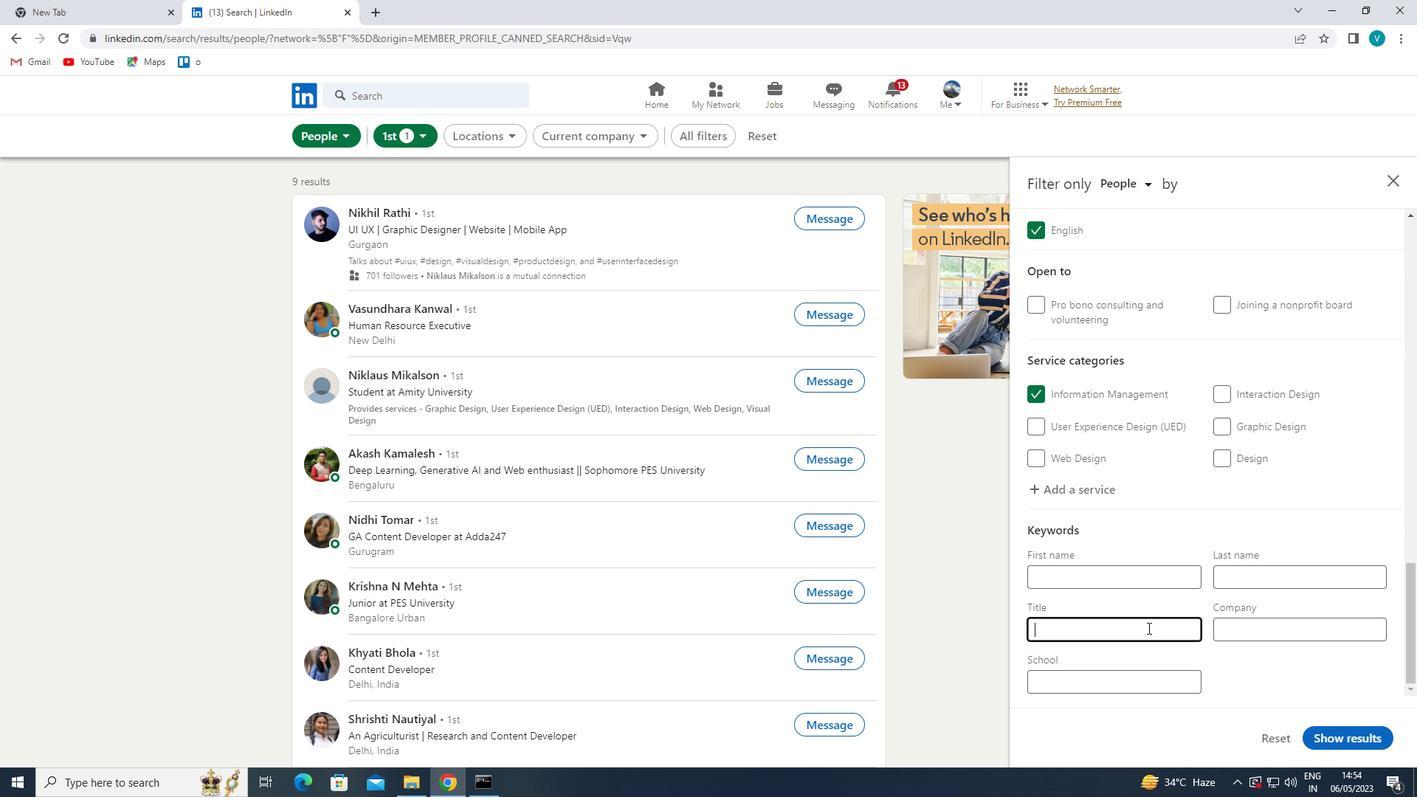 
Action: Key pressed <Key.shift>TELEMARKETER<Key.space>
Screenshot: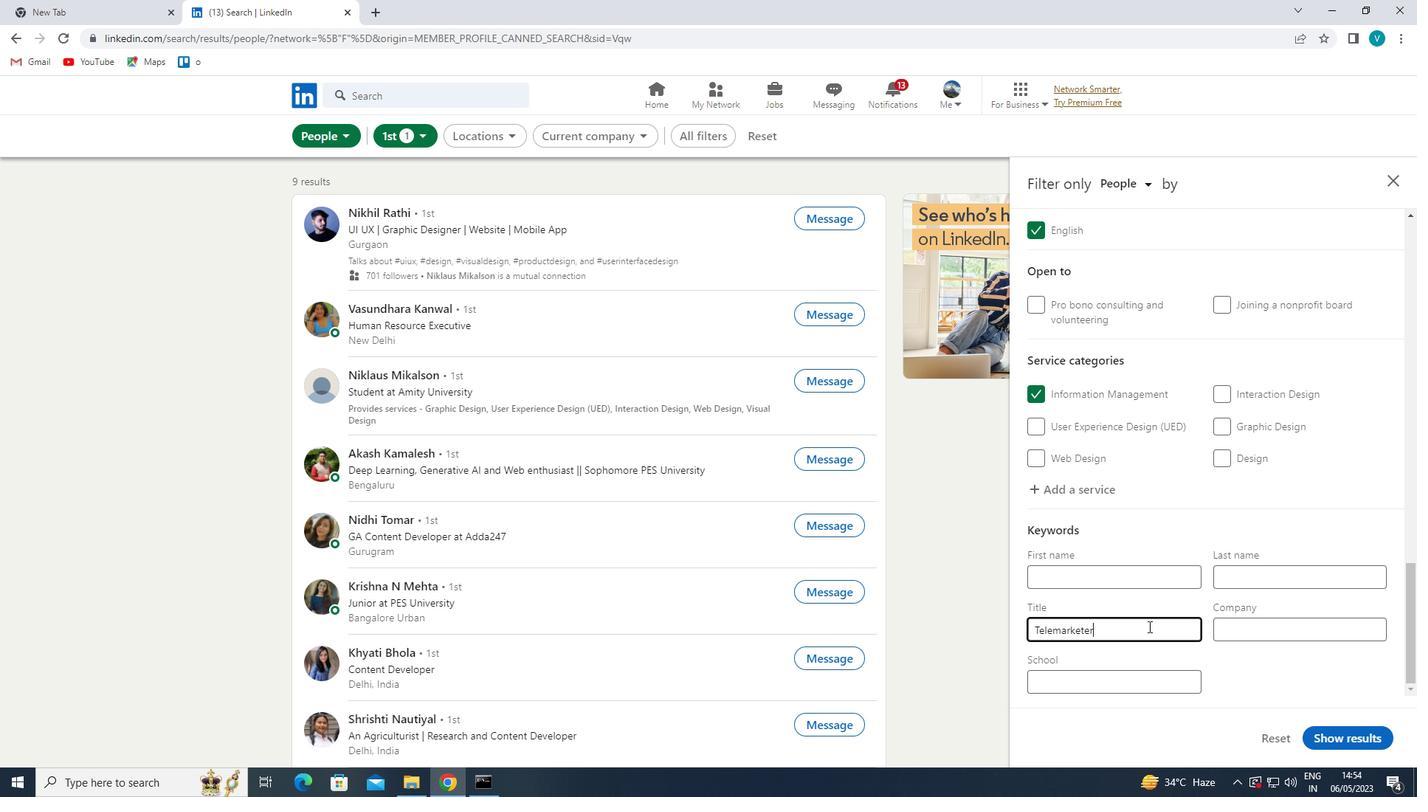 
Action: Mouse moved to (1328, 729)
Screenshot: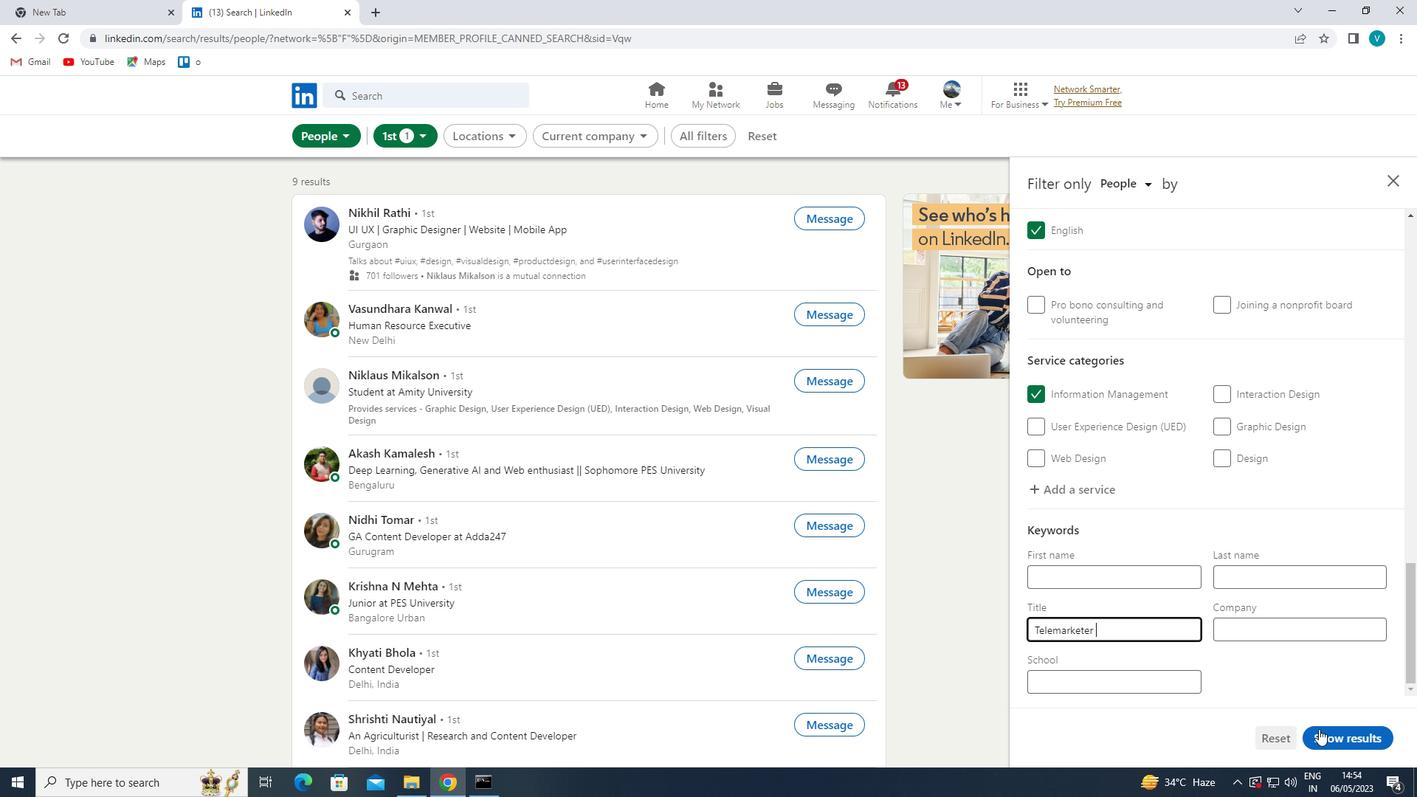 
Action: Mouse pressed left at (1328, 729)
Screenshot: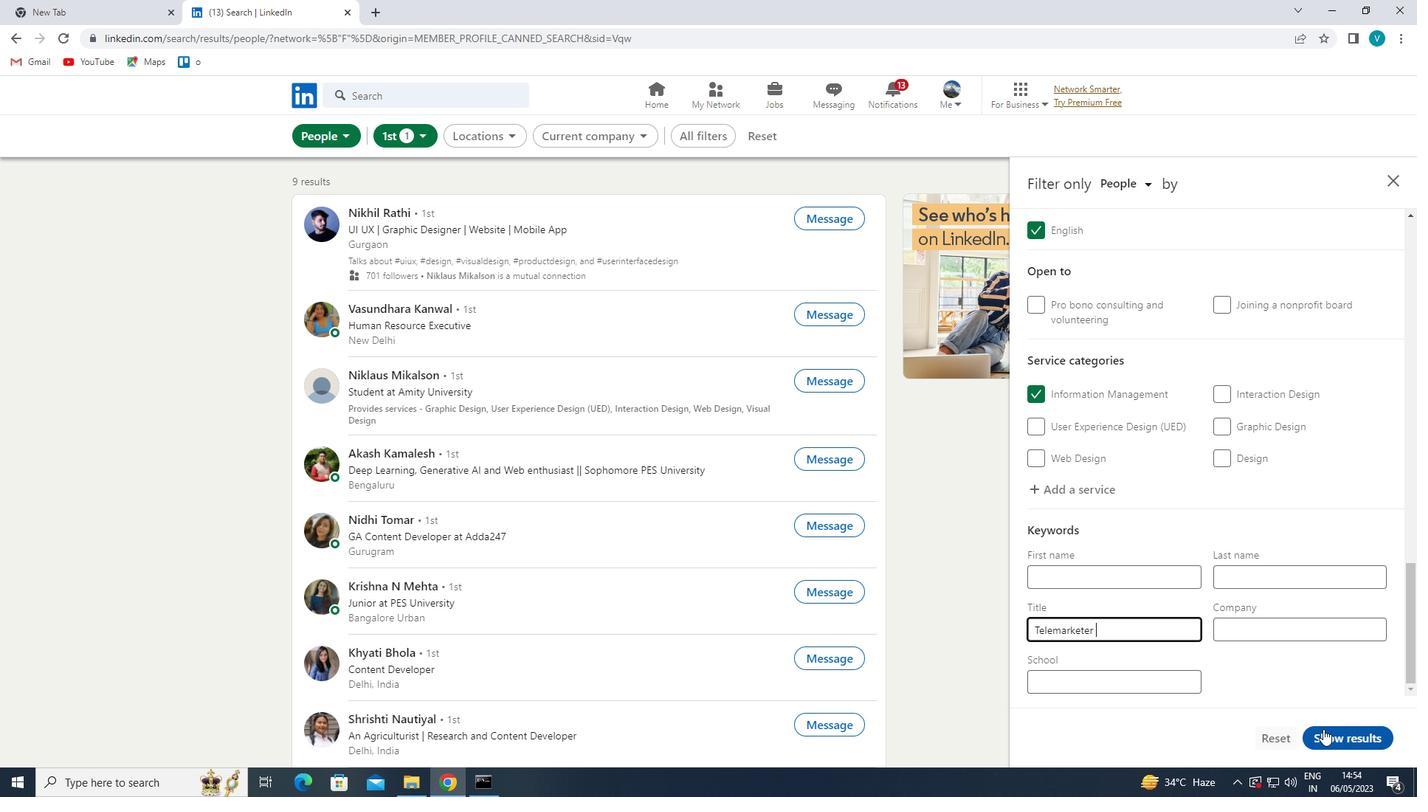 
Action: Mouse moved to (1331, 729)
Screenshot: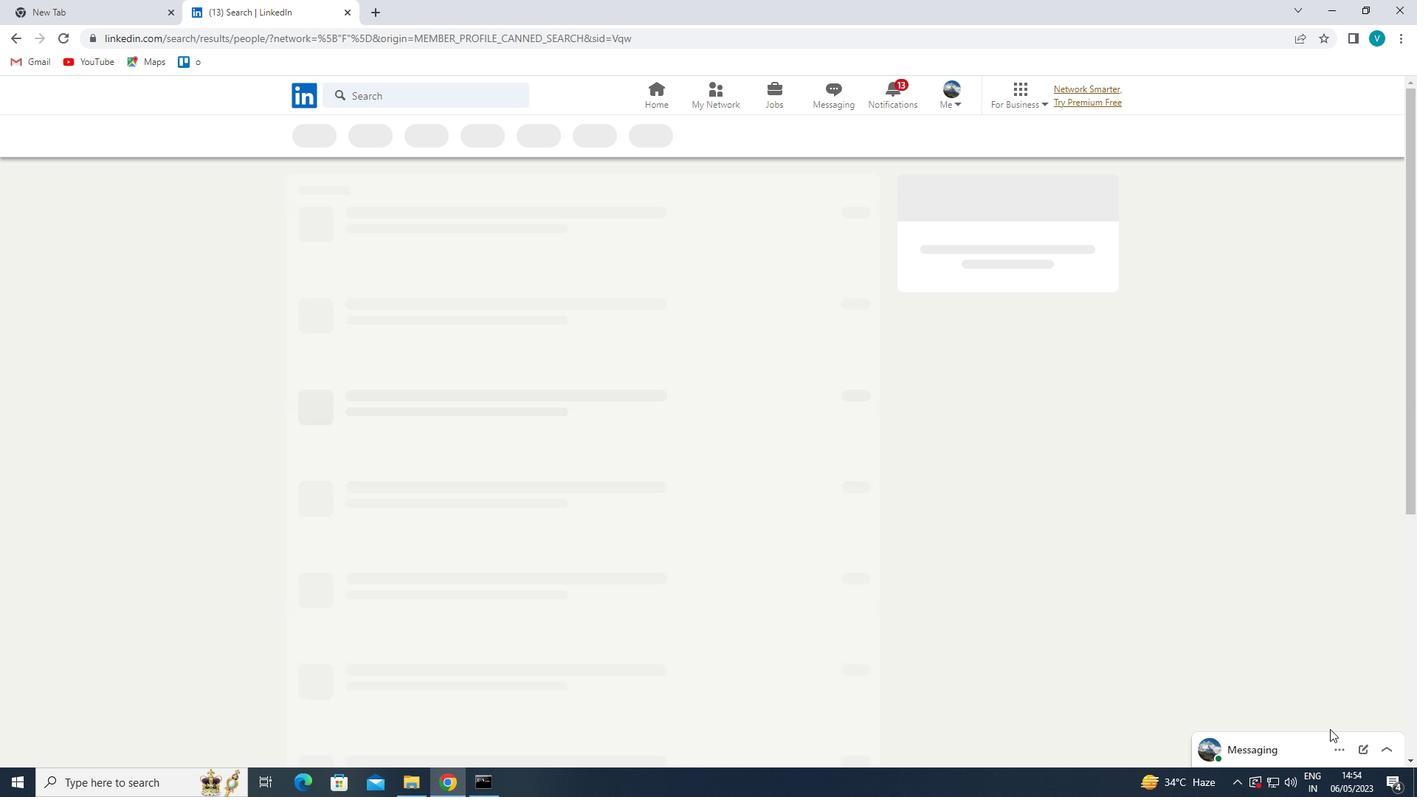 
